 Task: Select transit view around selected location Amazon Rainforest, South America and check out the nearest train station
Action: Mouse moved to (215, 131)
Screenshot: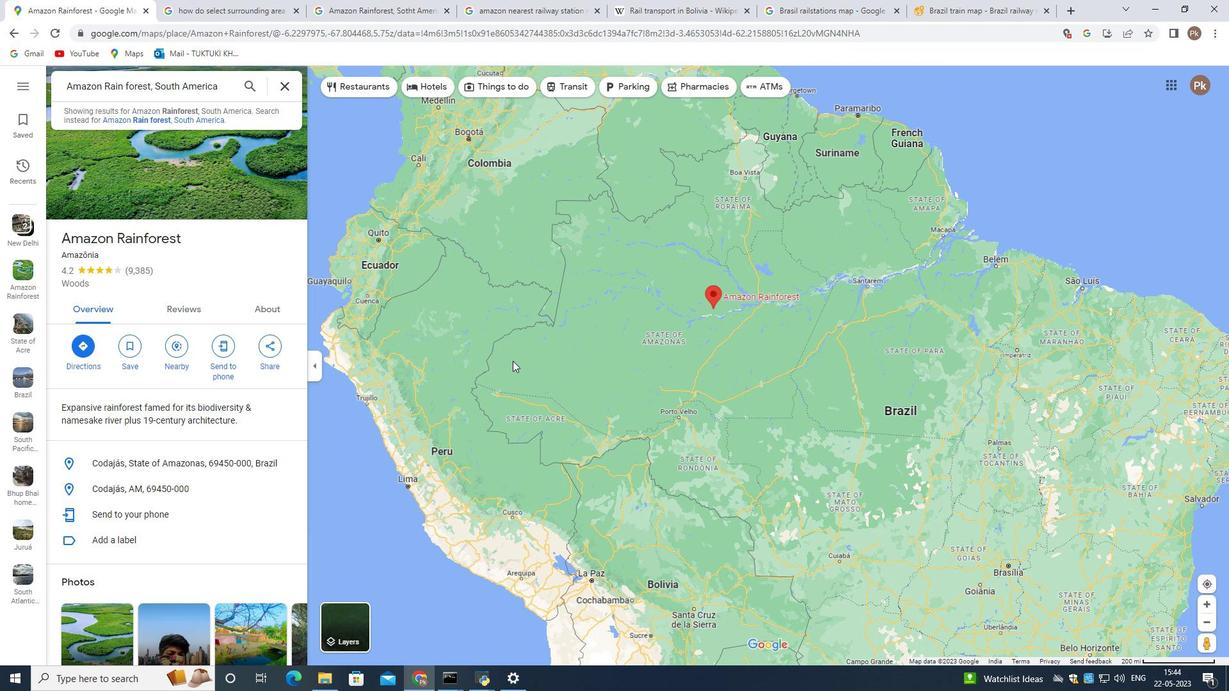 
Action: Mouse pressed left at (215, 131)
Screenshot: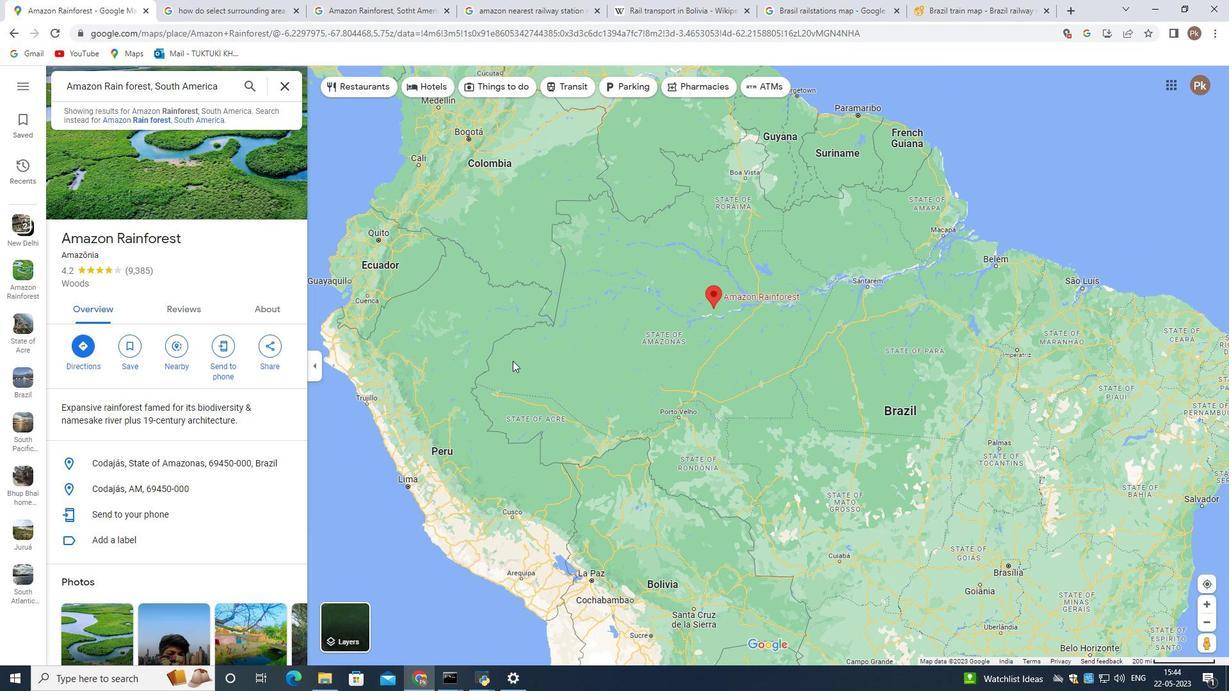 
Action: Mouse moved to (85, 130)
Screenshot: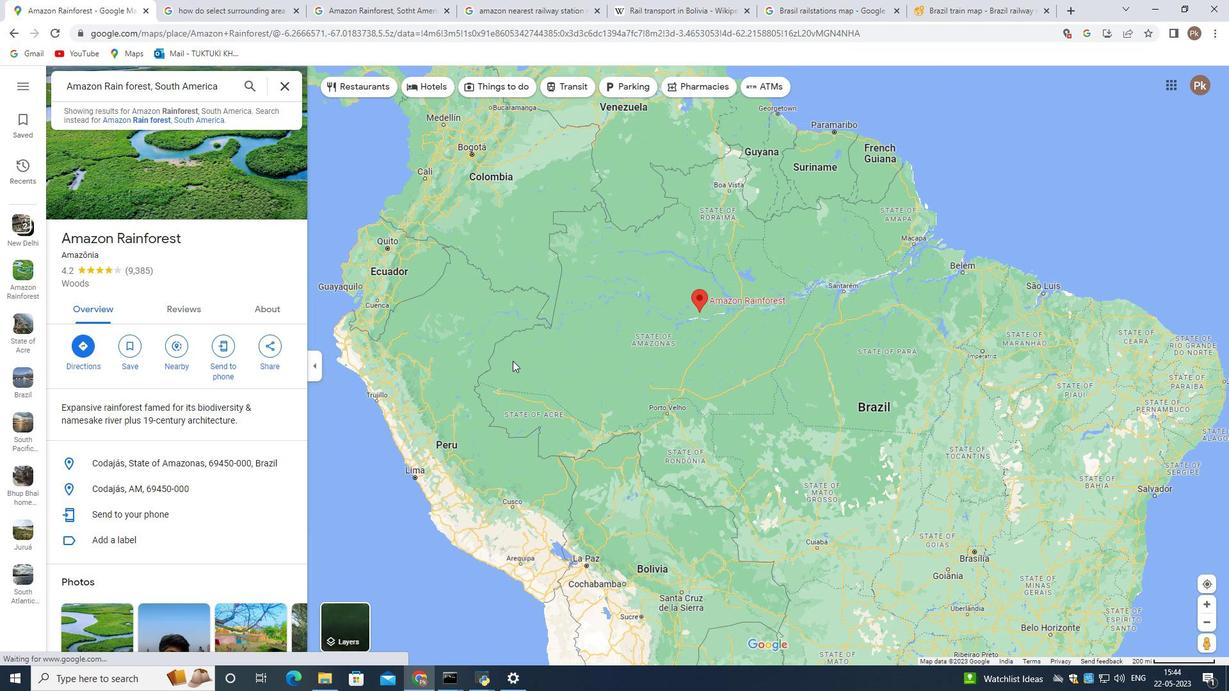 
Action: Key pressed <Key.backspace><Key.shift><Key.shift><Key.shift><Key.shift><Key.shift><Key.shift><Key.shift><Key.shift><Key.shift><Key.shift>Amazon<Key.space><Key.shift><Key.shift><Key.shift><Key.shift><Key.shift><Key.shift><Key.shift><Key.shift><Key.shift>Rain<Key.space><Key.shift>Forest,<Key.space><Key.shift>South<Key.space><Key.shift>America
Screenshot: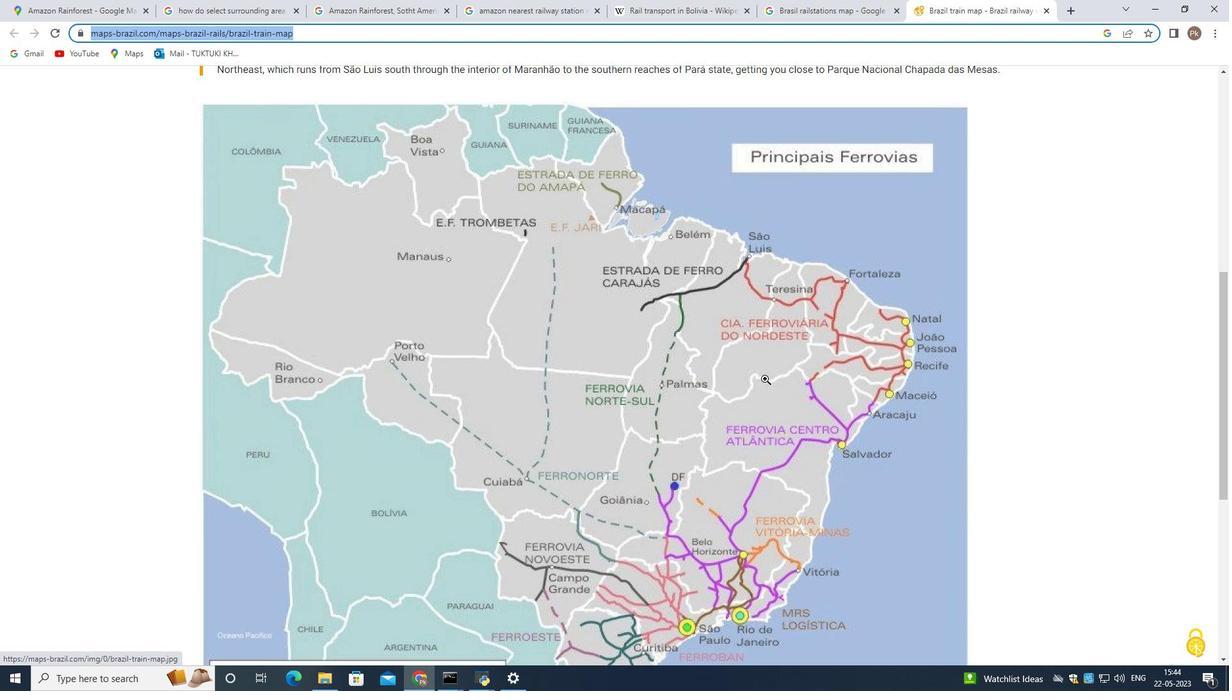 
Action: Mouse moved to (124, 313)
Screenshot: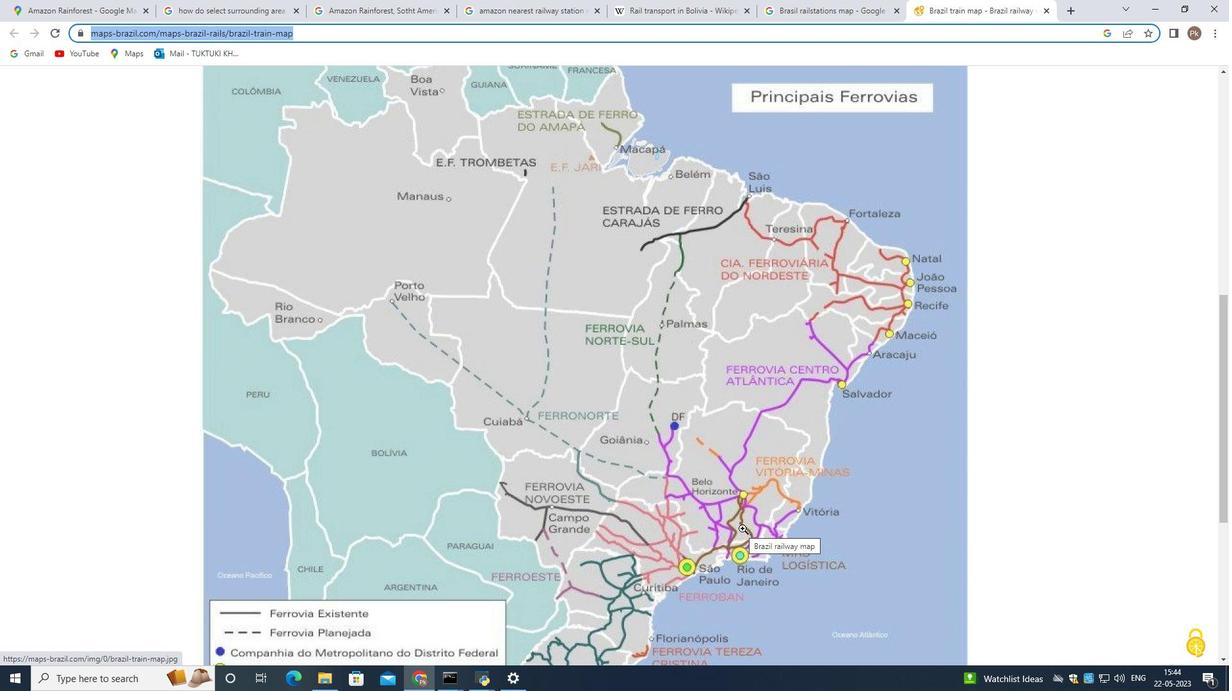 
Action: Mouse scrolled (124, 313) with delta (0, 0)
Screenshot: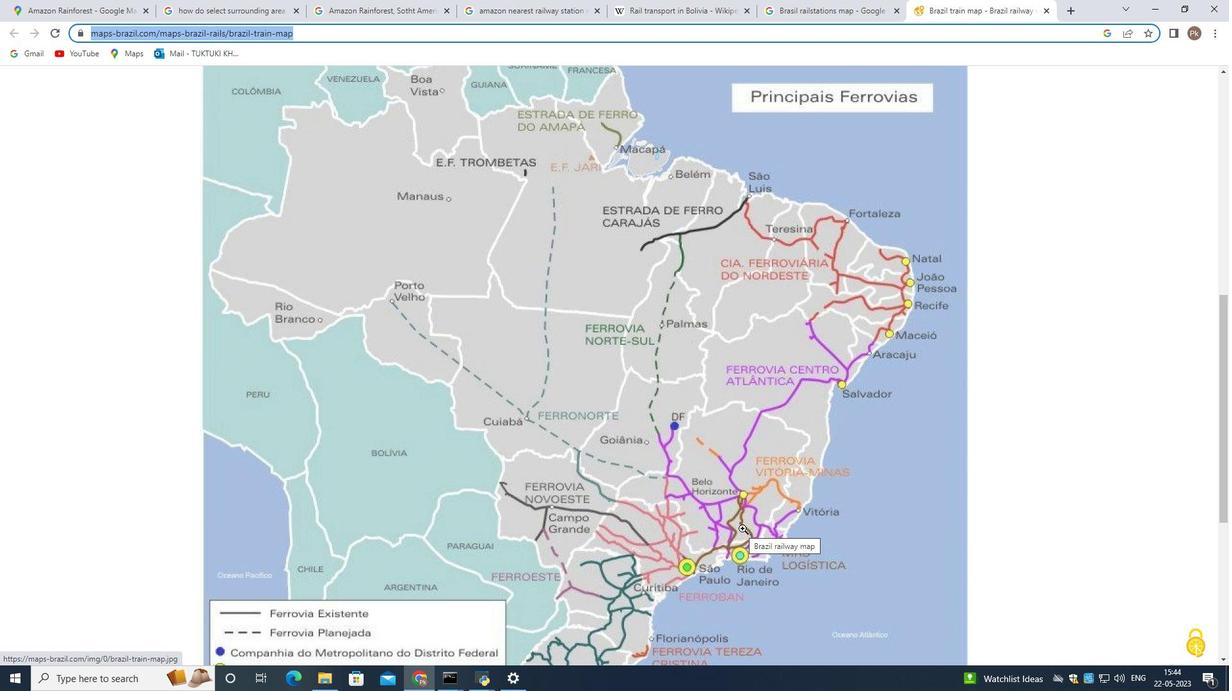 
Action: Mouse moved to (31, 222)
Screenshot: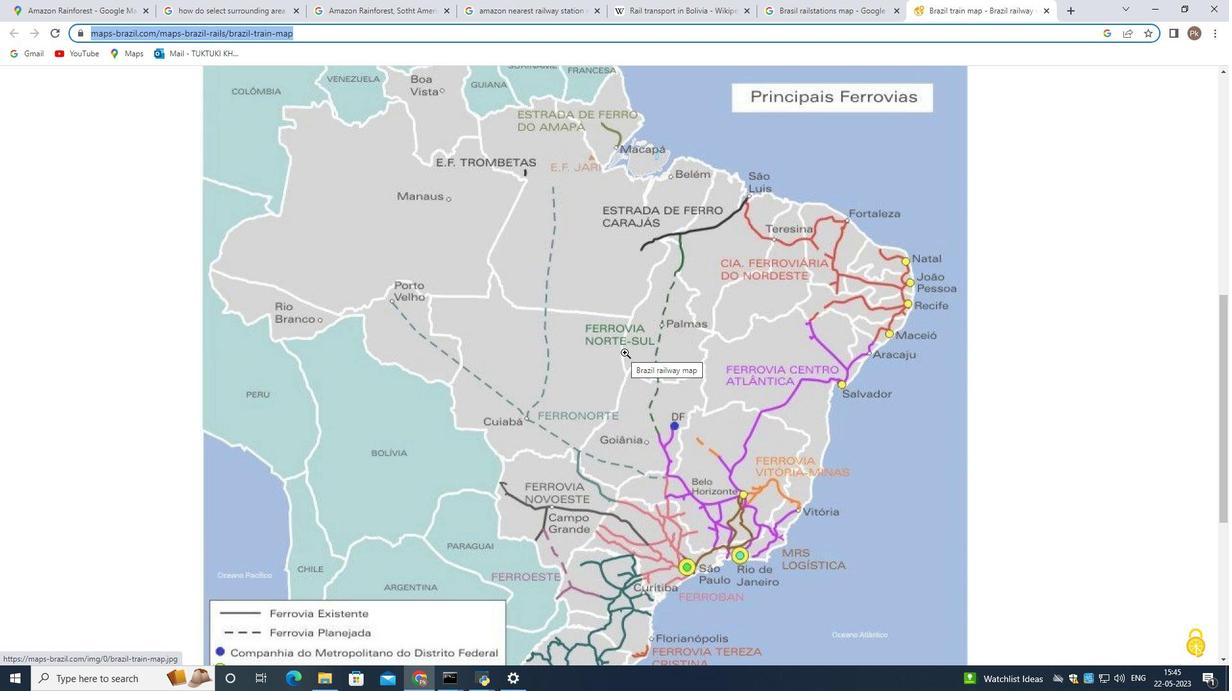 
Action: Key pressed <Key.enter>
Screenshot: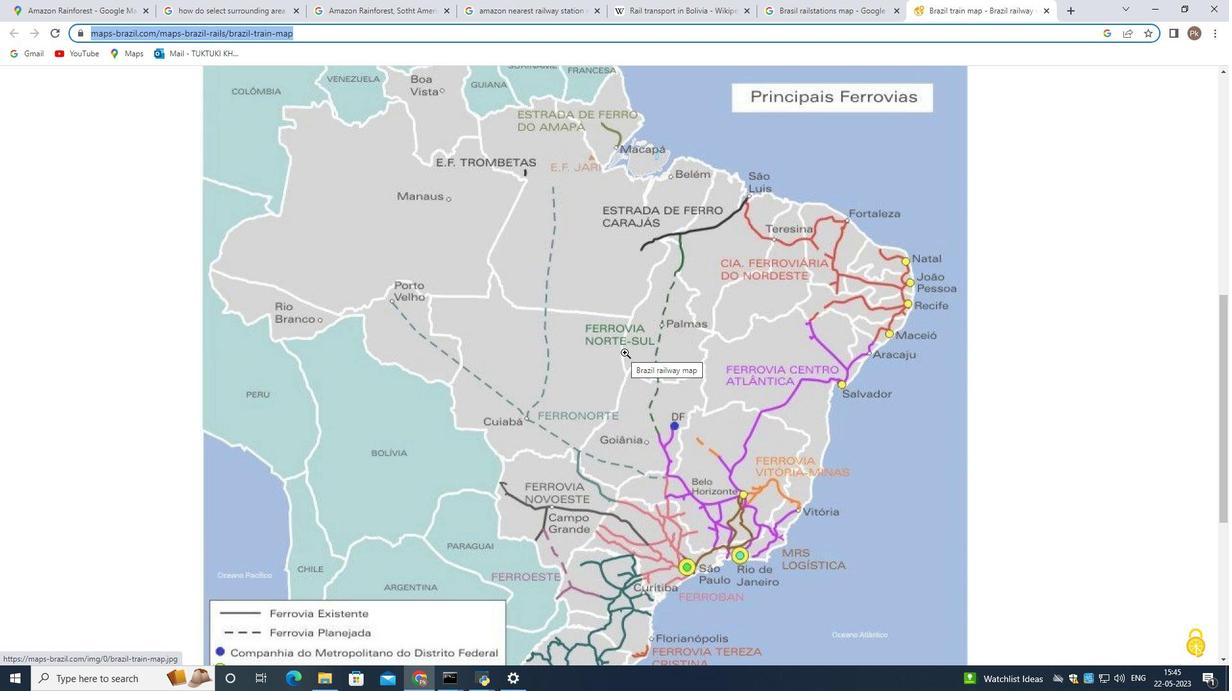 
Action: Mouse moved to (92, 154)
Screenshot: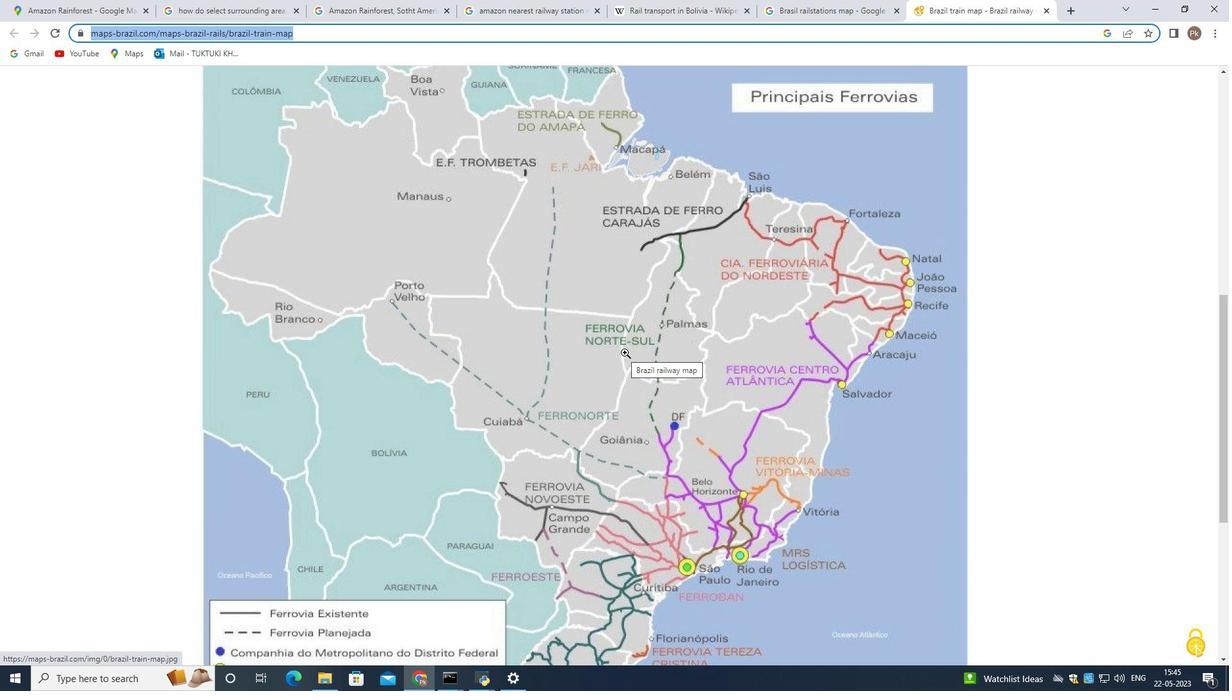 
Action: Mouse pressed left at (92, 154)
Screenshot: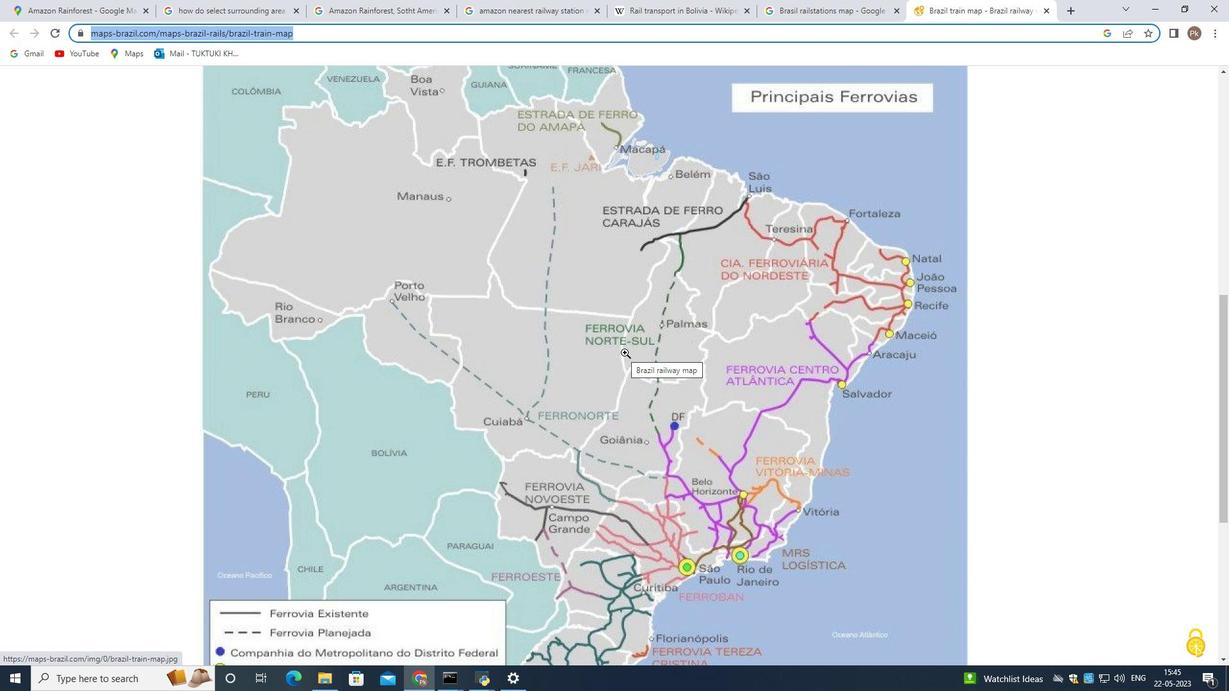 
Action: Mouse moved to (166, 153)
Screenshot: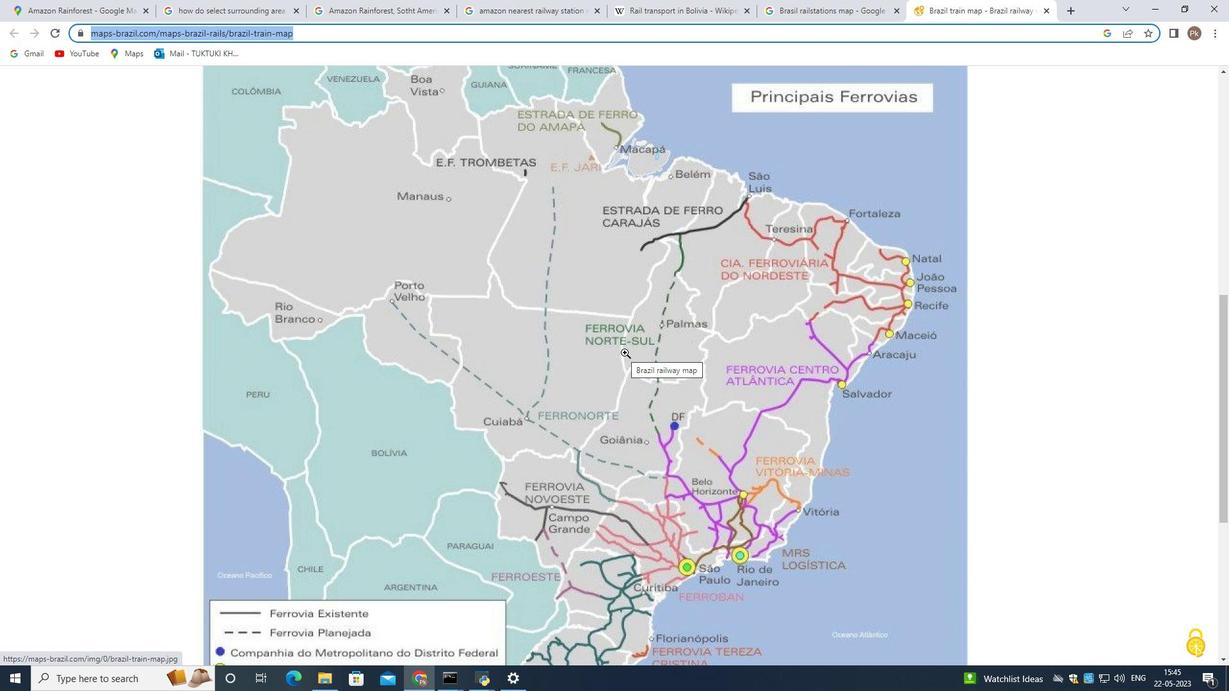 
Action: Key pressed <Key.backspace>
Screenshot: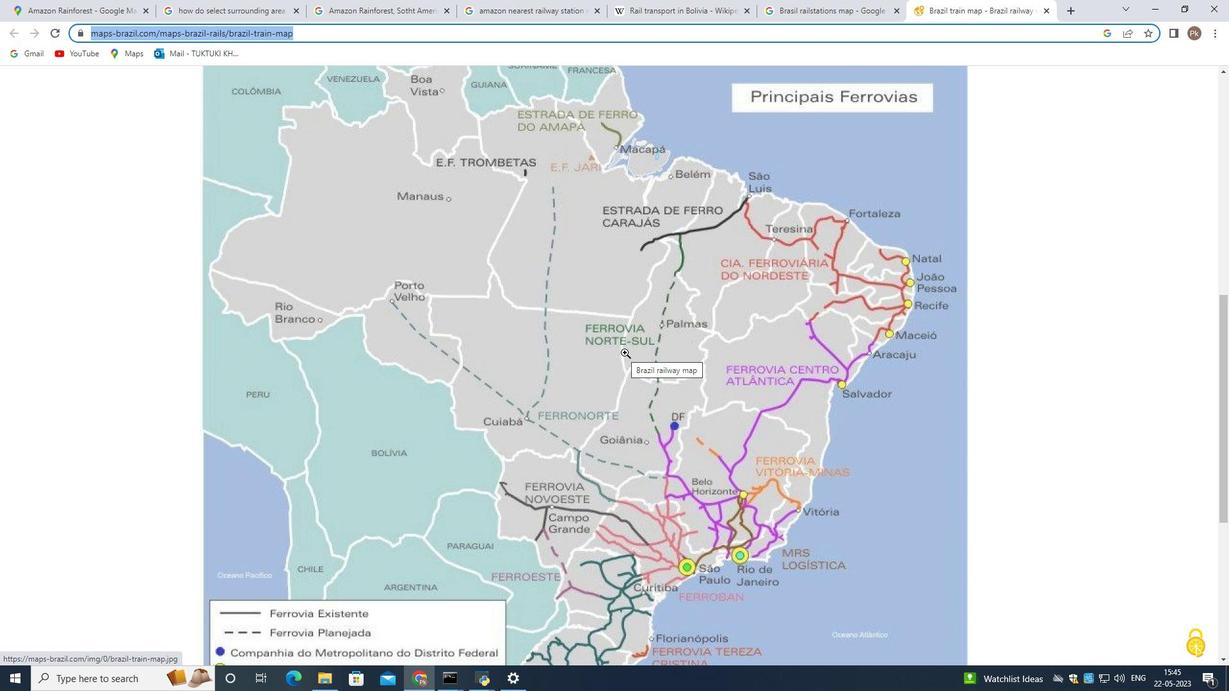 
Action: Mouse moved to (192, 147)
Screenshot: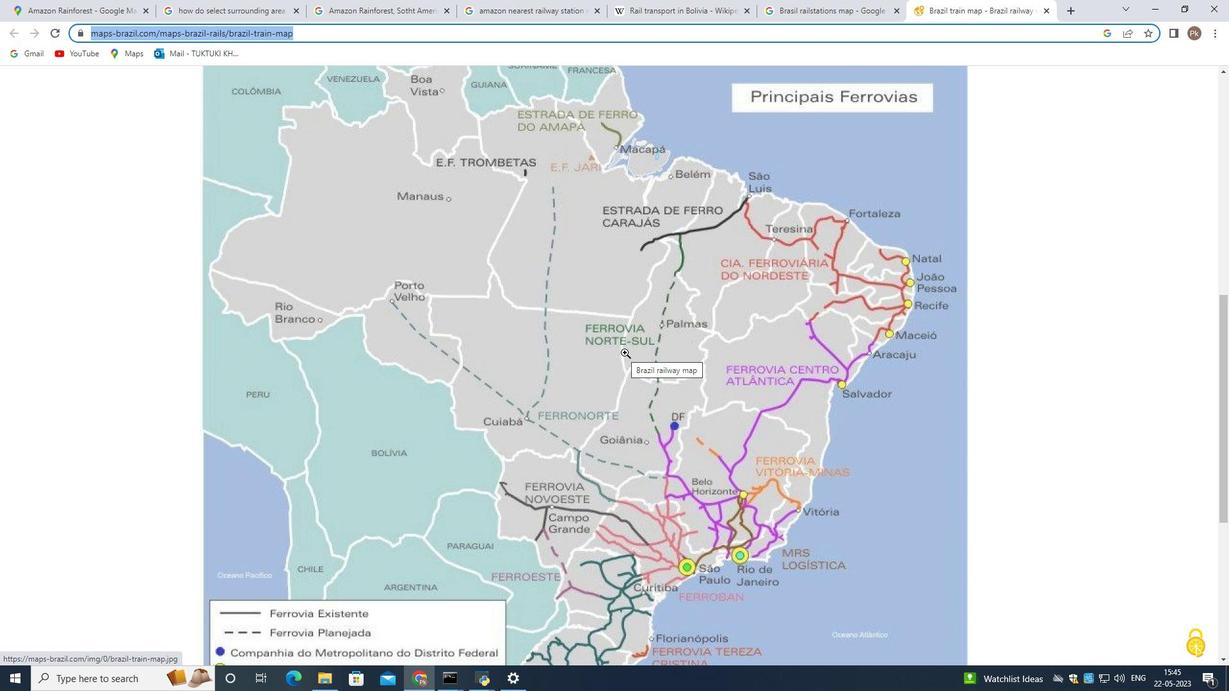 
Action: Key pressed <Key.enter>
Screenshot: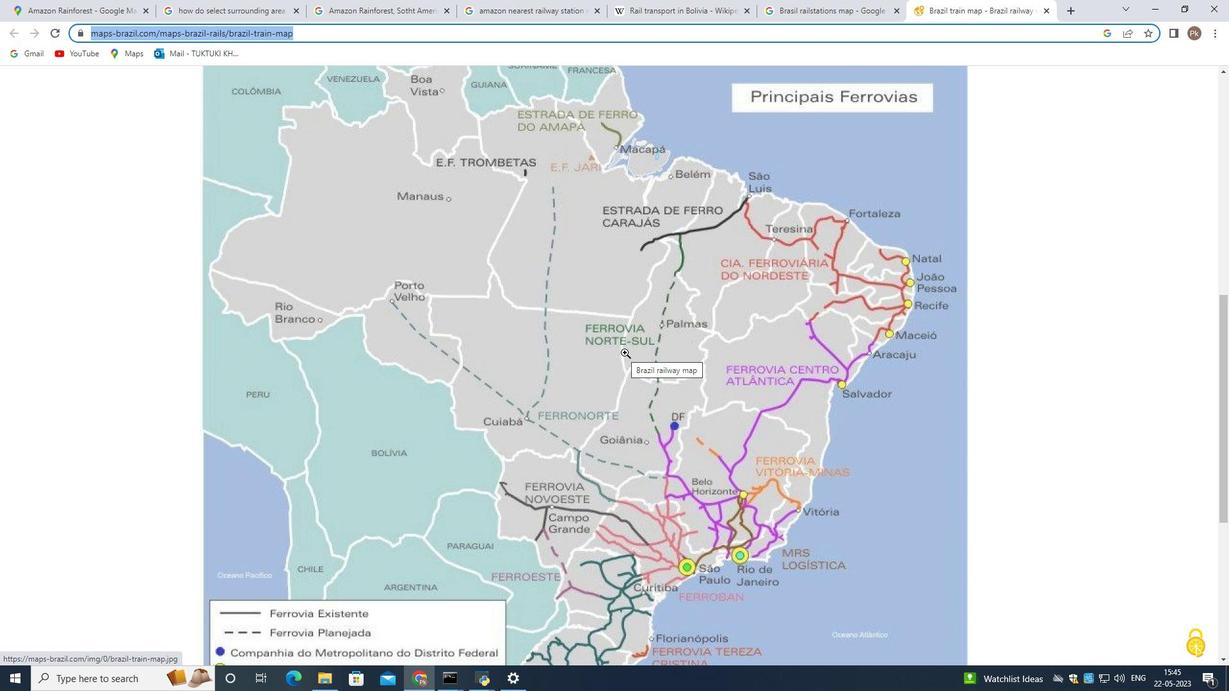 
Action: Mouse moved to (687, 276)
Screenshot: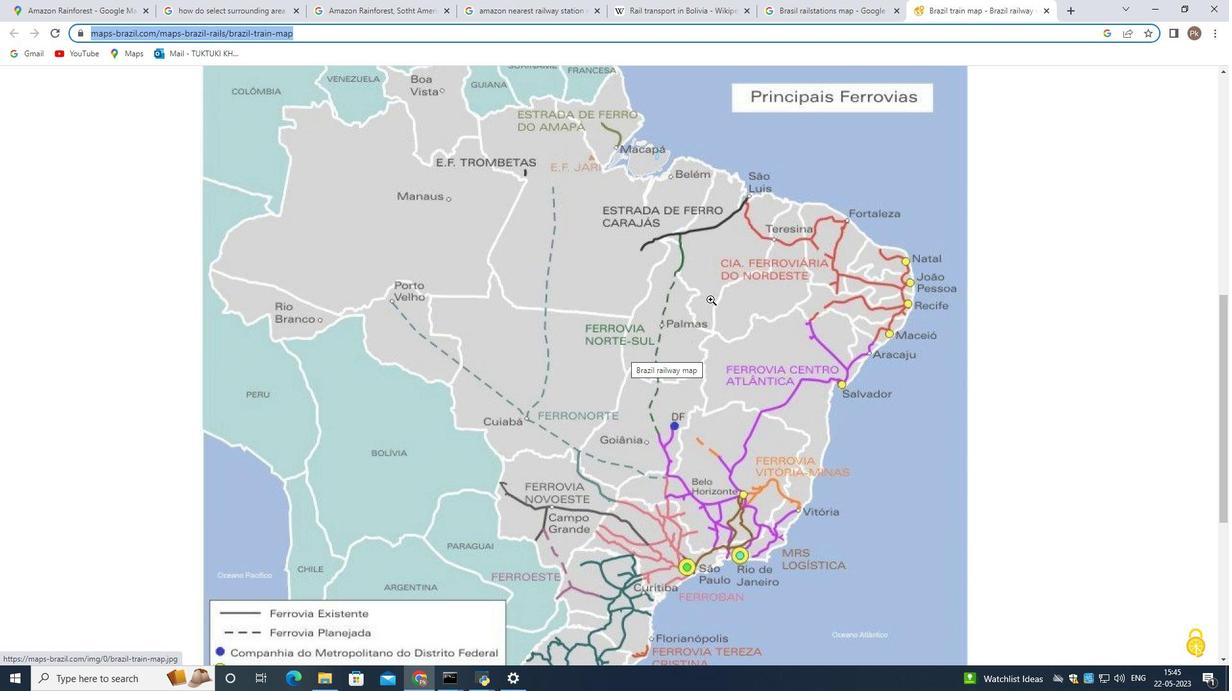 
Action: Mouse scrolled (687, 275) with delta (0, 0)
Screenshot: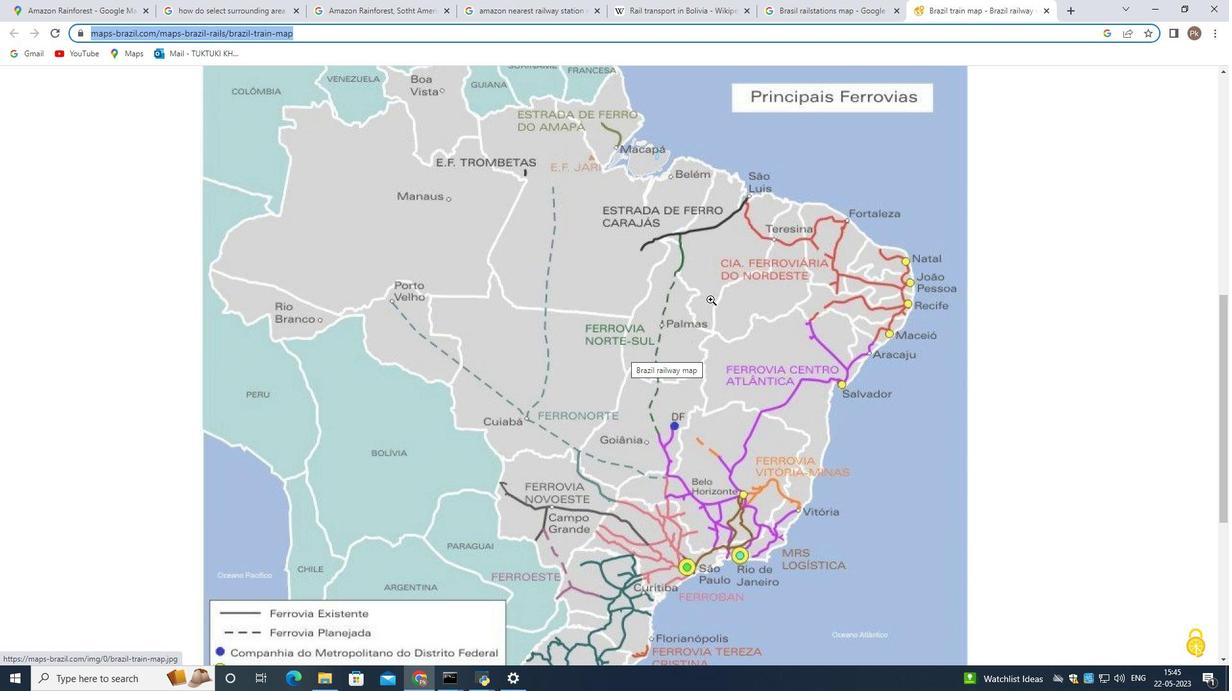 
Action: Mouse moved to (687, 281)
Screenshot: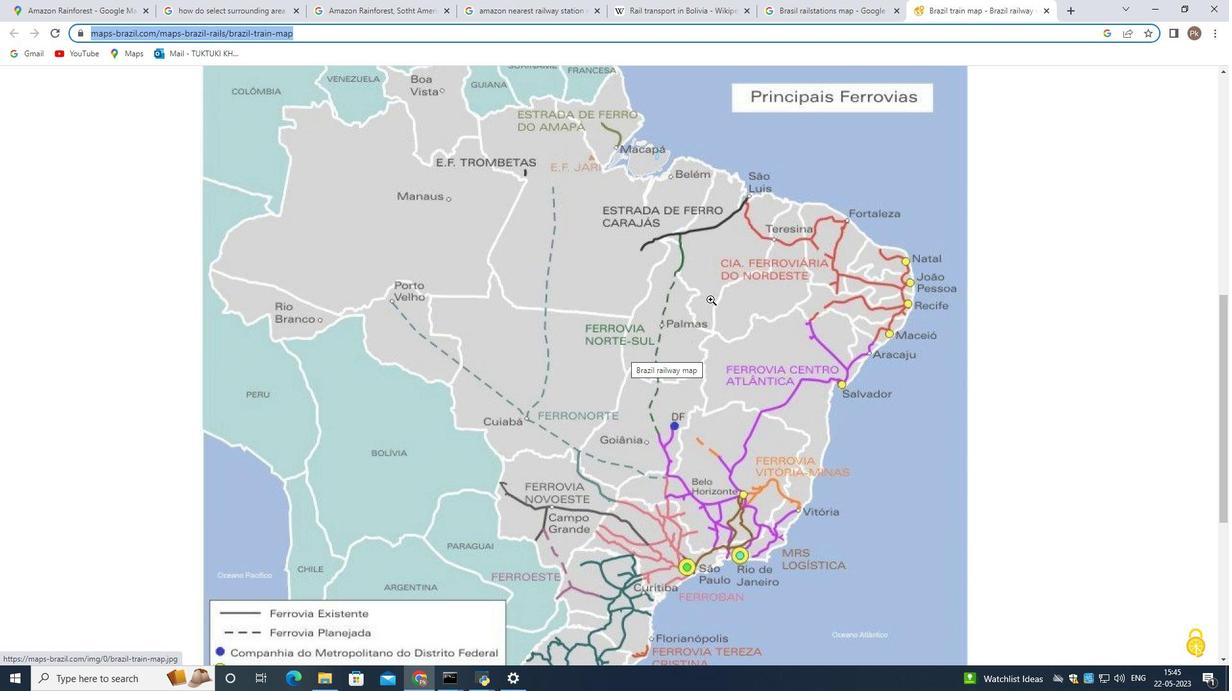 
Action: Mouse scrolled (687, 281) with delta (0, 0)
Screenshot: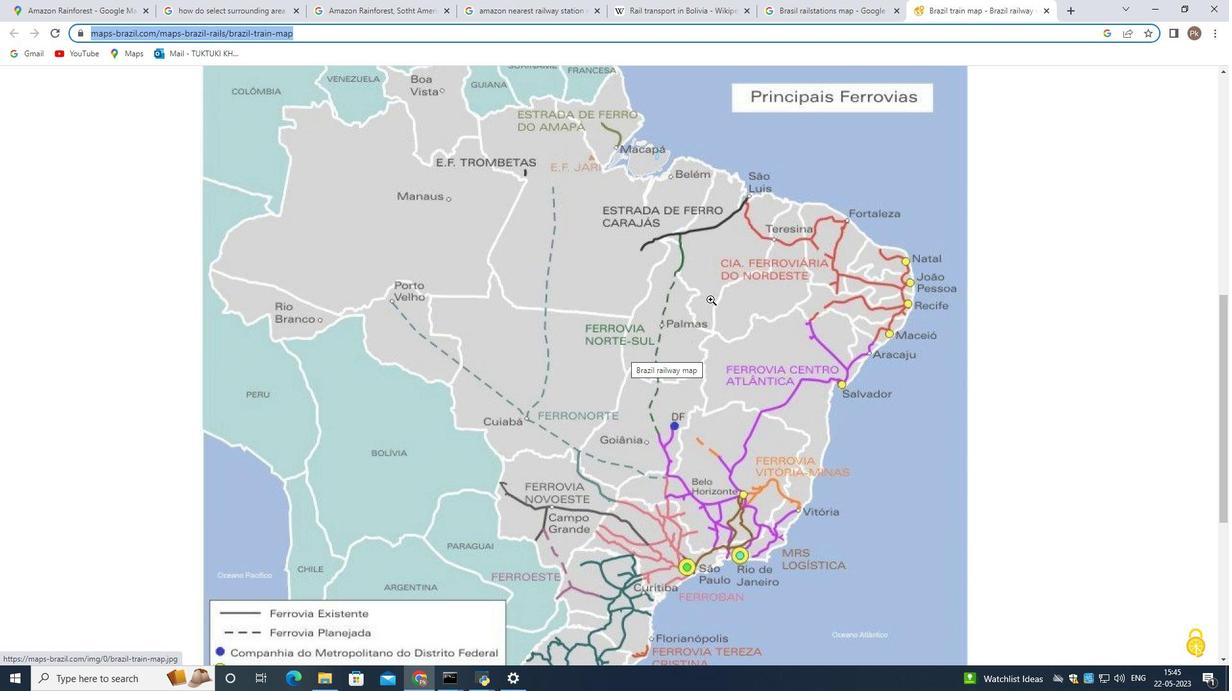 
Action: Mouse scrolled (687, 281) with delta (0, 0)
Screenshot: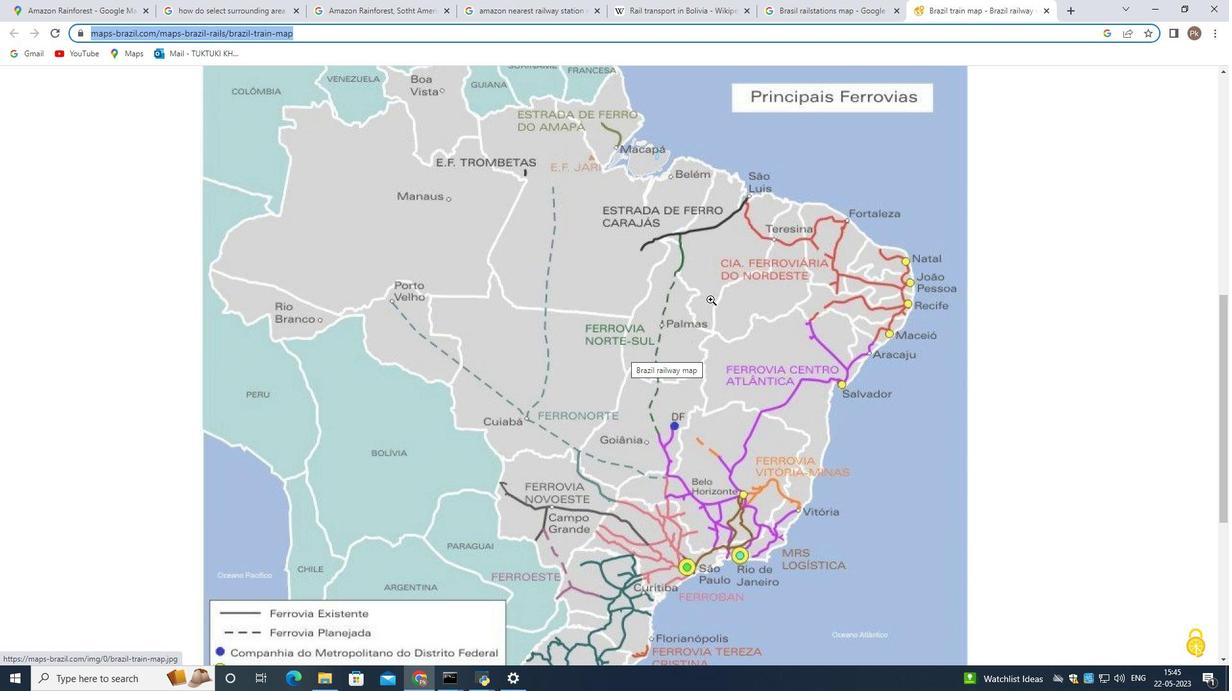 
Action: Mouse scrolled (687, 281) with delta (0, 0)
Screenshot: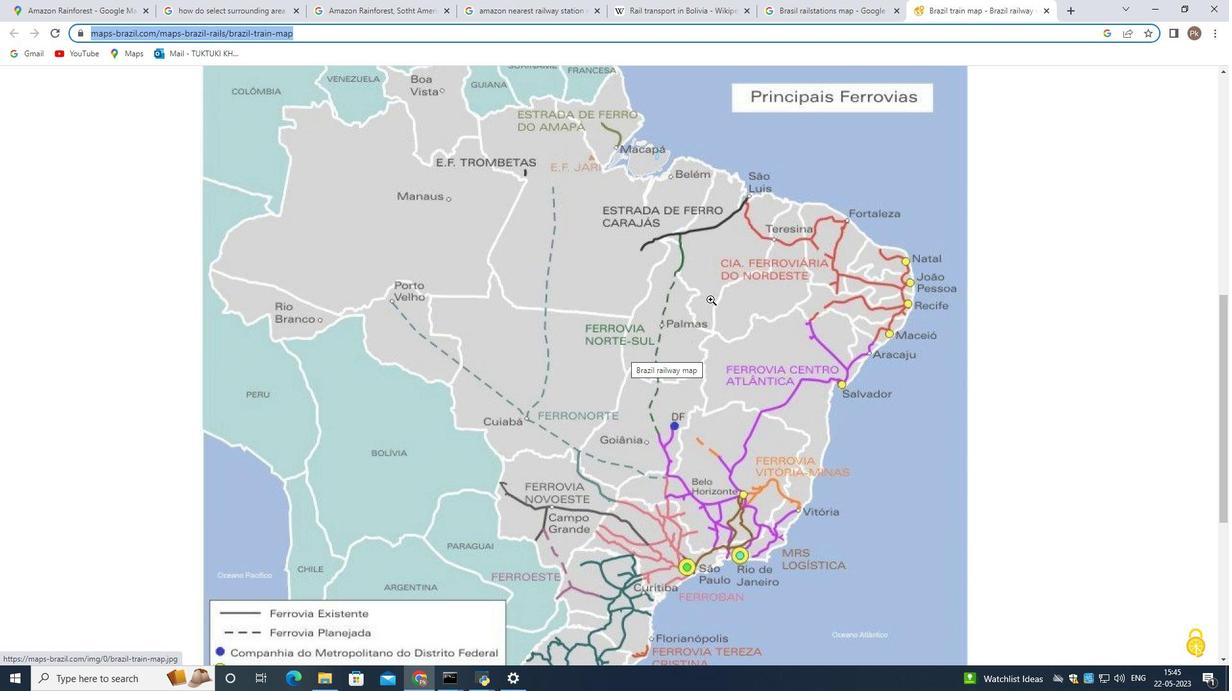 
Action: Mouse moved to (687, 264)
Screenshot: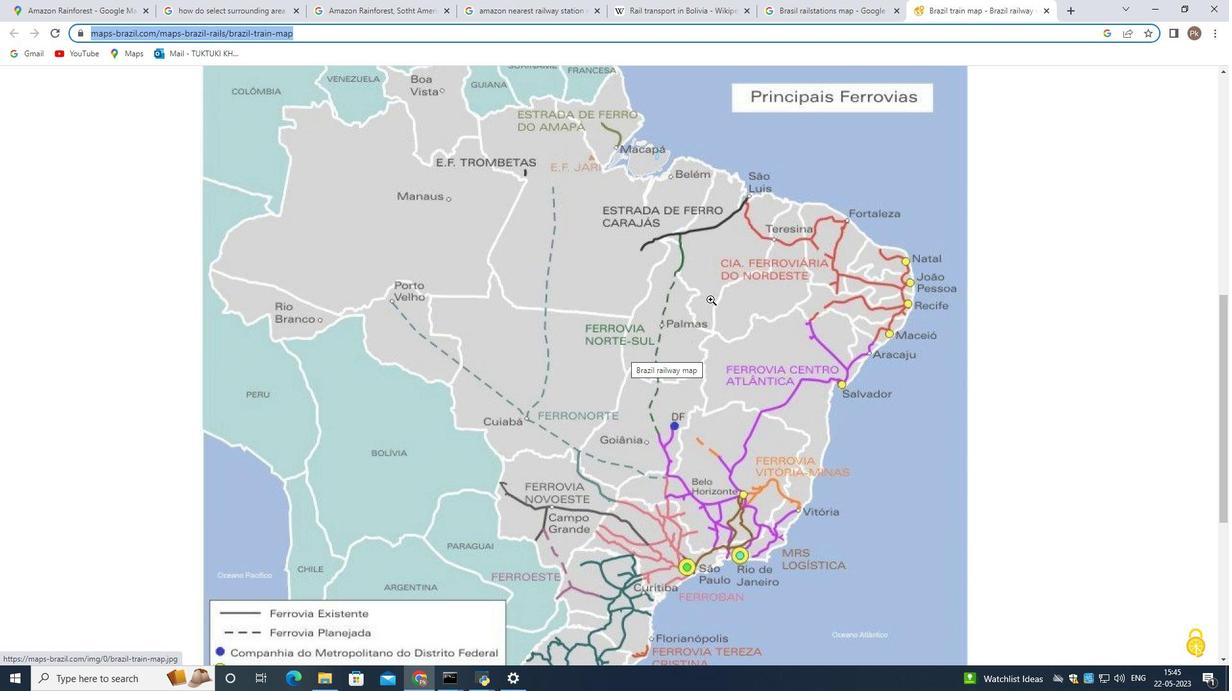 
Action: Mouse scrolled (687, 263) with delta (0, 0)
Screenshot: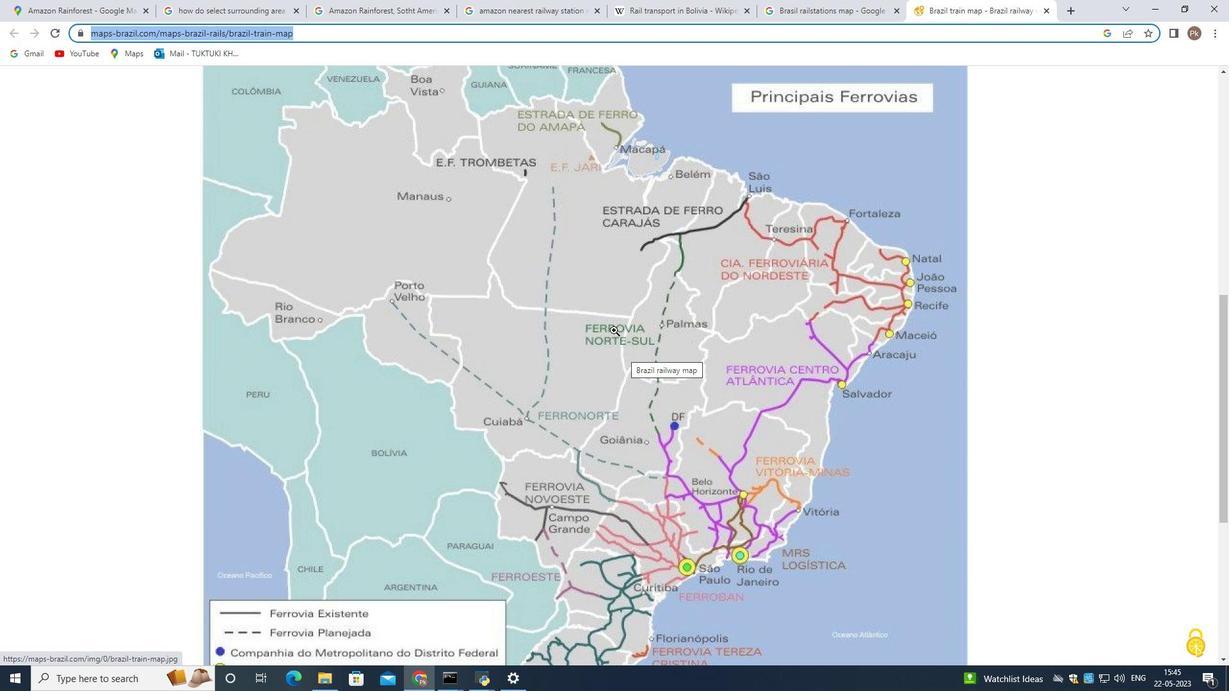 
Action: Mouse scrolled (687, 263) with delta (0, 0)
Screenshot: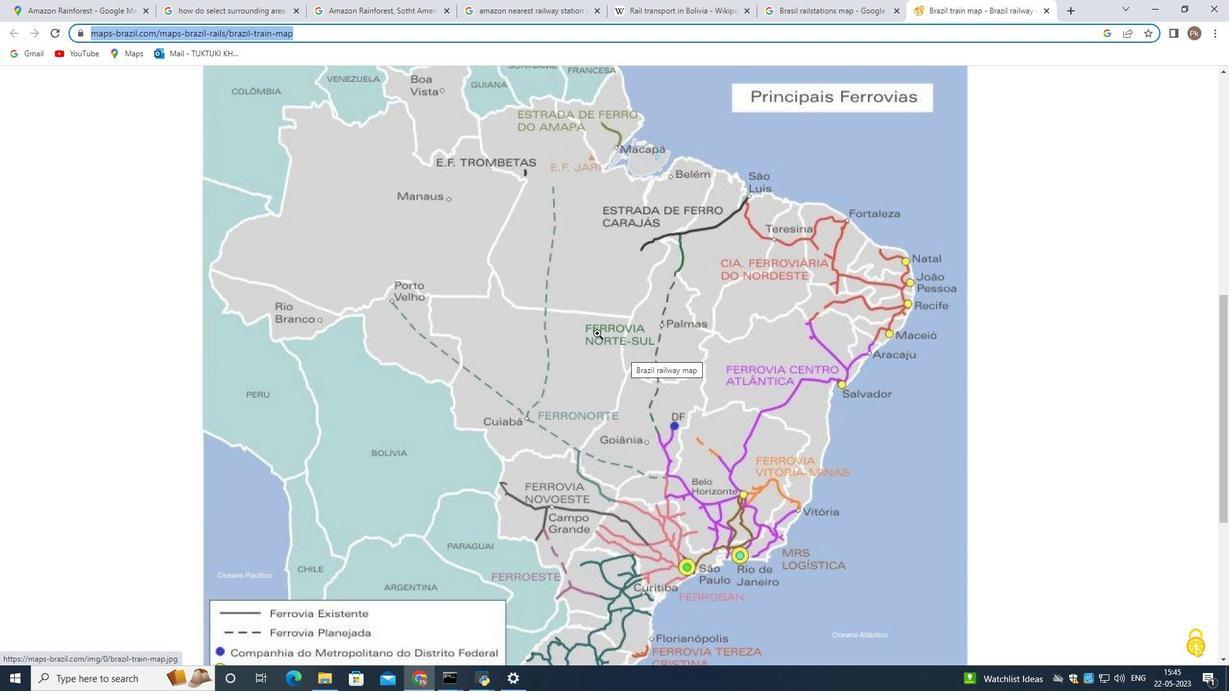 
Action: Mouse scrolled (687, 263) with delta (0, 0)
Screenshot: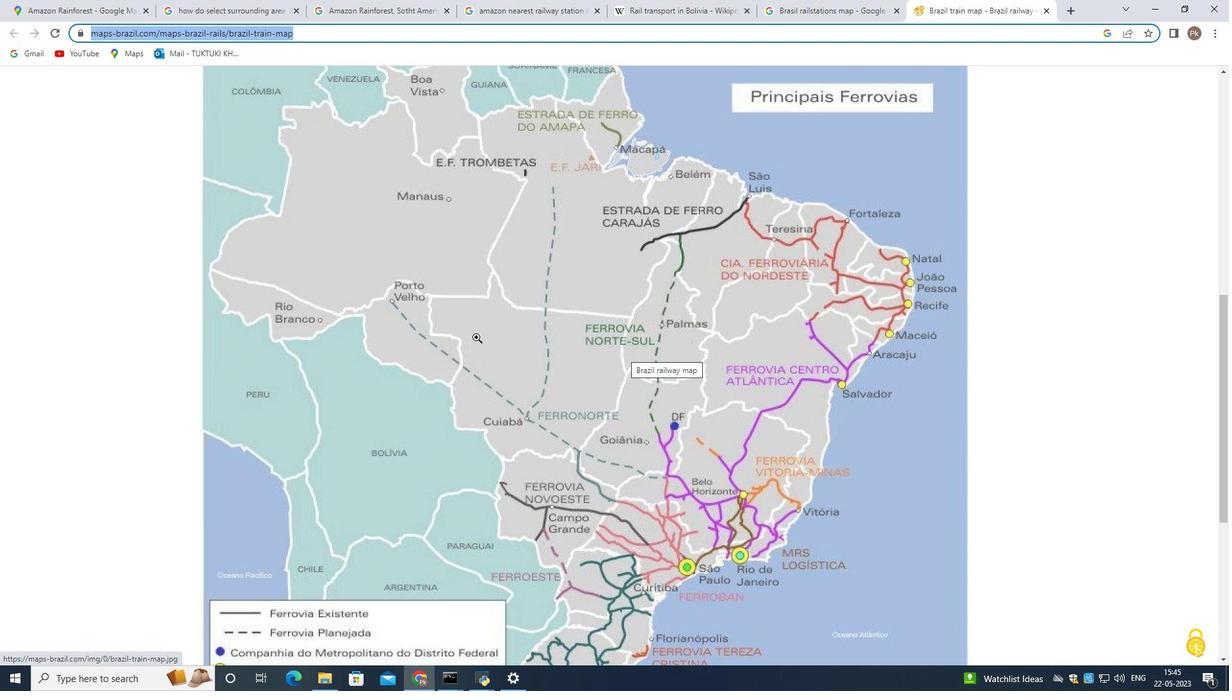 
Action: Mouse scrolled (687, 263) with delta (0, 0)
Screenshot: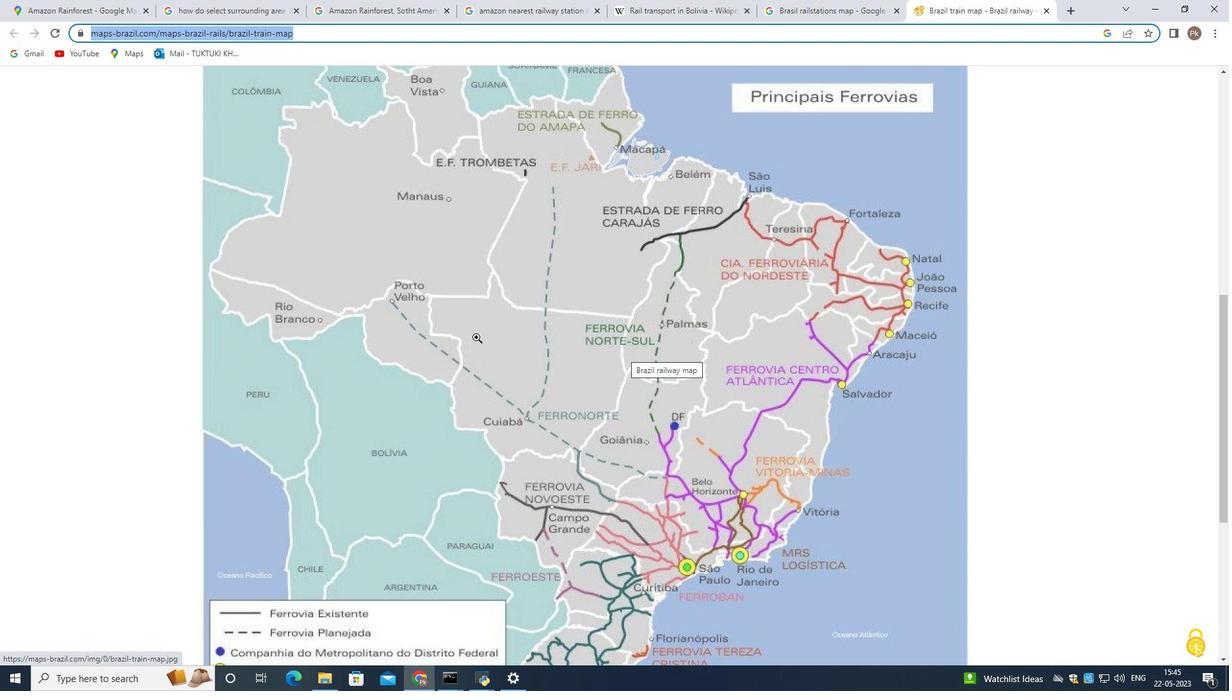 
Action: Mouse scrolled (687, 263) with delta (0, 0)
Screenshot: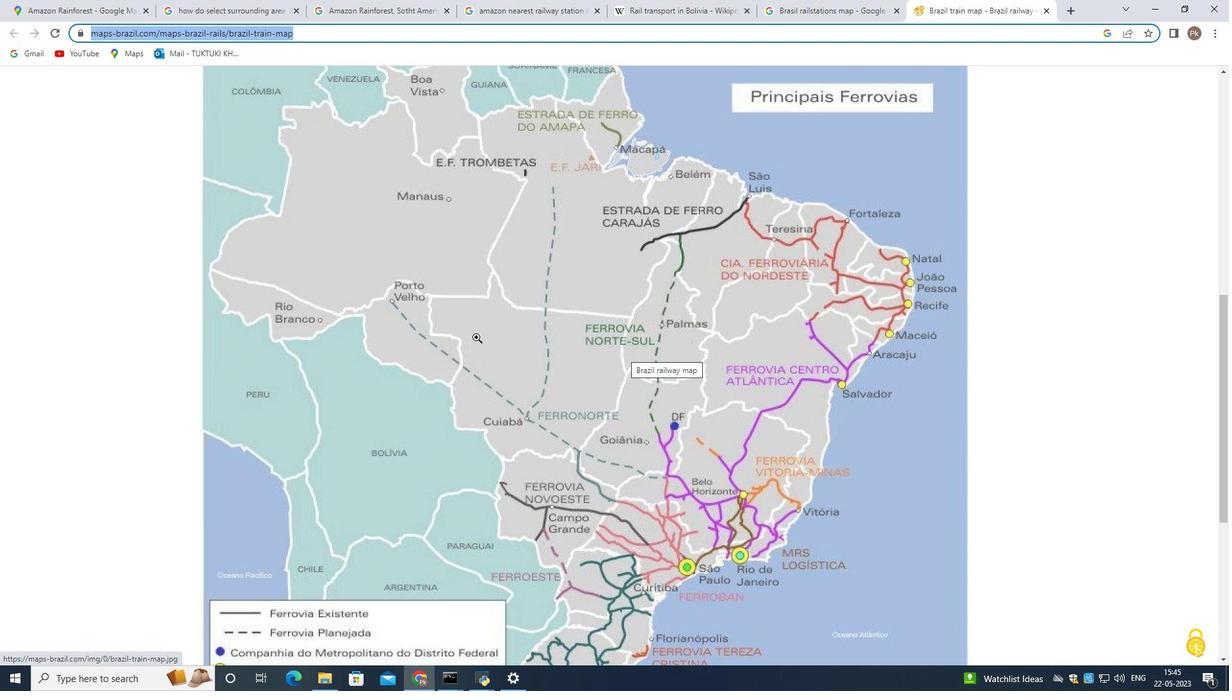 
Action: Mouse scrolled (687, 263) with delta (0, 0)
Screenshot: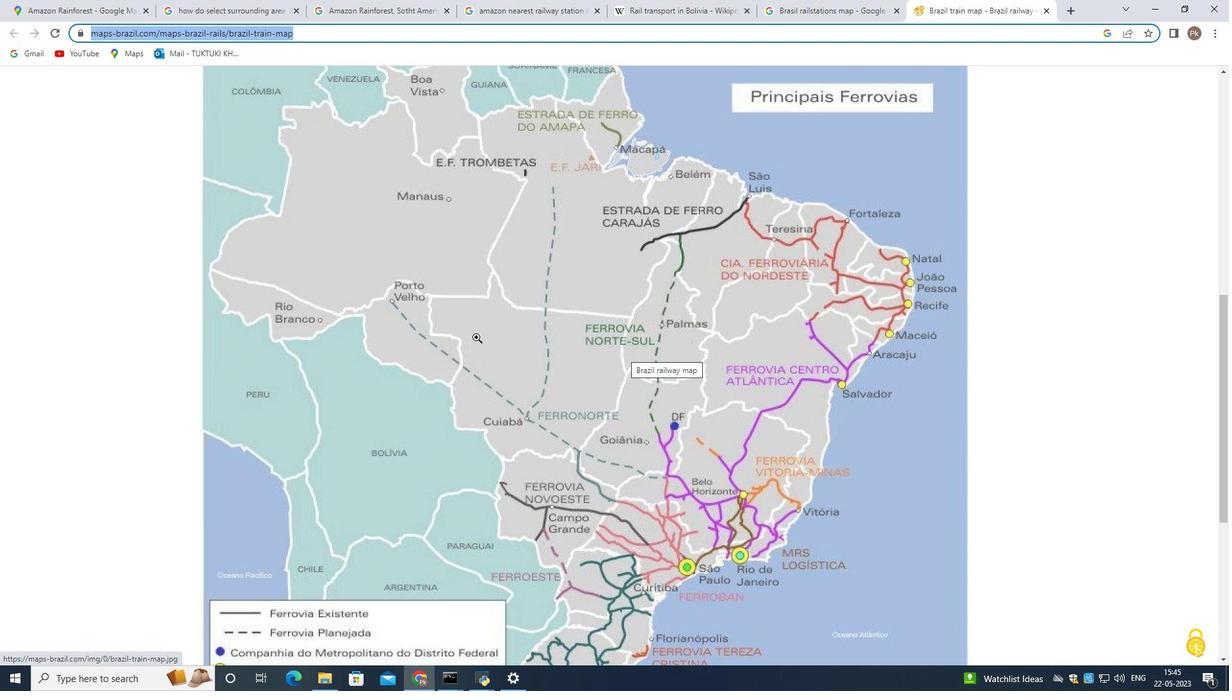 
Action: Mouse scrolled (687, 263) with delta (0, 0)
Screenshot: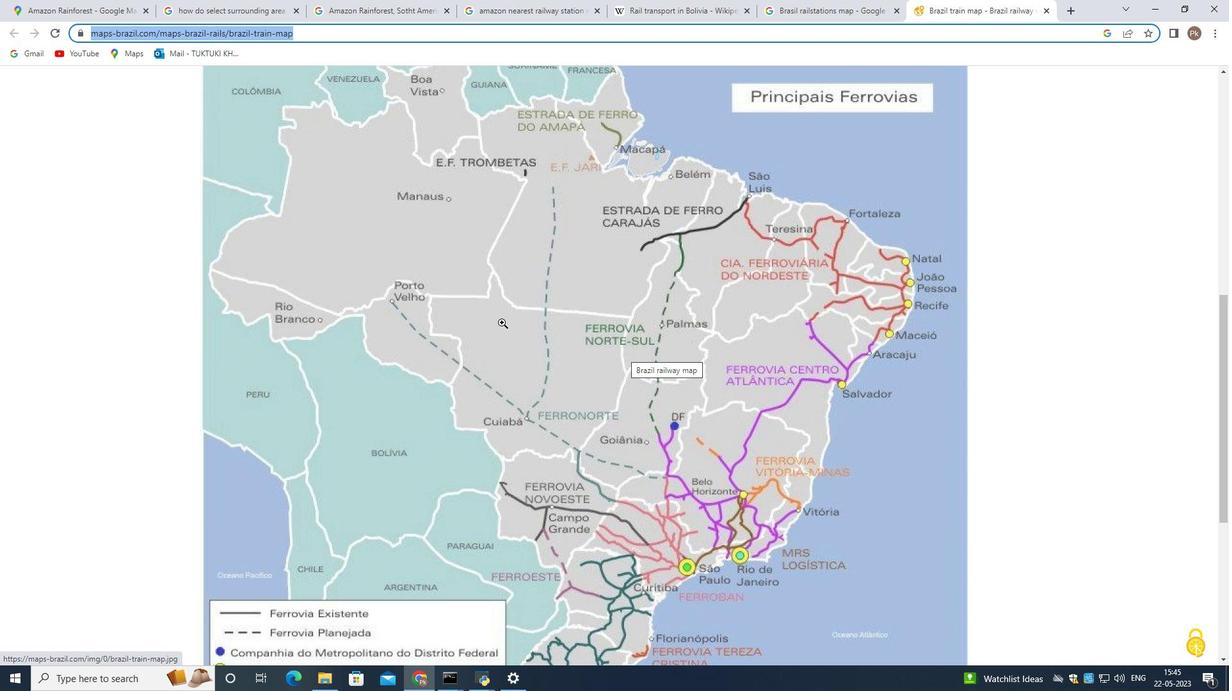 
Action: Mouse scrolled (687, 263) with delta (0, 0)
Screenshot: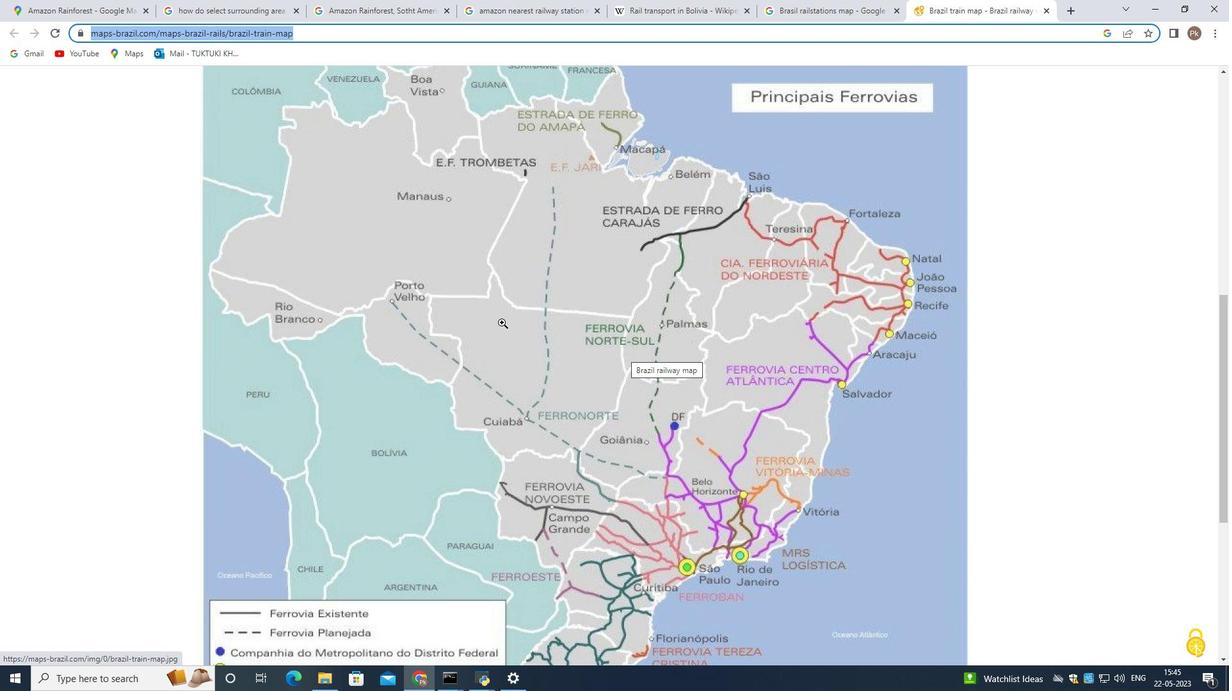 
Action: Mouse scrolled (687, 263) with delta (0, 0)
Screenshot: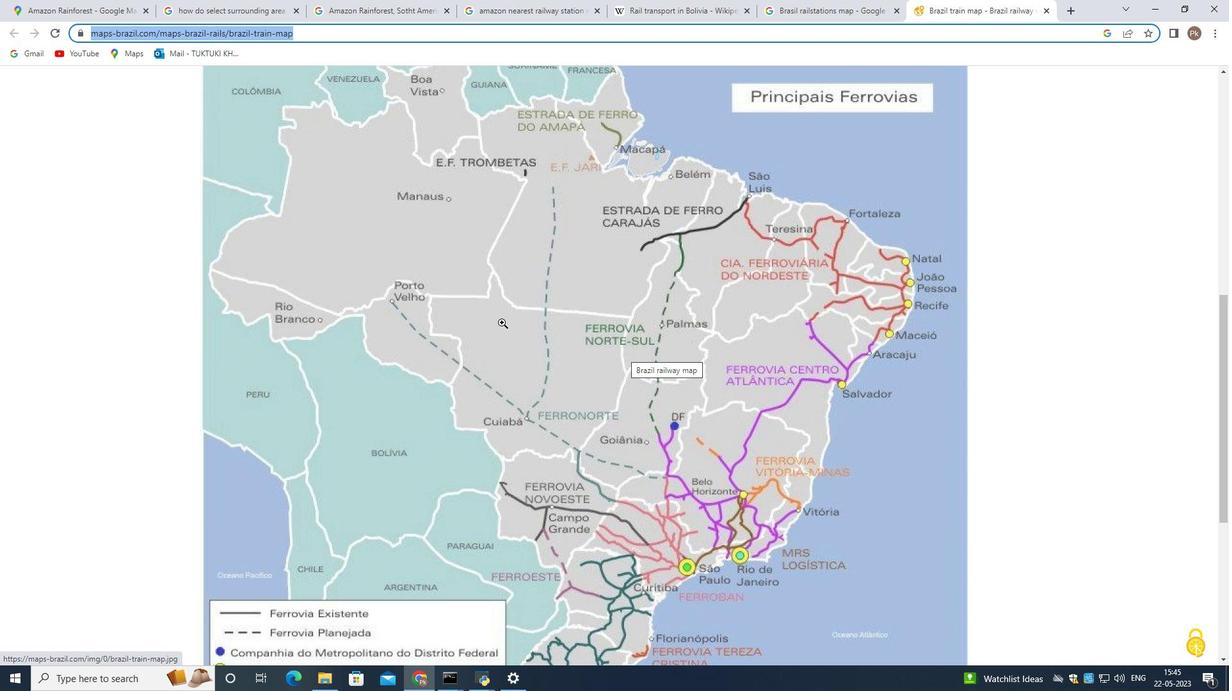 
Action: Mouse scrolled (687, 263) with delta (0, 0)
Screenshot: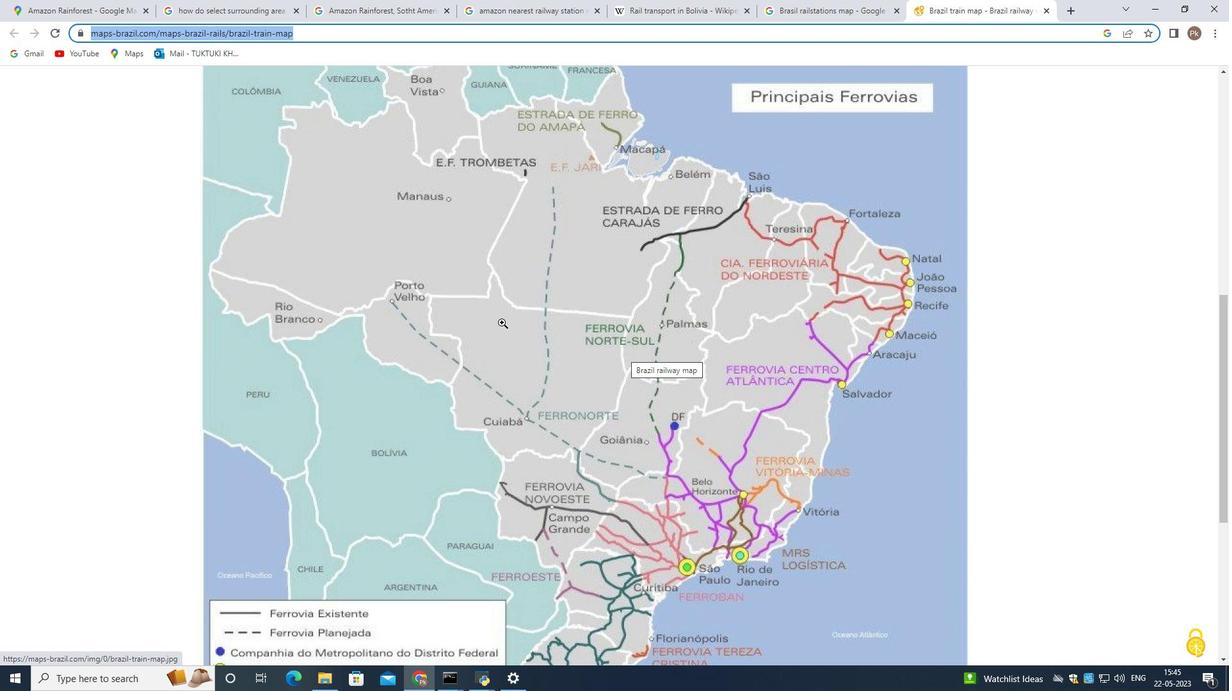 
Action: Mouse scrolled (687, 263) with delta (0, 0)
Screenshot: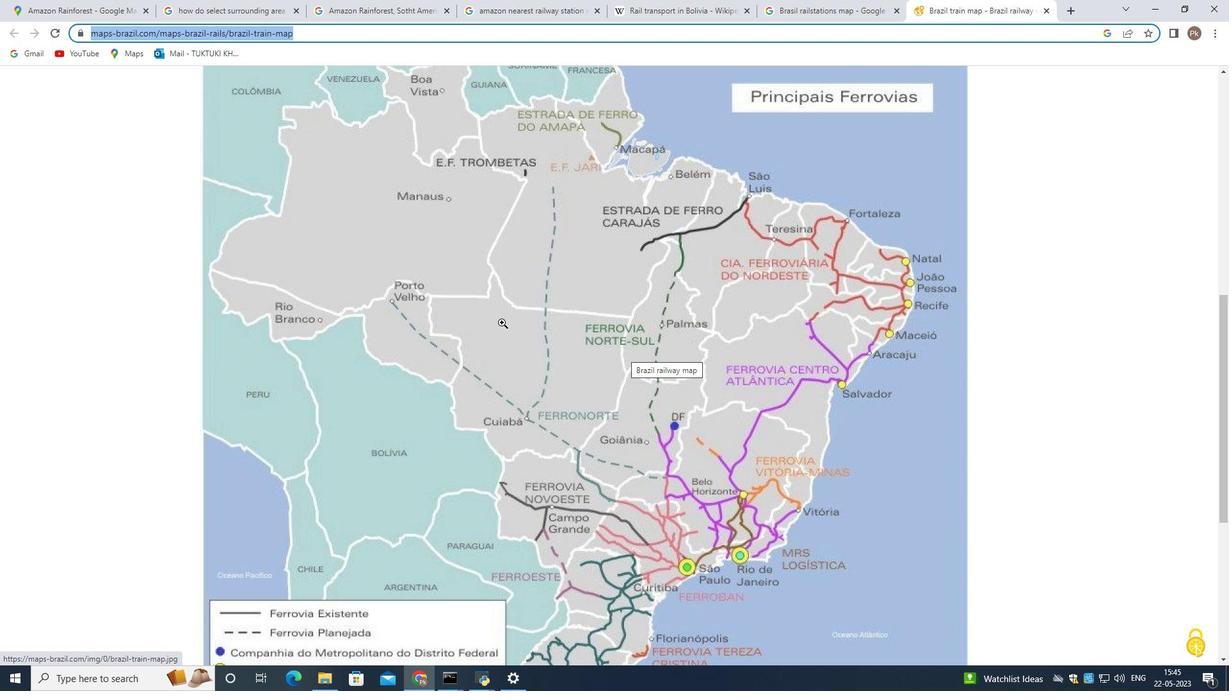 
Action: Mouse scrolled (687, 263) with delta (0, 0)
Screenshot: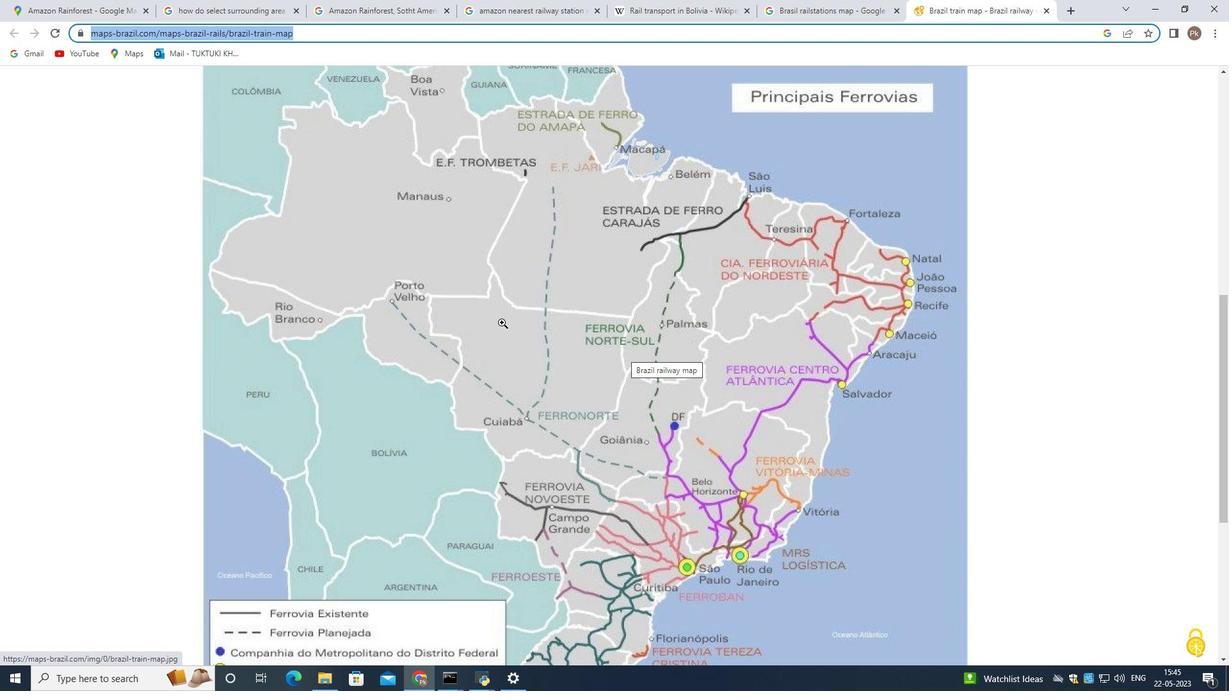 
Action: Mouse scrolled (687, 263) with delta (0, 0)
Screenshot: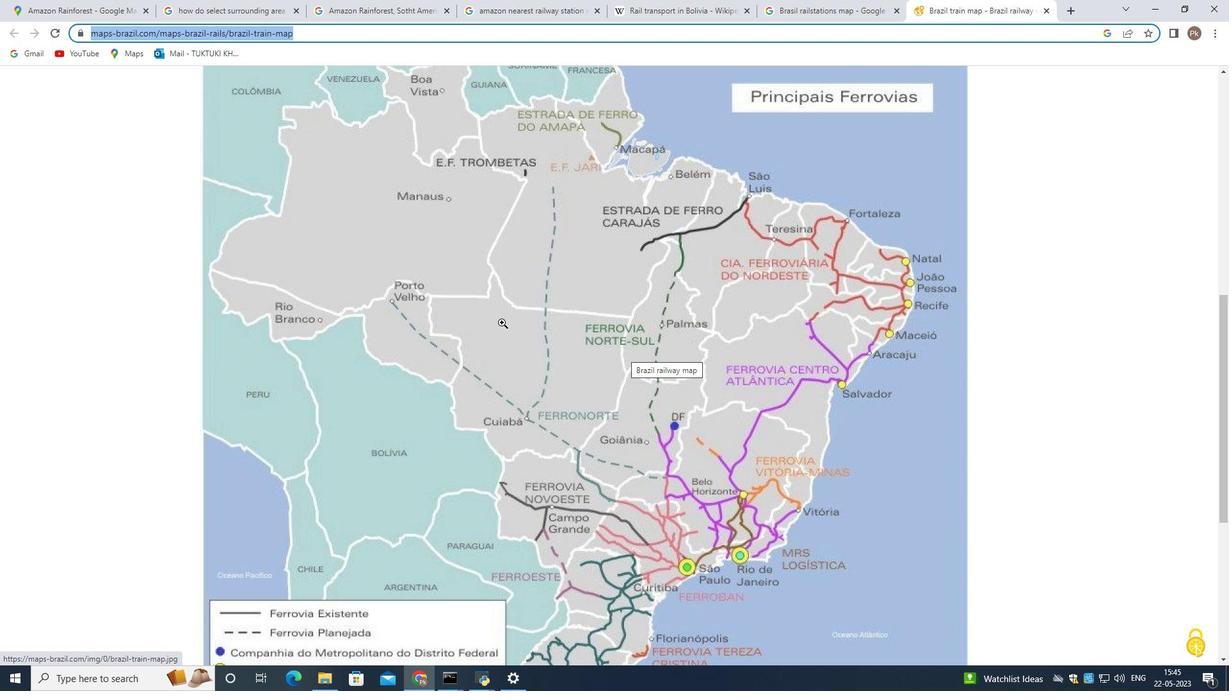 
Action: Mouse scrolled (687, 263) with delta (0, 0)
Screenshot: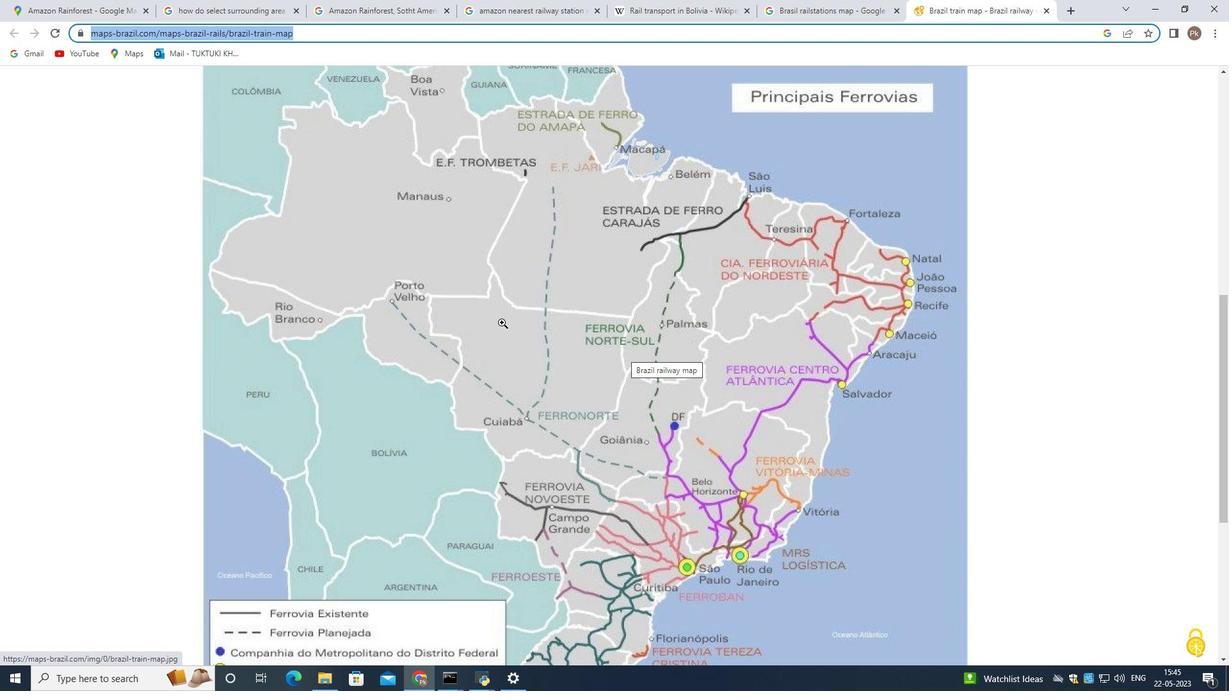 
Action: Mouse scrolled (687, 263) with delta (0, 0)
Screenshot: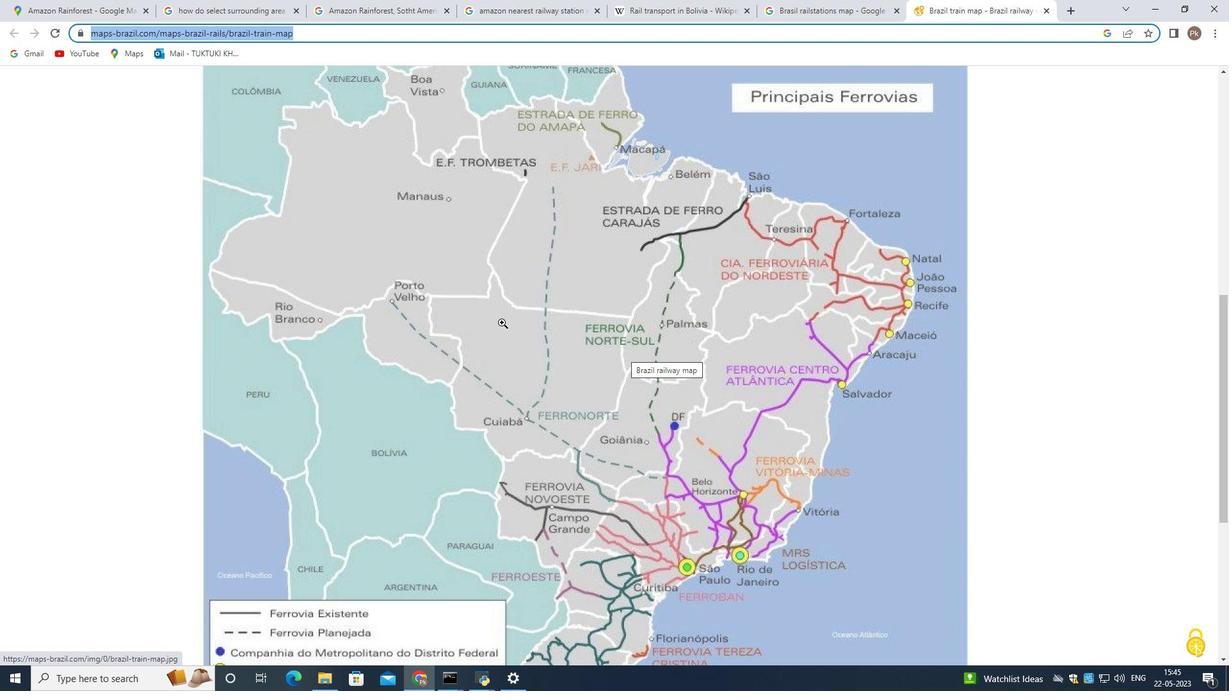 
Action: Mouse scrolled (687, 263) with delta (0, 0)
Screenshot: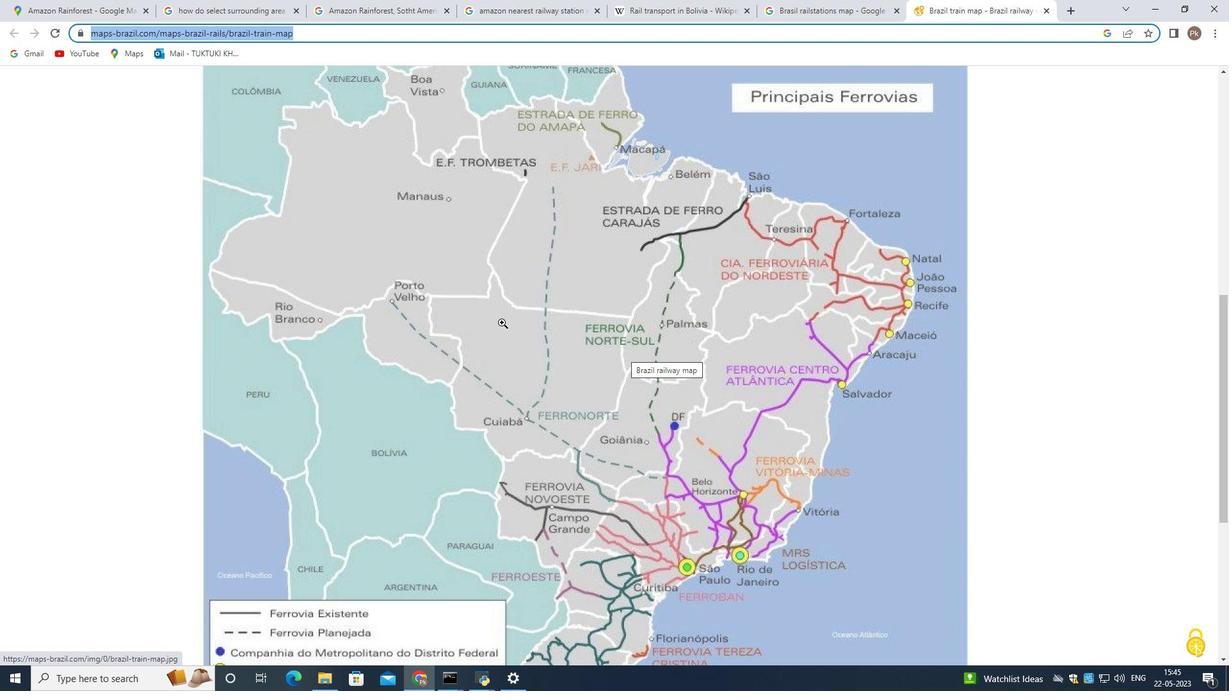 
Action: Mouse scrolled (687, 263) with delta (0, 0)
Screenshot: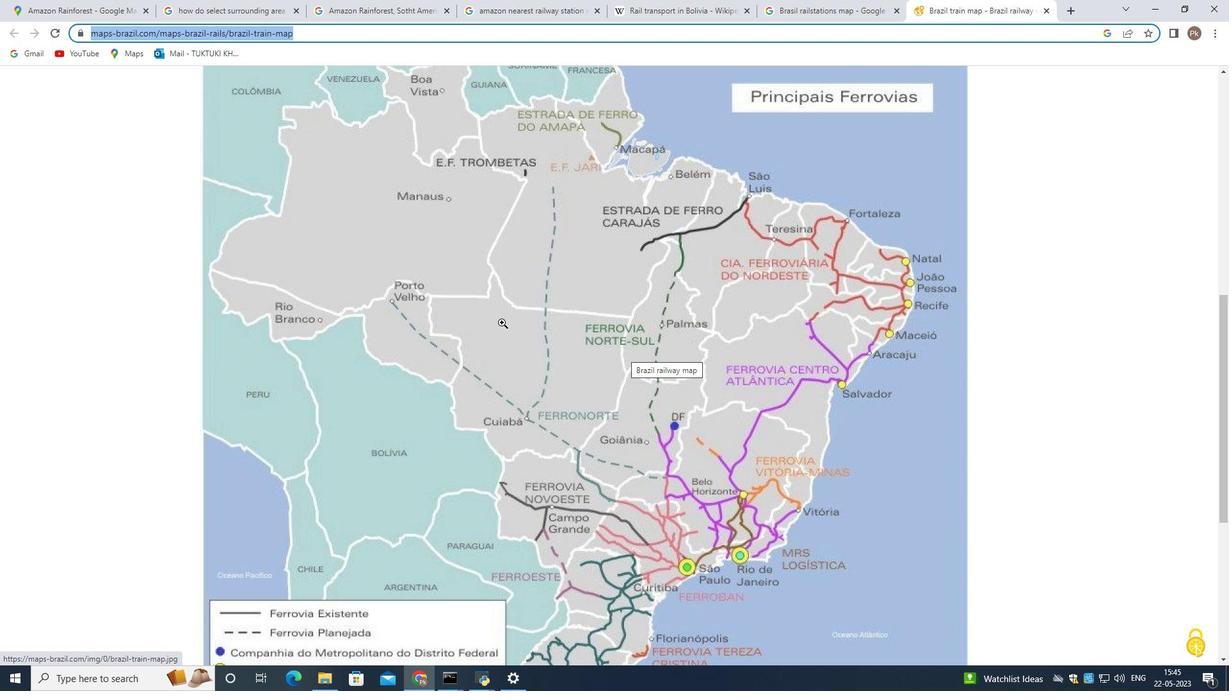 
Action: Mouse moved to (159, 79)
Screenshot: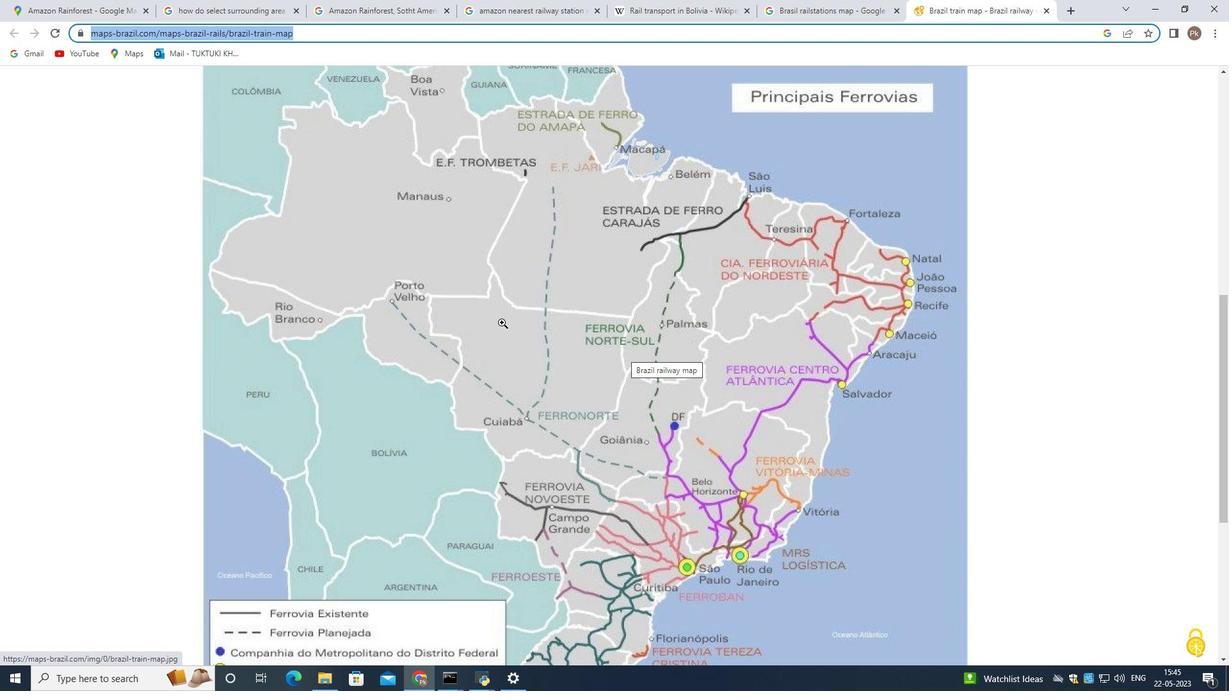 
Action: Mouse pressed left at (159, 79)
Screenshot: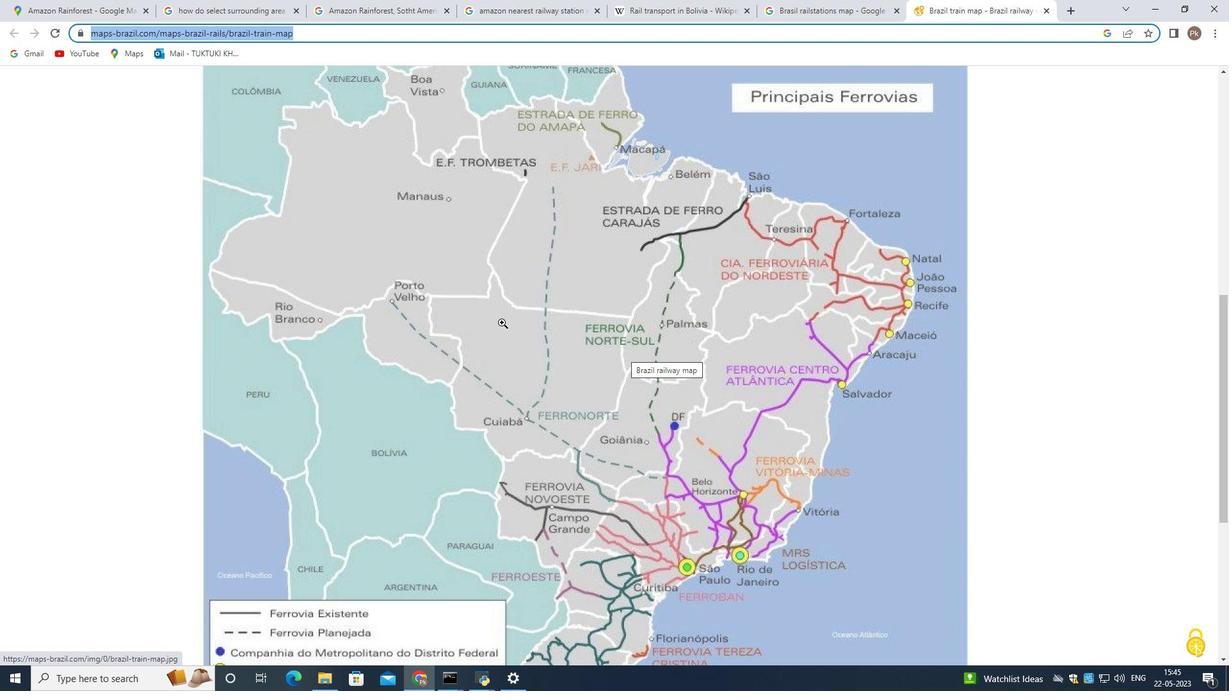 
Action: Mouse moved to (161, 84)
Screenshot: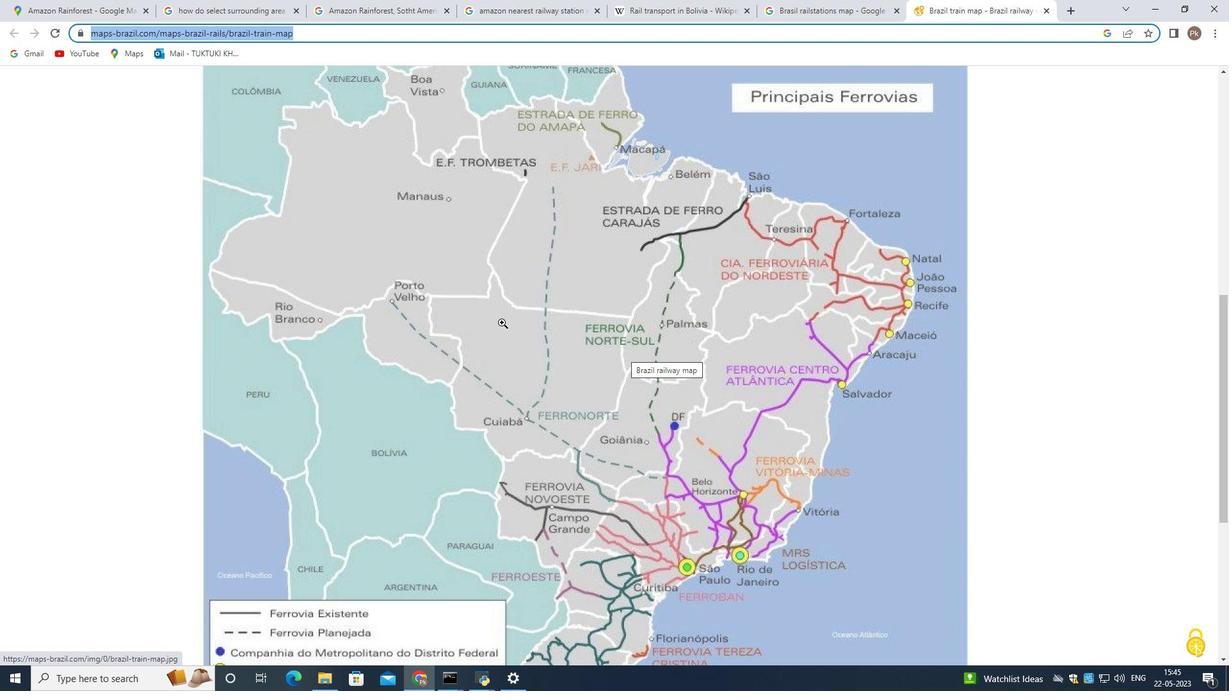 
Action: Mouse pressed left at (161, 84)
Screenshot: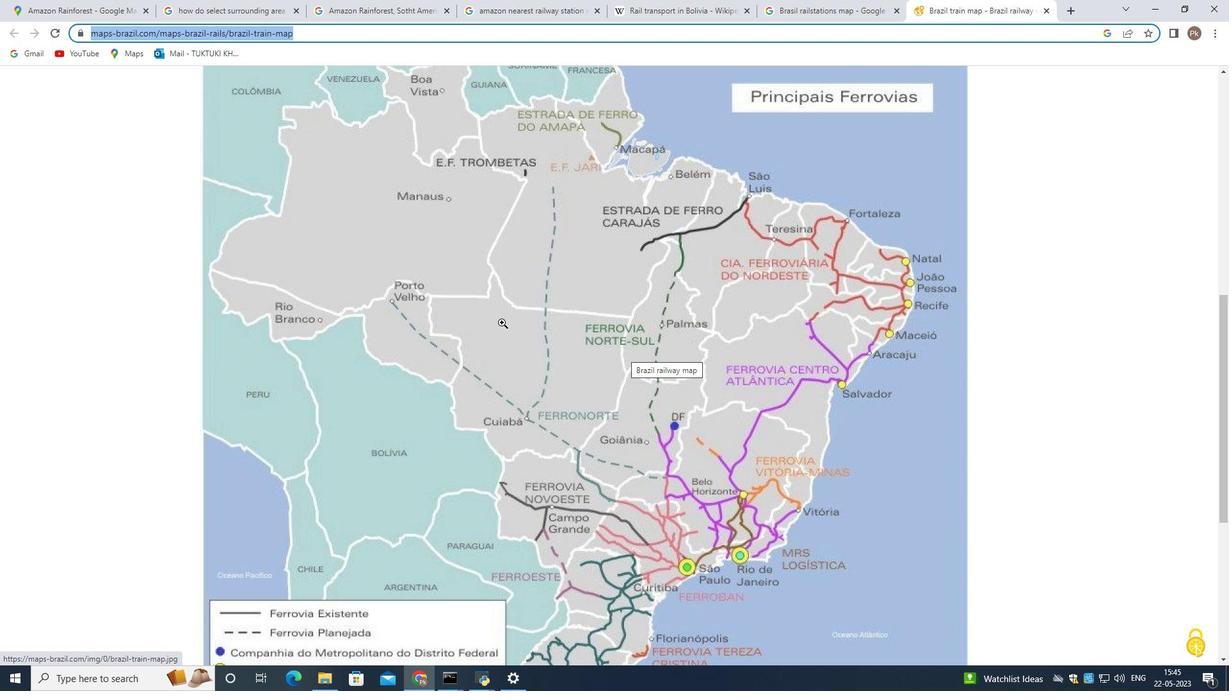 
Action: Mouse moved to (163, 89)
Screenshot: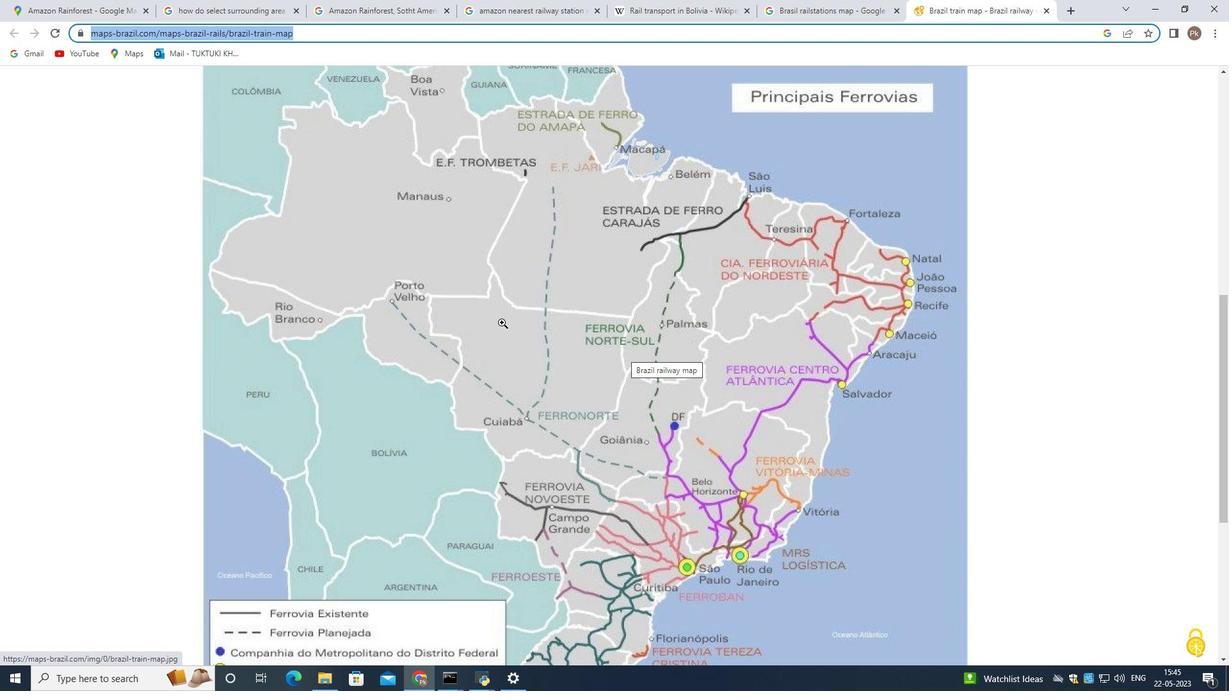
Action: Mouse pressed left at (163, 89)
Screenshot: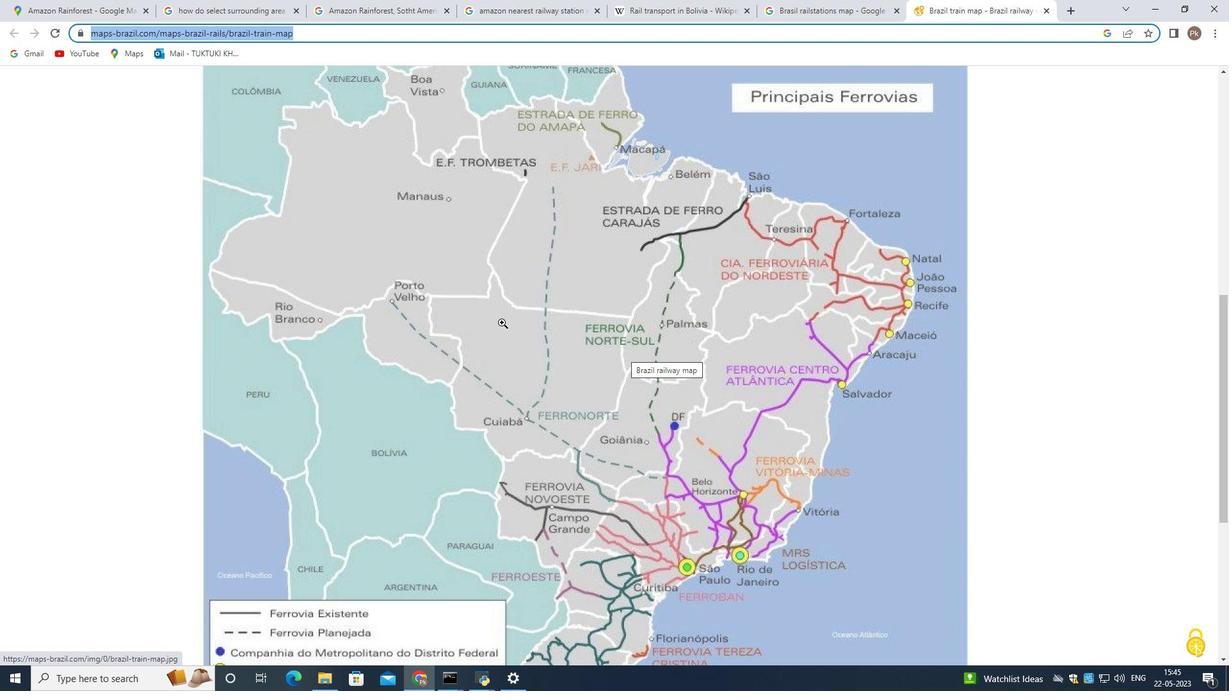 
Action: Mouse pressed left at (163, 89)
Screenshot: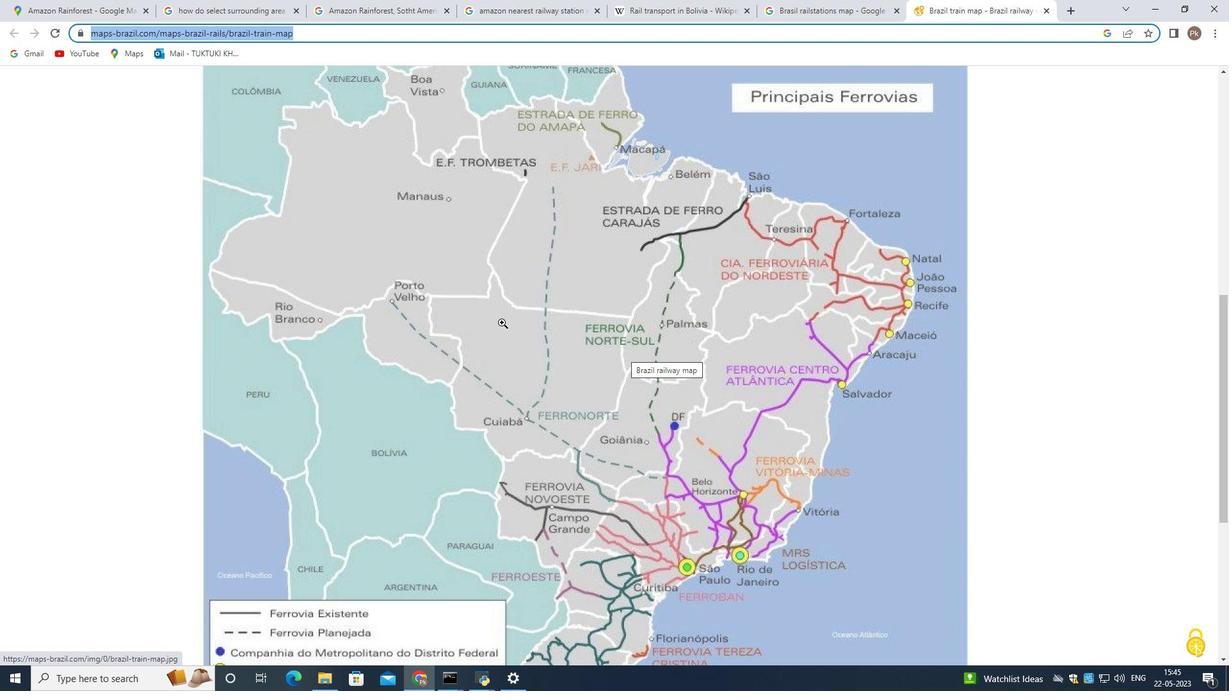 
Action: Mouse moved to (163, 85)
Screenshot: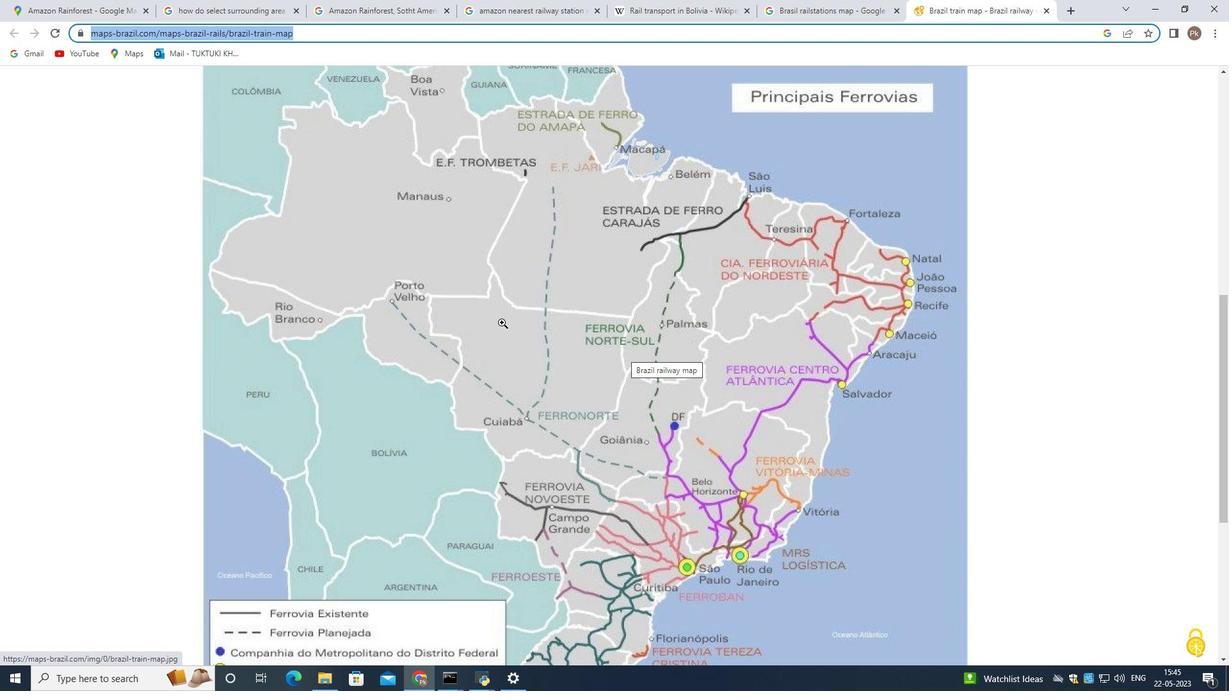 
Action: Mouse pressed right at (163, 85)
Screenshot: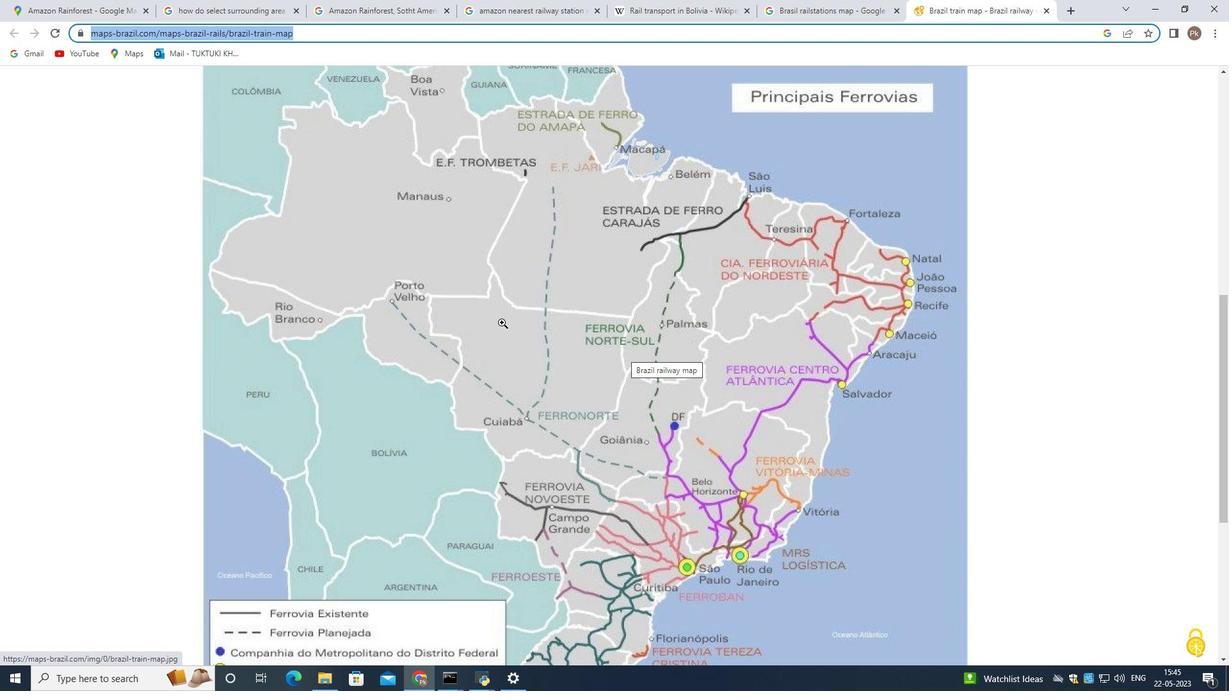 
Action: Mouse moved to (165, 84)
Screenshot: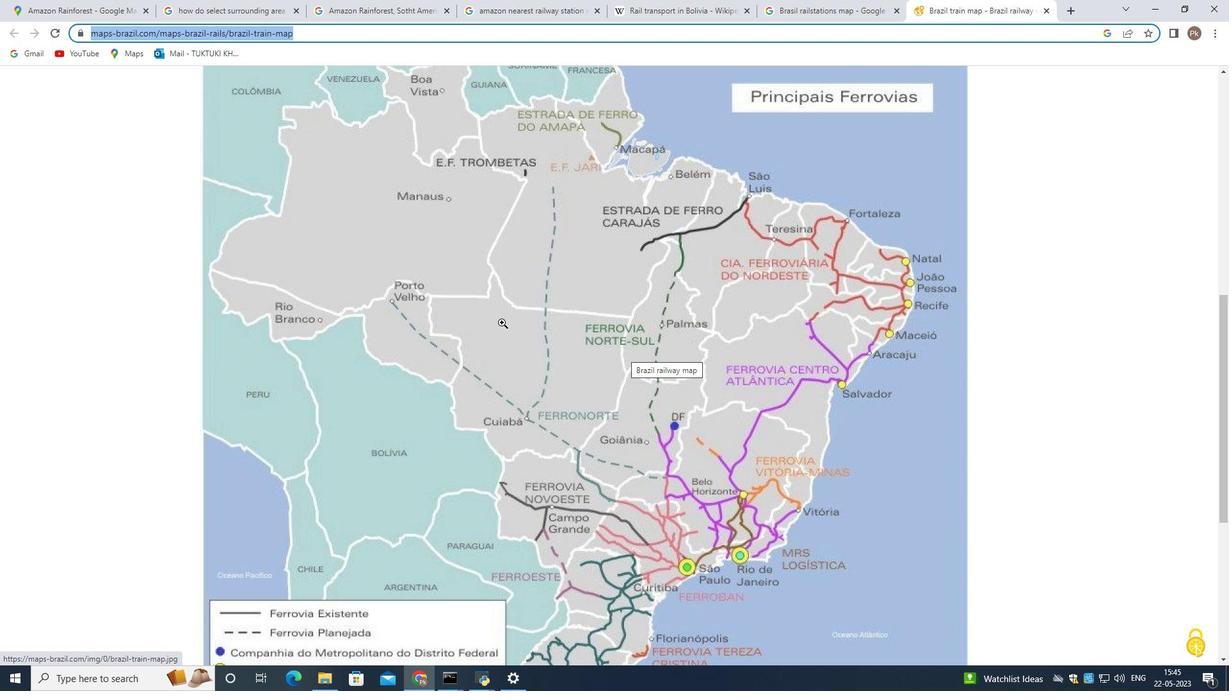 
Action: Mouse pressed left at (165, 84)
Screenshot: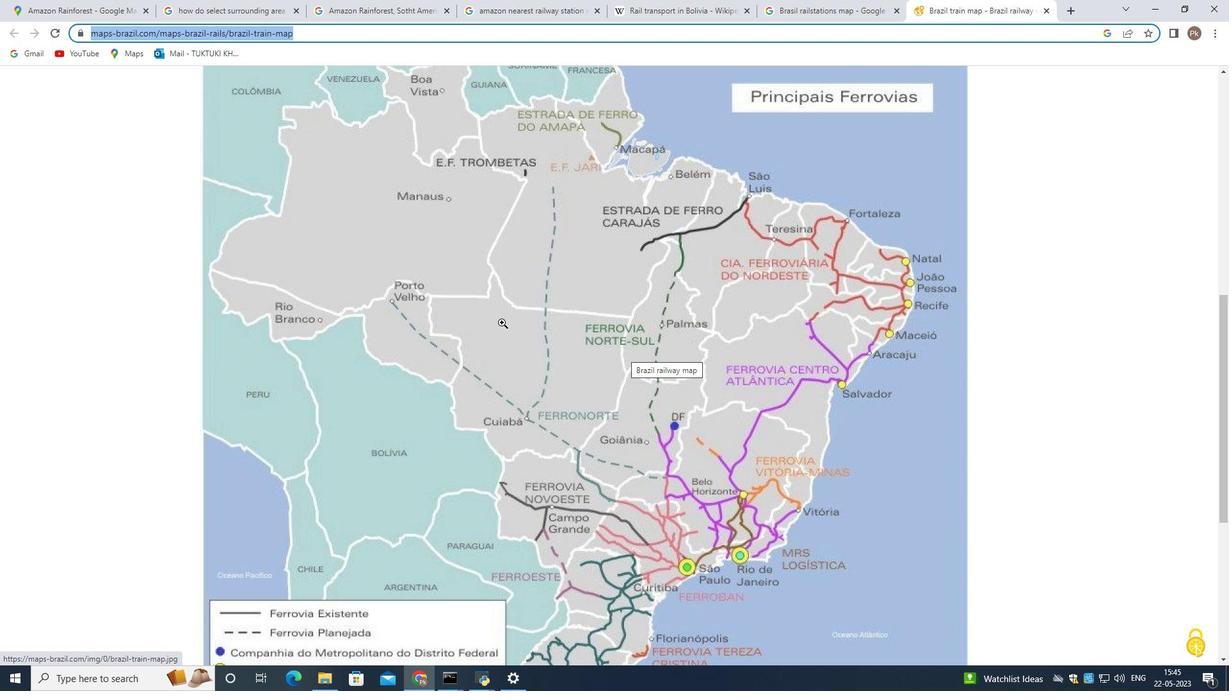 
Action: Mouse moved to (742, 411)
Screenshot: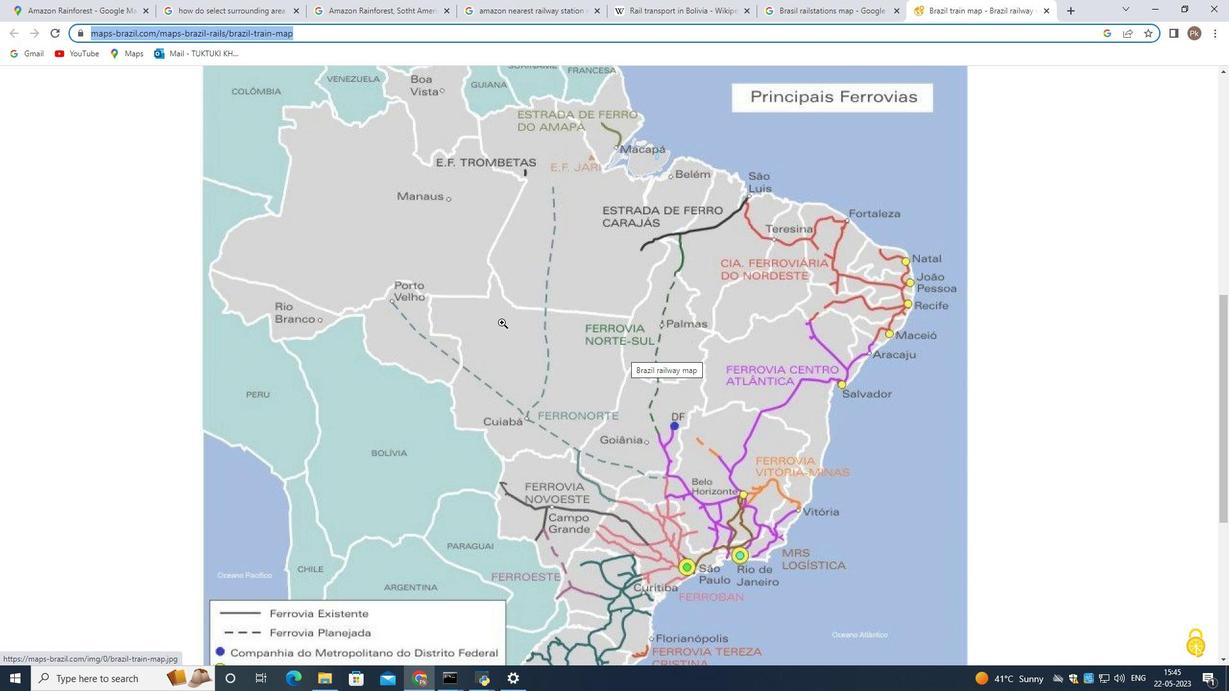 
Action: Mouse scrolled (742, 410) with delta (0, 0)
Screenshot: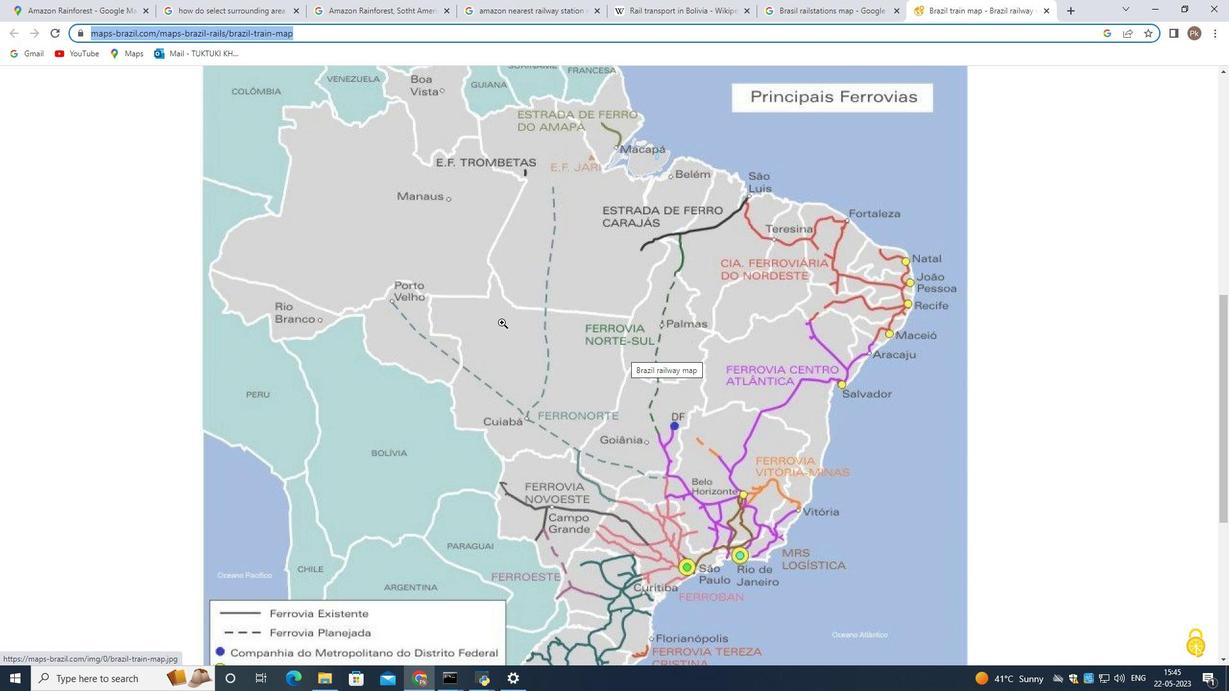 
Action: Mouse scrolled (742, 410) with delta (0, 0)
Screenshot: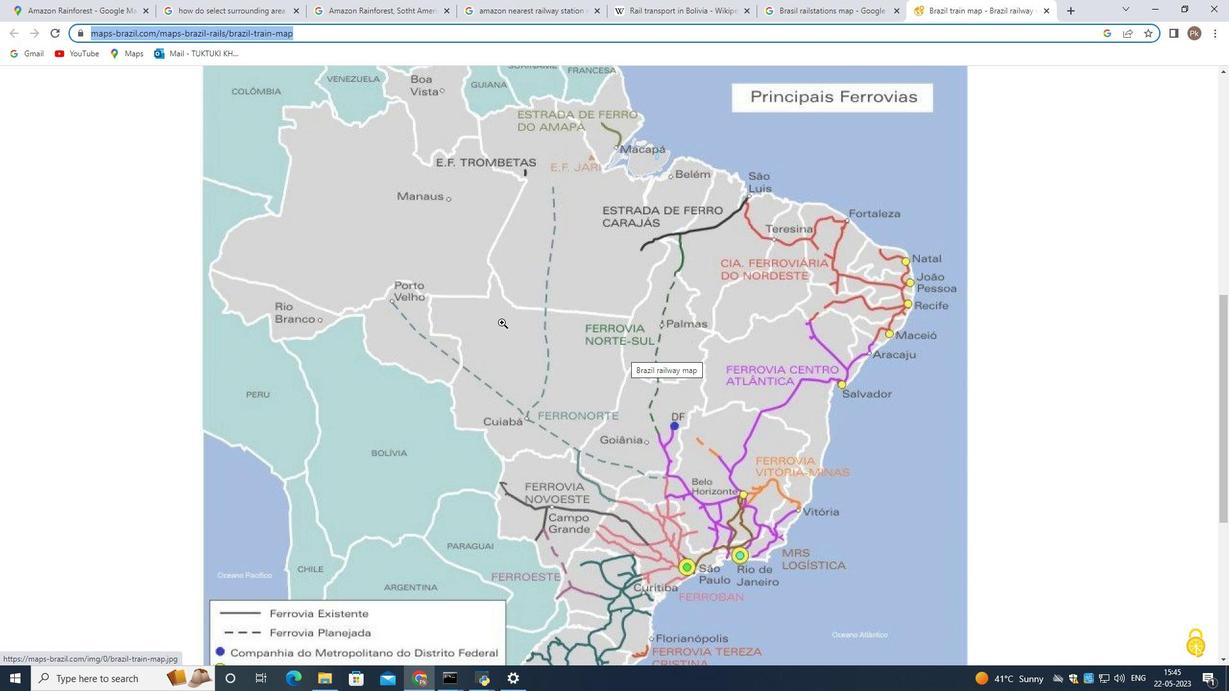 
Action: Mouse moved to (883, 331)
Screenshot: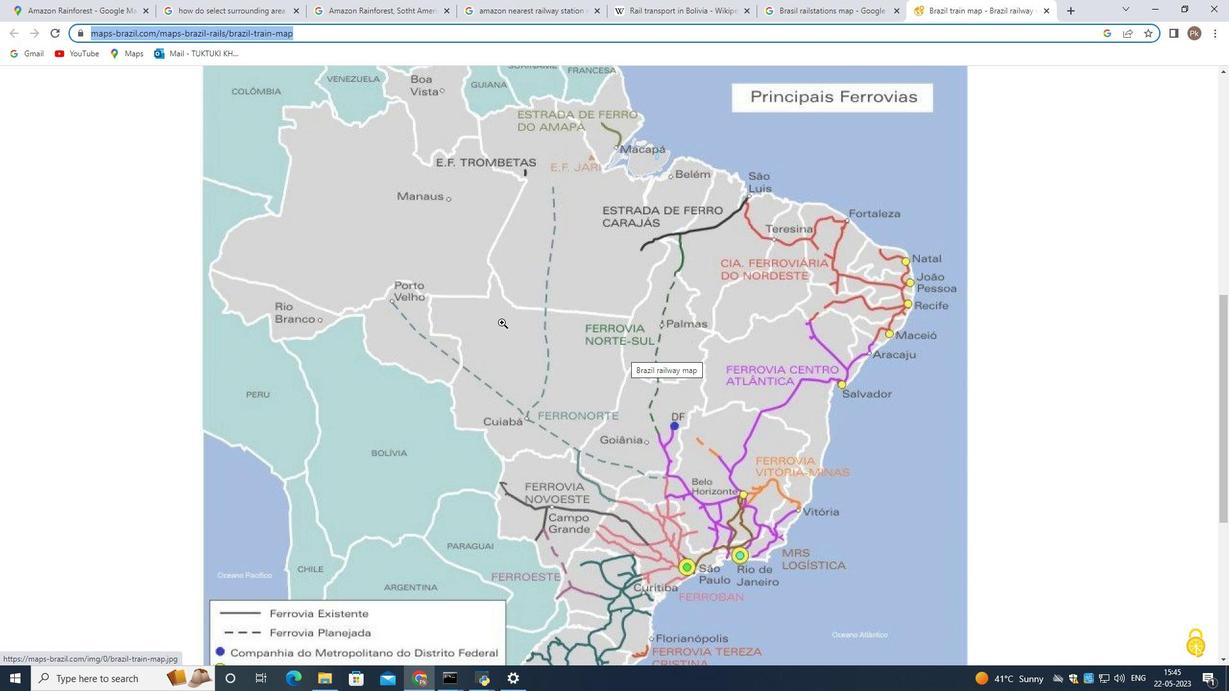 
Action: Mouse scrolled (883, 330) with delta (0, 0)
Screenshot: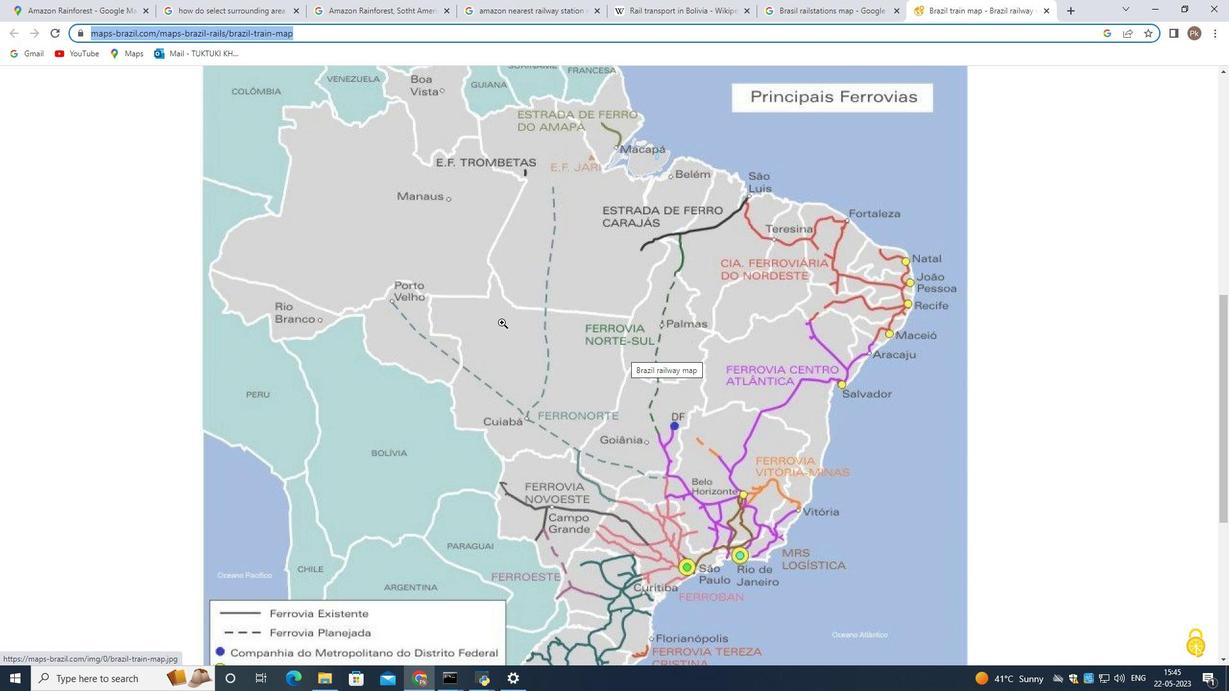 
Action: Mouse moved to (879, 331)
Screenshot: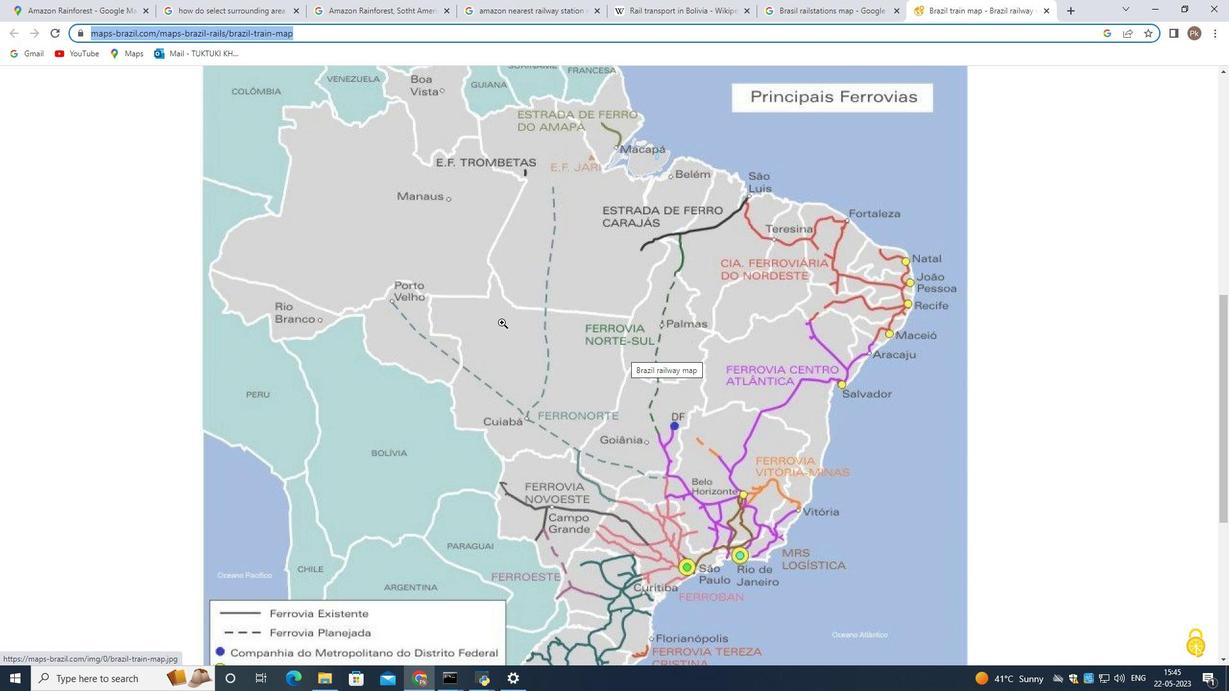 
Action: Mouse scrolled (879, 331) with delta (0, 0)
Screenshot: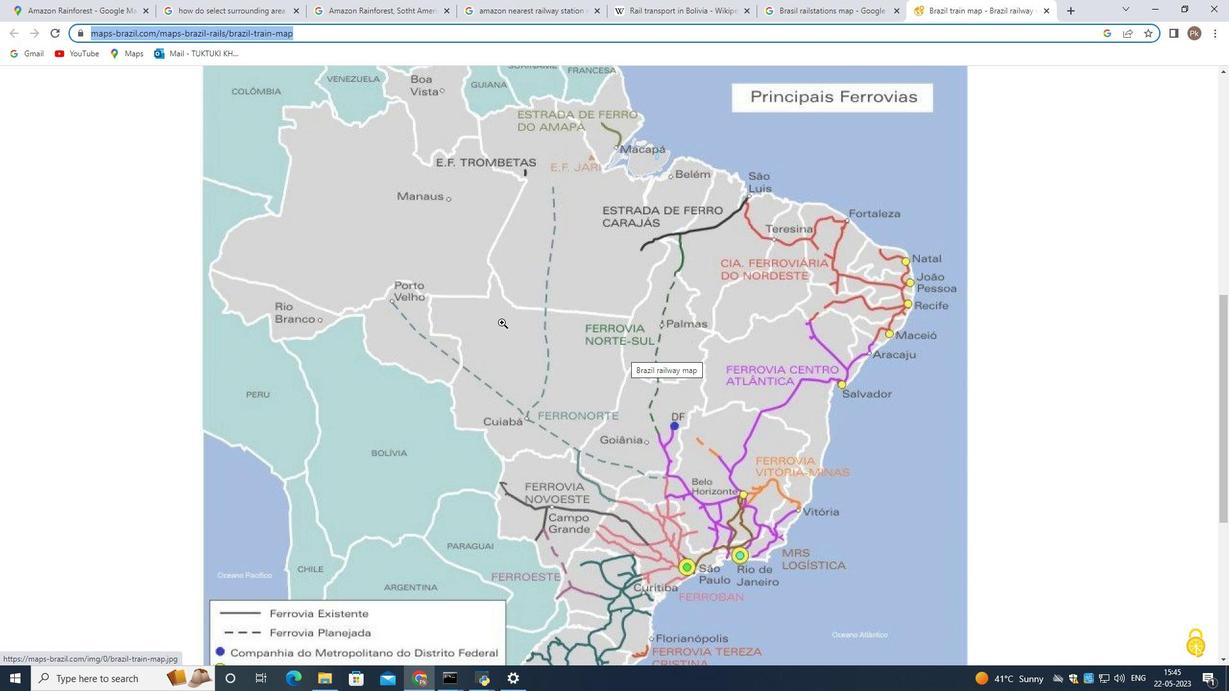 
Action: Mouse moved to (757, 372)
Screenshot: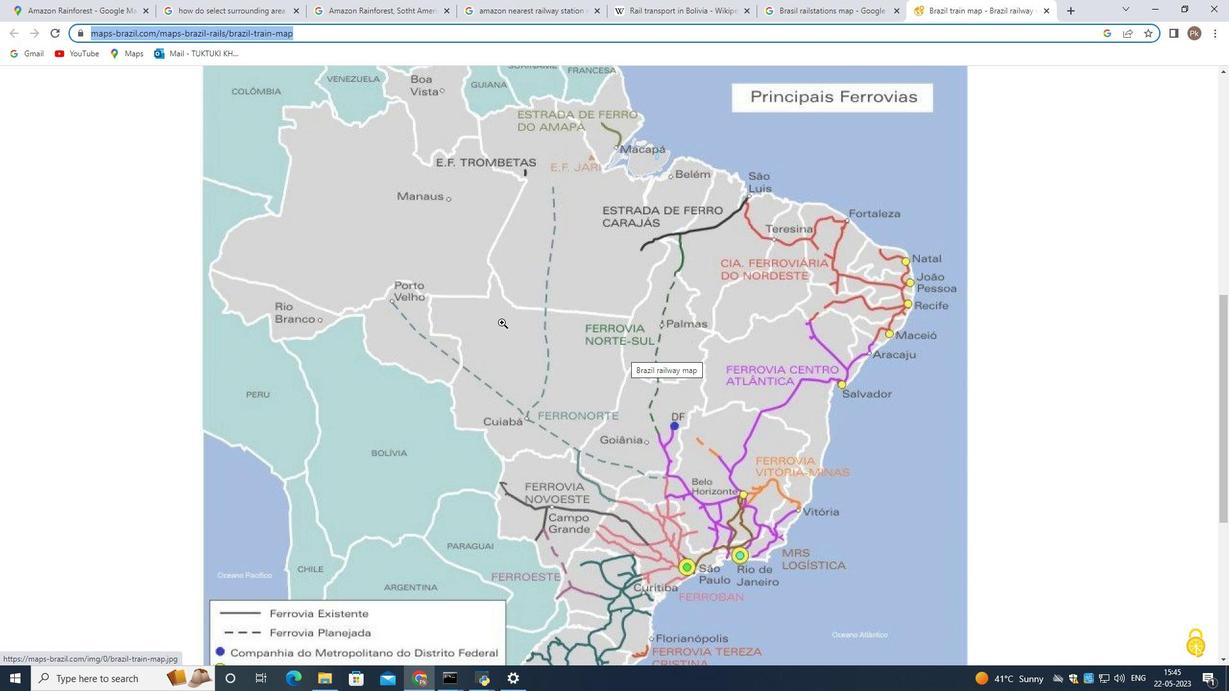 
Action: Mouse scrolled (725, 361) with delta (0, 0)
Screenshot: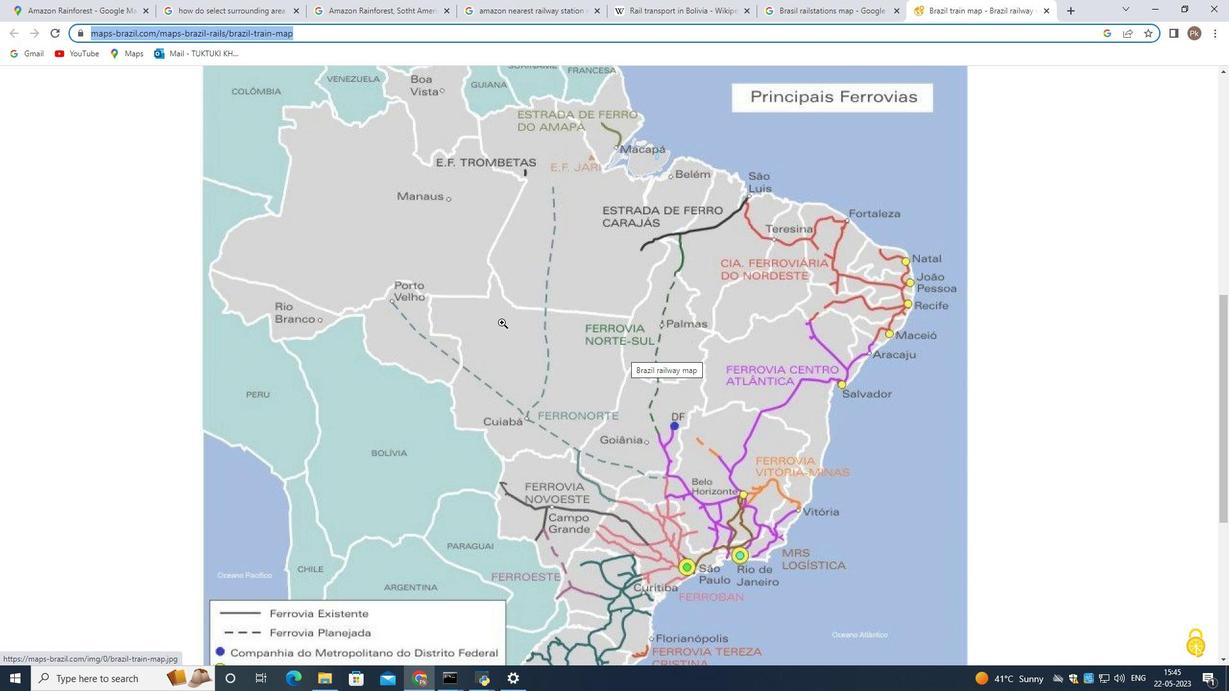 
Action: Mouse moved to (757, 372)
Screenshot: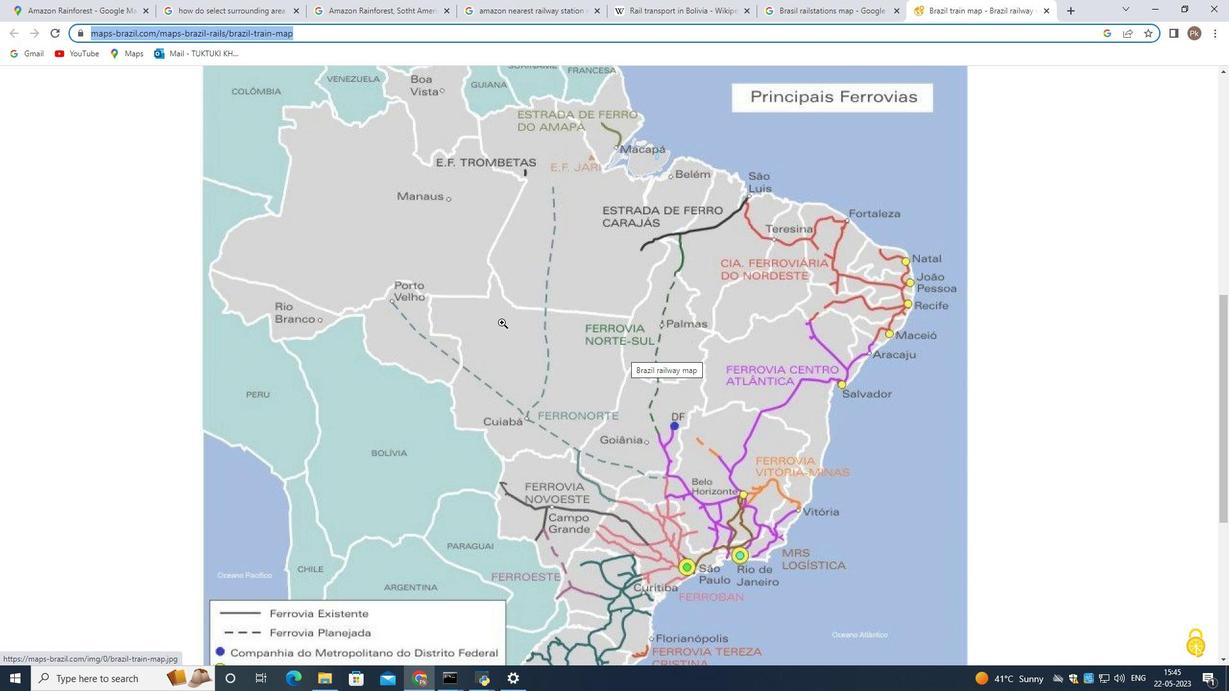 
Action: Mouse scrolled (757, 371) with delta (0, 0)
Screenshot: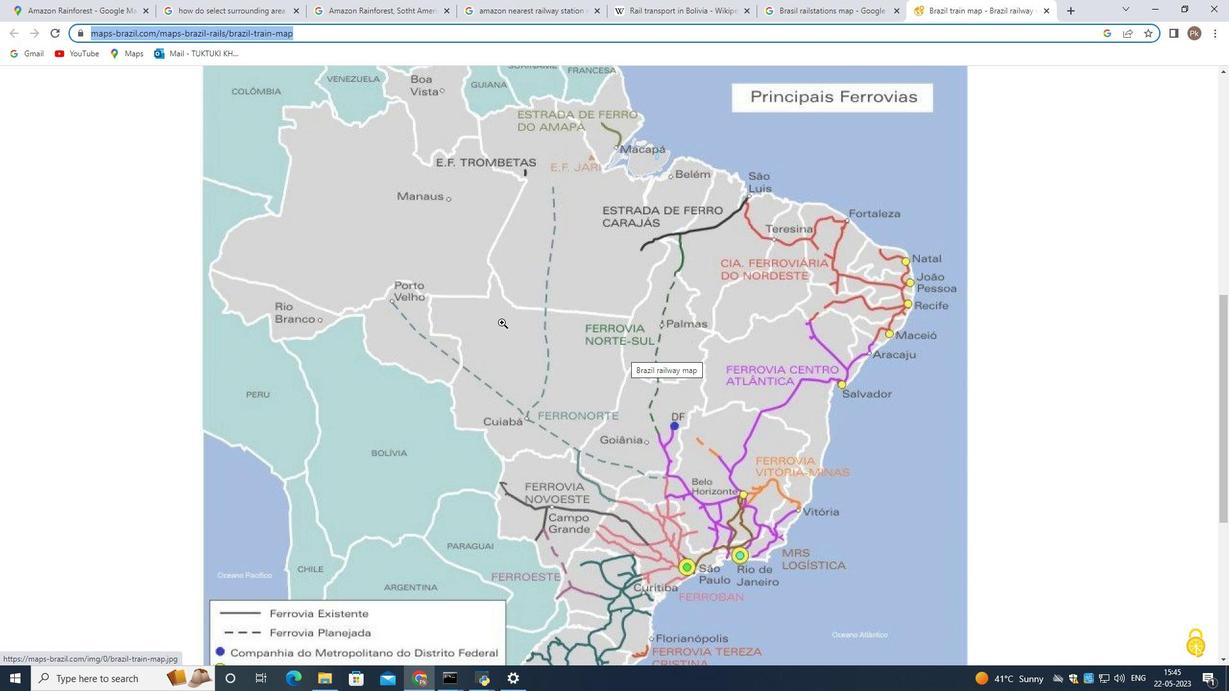 
Action: Mouse moved to (836, 354)
Screenshot: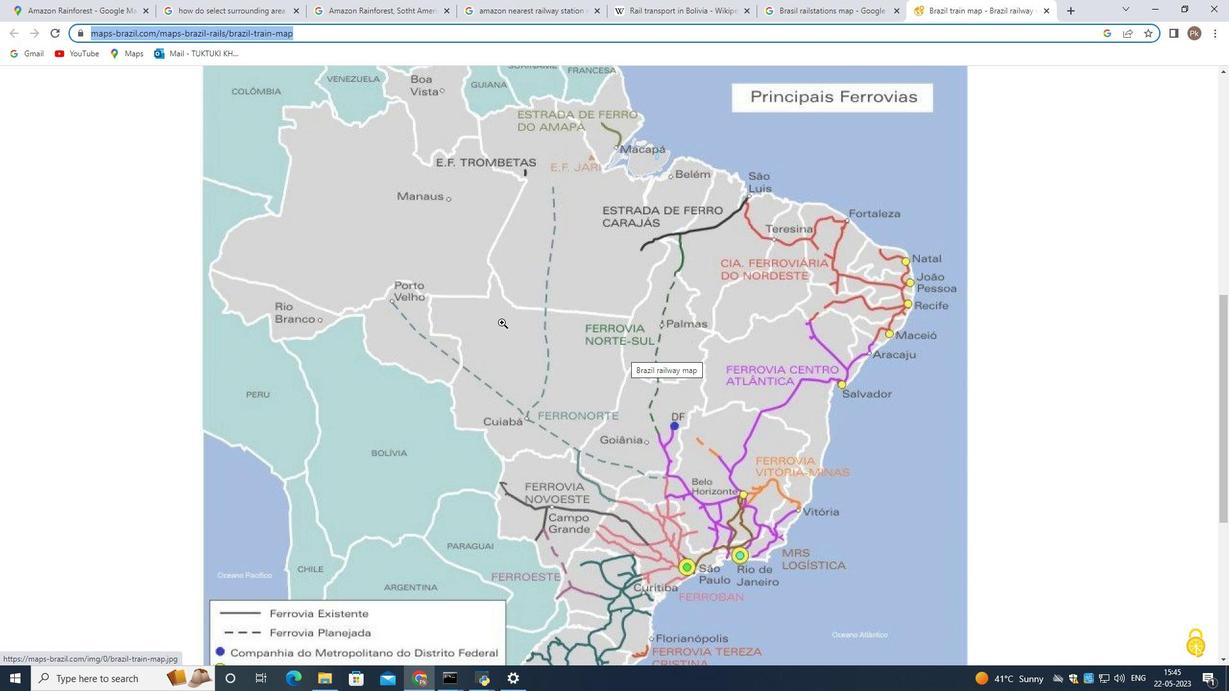 
Action: Mouse scrolled (836, 354) with delta (0, 0)
Screenshot: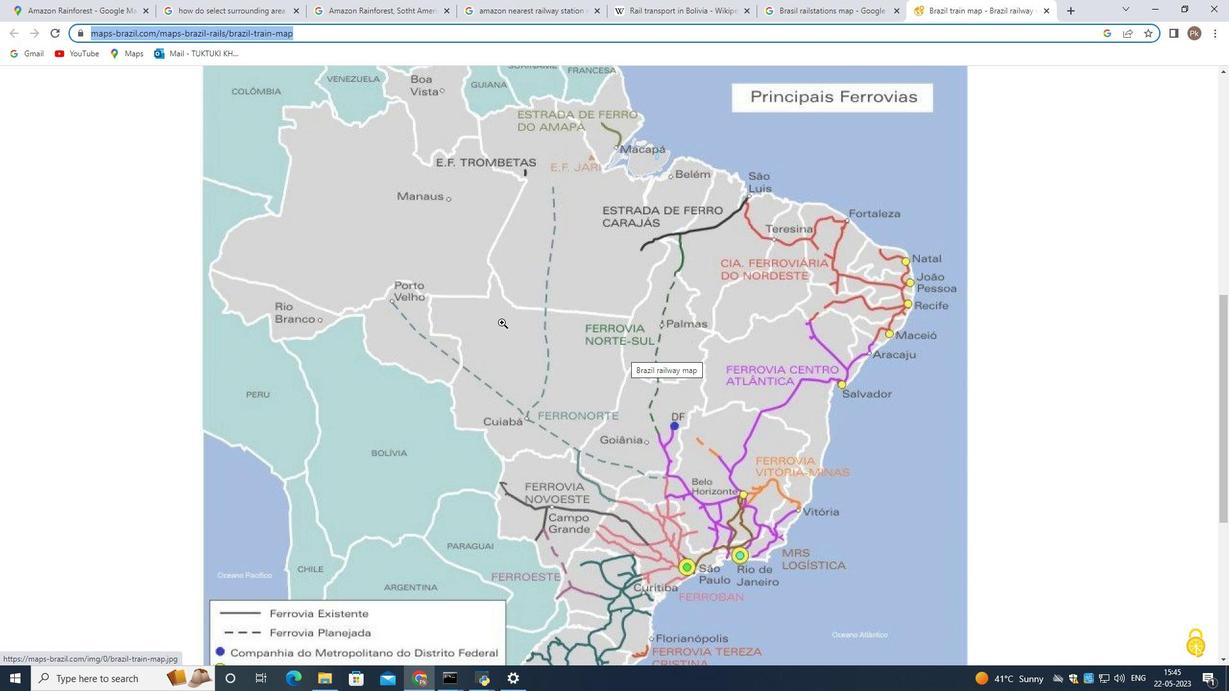 
Action: Mouse moved to (836, 356)
Screenshot: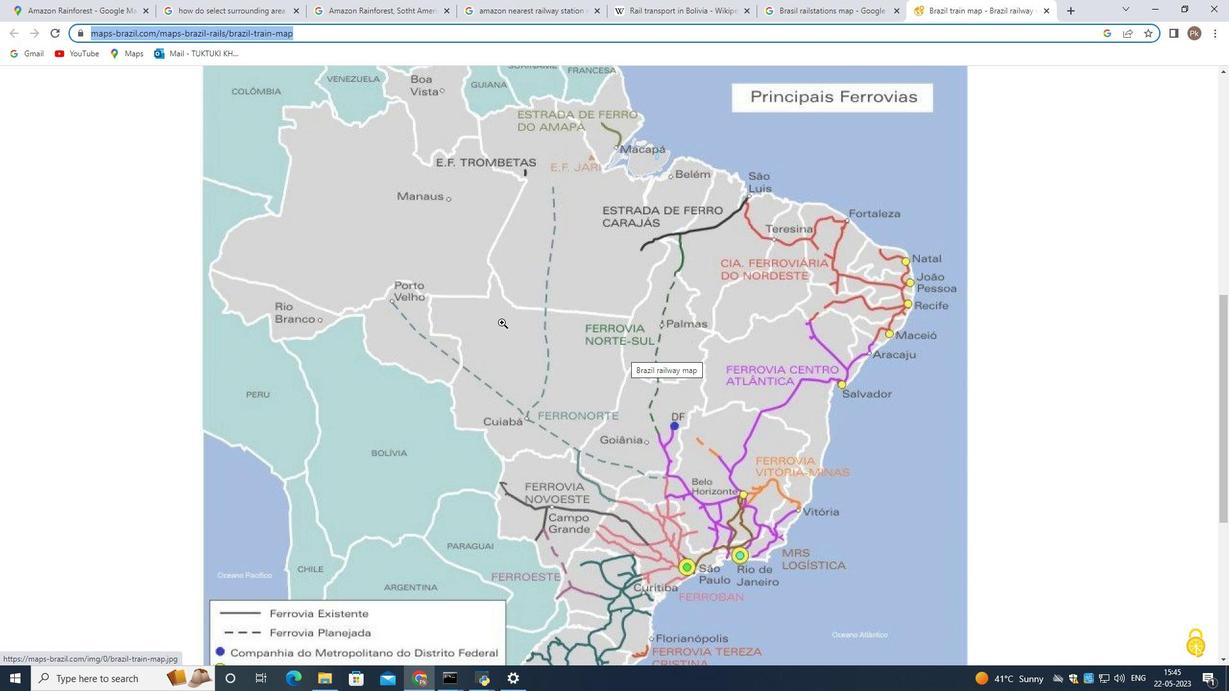 
Action: Mouse scrolled (836, 356) with delta (0, 0)
Screenshot: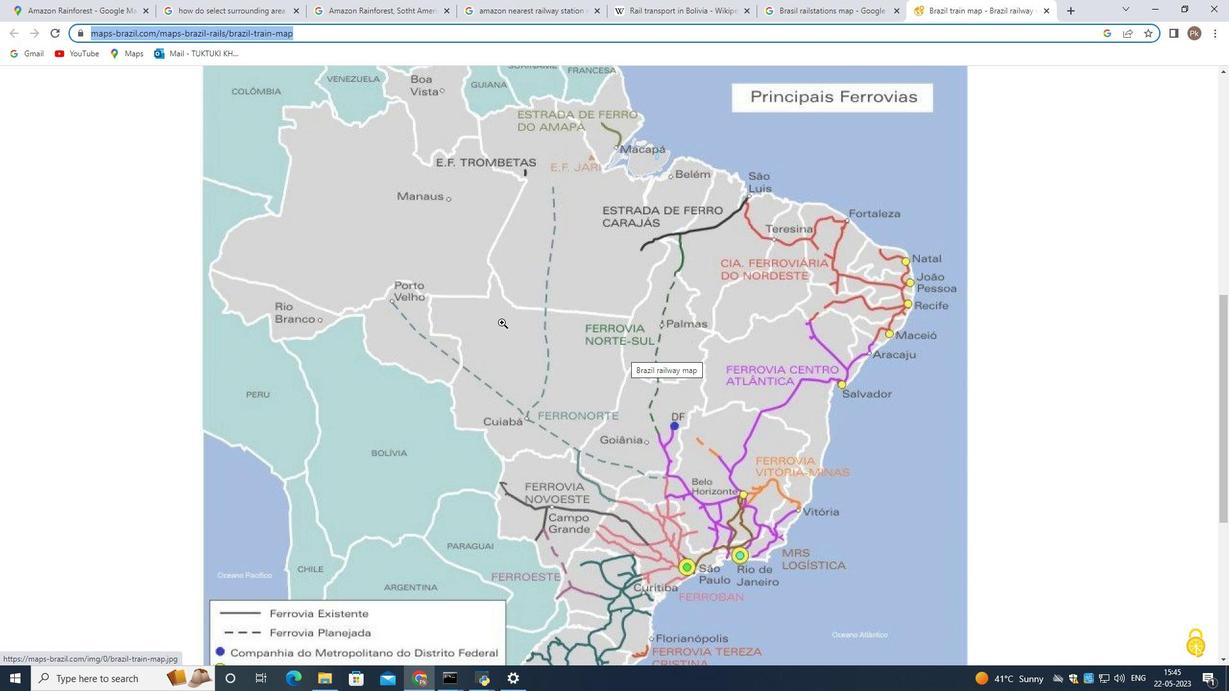 
Action: Mouse moved to (710, 425)
Screenshot: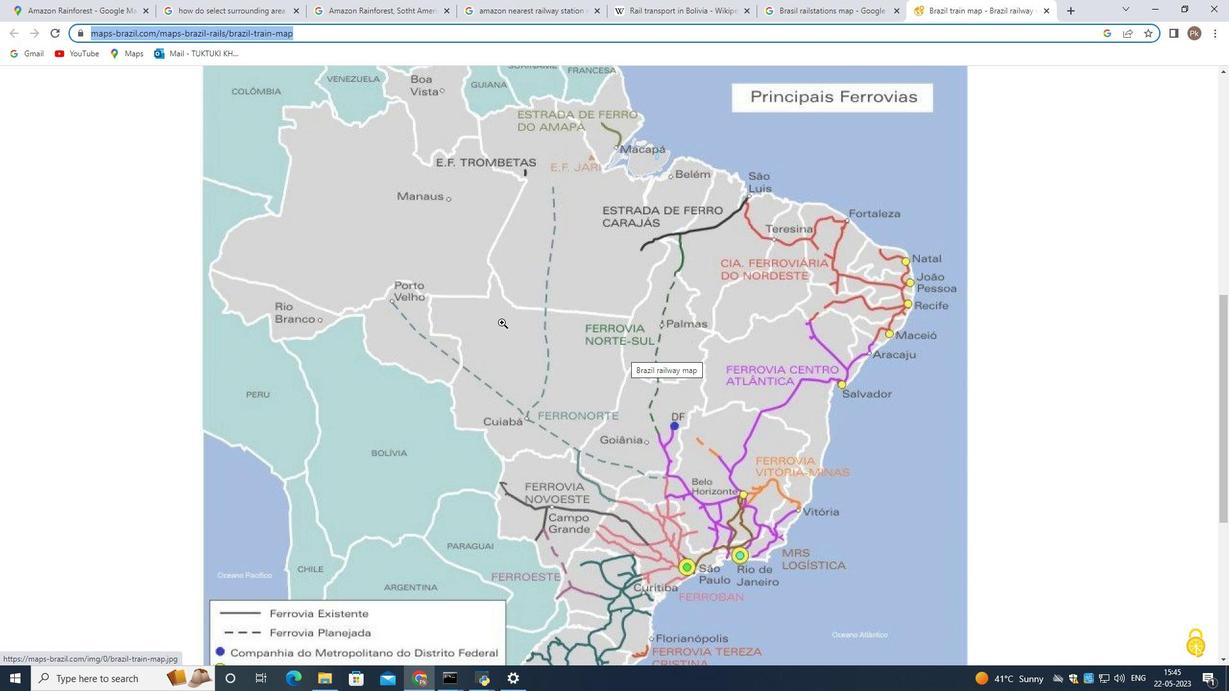 
Action: Mouse scrolled (710, 425) with delta (0, 0)
Screenshot: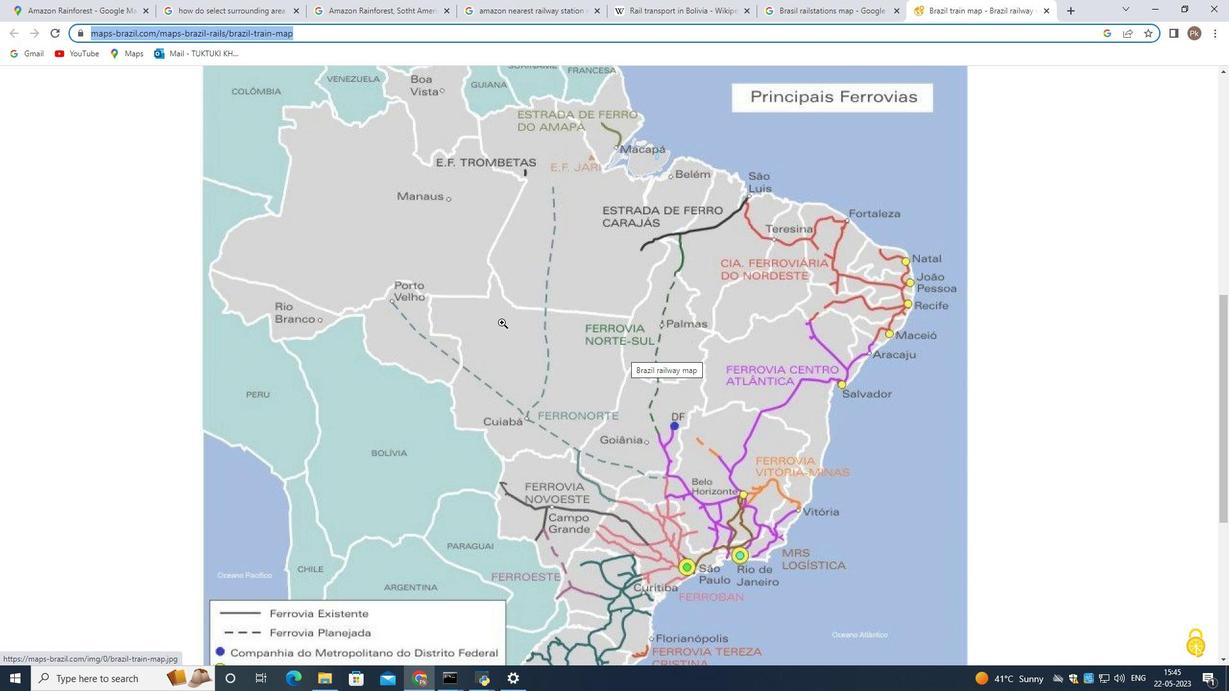 
Action: Mouse scrolled (710, 425) with delta (0, 0)
Screenshot: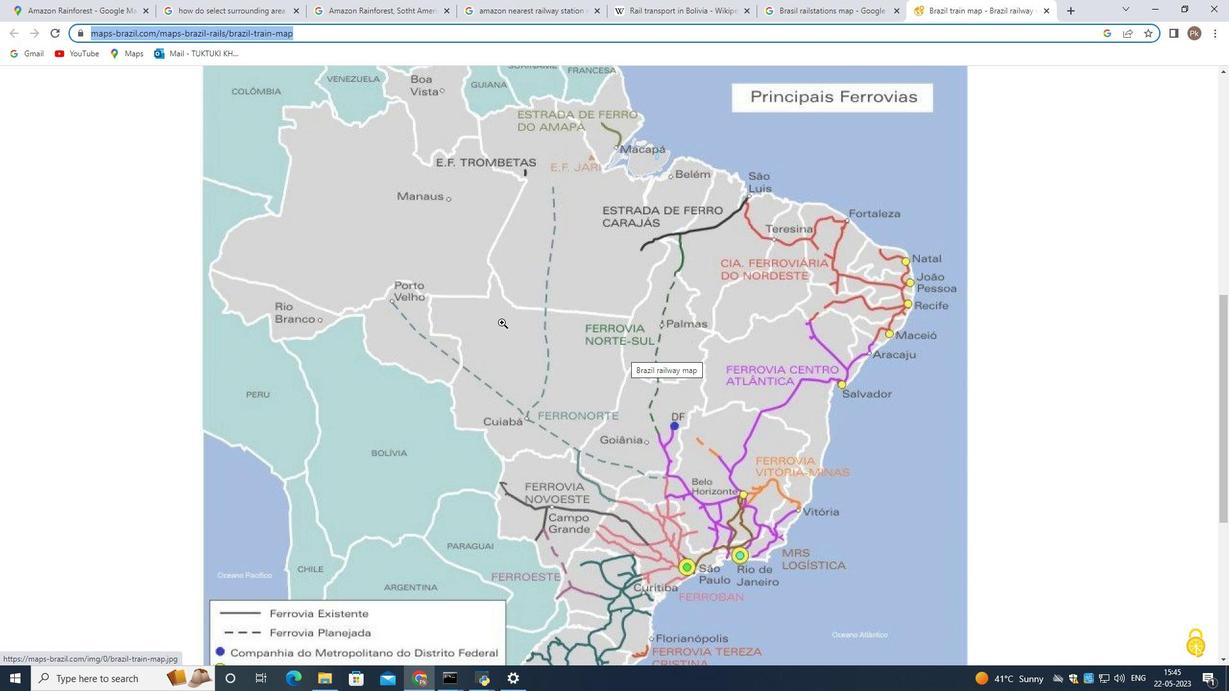 
Action: Mouse moved to (710, 425)
Screenshot: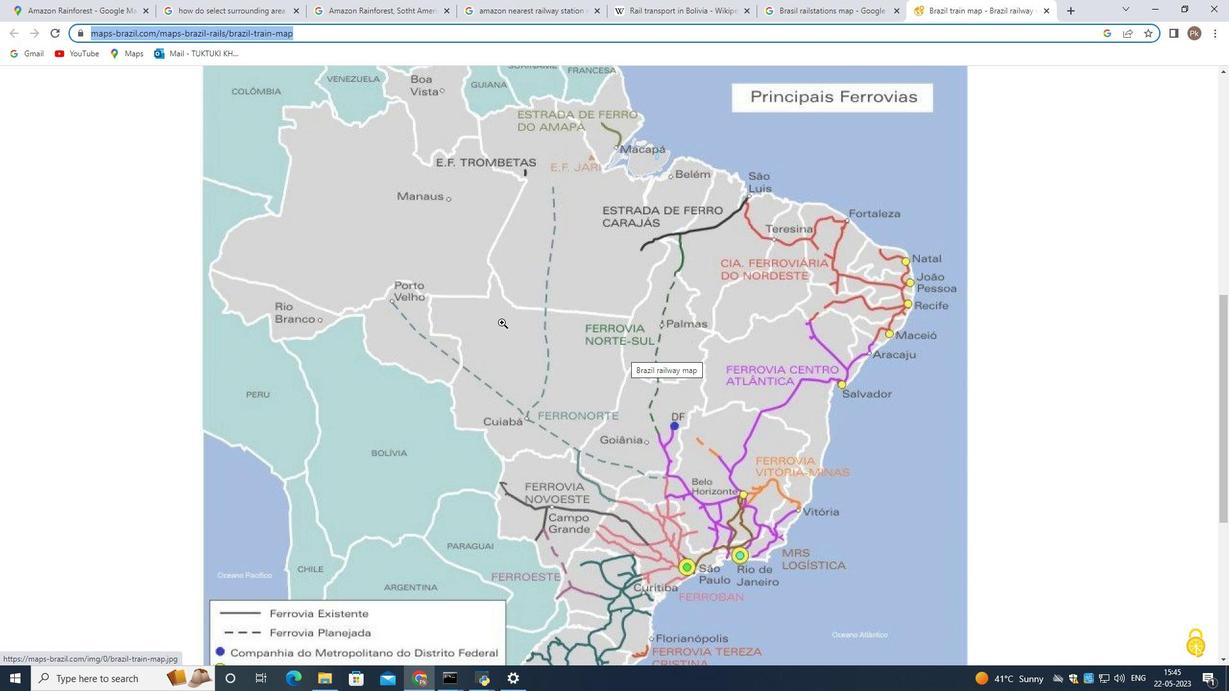 
Action: Mouse scrolled (710, 425) with delta (0, 0)
Screenshot: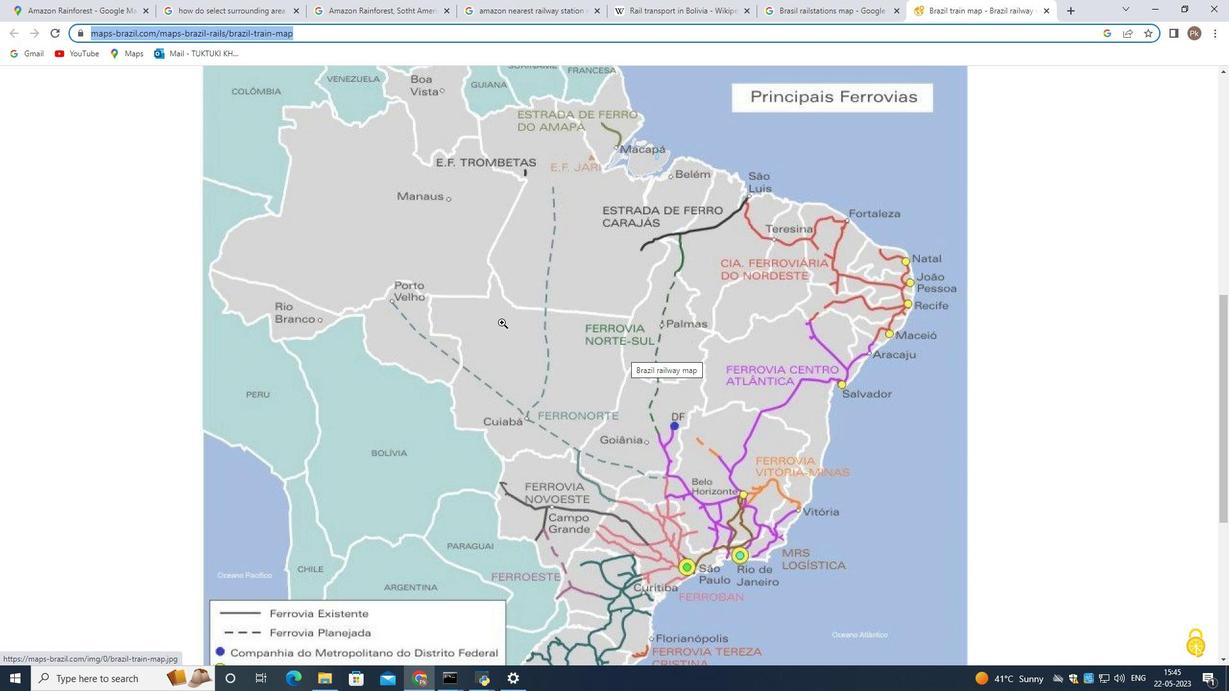 
Action: Mouse moved to (687, 397)
Screenshot: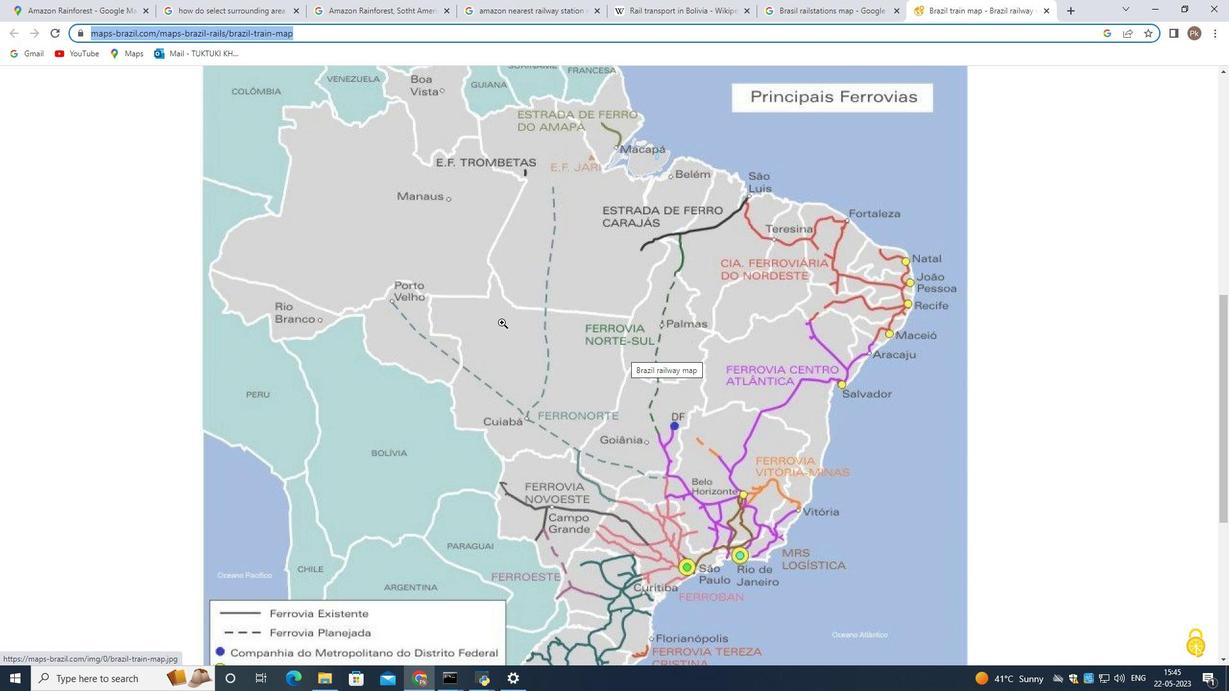 
Action: Mouse scrolled (687, 396) with delta (0, 0)
Screenshot: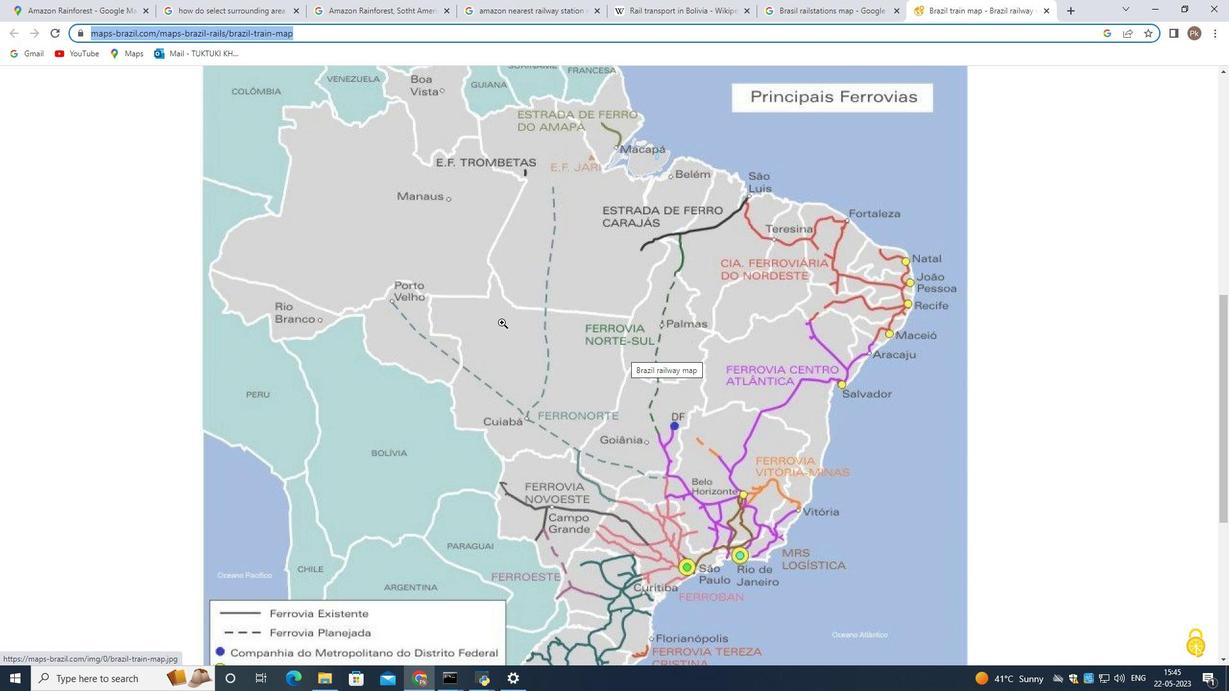 
Action: Mouse moved to (658, 431)
Screenshot: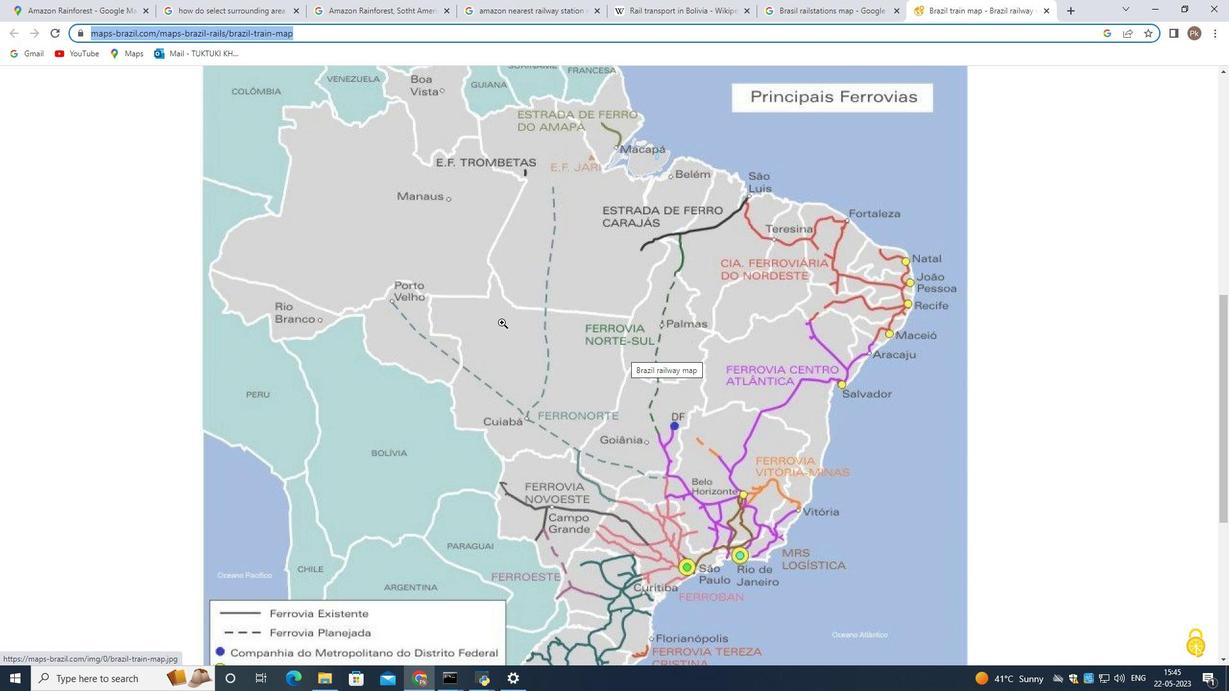 
Action: Mouse pressed left at (658, 431)
Screenshot: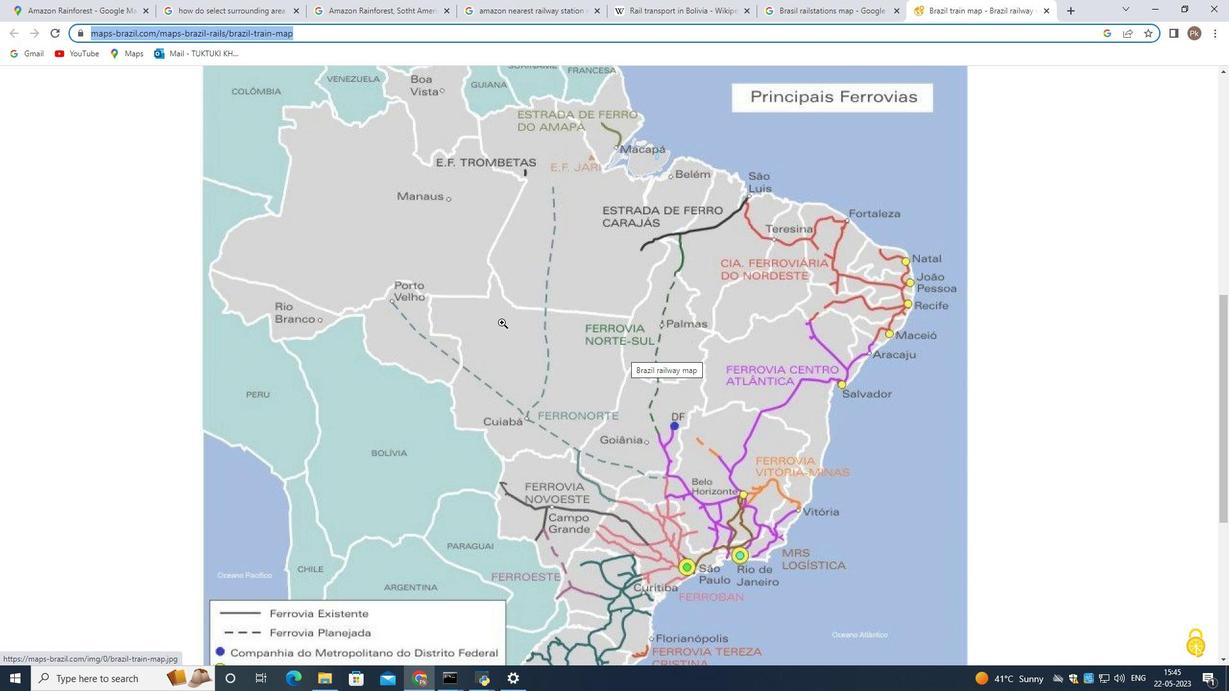 
Action: Mouse moved to (164, 80)
Screenshot: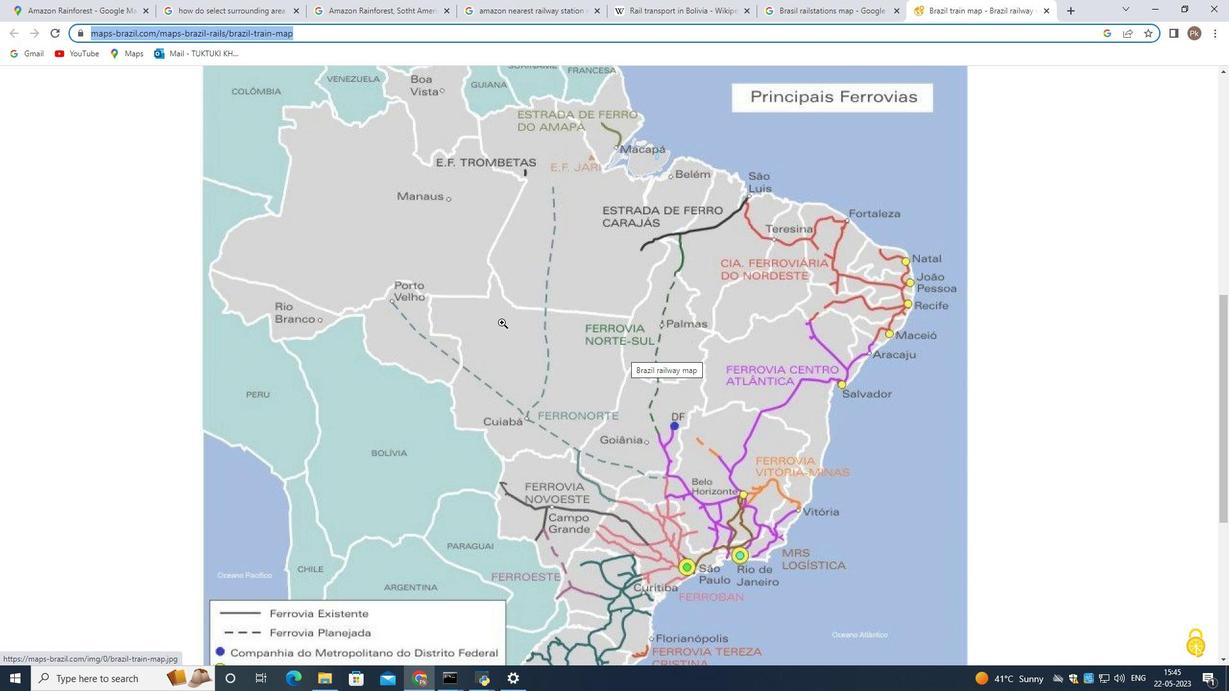 
Action: Mouse pressed left at (164, 80)
Screenshot: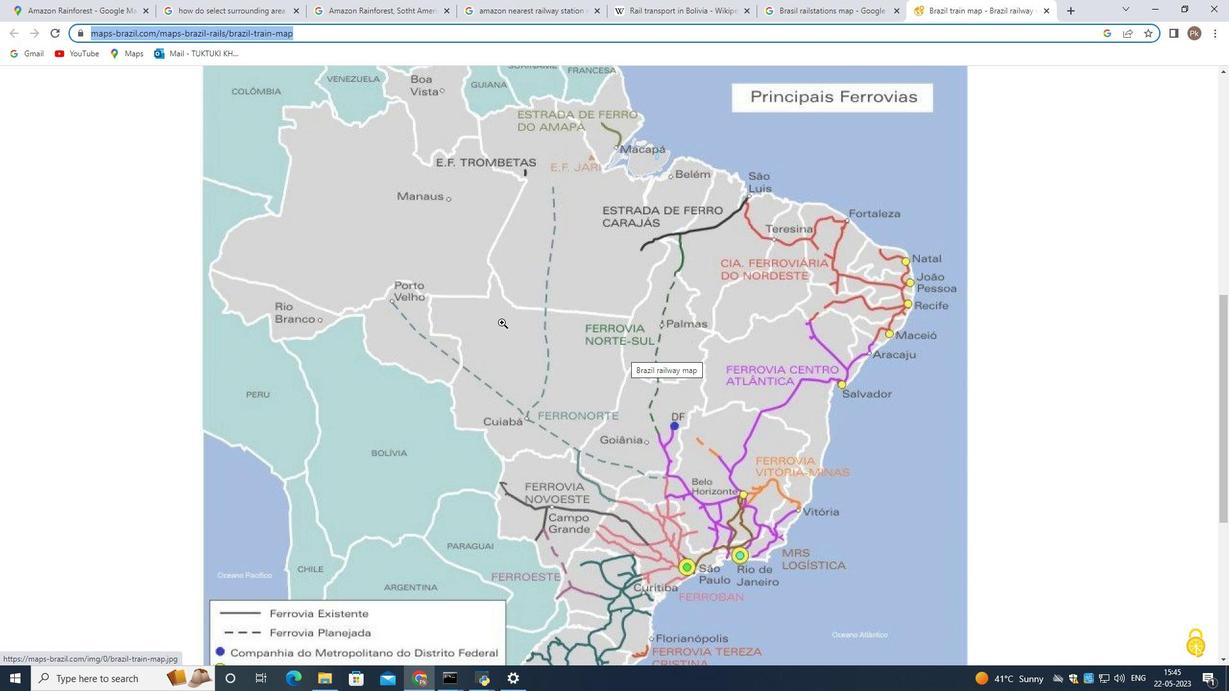 
Action: Mouse pressed left at (164, 80)
Screenshot: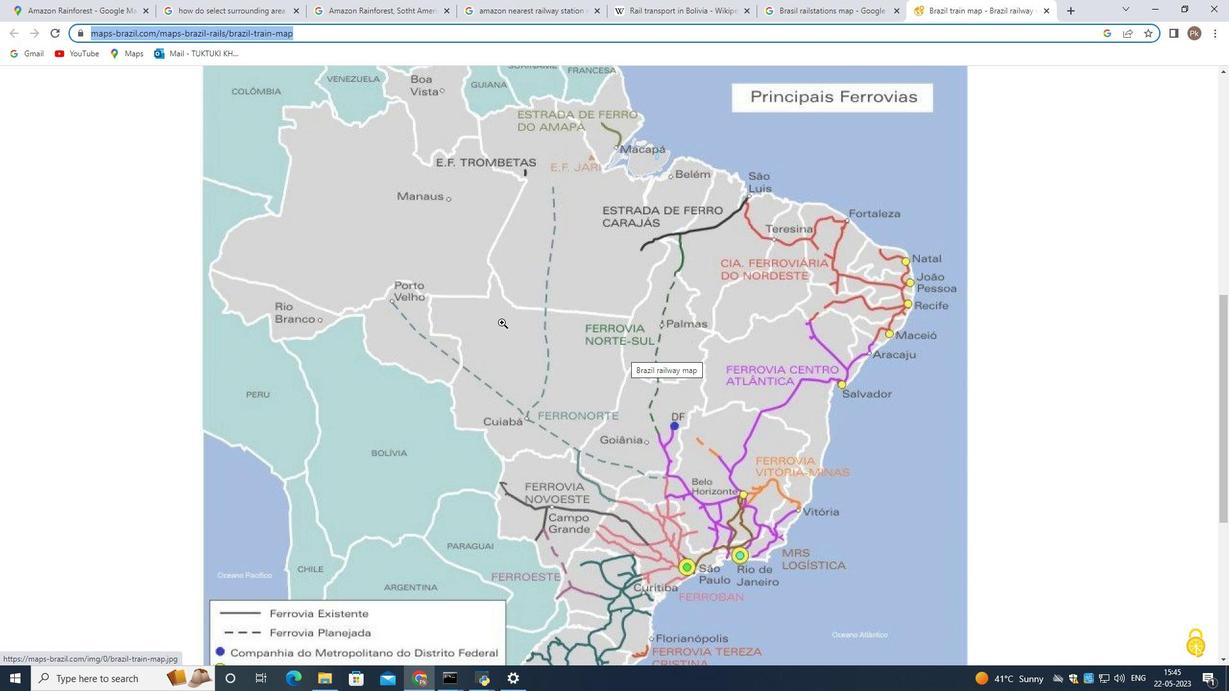 
Action: Mouse pressed left at (164, 80)
Screenshot: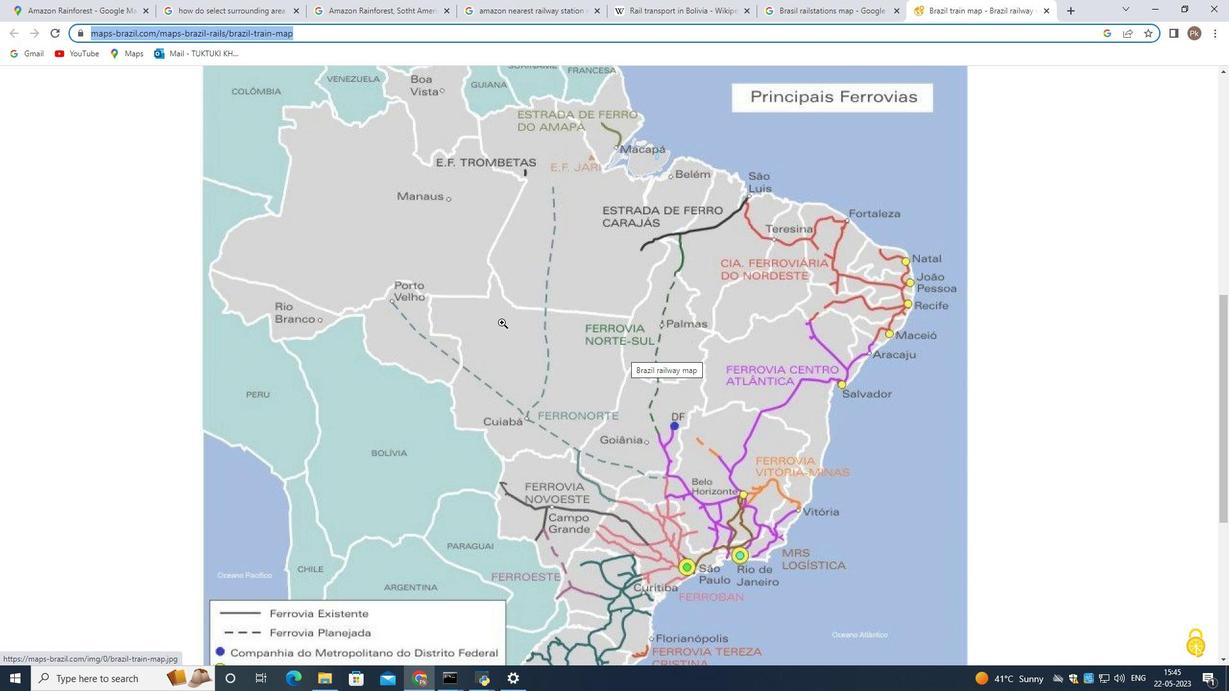 
Action: Mouse pressed left at (164, 80)
Screenshot: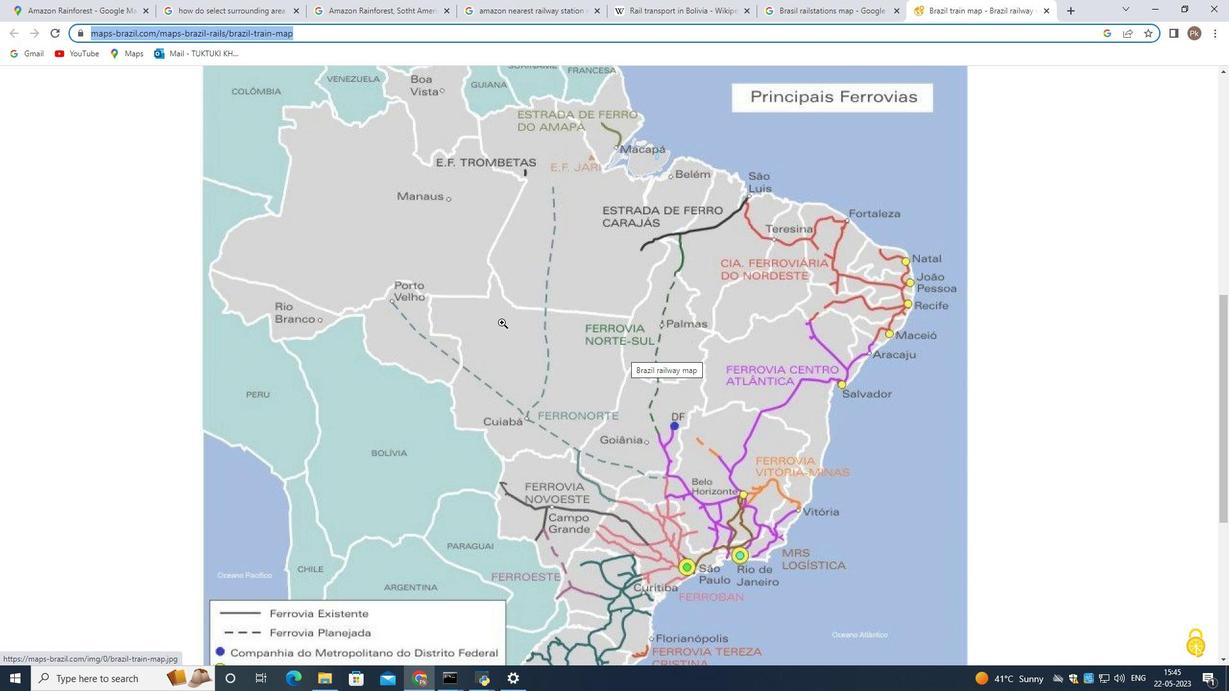 
Action: Mouse pressed left at (164, 80)
Screenshot: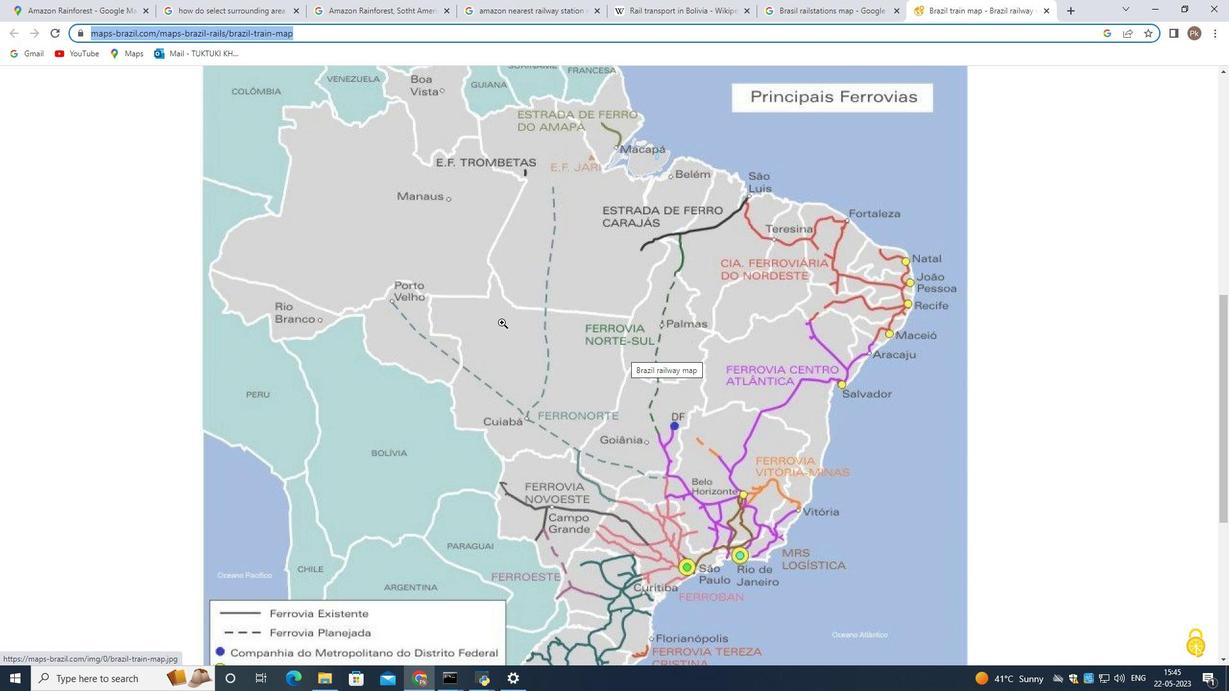 
Action: Mouse moved to (163, 81)
Screenshot: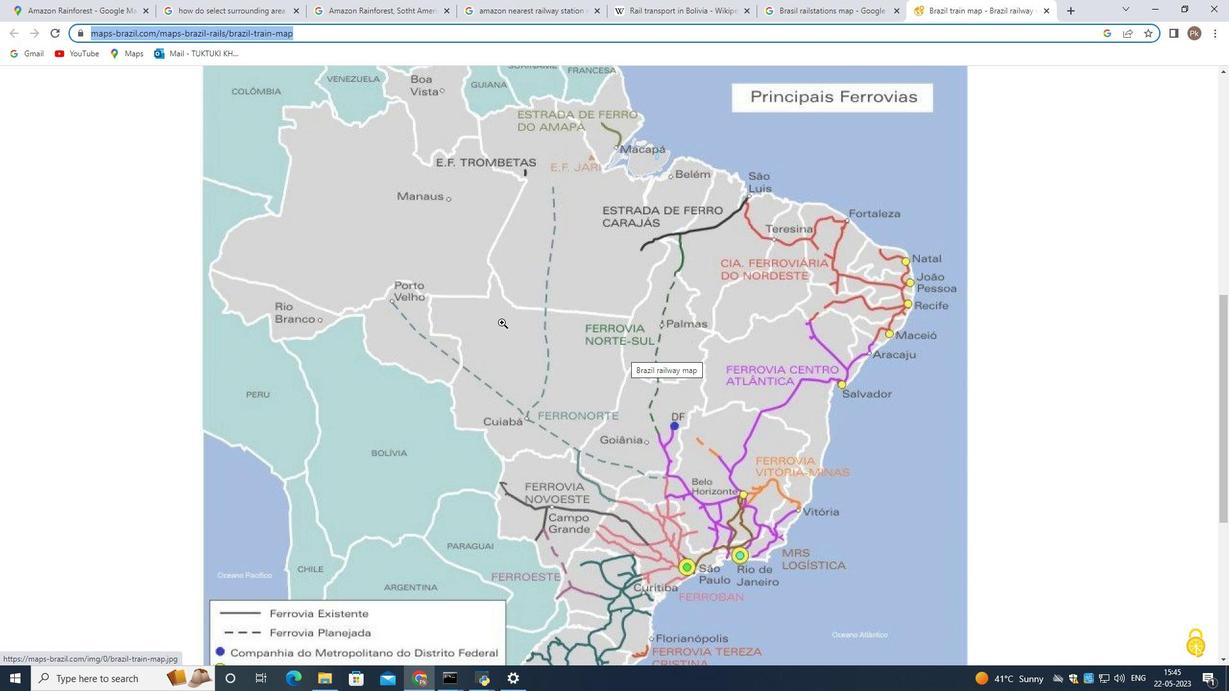 
Action: Mouse pressed left at (163, 81)
Screenshot: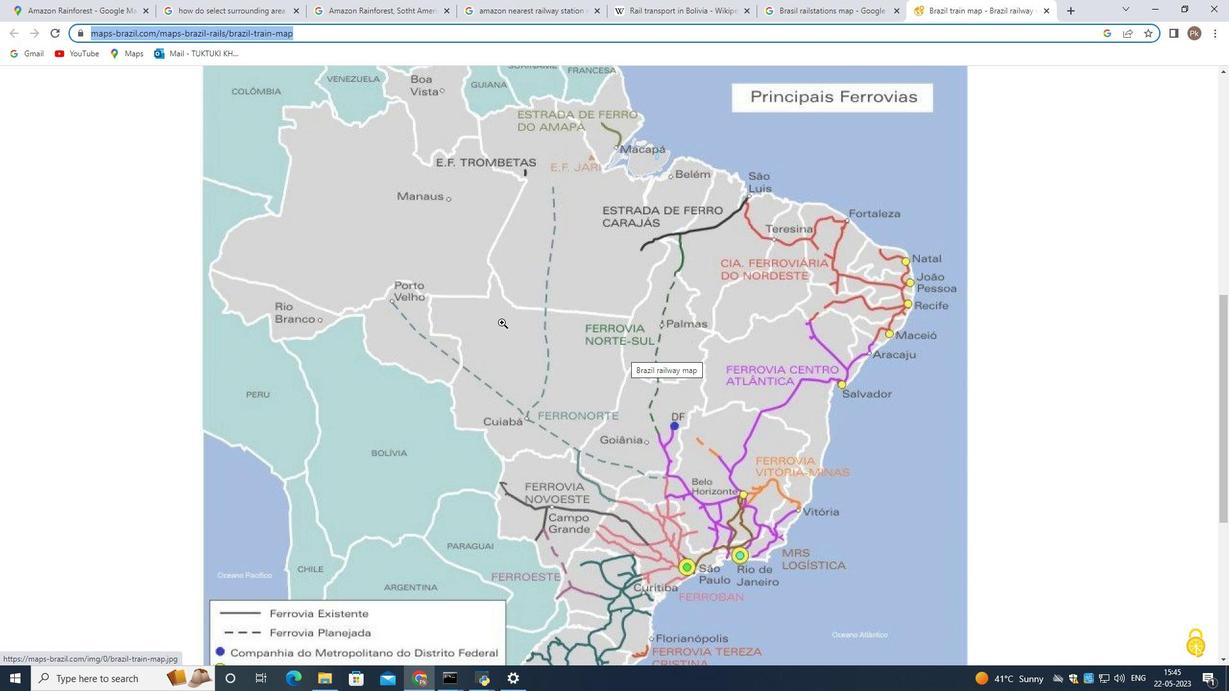 
Action: Mouse pressed left at (163, 81)
Screenshot: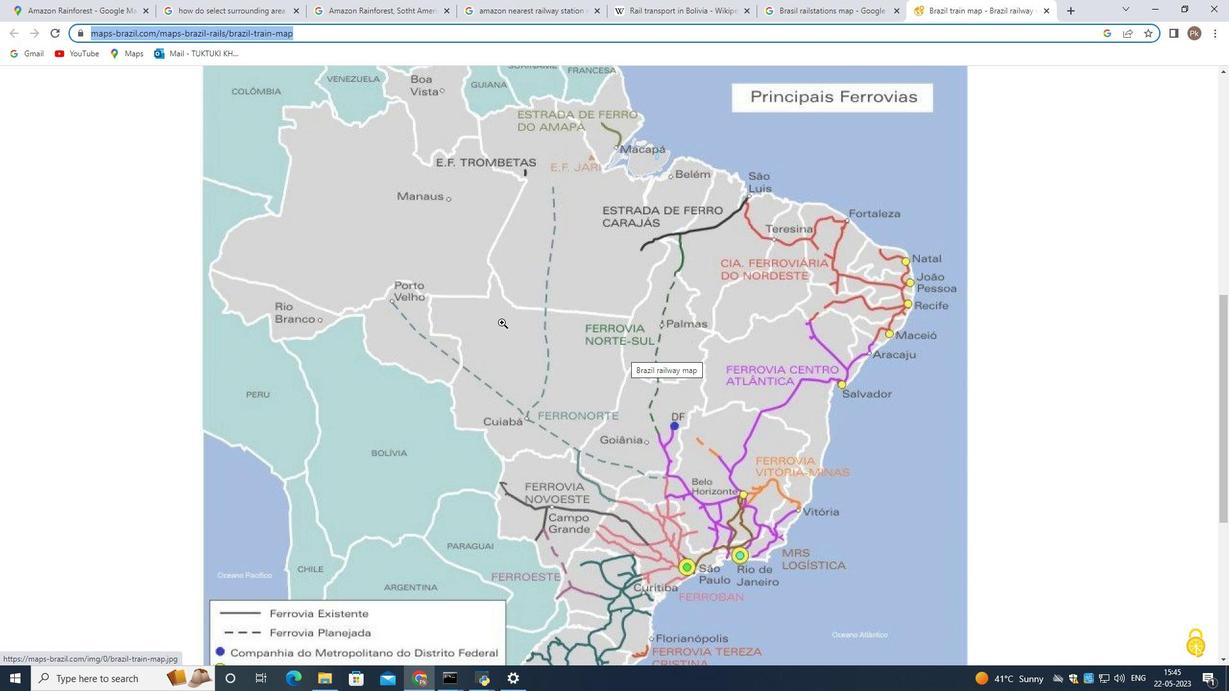 
Action: Mouse moved to (135, 161)
Screenshot: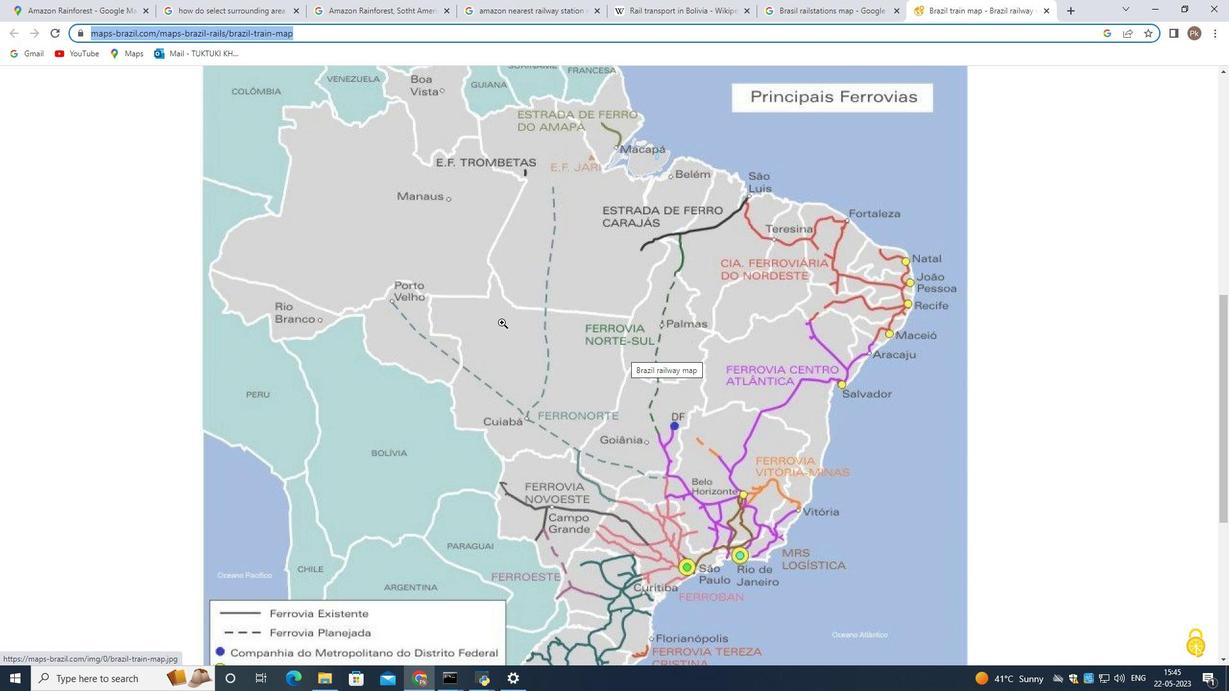 
Action: Mouse pressed left at (135, 161)
Screenshot: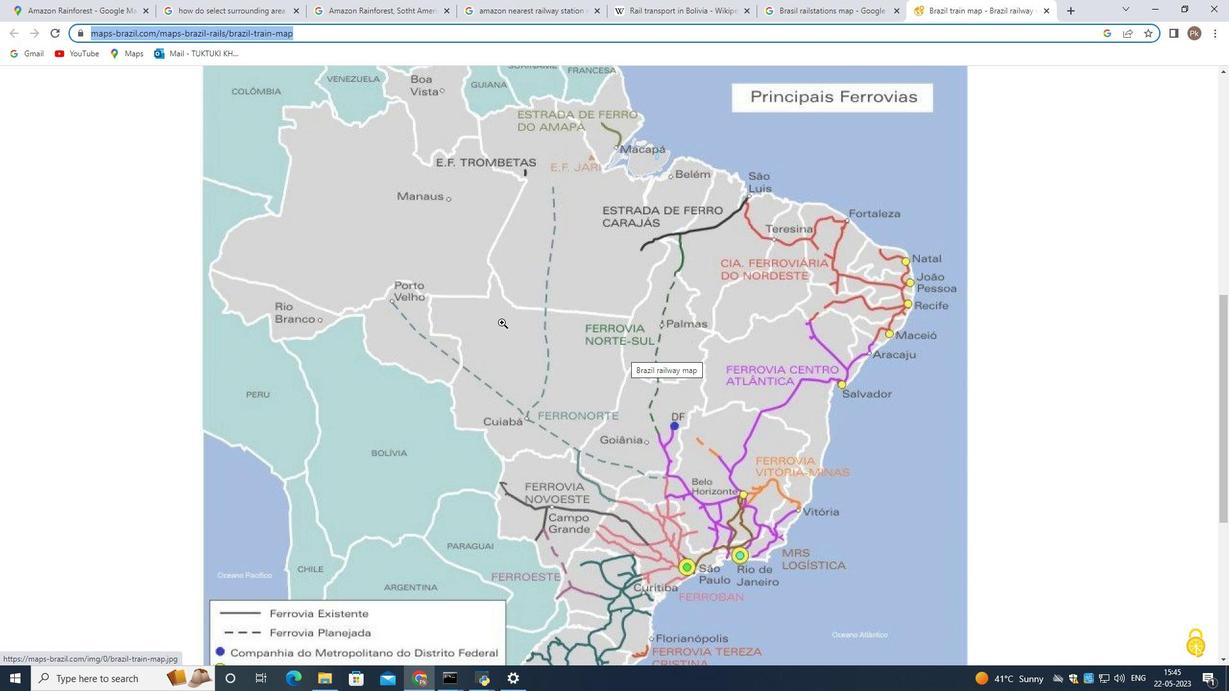 
Action: Mouse moved to (135, 160)
Screenshot: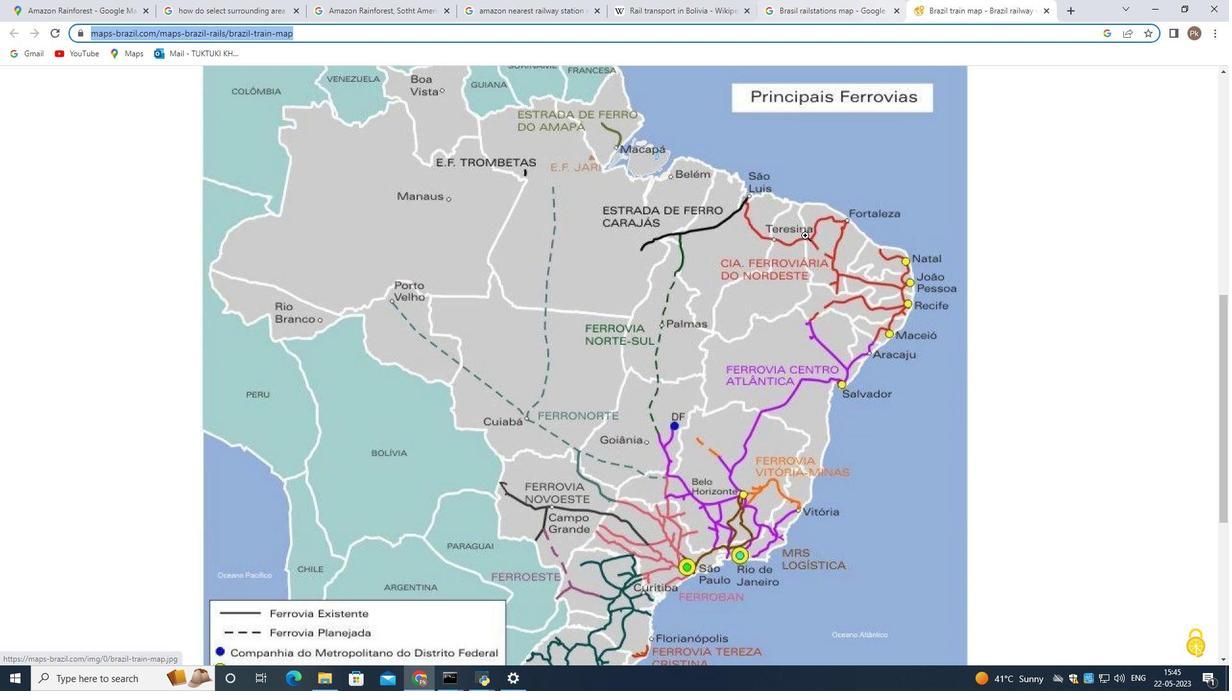 
Action: Key pressed nearest<Key.space>location<Key.enter>
Screenshot: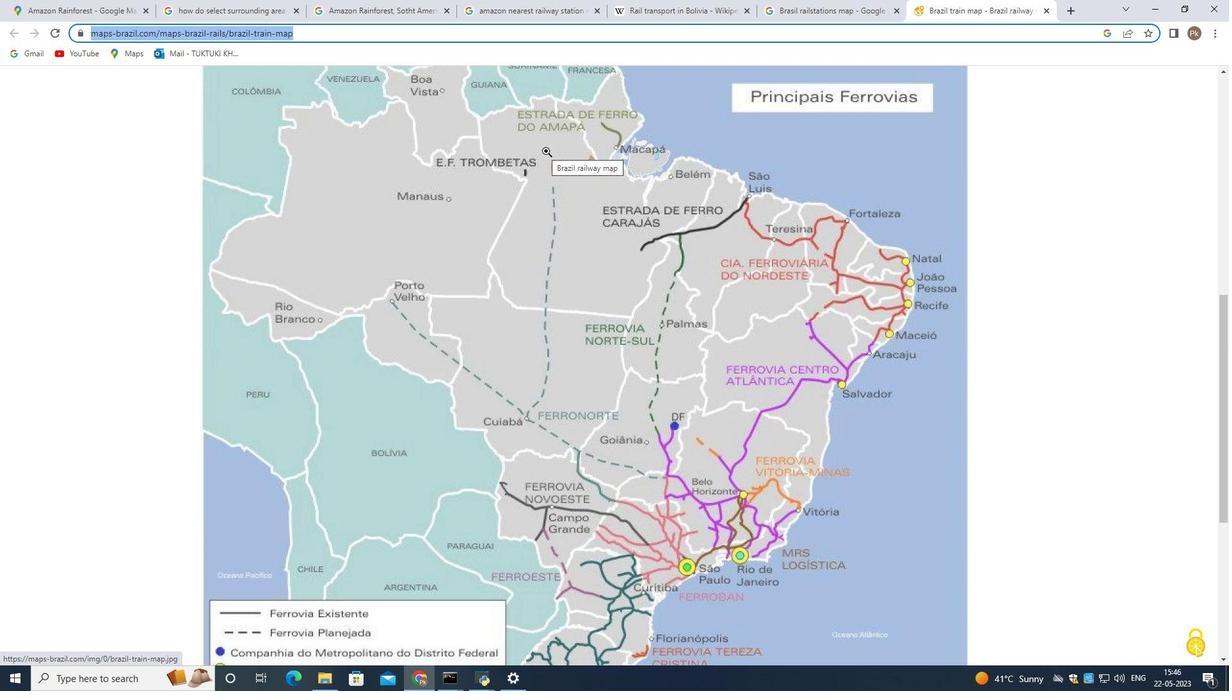 
Action: Mouse moved to (546, 422)
Screenshot: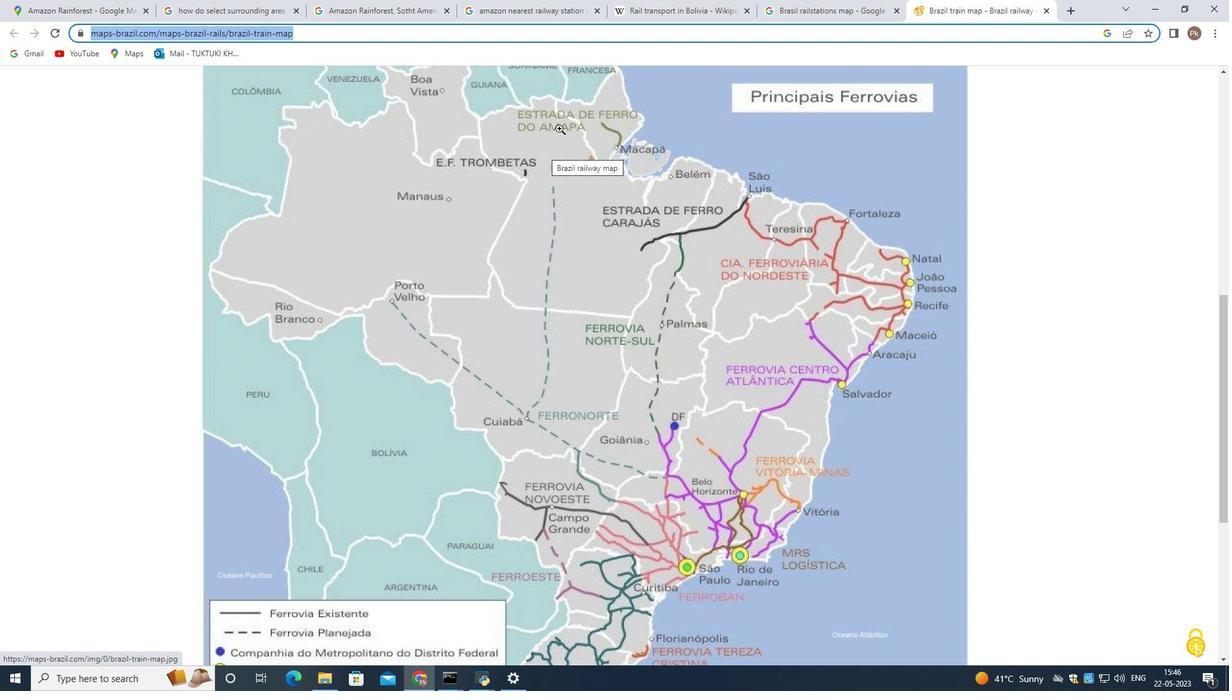 
Action: Mouse pressed left at (546, 422)
Screenshot: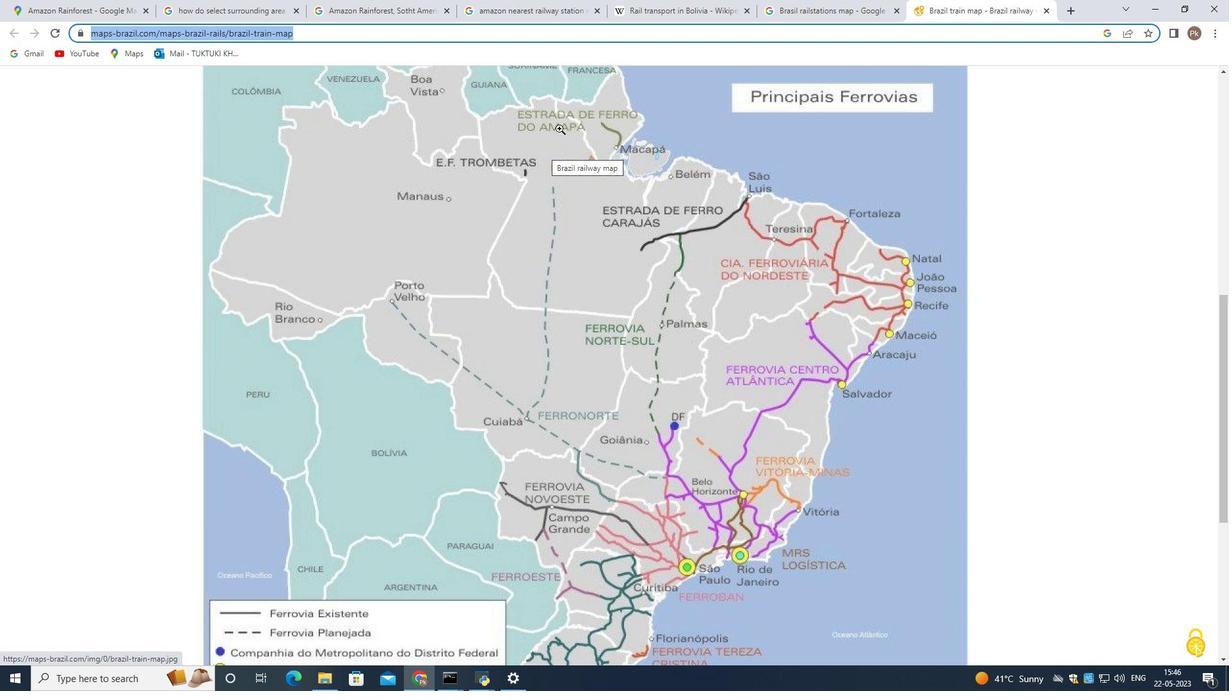 
Action: Mouse moved to (589, 350)
Screenshot: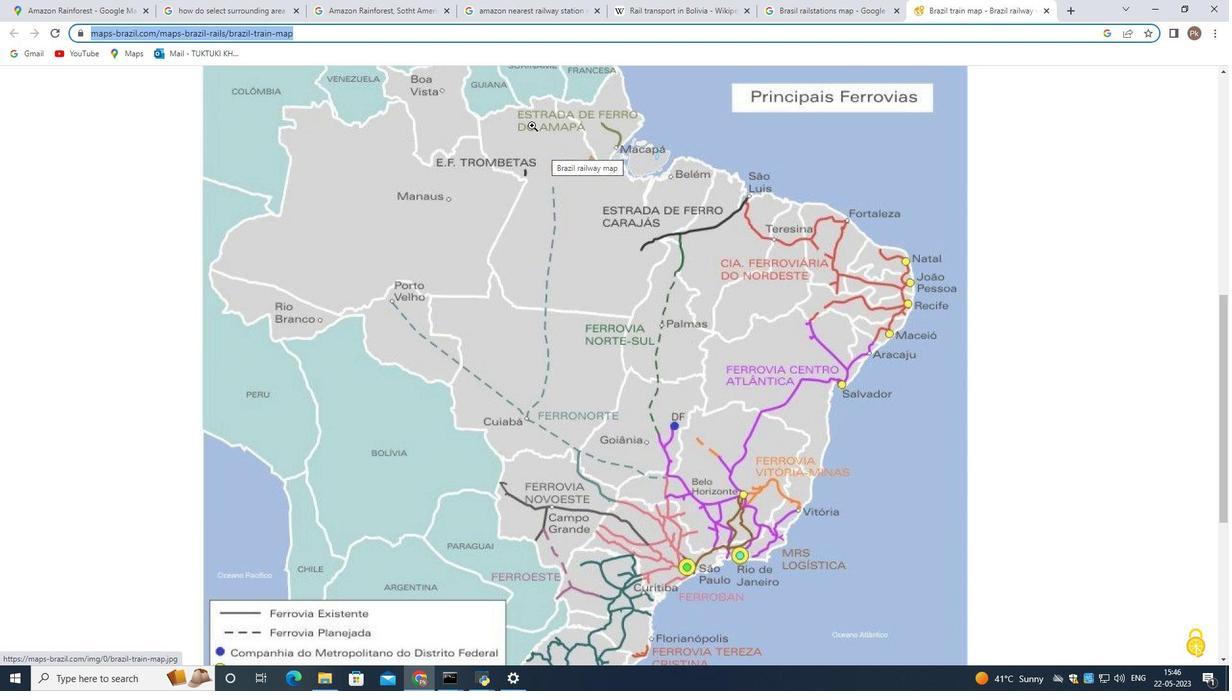 
Action: Mouse scrolled (589, 350) with delta (0, 0)
Screenshot: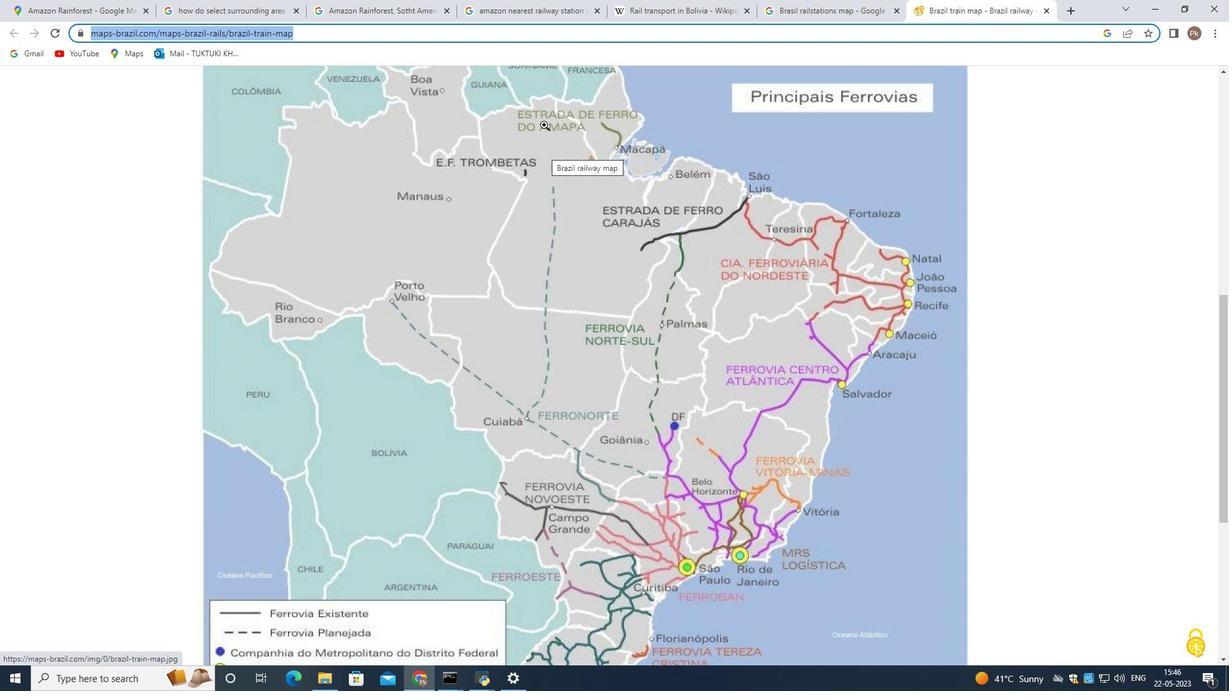 
Action: Mouse scrolled (589, 350) with delta (0, 0)
Screenshot: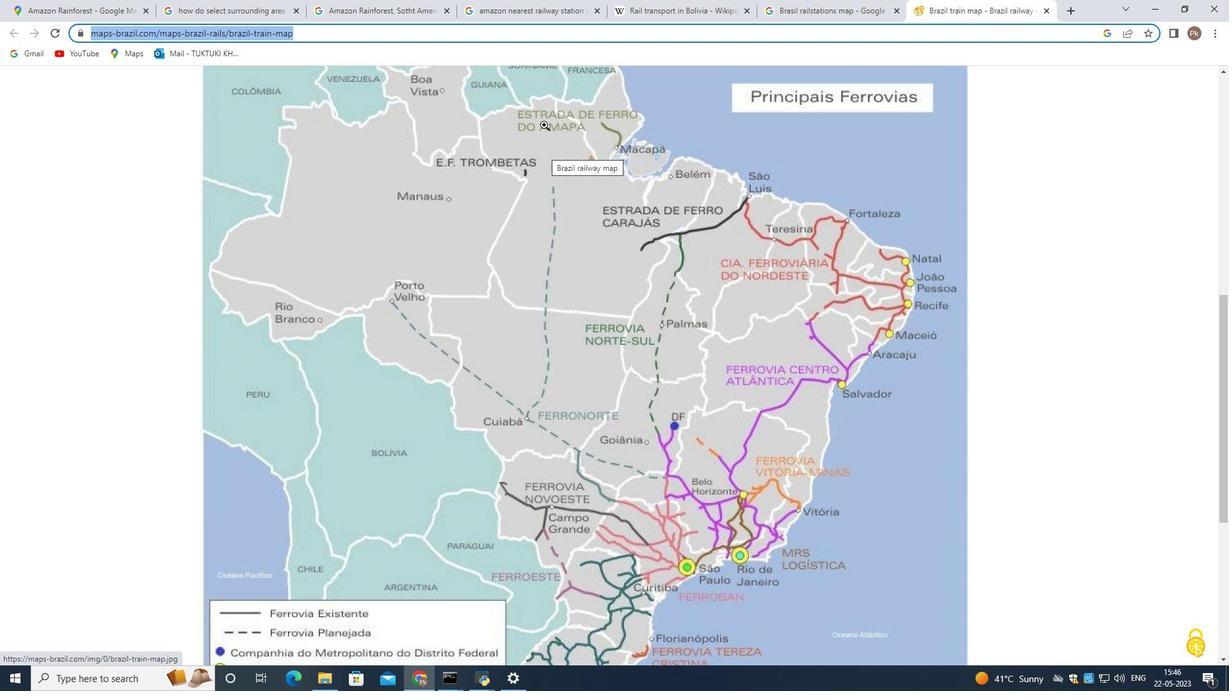 
Action: Mouse moved to (596, 365)
Screenshot: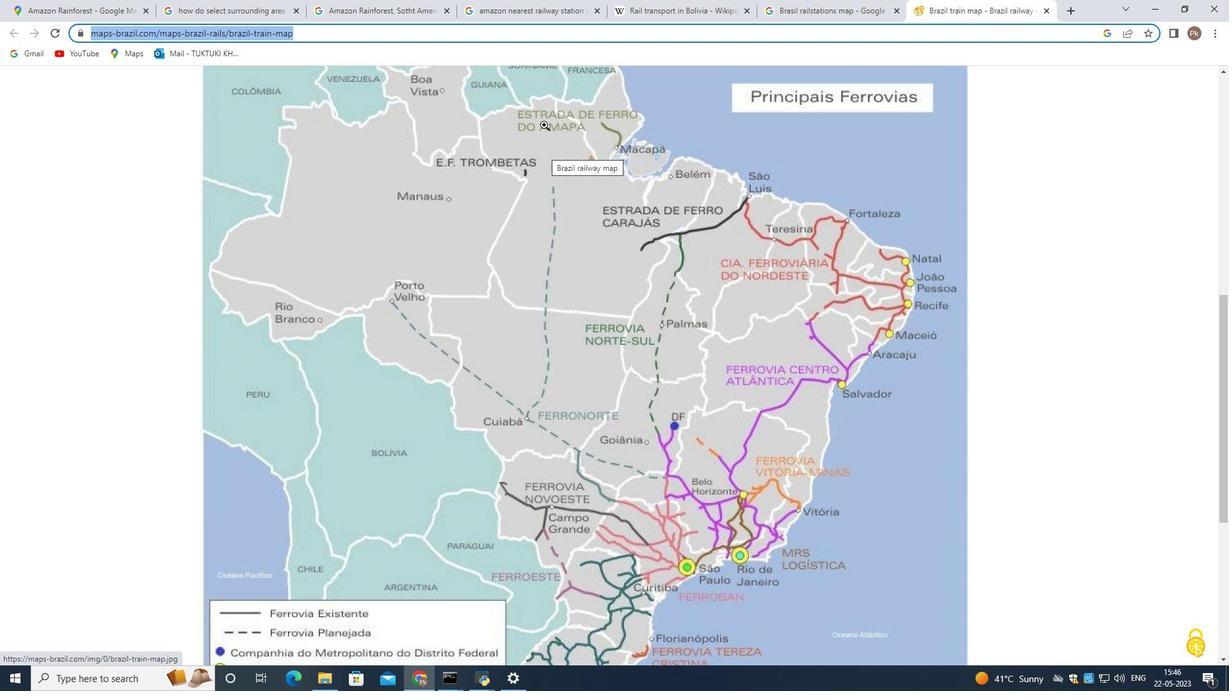 
Action: Mouse scrolled (596, 365) with delta (0, 0)
Screenshot: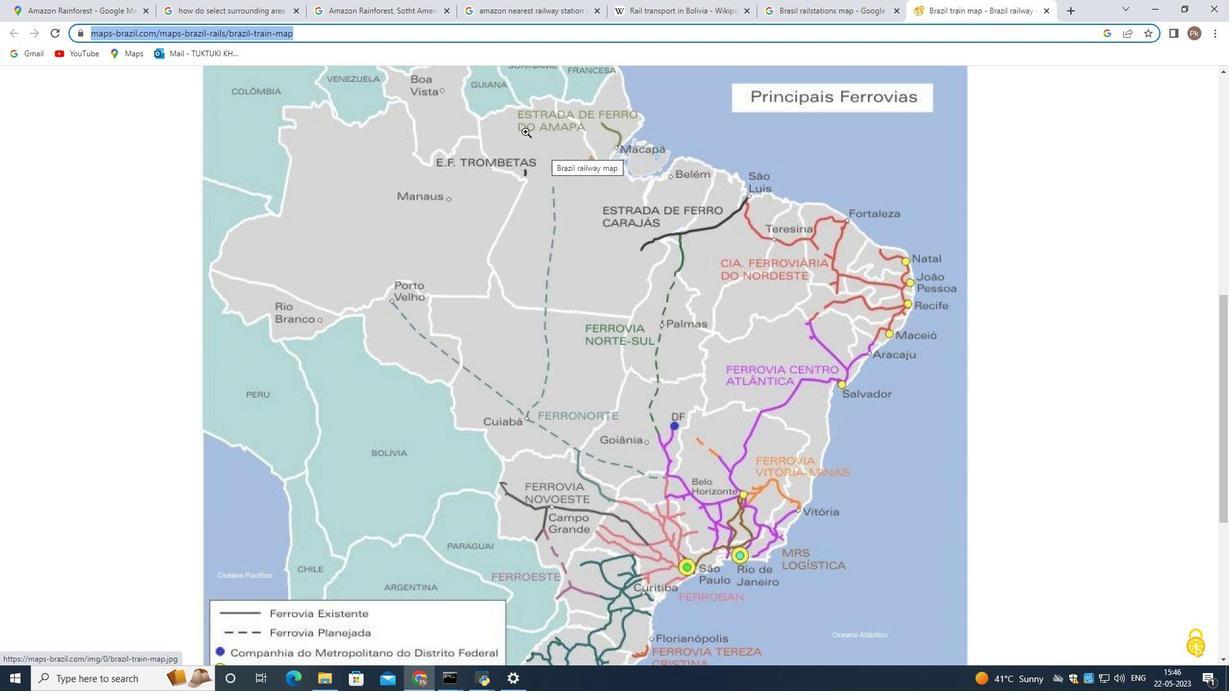 
Action: Mouse moved to (566, 297)
Screenshot: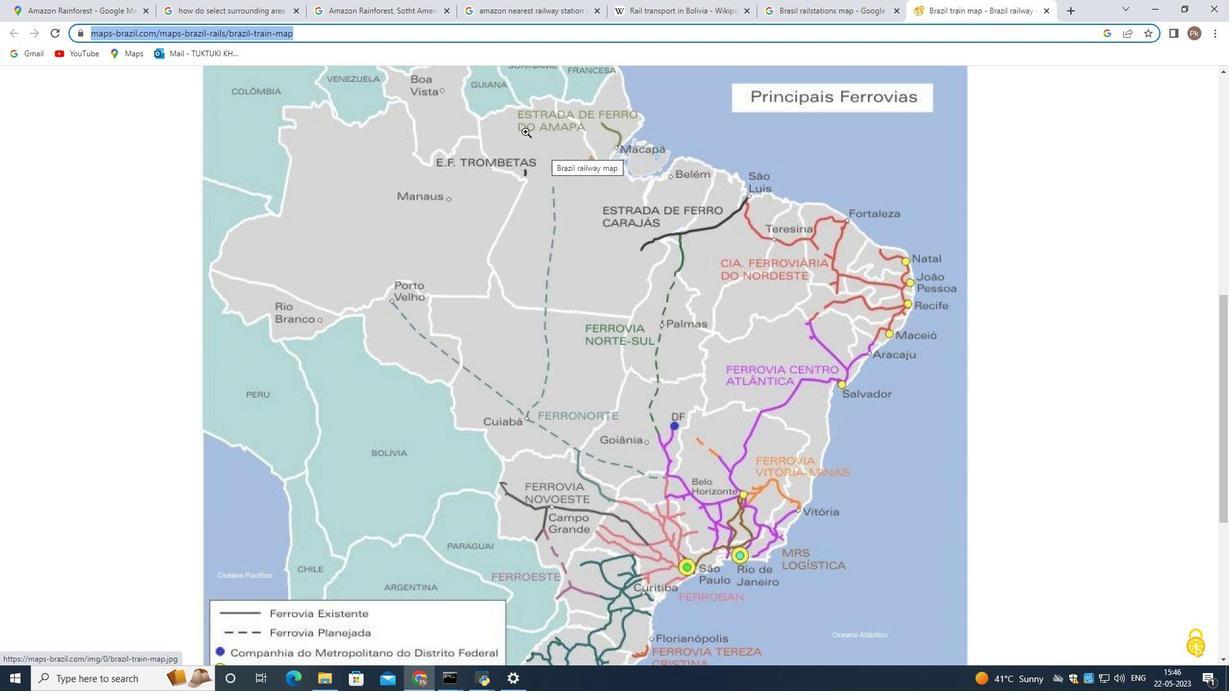 
Action: Mouse pressed left at (566, 297)
Screenshot: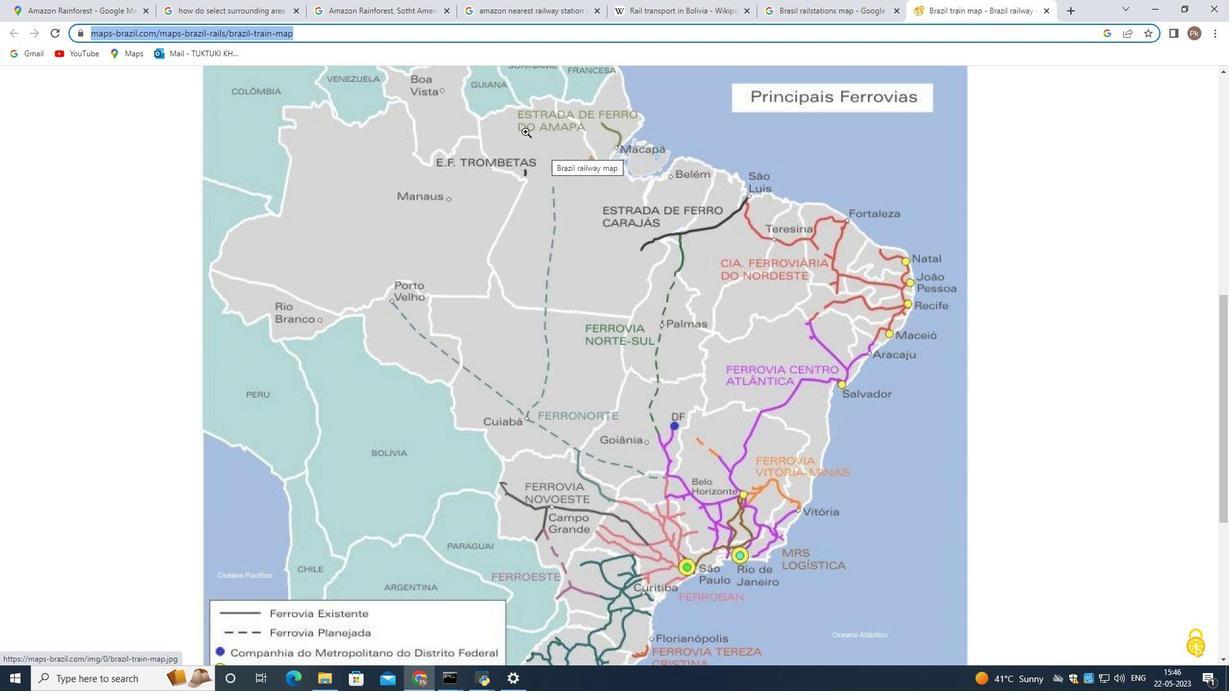 
Action: Mouse moved to (628, 171)
Screenshot: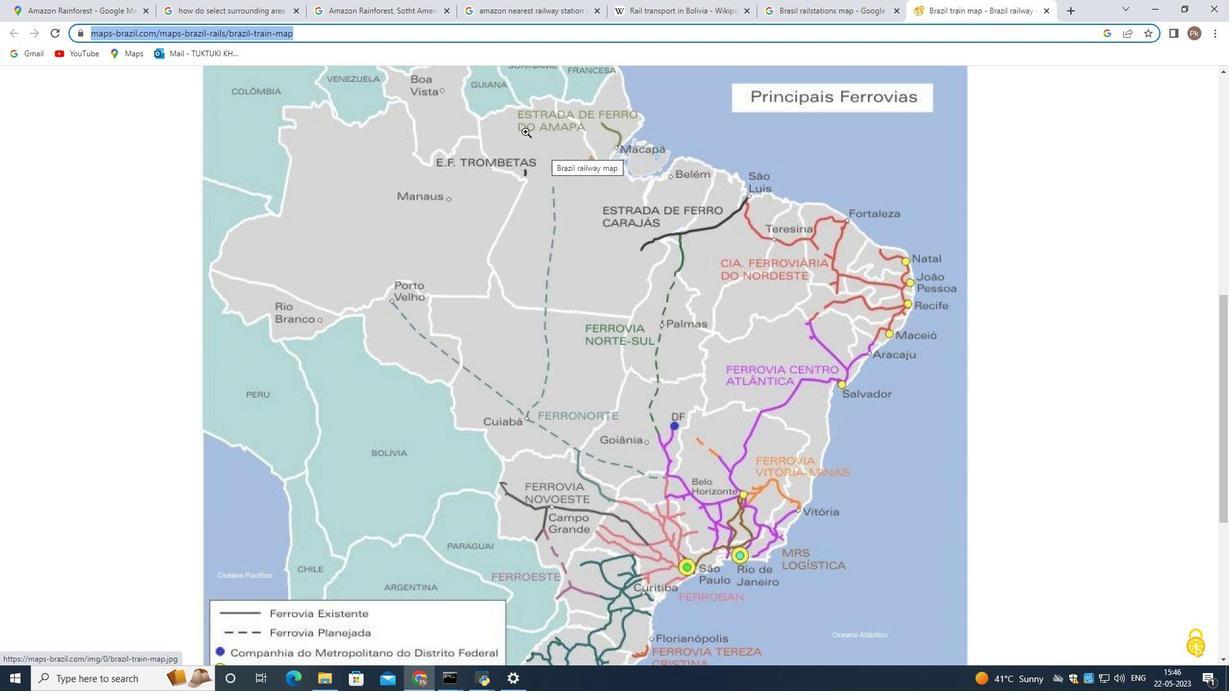 
Action: Mouse scrolled (628, 172) with delta (0, 0)
Screenshot: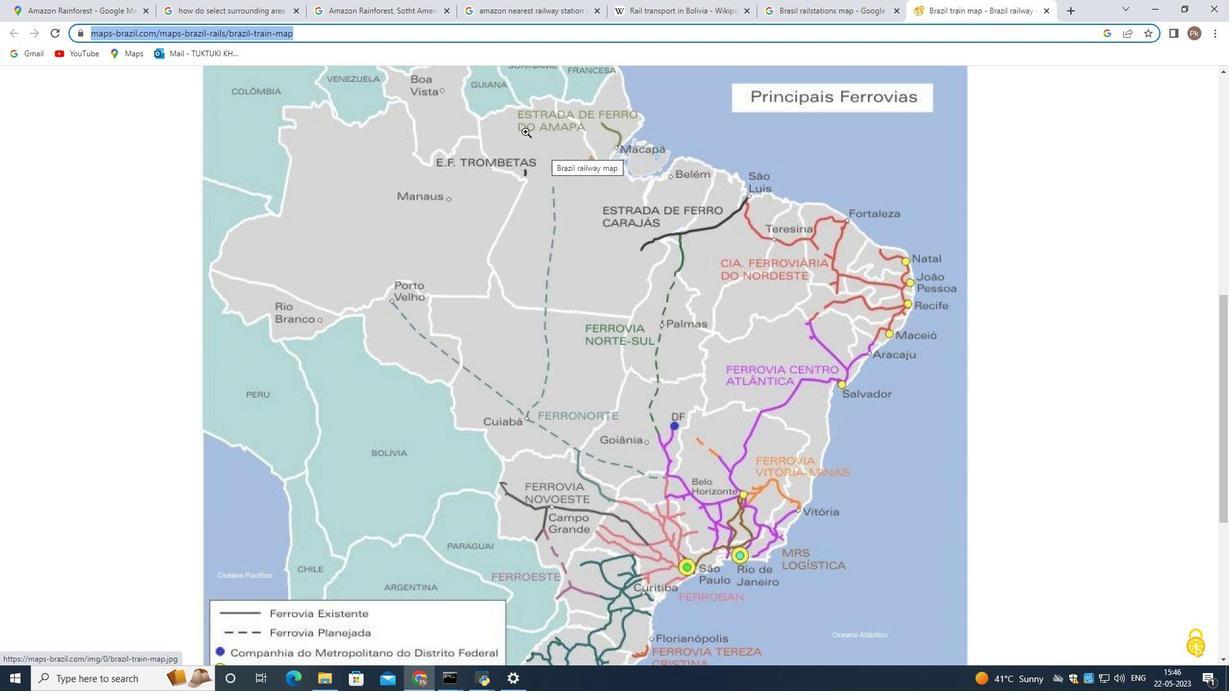 
Action: Mouse scrolled (628, 172) with delta (0, 0)
Screenshot: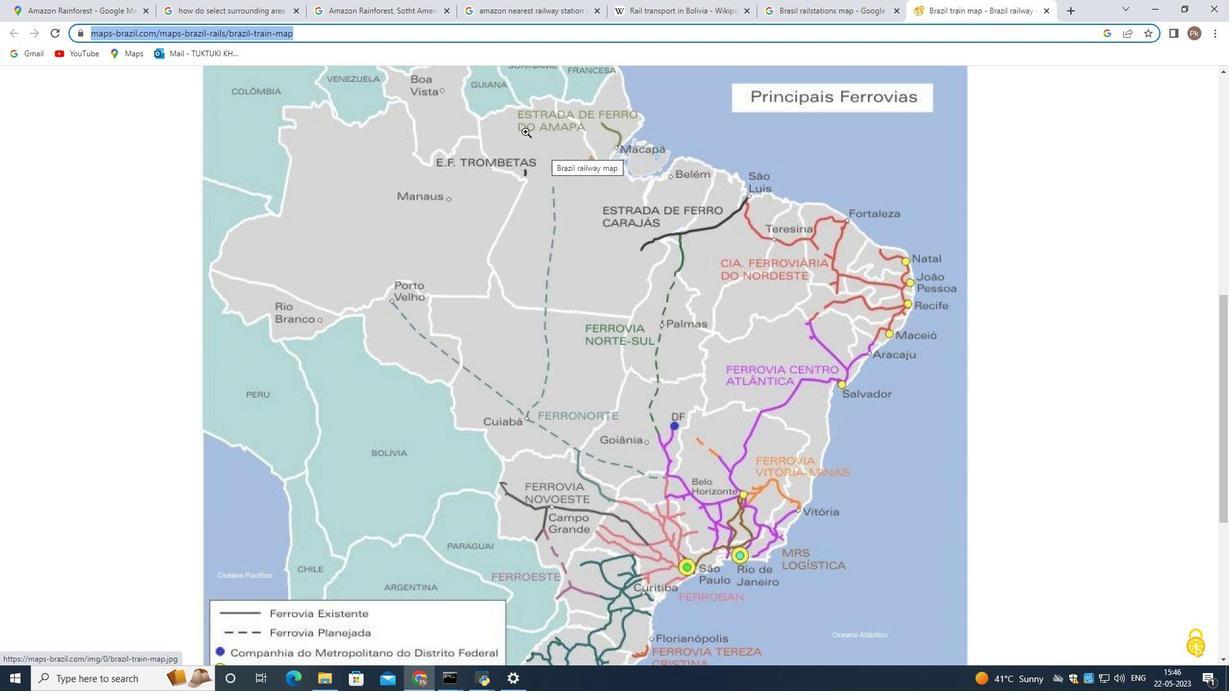 
Action: Mouse moved to (628, 173)
Screenshot: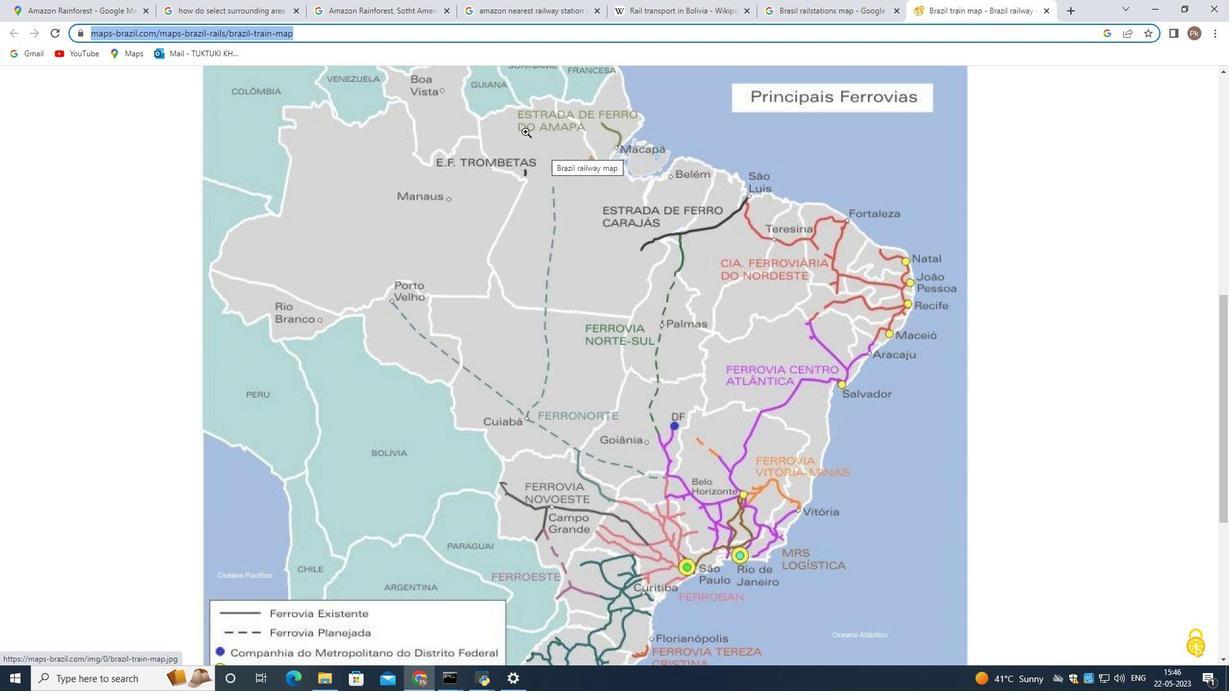 
Action: Mouse scrolled (628, 174) with delta (0, 0)
Screenshot: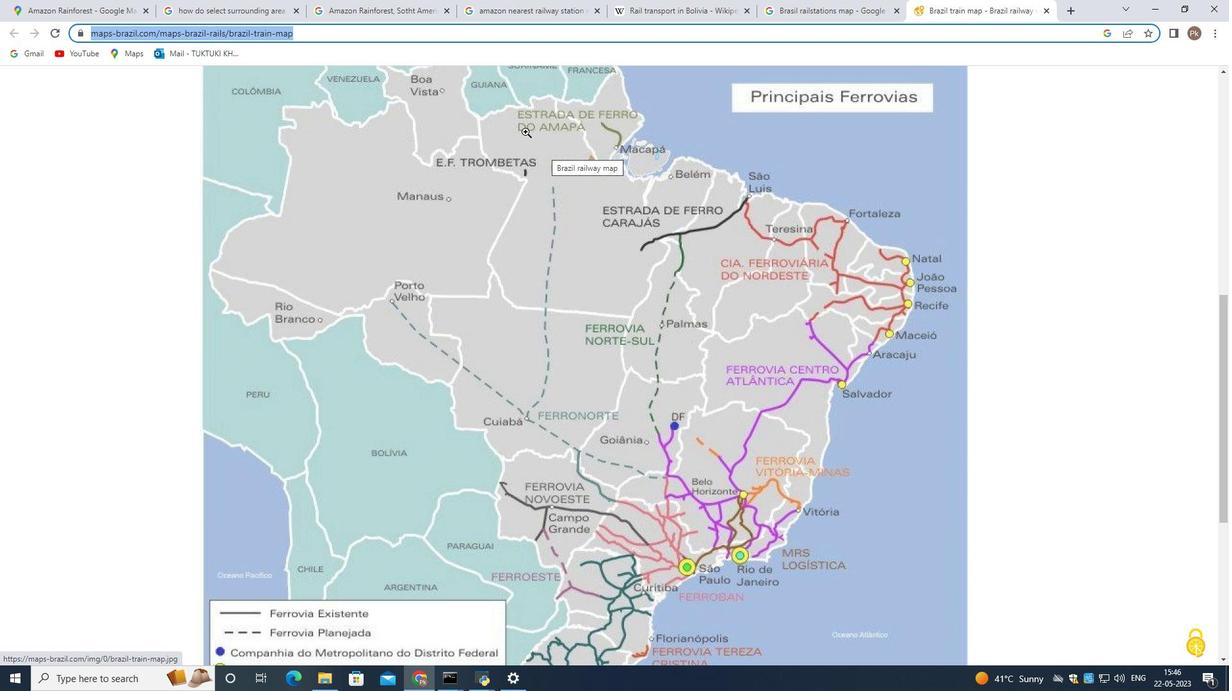 
Action: Mouse moved to (623, 195)
Screenshot: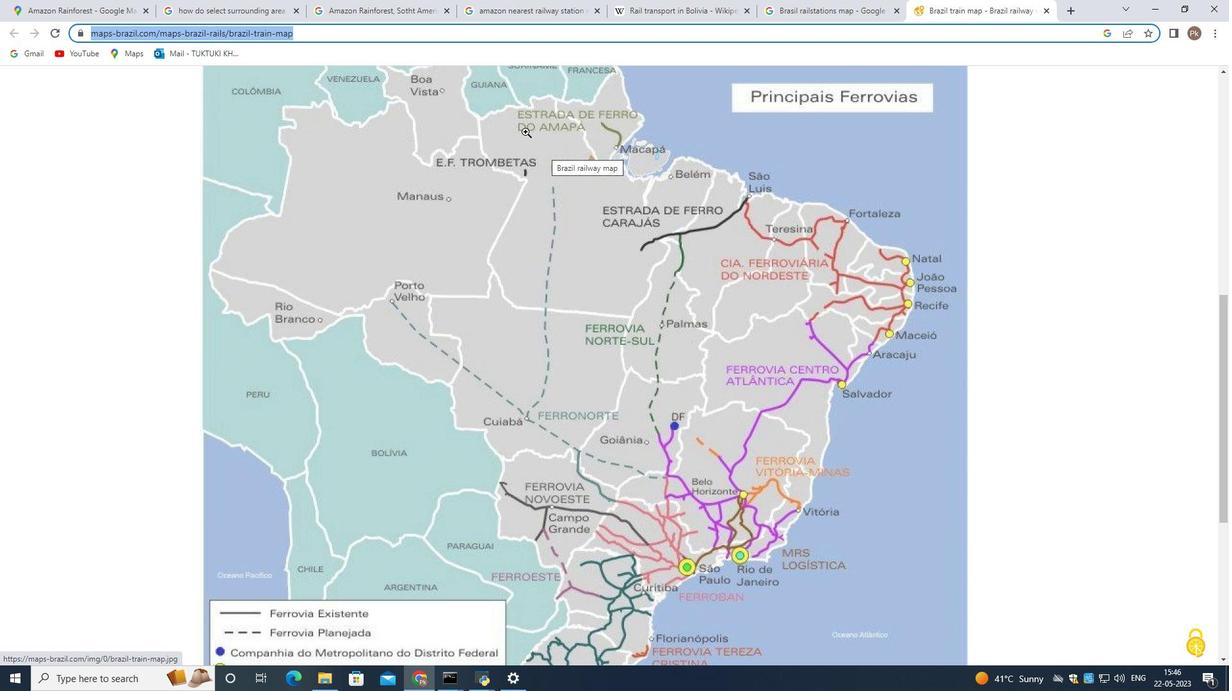 
Action: Mouse scrolled (623, 196) with delta (0, 0)
Screenshot: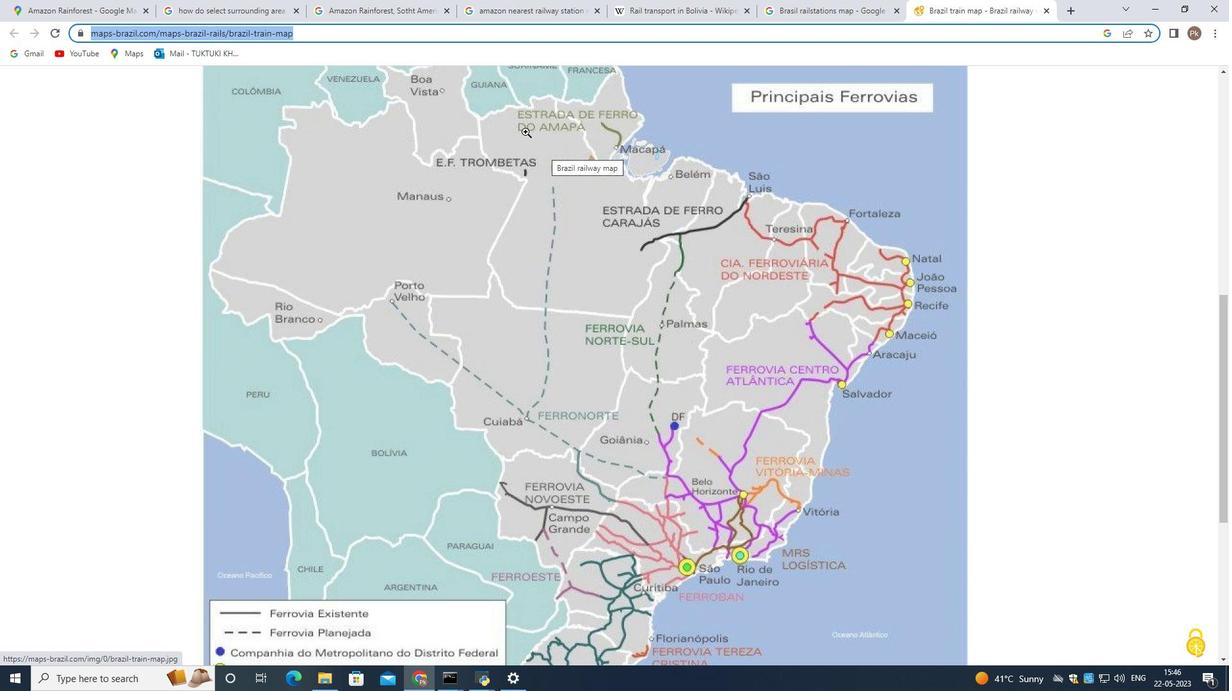 
Action: Mouse scrolled (623, 196) with delta (0, 0)
Screenshot: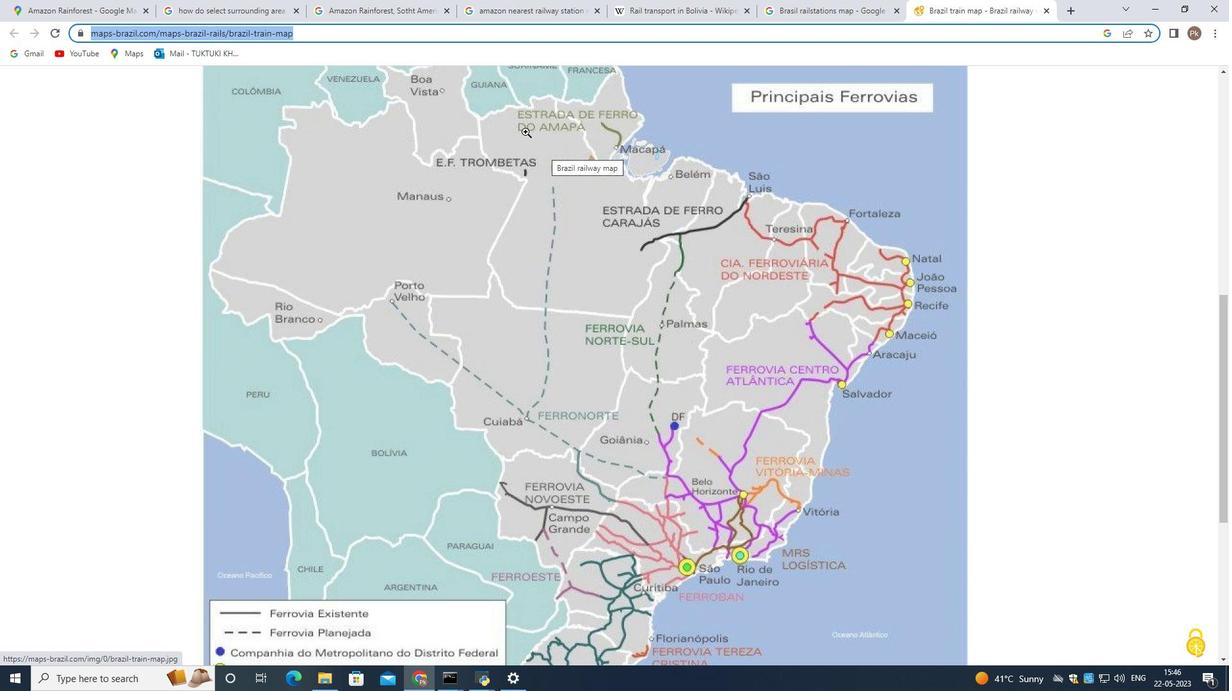 
Action: Mouse moved to (1207, 643)
Screenshot: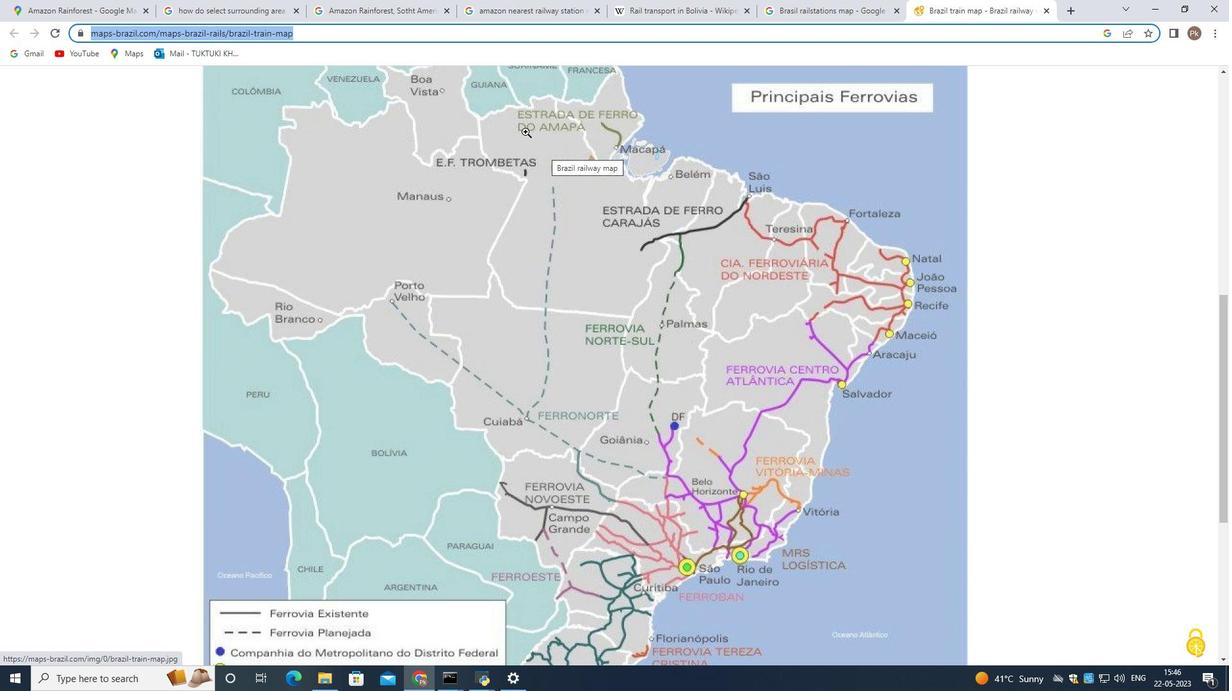 
Action: Mouse pressed left at (1207, 643)
Screenshot: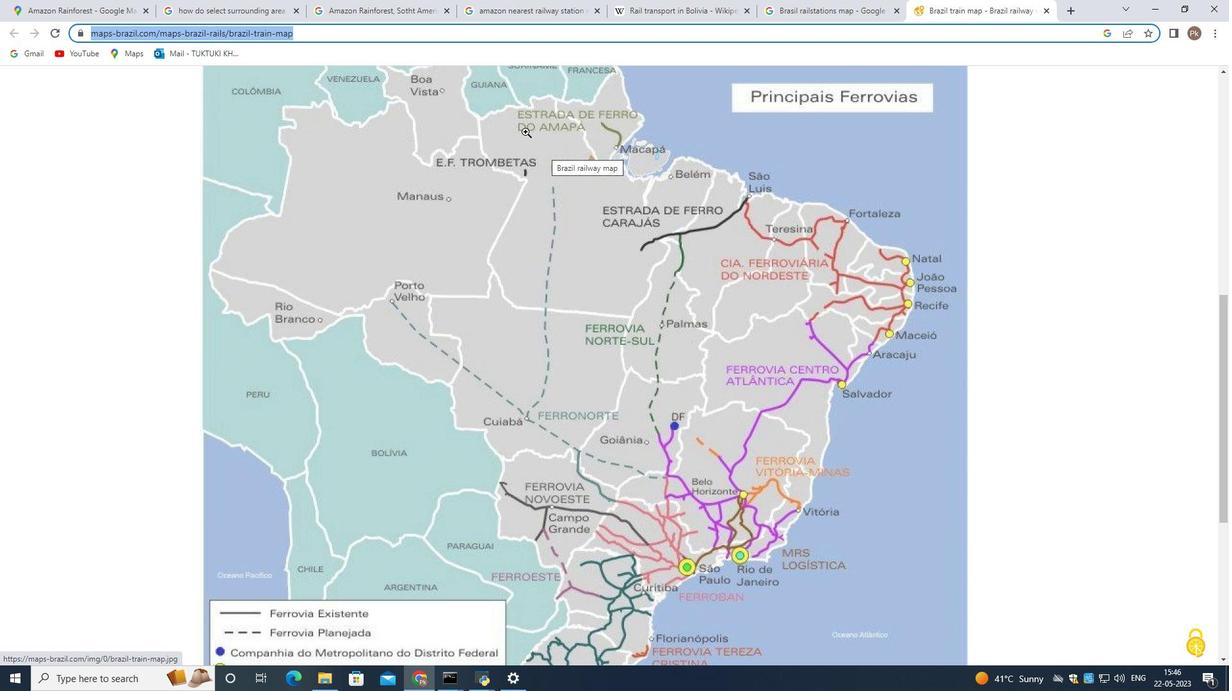 
Action: Mouse moved to (685, 632)
Screenshot: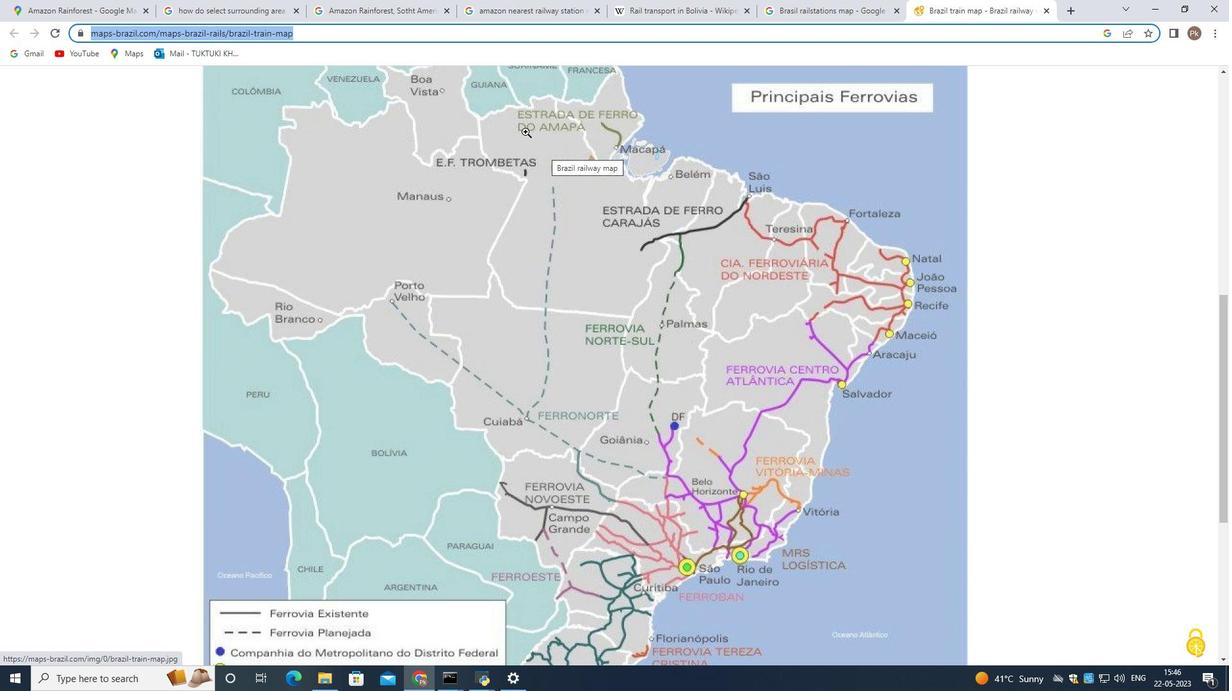 
Action: Mouse pressed left at (685, 632)
Screenshot: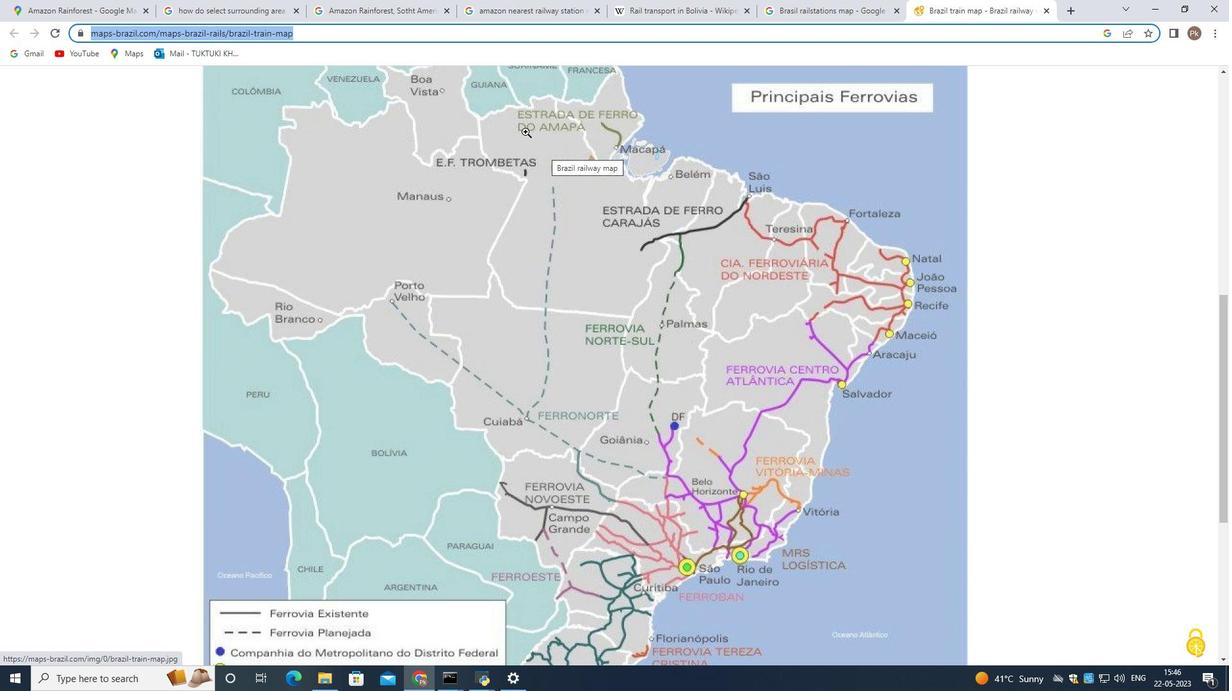 
Action: Mouse moved to (748, 630)
Screenshot: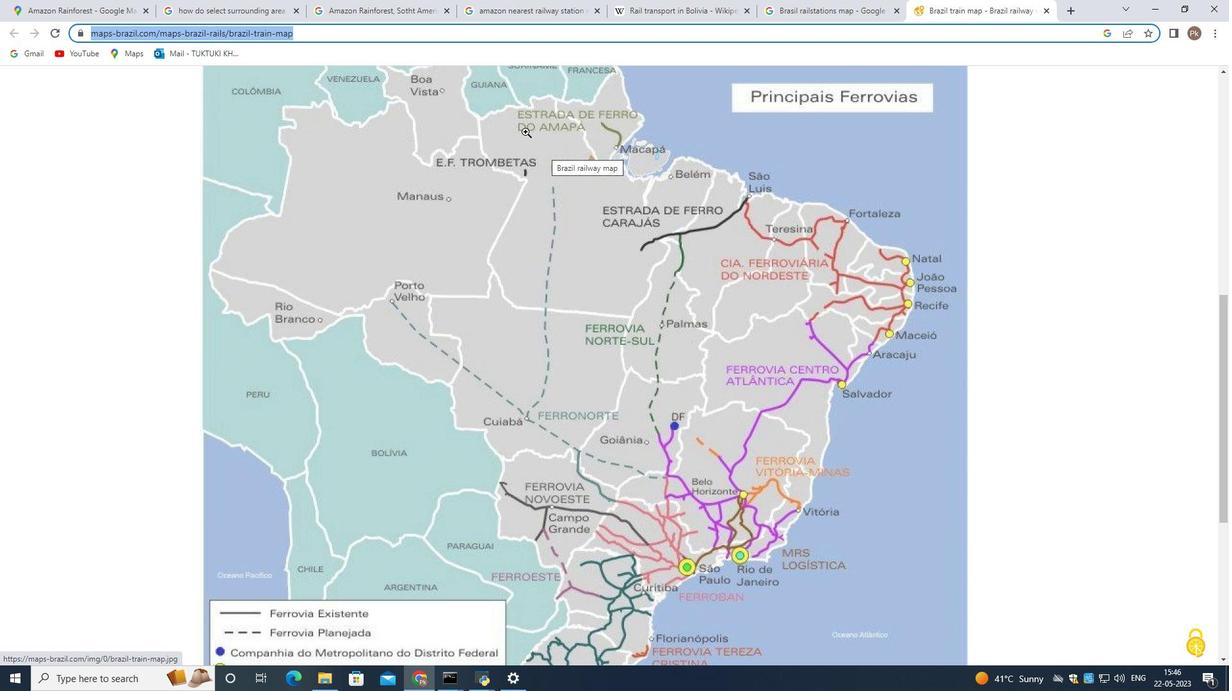 
Action: Mouse pressed left at (748, 630)
Screenshot: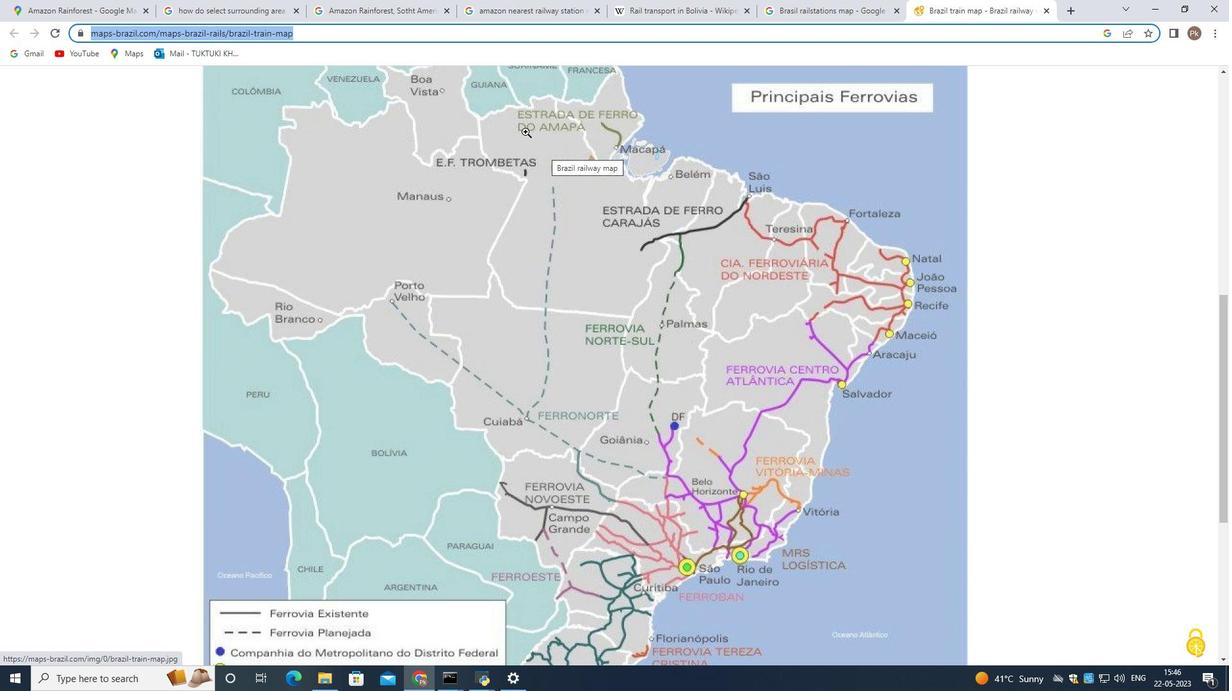 
Action: Mouse moved to (801, 632)
Screenshot: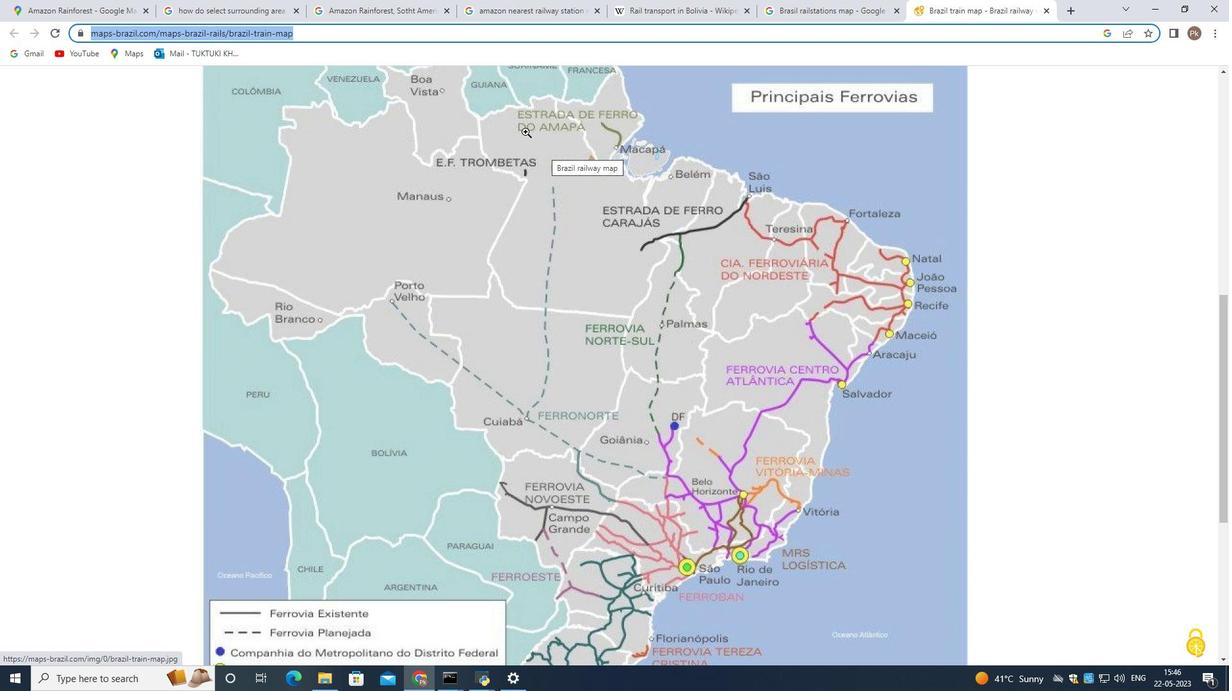 
Action: Mouse pressed left at (801, 632)
Screenshot: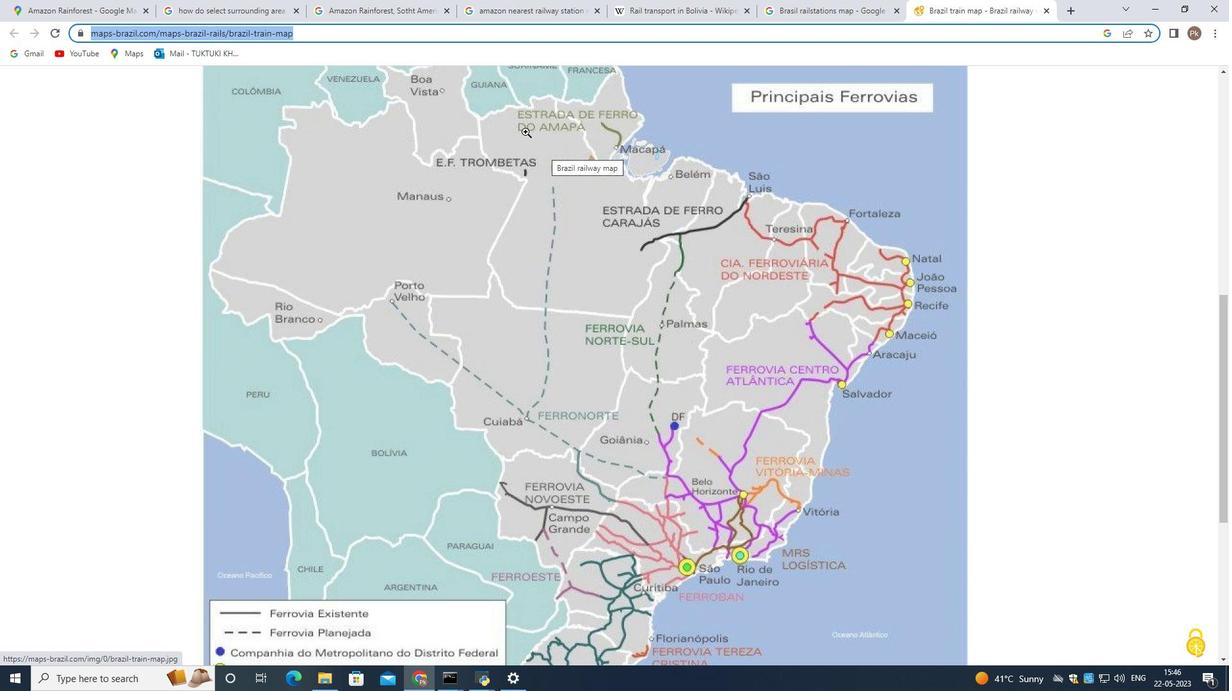 
Action: Mouse moved to (1184, 663)
Screenshot: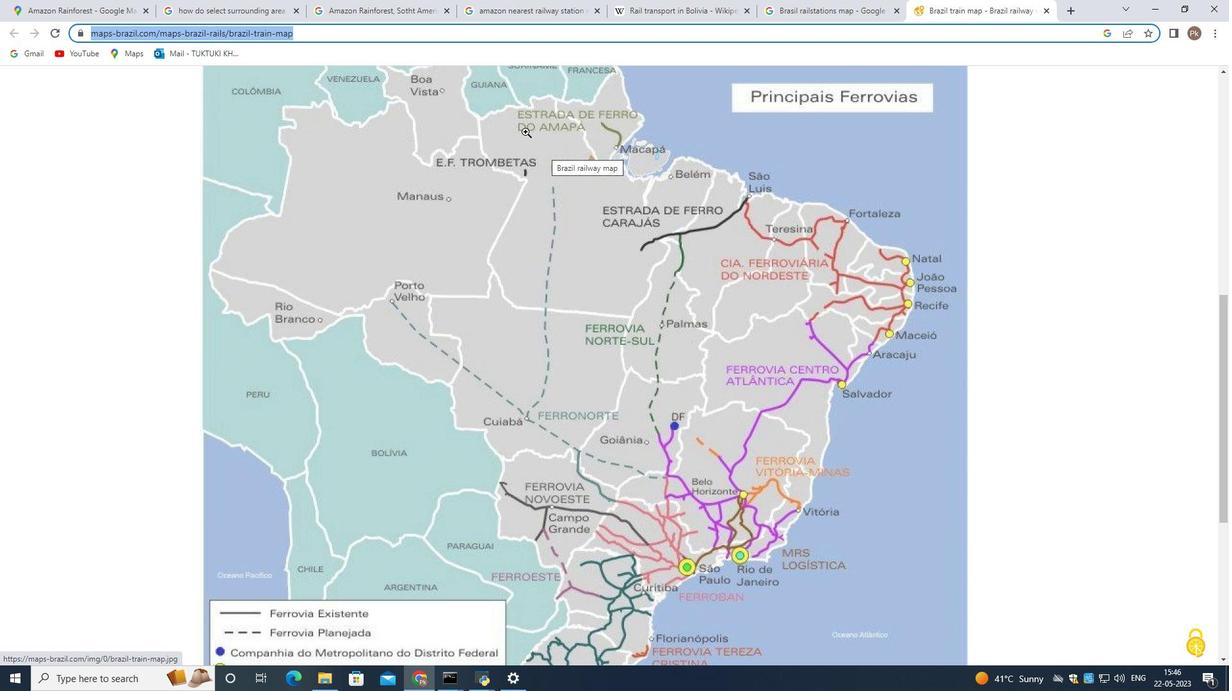 
Action: Mouse pressed left at (1184, 663)
Screenshot: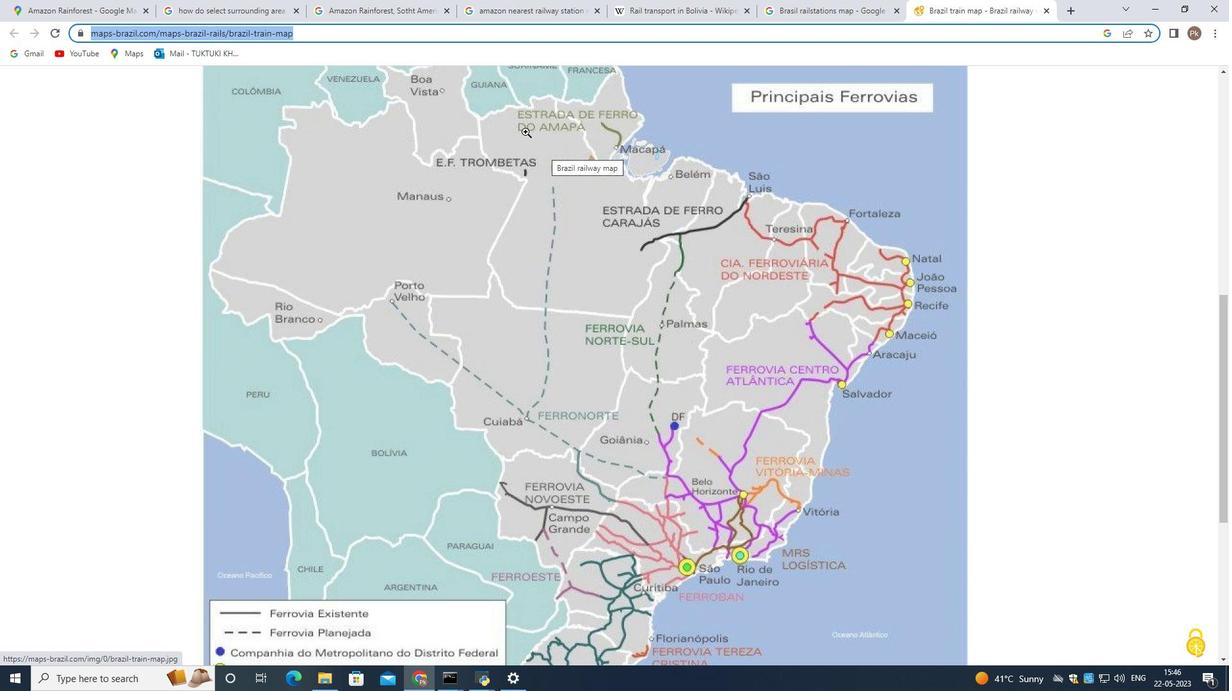 
Action: Mouse moved to (709, 372)
Screenshot: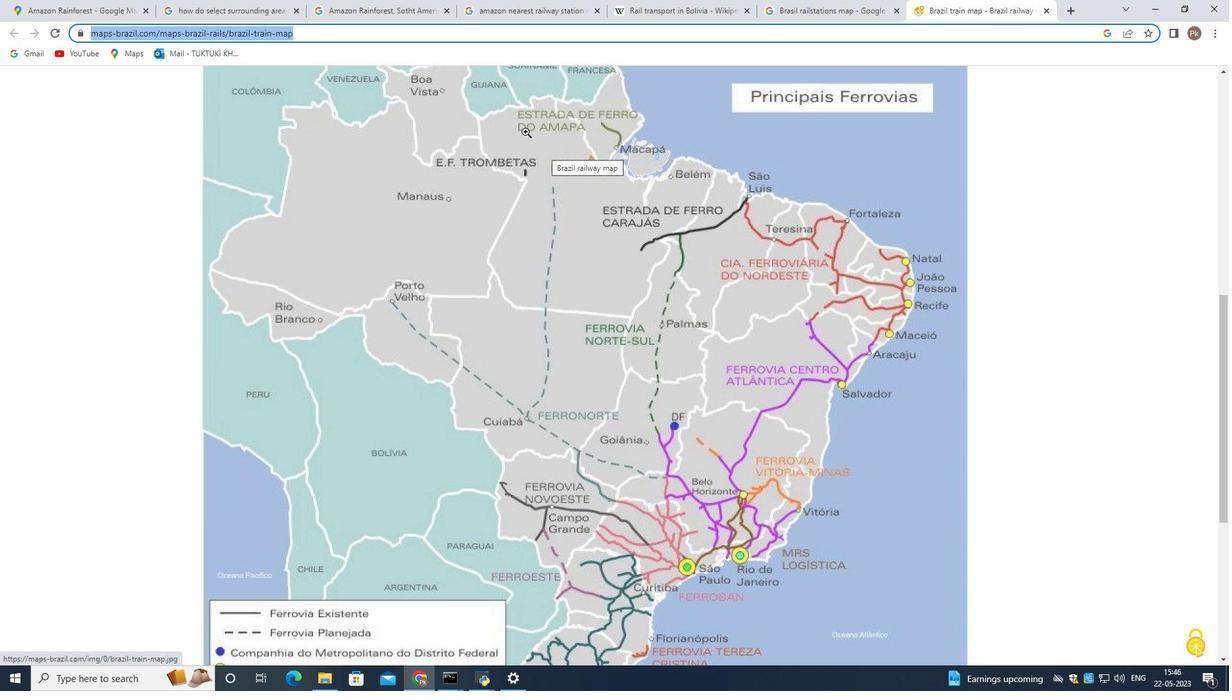 
Action: Mouse scrolled (709, 373) with delta (0, 0)
Screenshot: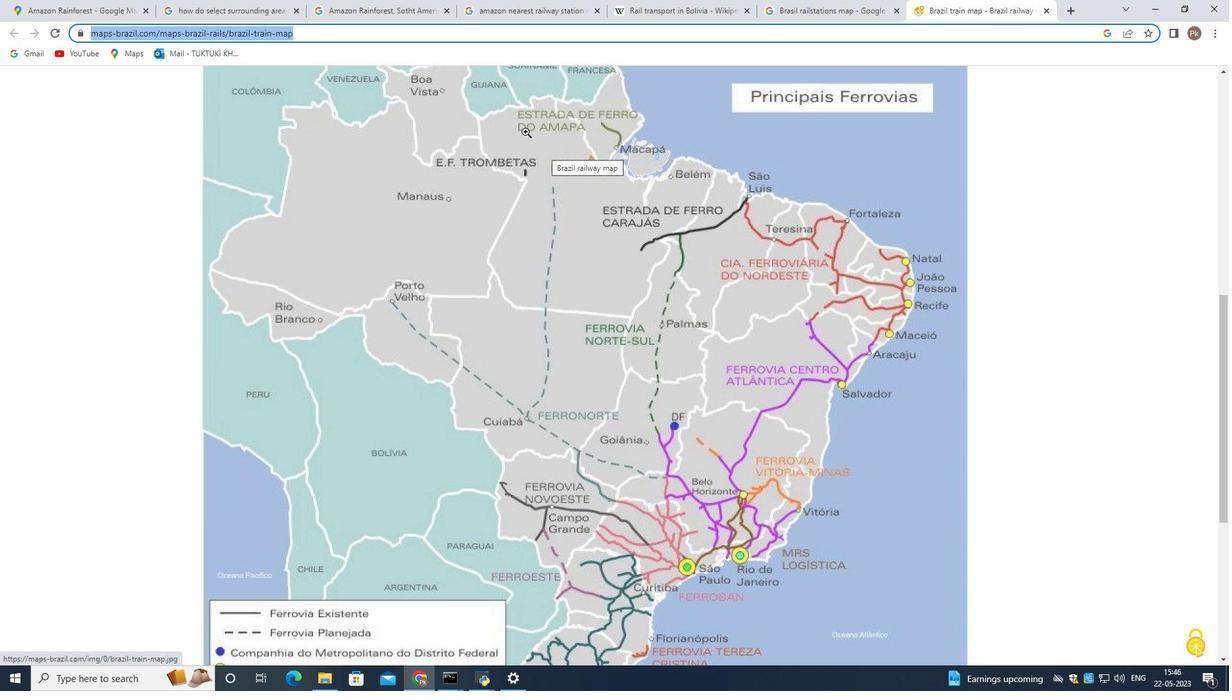 
Action: Mouse scrolled (709, 373) with delta (0, 0)
Screenshot: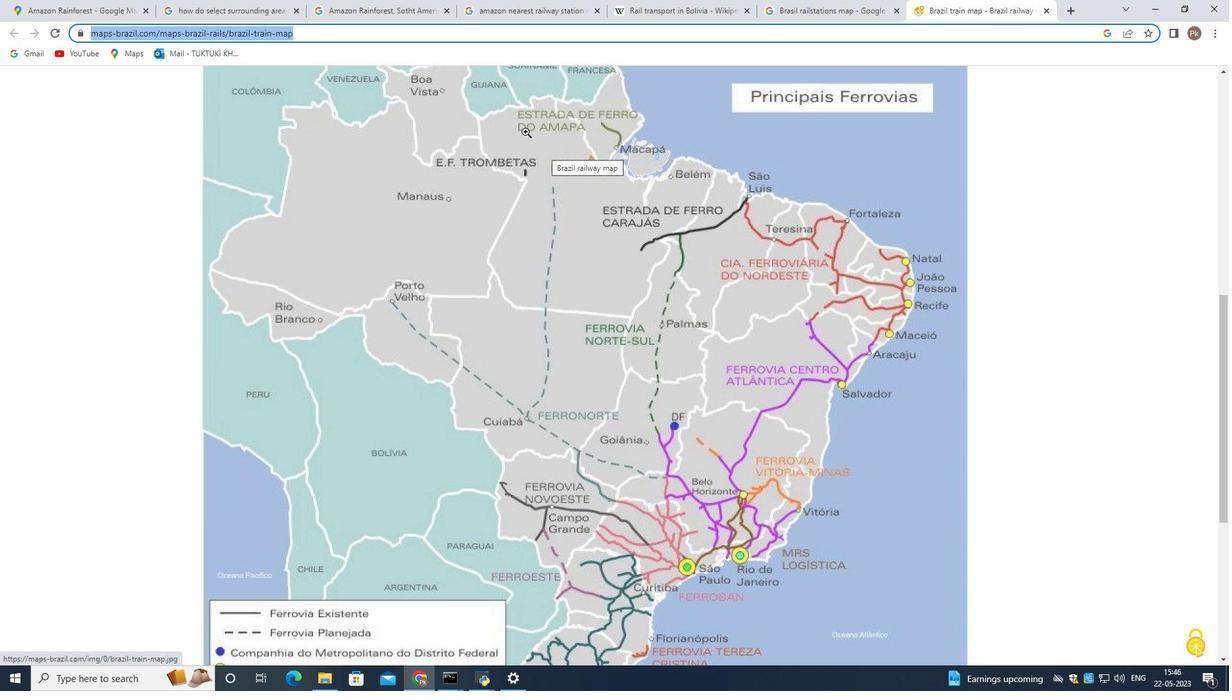 
Action: Mouse scrolled (709, 373) with delta (0, 0)
Screenshot: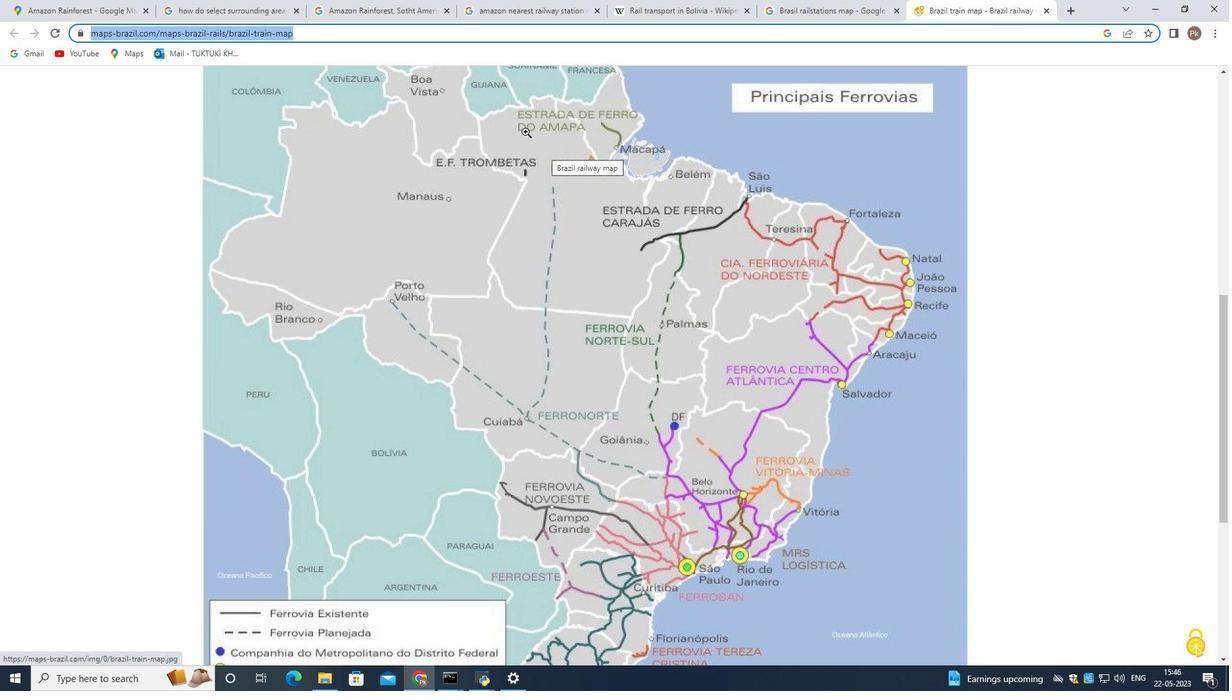 
Action: Mouse moved to (620, 310)
Screenshot: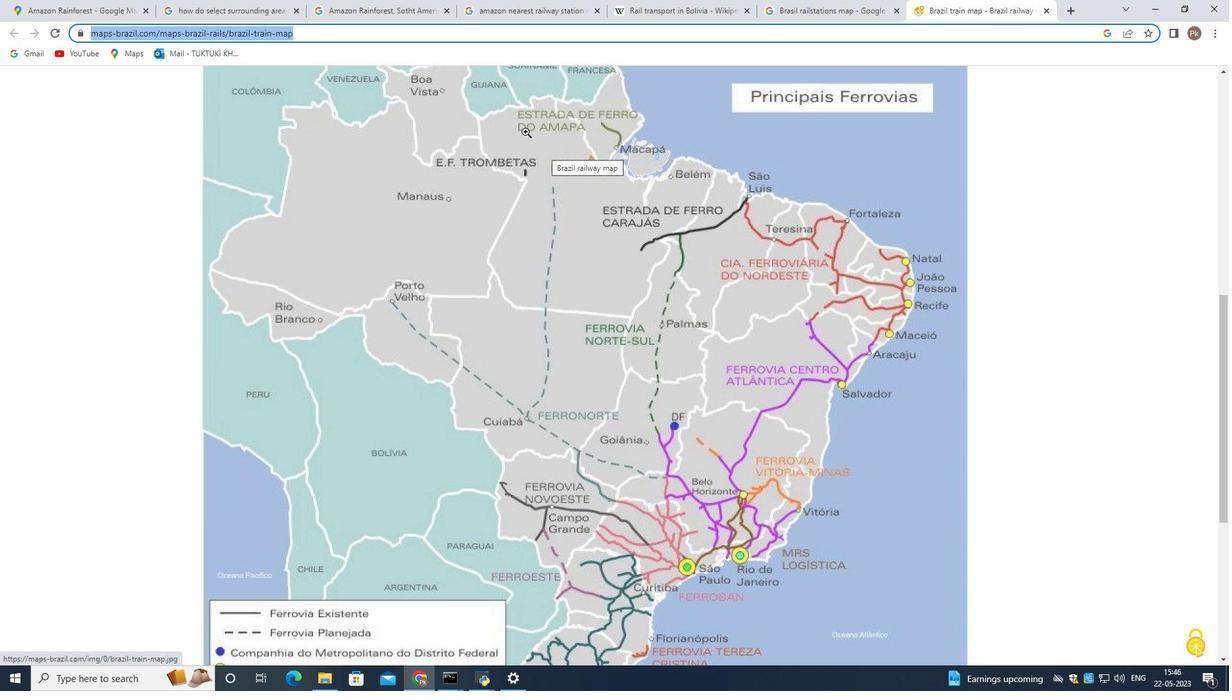 
Action: Mouse scrolled (620, 309) with delta (0, 0)
Screenshot: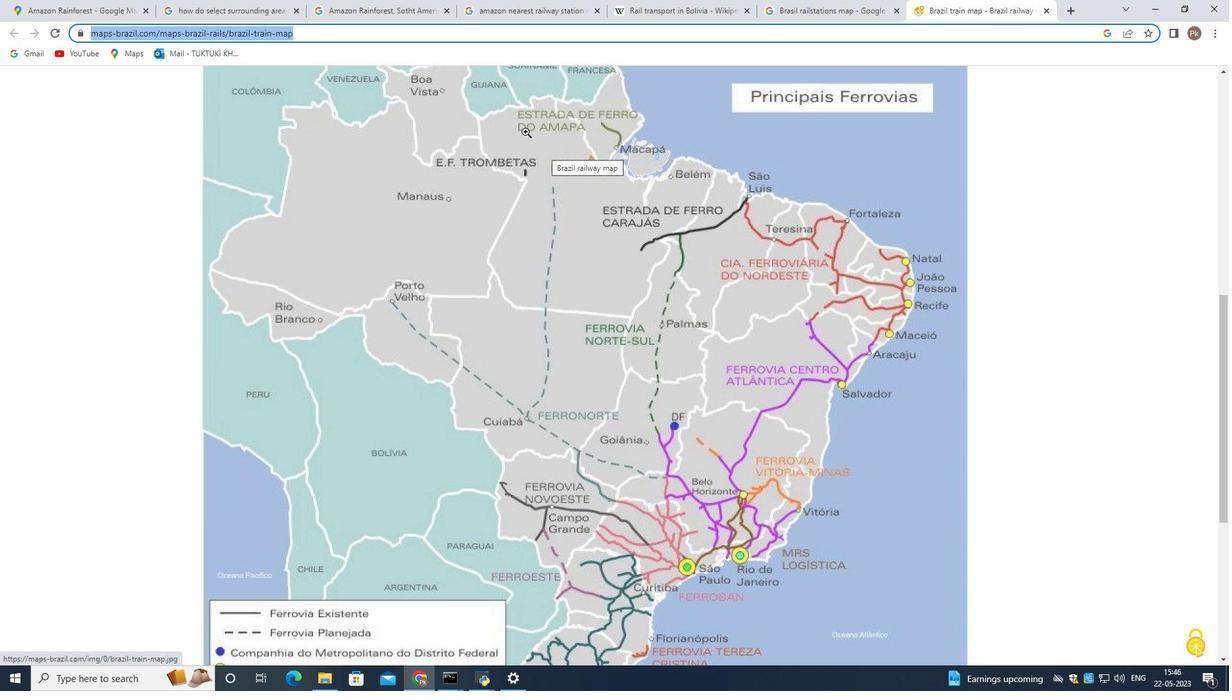 
Action: Mouse scrolled (620, 309) with delta (0, 0)
Screenshot: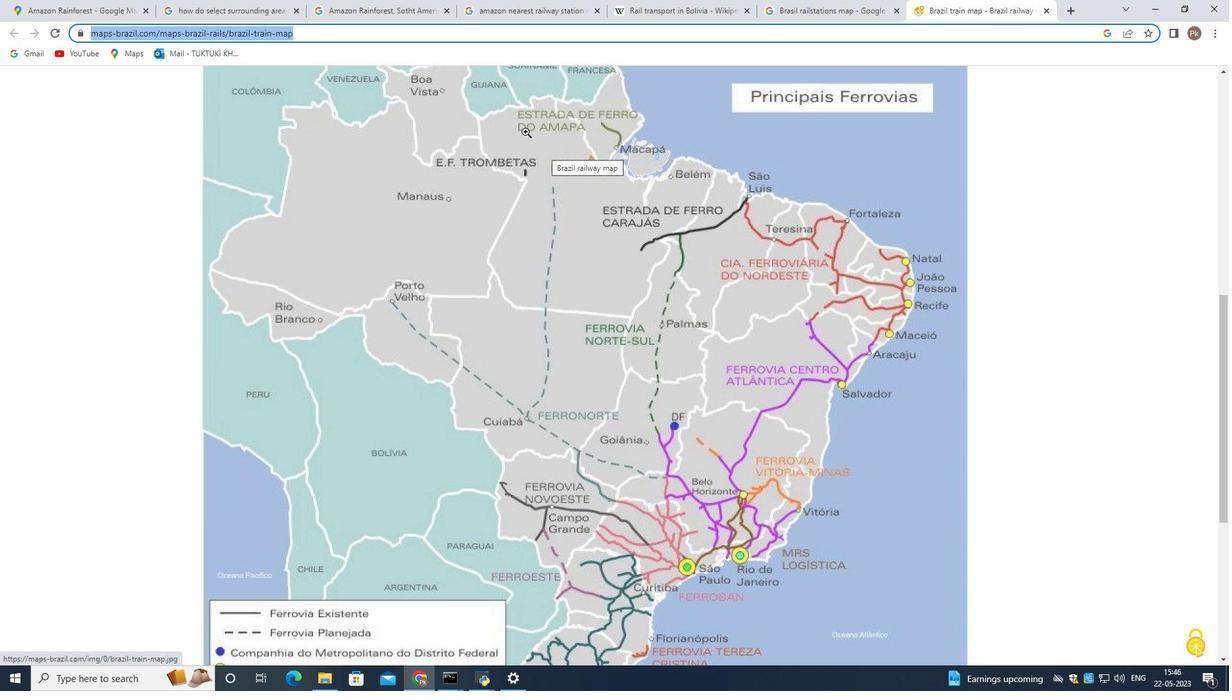 
Action: Mouse scrolled (620, 309) with delta (0, 0)
Screenshot: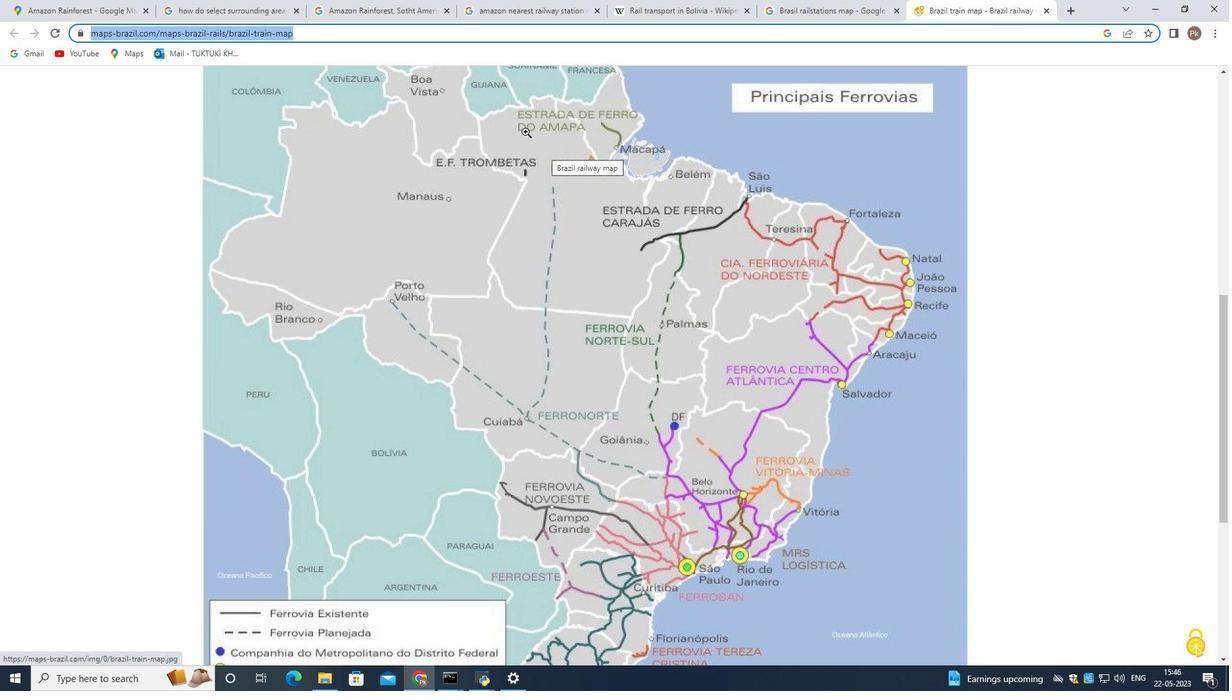 
Action: Mouse scrolled (620, 309) with delta (0, 0)
Screenshot: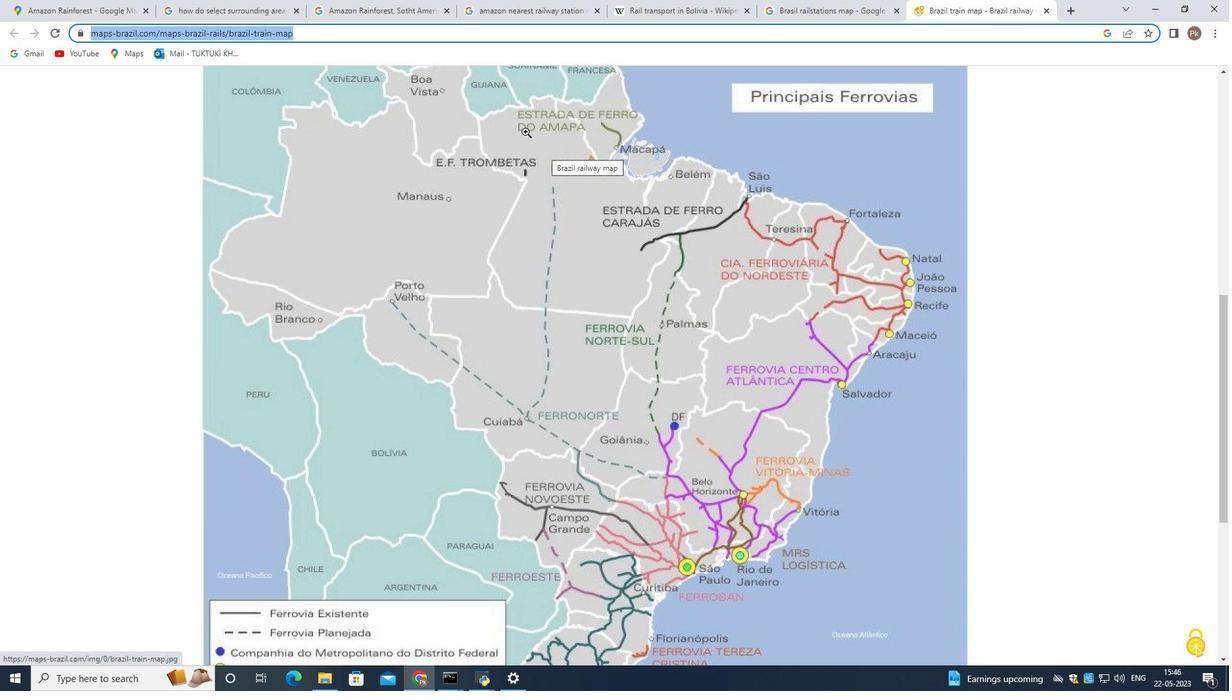 
Action: Mouse scrolled (620, 309) with delta (0, 0)
Screenshot: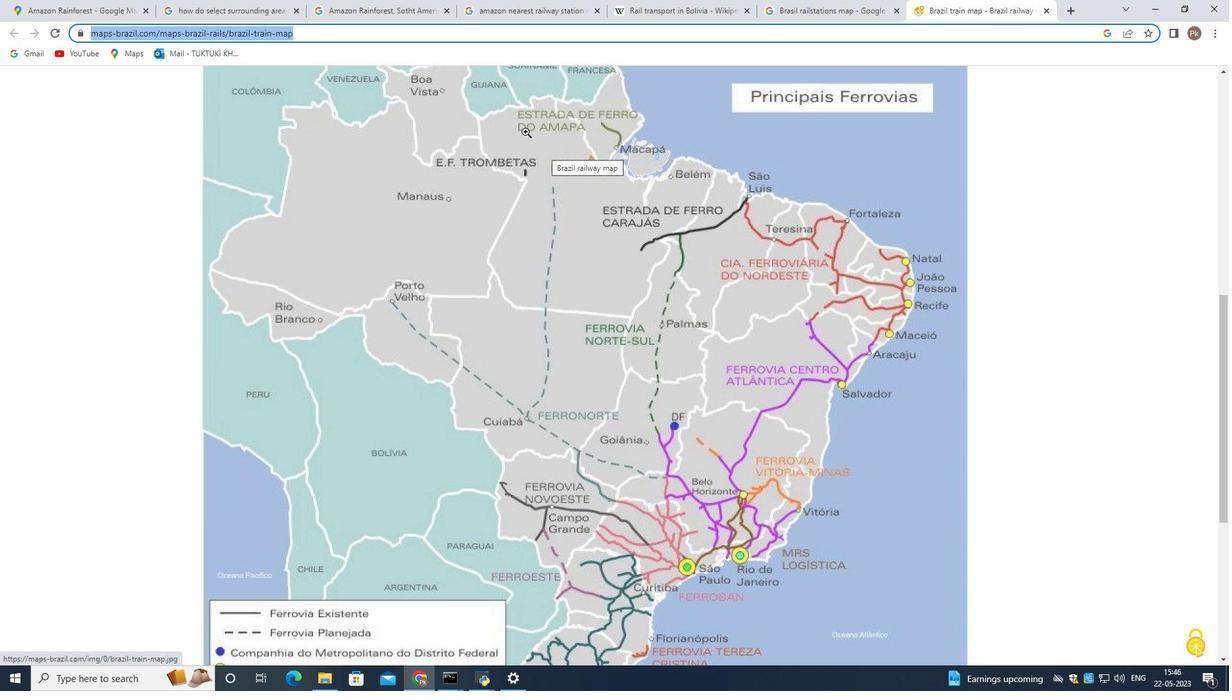 
Action: Mouse scrolled (620, 309) with delta (0, 0)
Screenshot: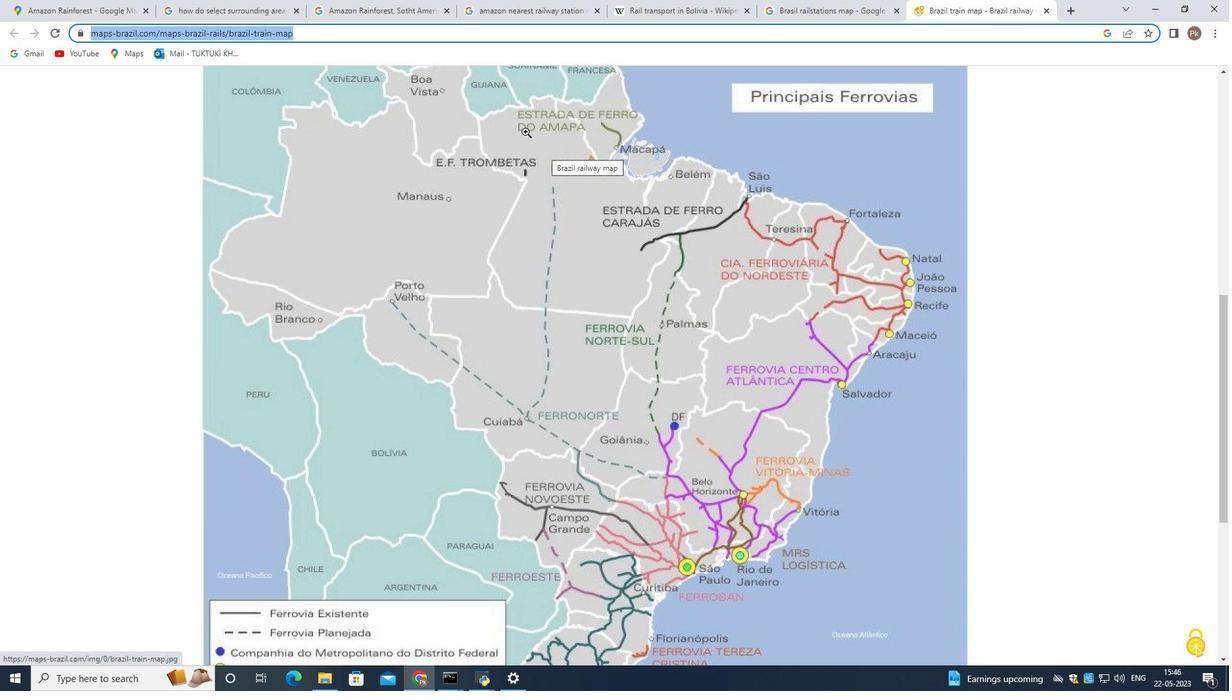 
Action: Mouse scrolled (620, 309) with delta (0, 0)
Screenshot: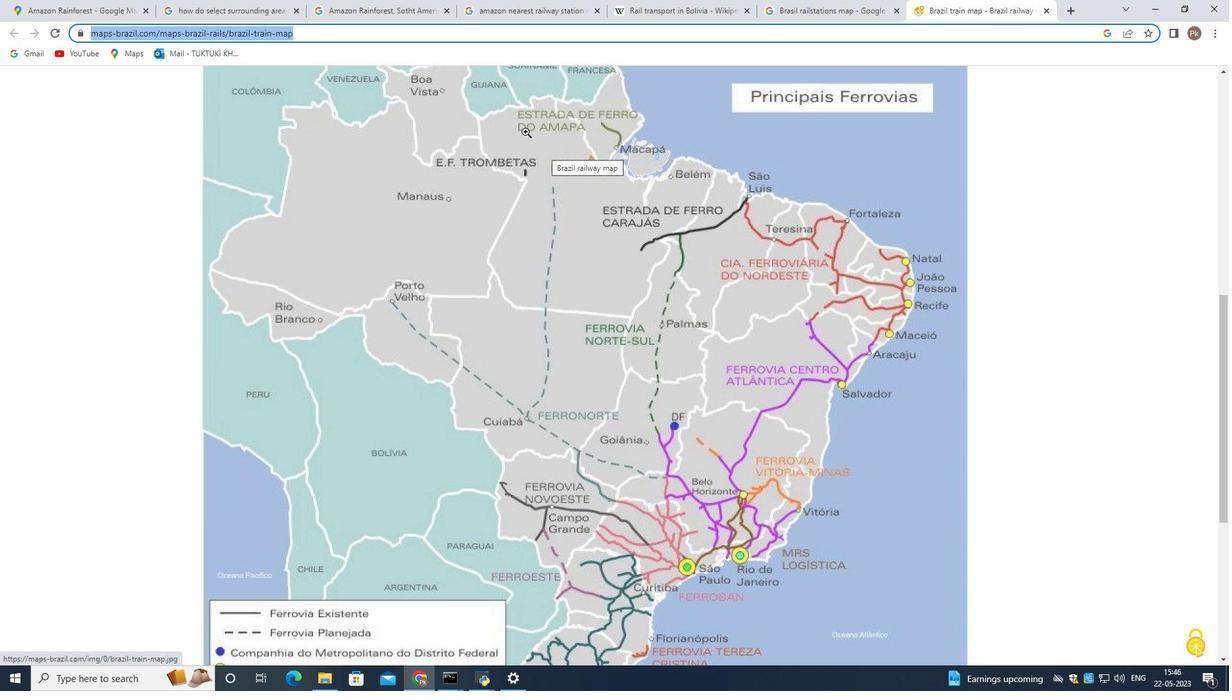
Action: Mouse scrolled (620, 309) with delta (0, 0)
Screenshot: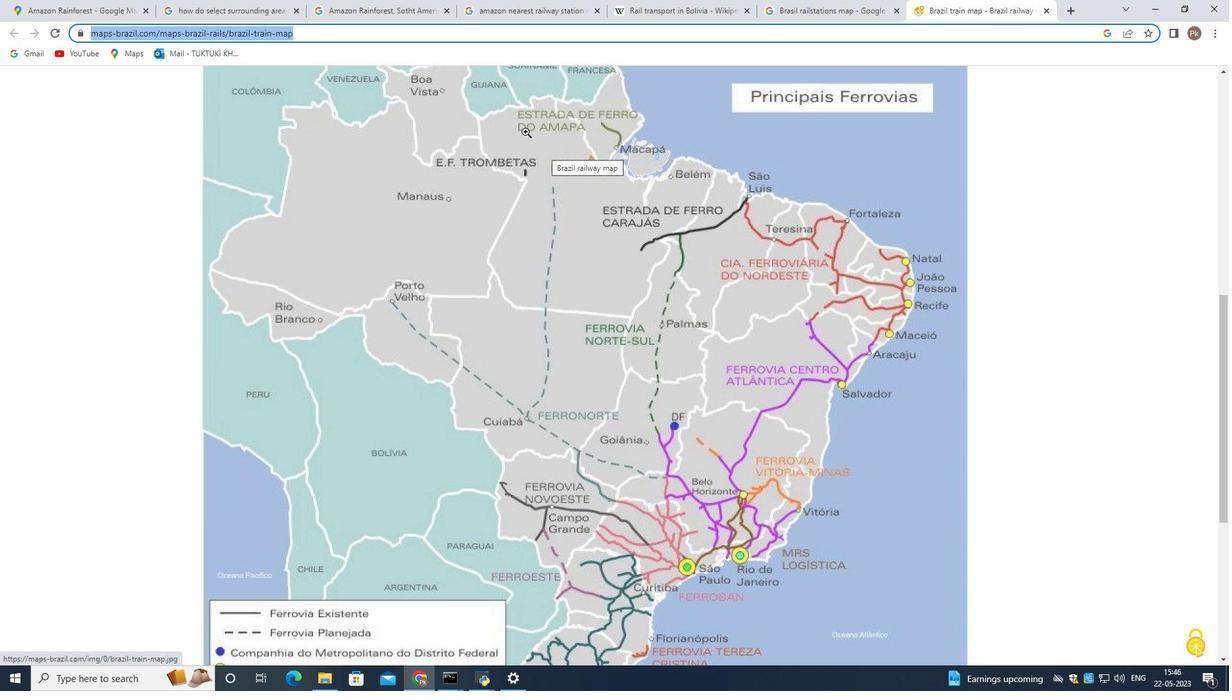 
Action: Mouse scrolled (620, 309) with delta (0, 0)
Screenshot: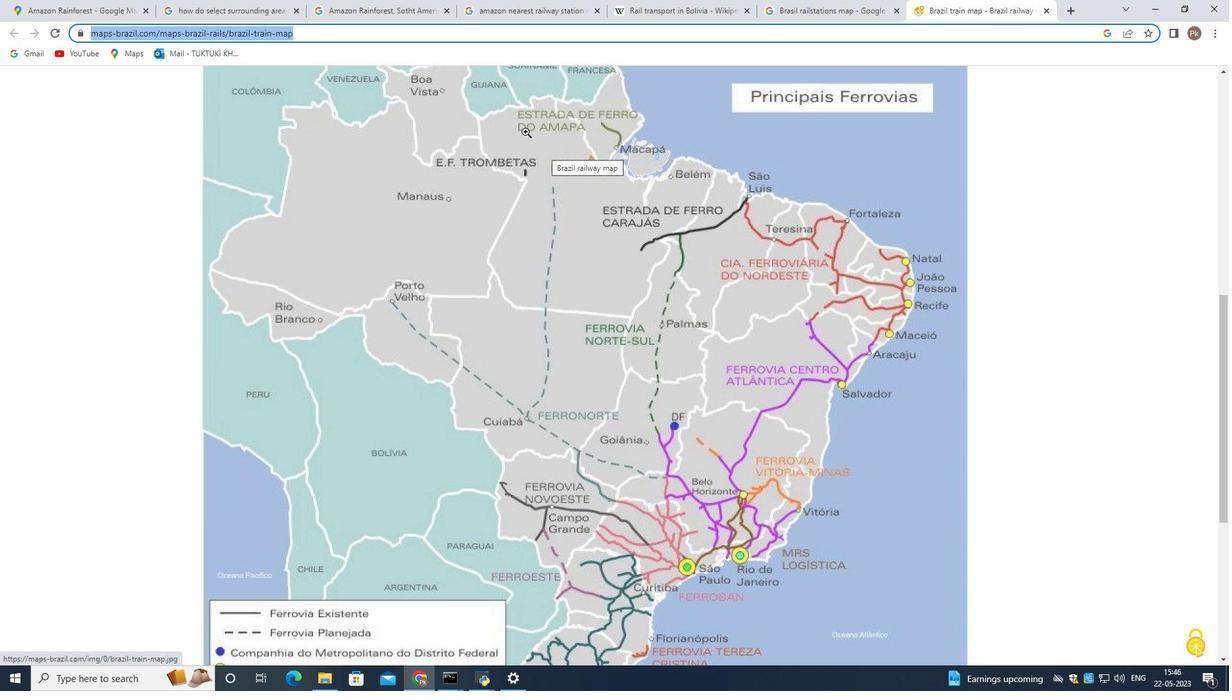 
Action: Mouse scrolled (620, 309) with delta (0, 0)
Screenshot: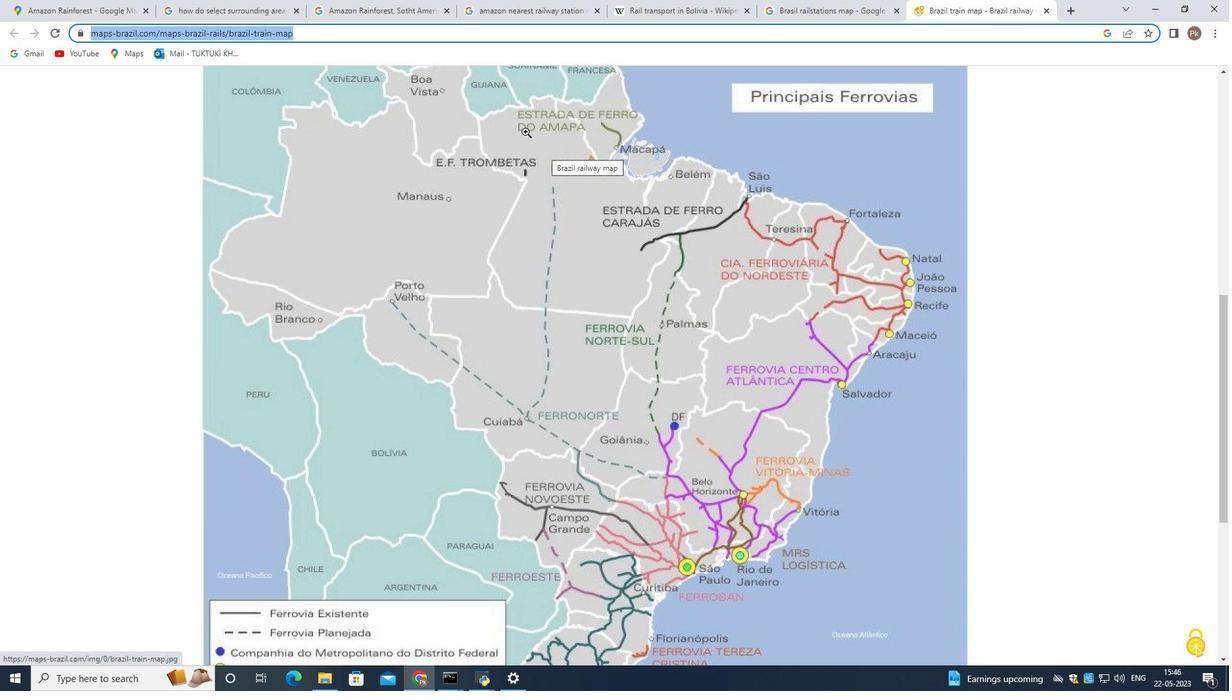 
Action: Mouse moved to (580, 188)
Screenshot: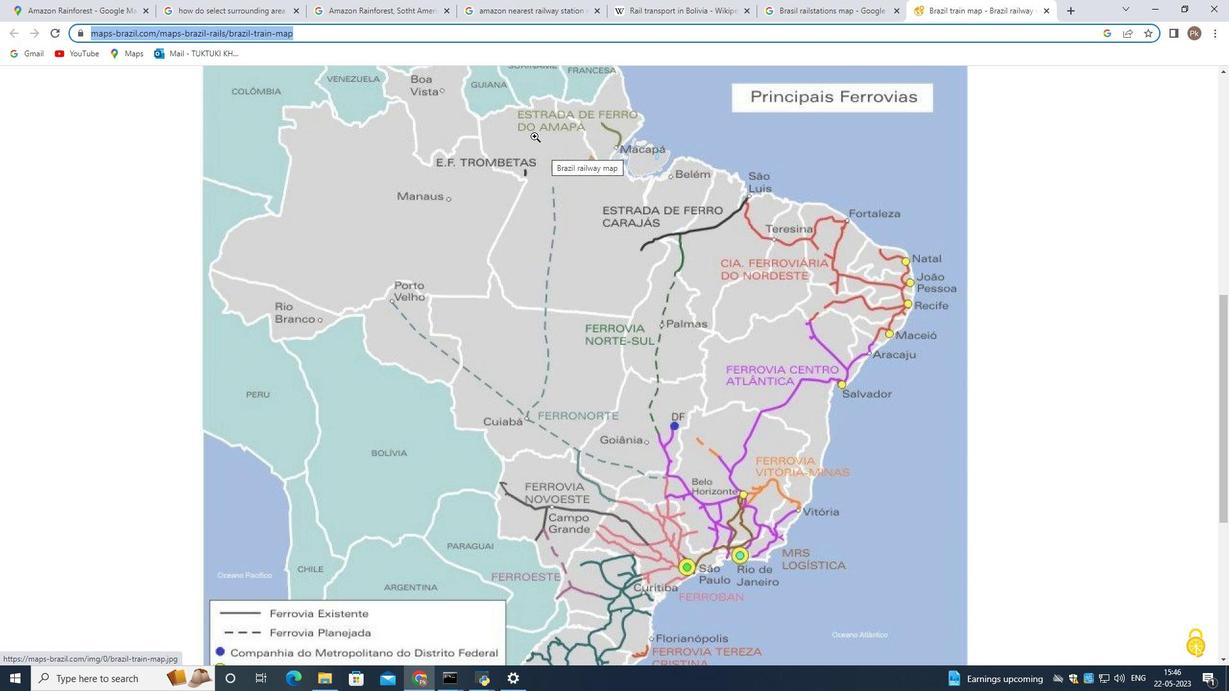 
Action: Mouse pressed left at (580, 188)
Screenshot: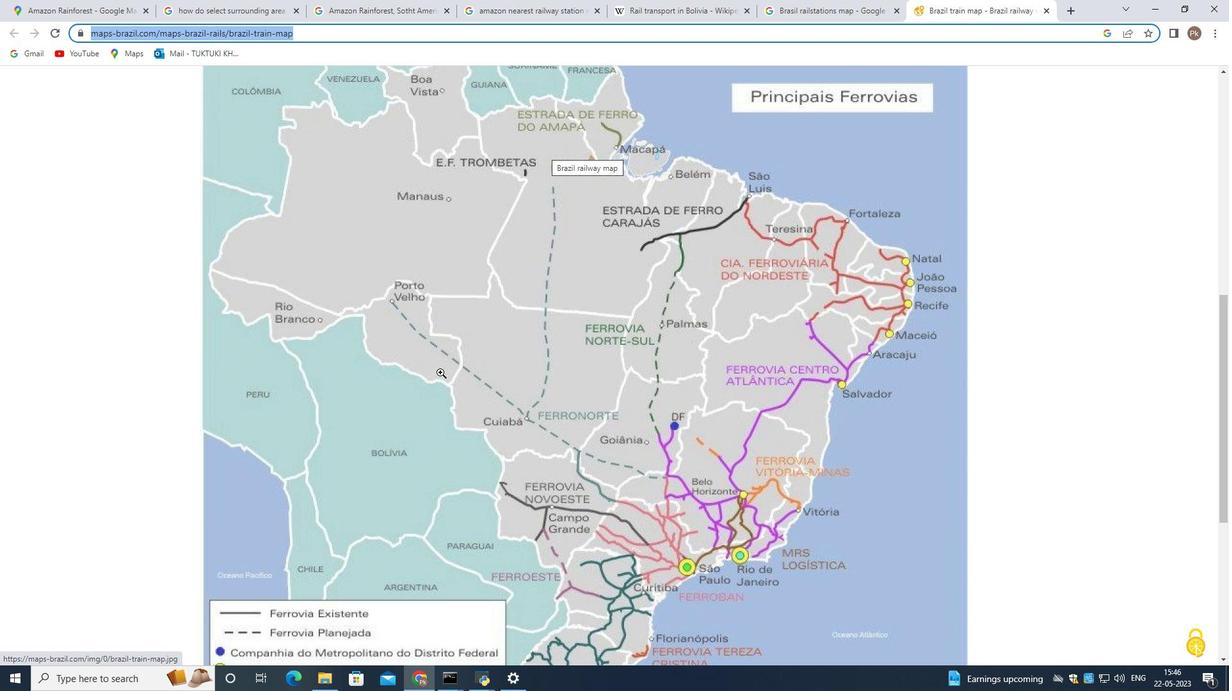 
Action: Mouse moved to (601, 239)
Screenshot: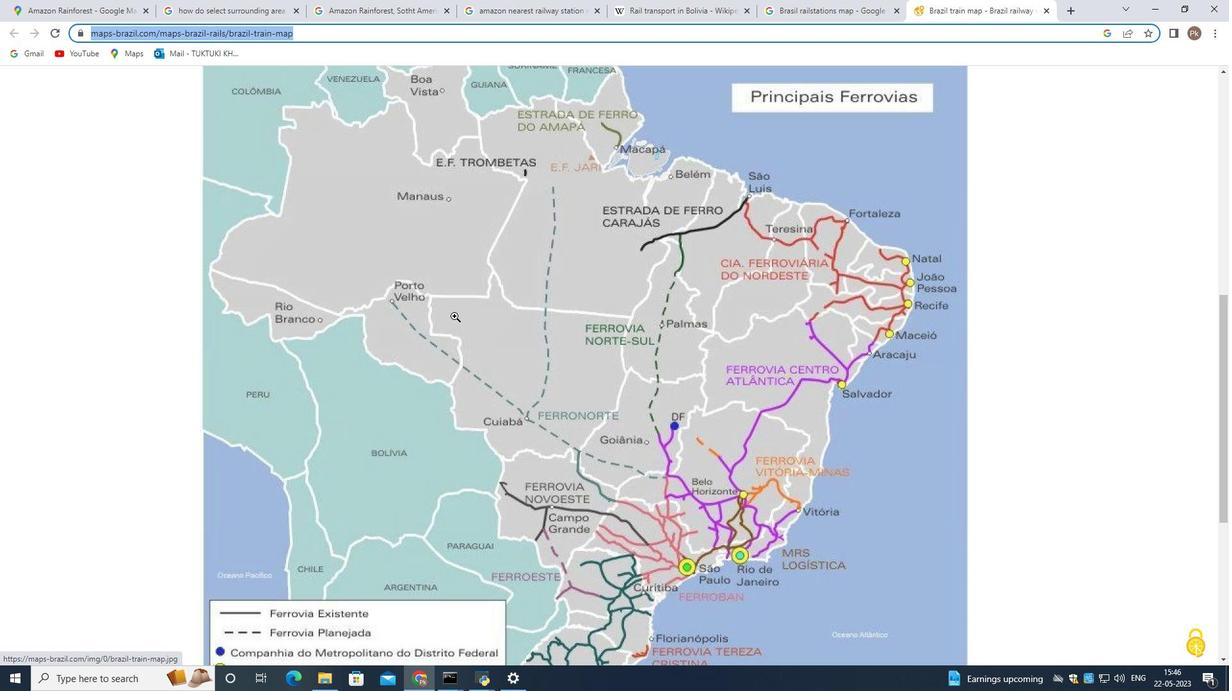 
Action: Mouse scrolled (601, 240) with delta (0, 0)
Screenshot: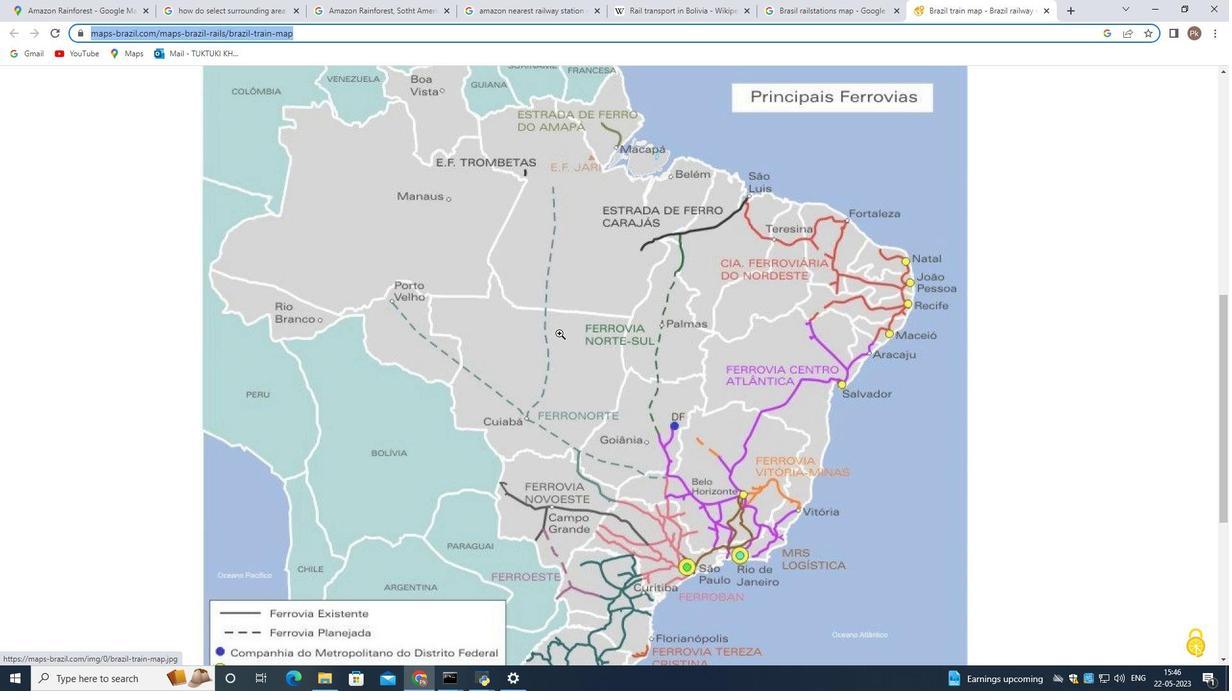 
Action: Mouse scrolled (601, 240) with delta (0, 0)
Screenshot: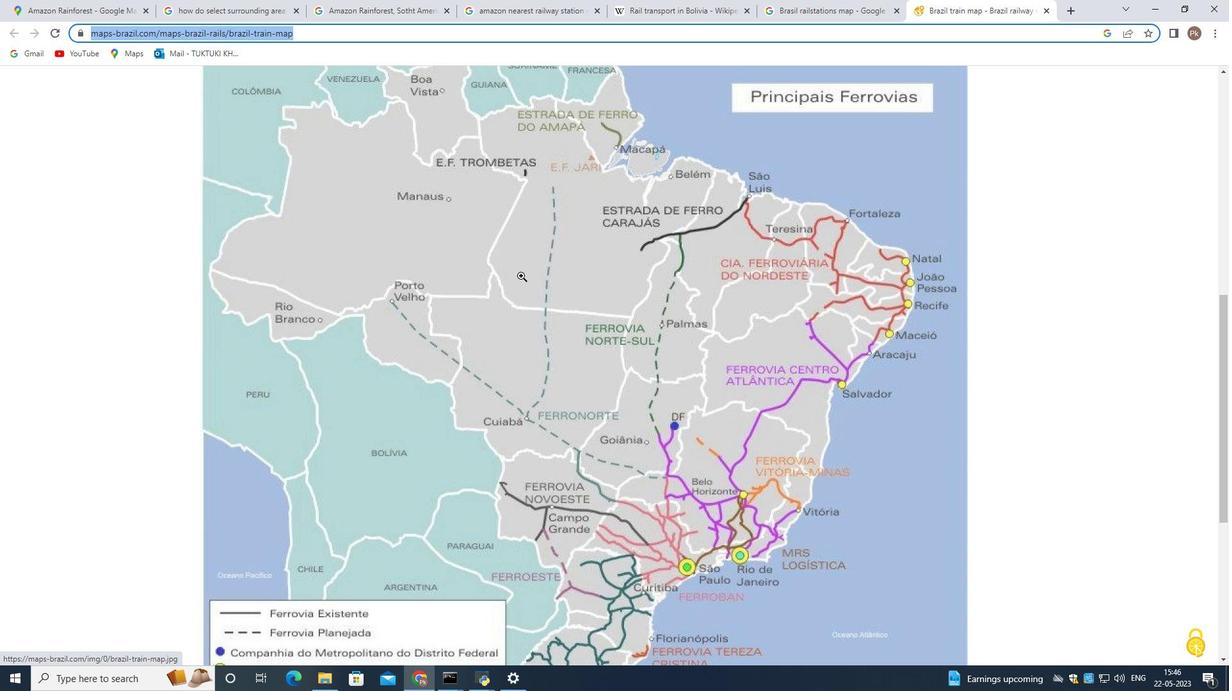 
Action: Mouse scrolled (601, 240) with delta (0, 0)
Screenshot: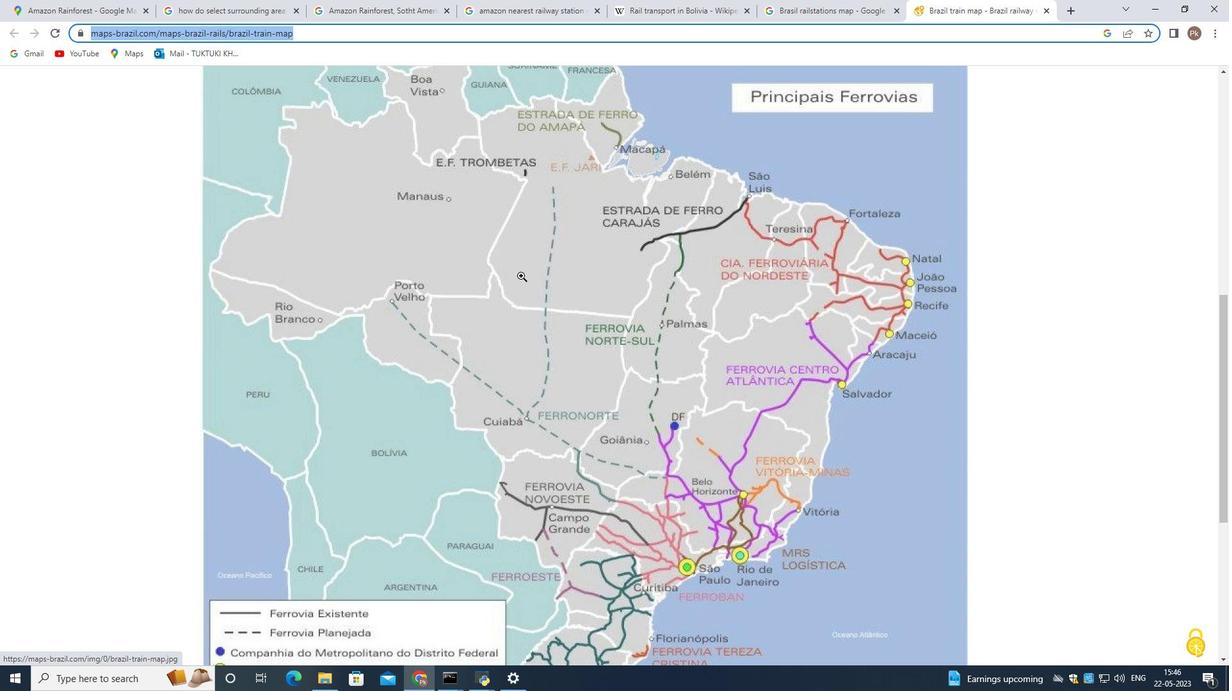 
Action: Mouse scrolled (601, 240) with delta (0, 0)
Screenshot: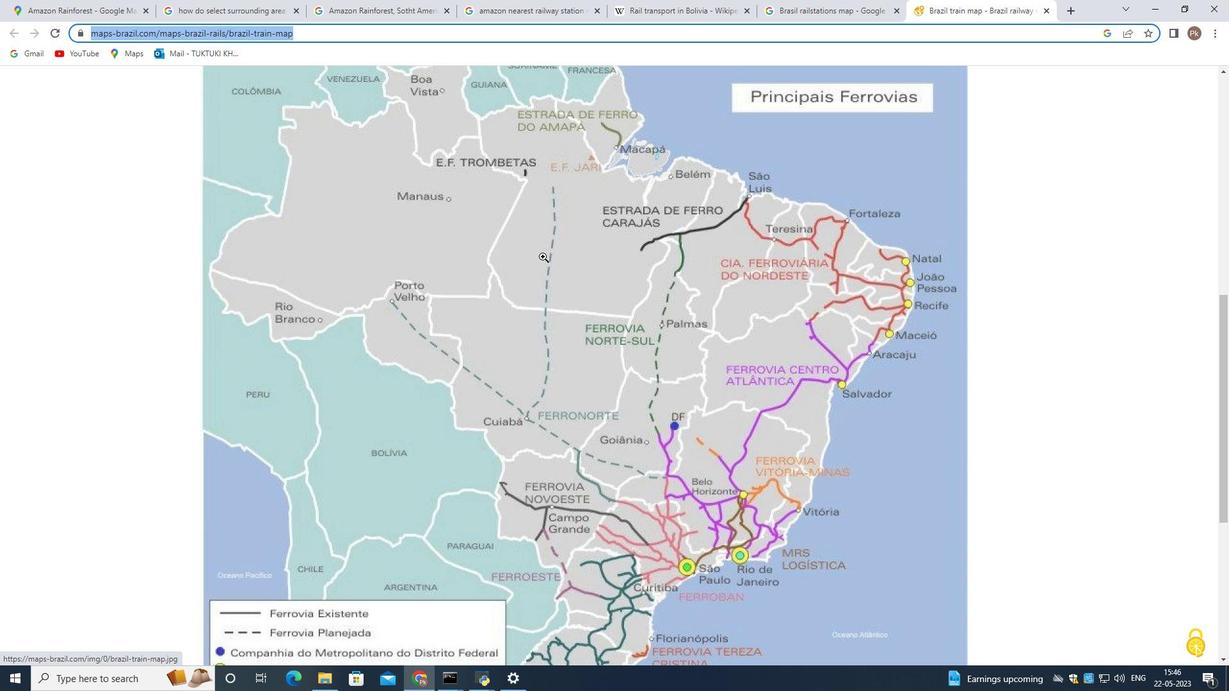 
Action: Mouse scrolled (601, 240) with delta (0, 0)
Screenshot: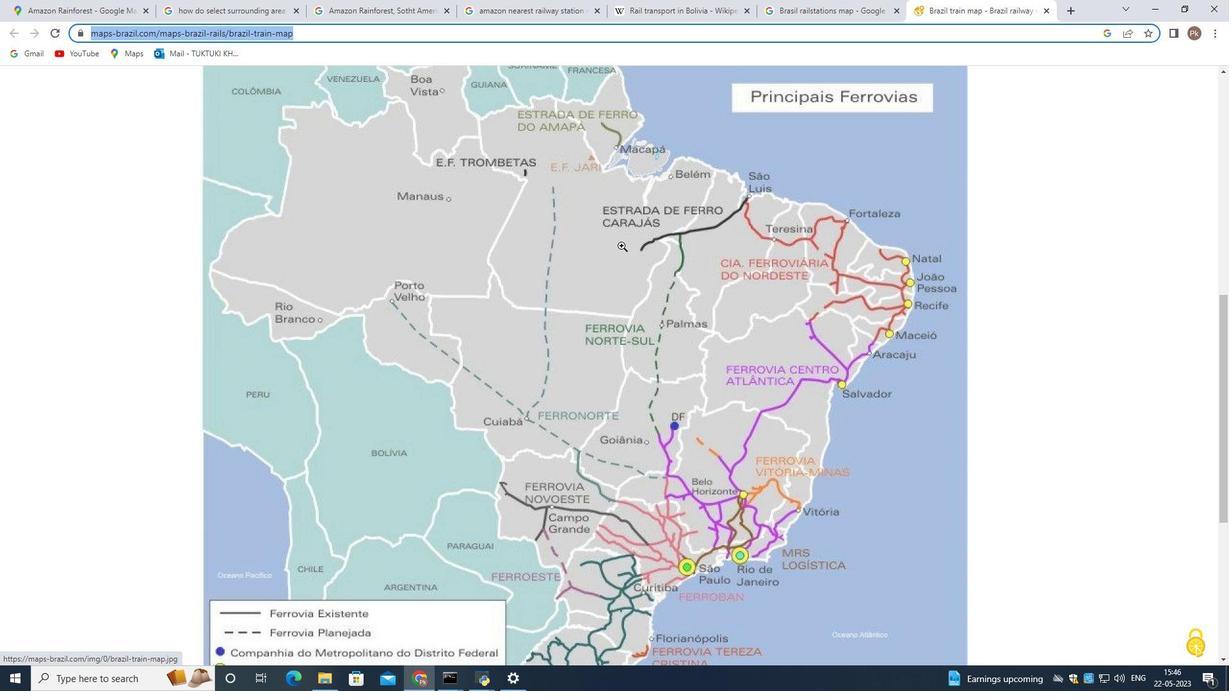 
Action: Mouse moved to (160, 84)
Screenshot: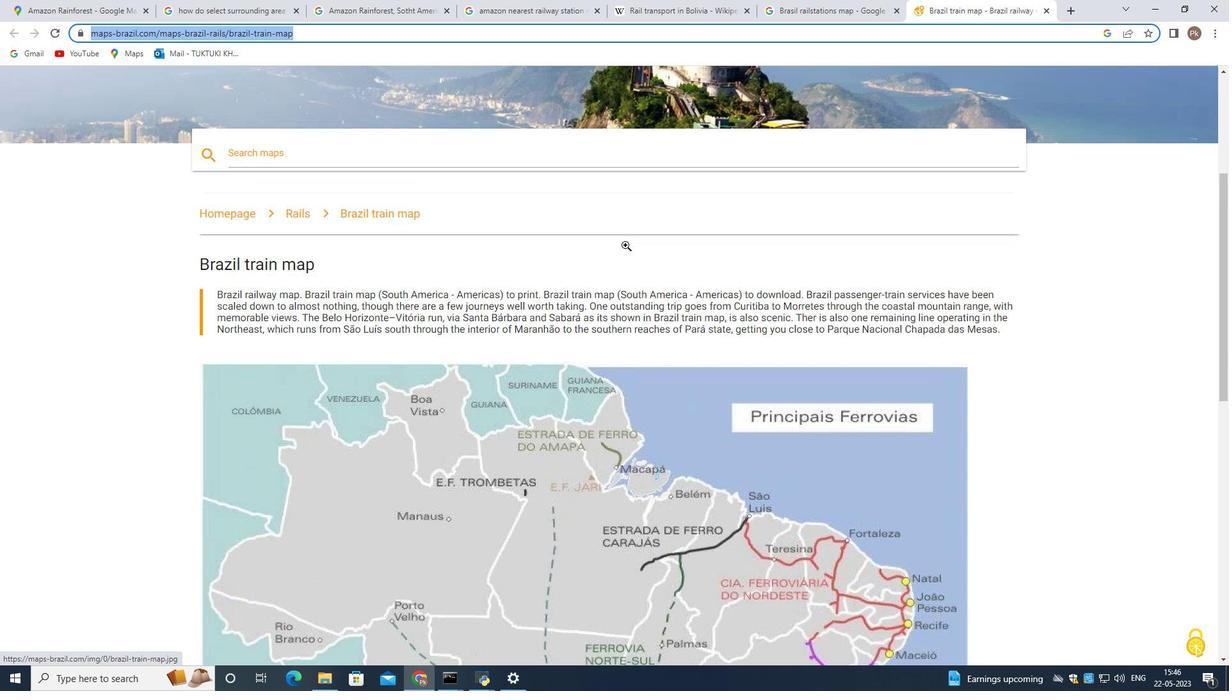 
Action: Mouse pressed left at (160, 84)
Screenshot: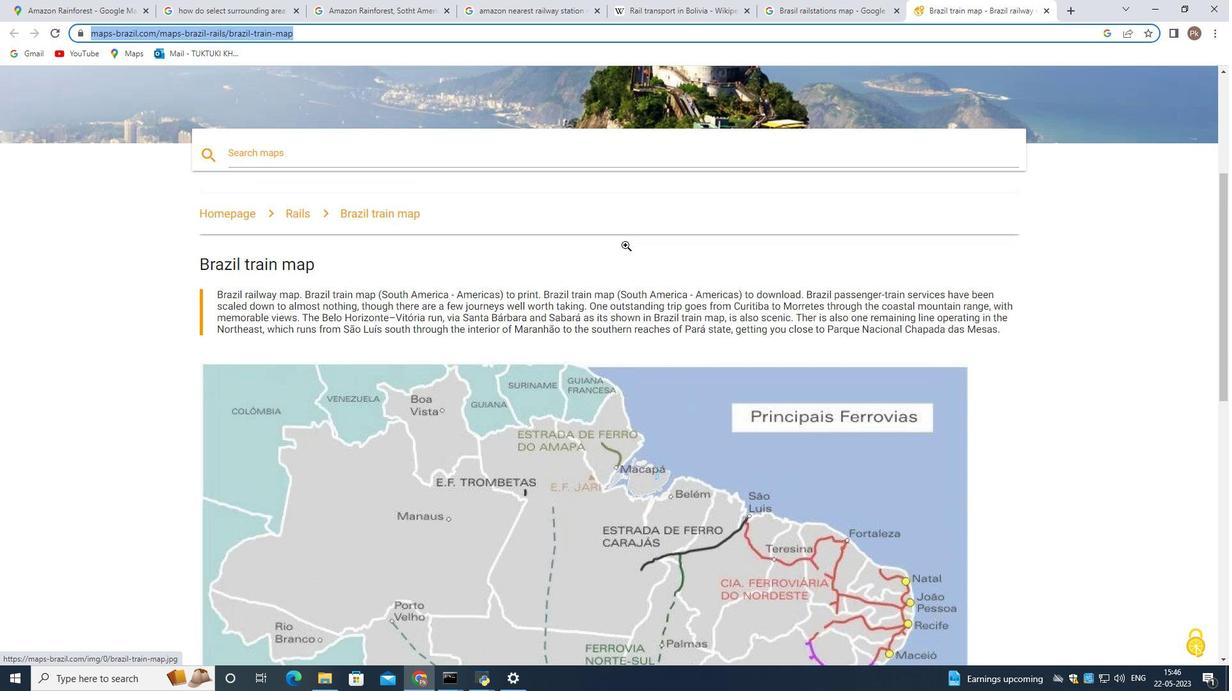 
Action: Mouse pressed right at (160, 84)
Screenshot: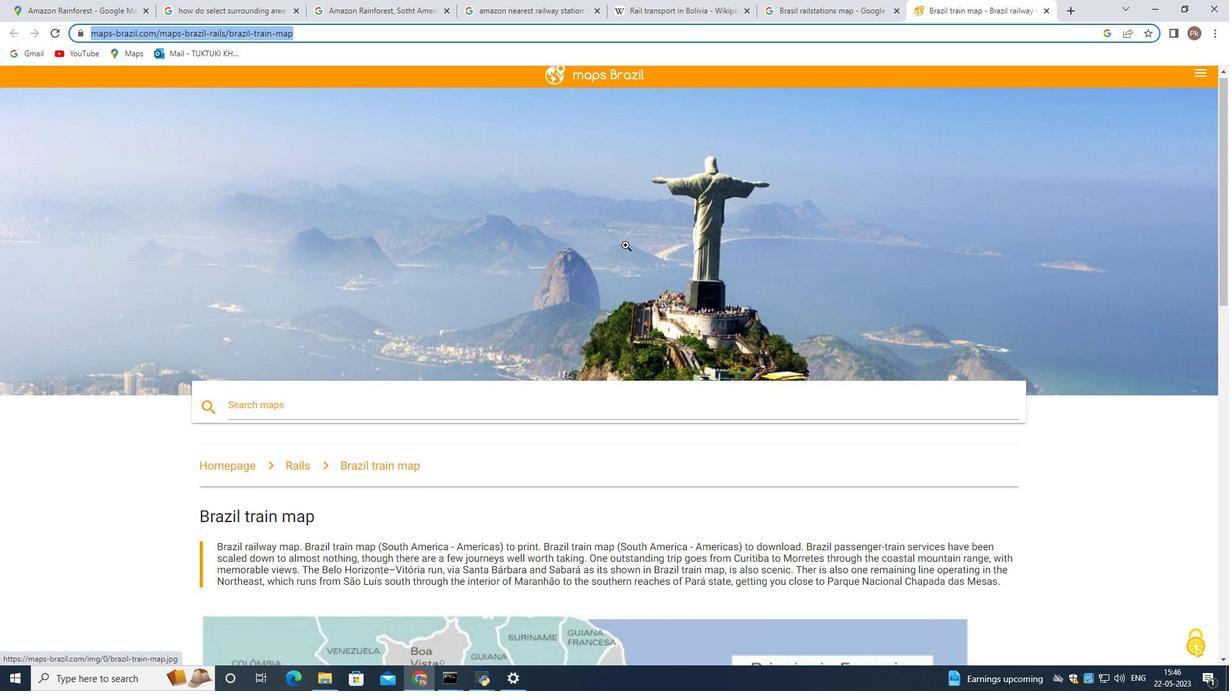 
Action: Mouse pressed left at (160, 84)
Screenshot: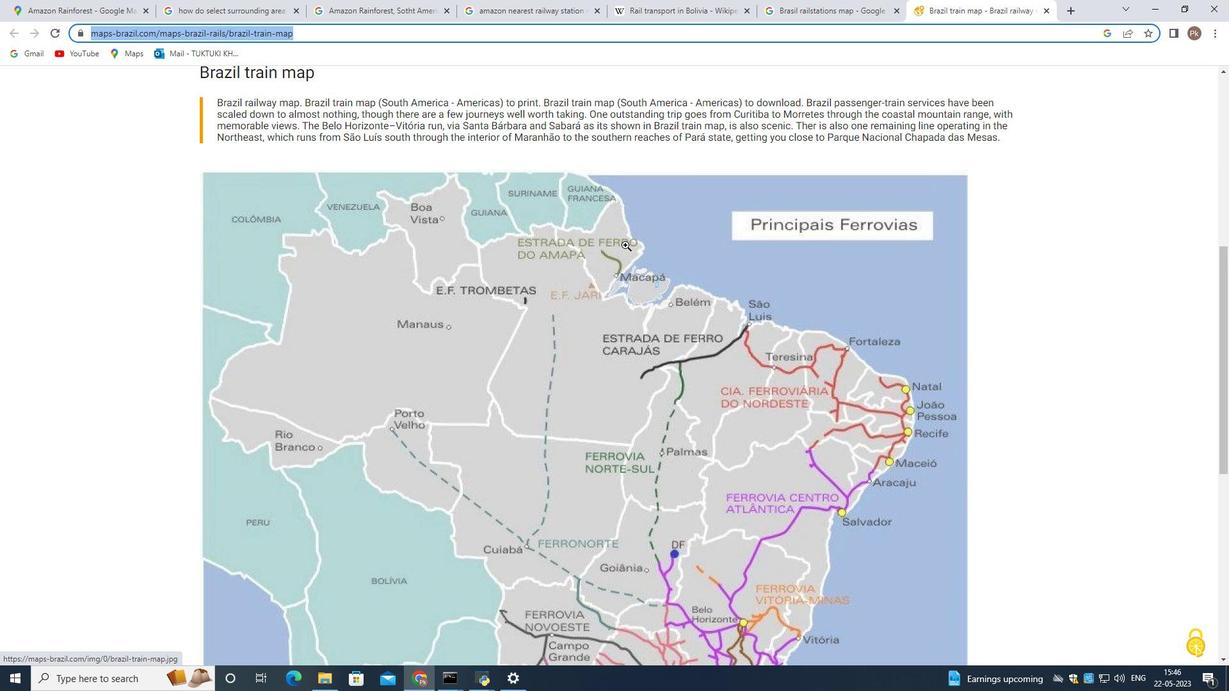 
Action: Mouse pressed left at (160, 84)
Screenshot: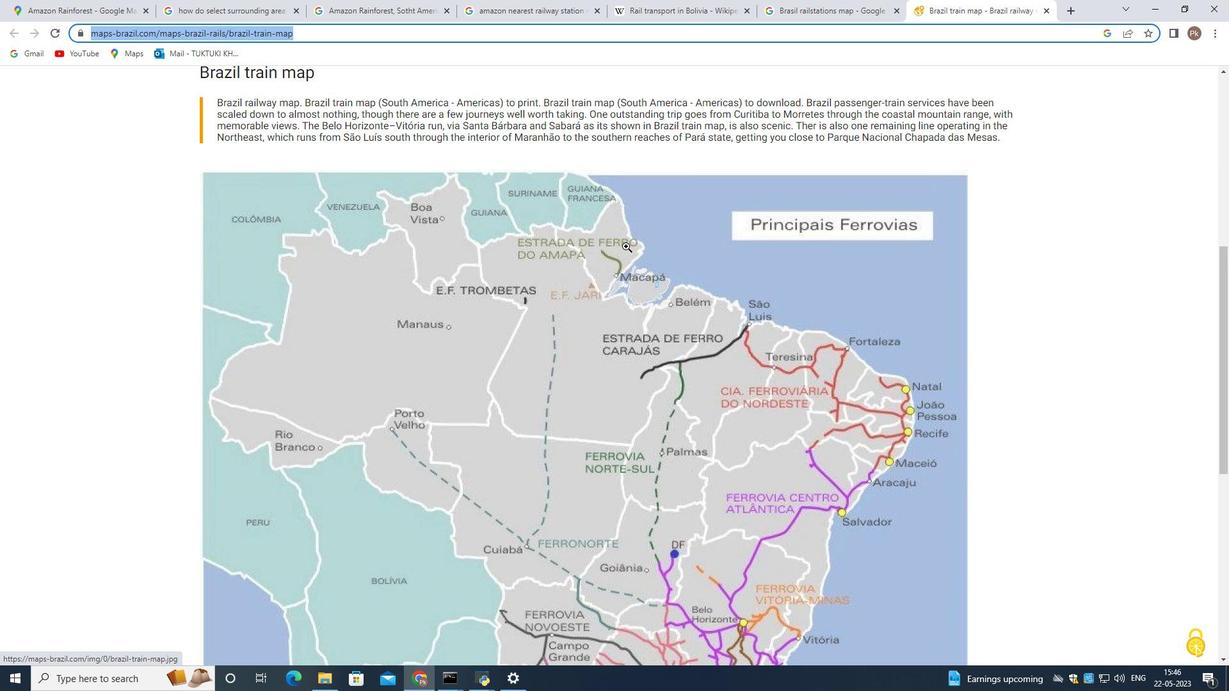 
Action: Mouse pressed left at (160, 84)
Screenshot: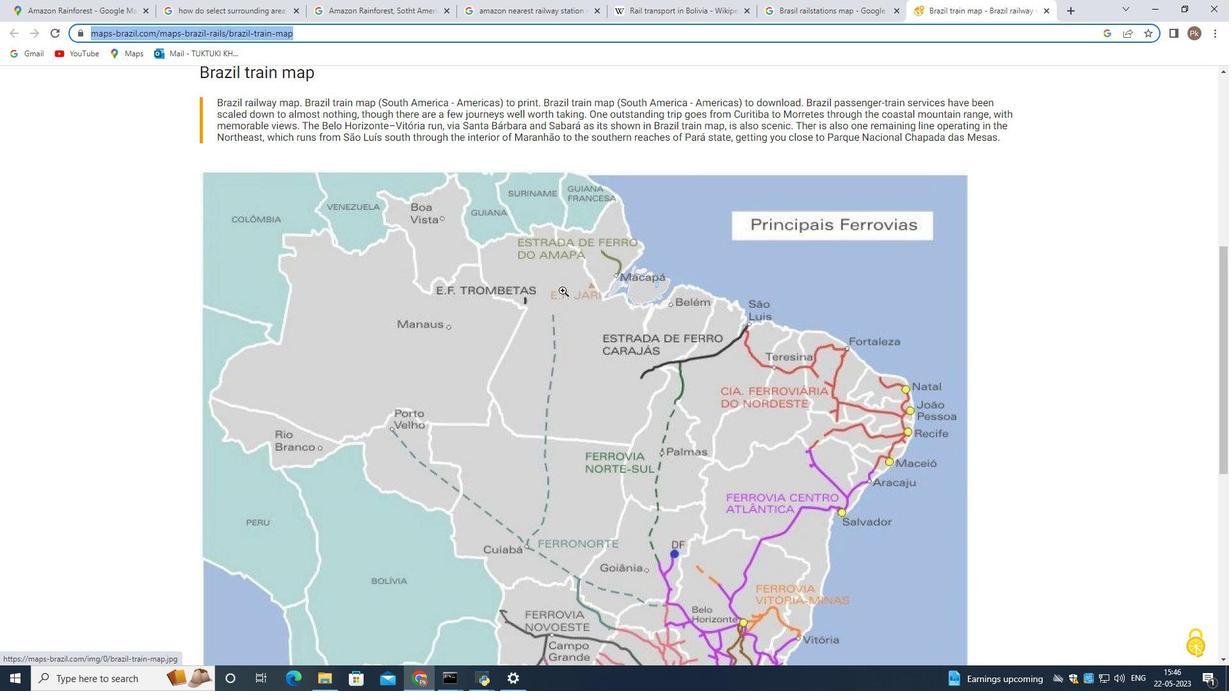 
Action: Mouse moved to (159, 84)
Screenshot: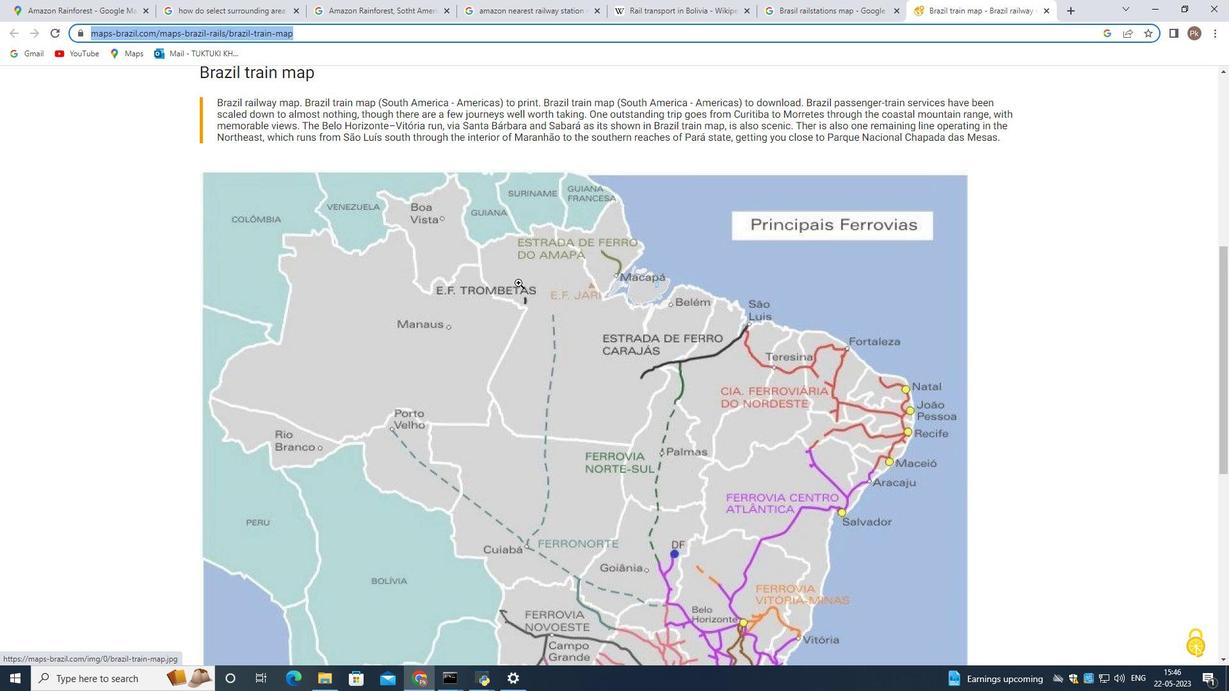 
Action: Mouse pressed left at (159, 84)
Screenshot: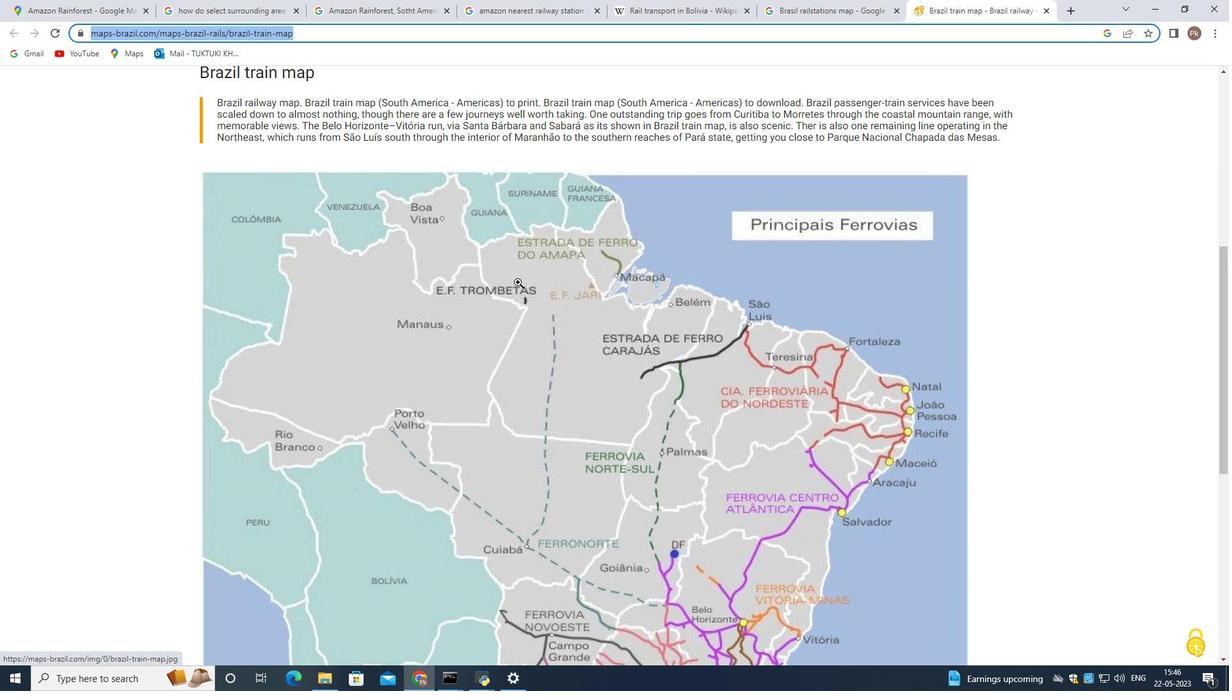 
Action: Mouse moved to (159, 84)
Screenshot: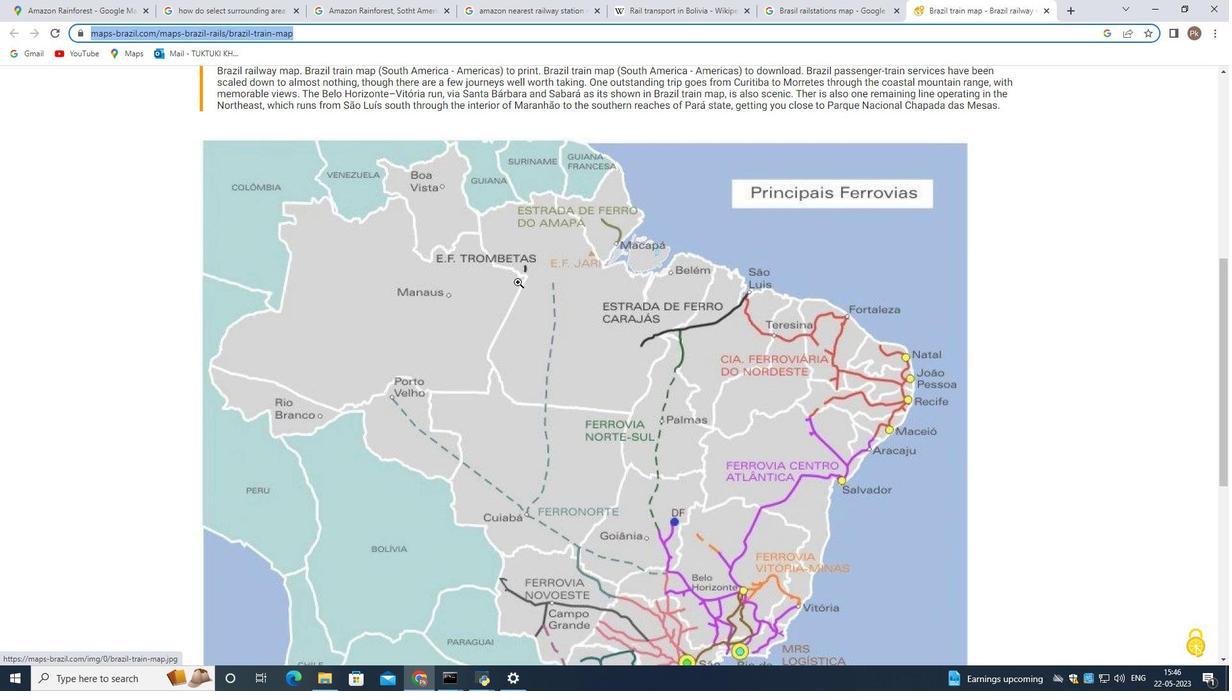 
Action: Mouse pressed left at (159, 84)
Screenshot: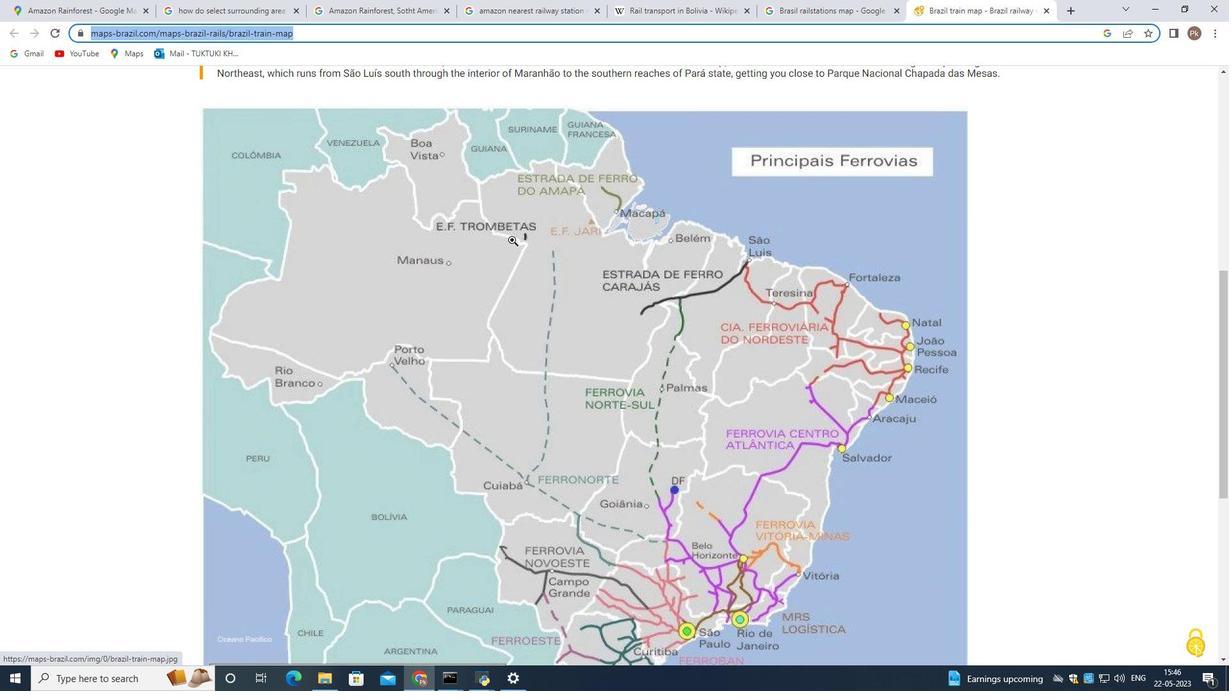 
Action: Mouse moved to (158, 85)
Screenshot: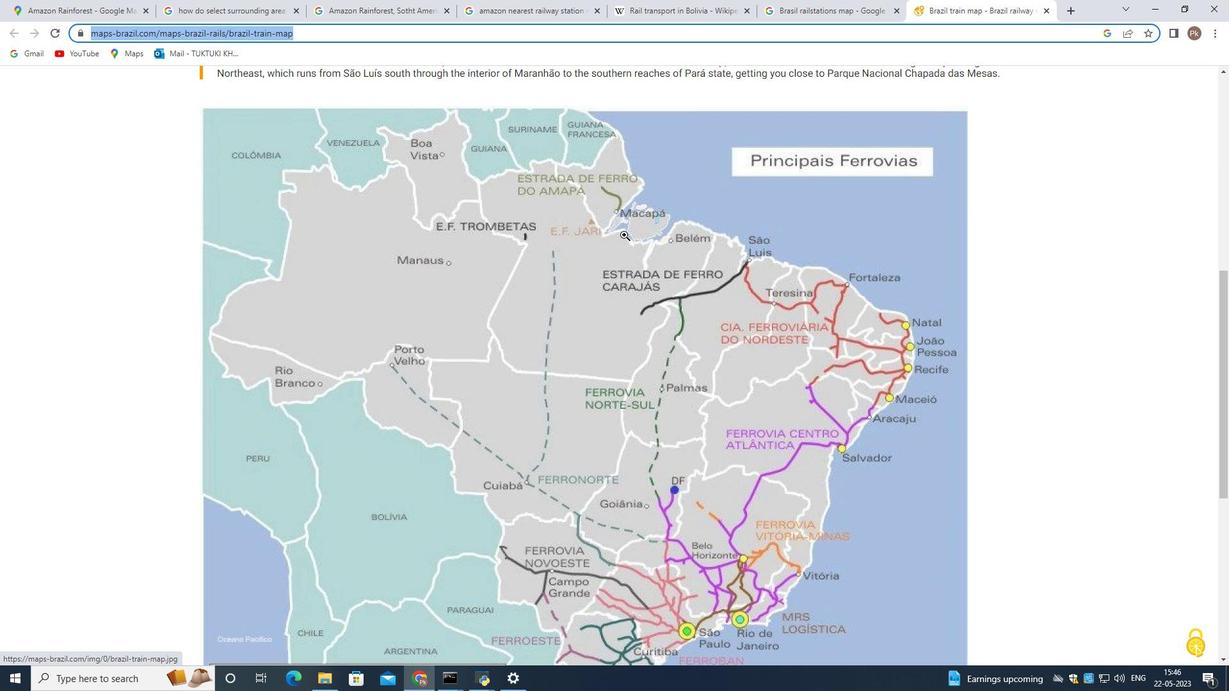 
Action: Mouse pressed left at (158, 85)
Screenshot: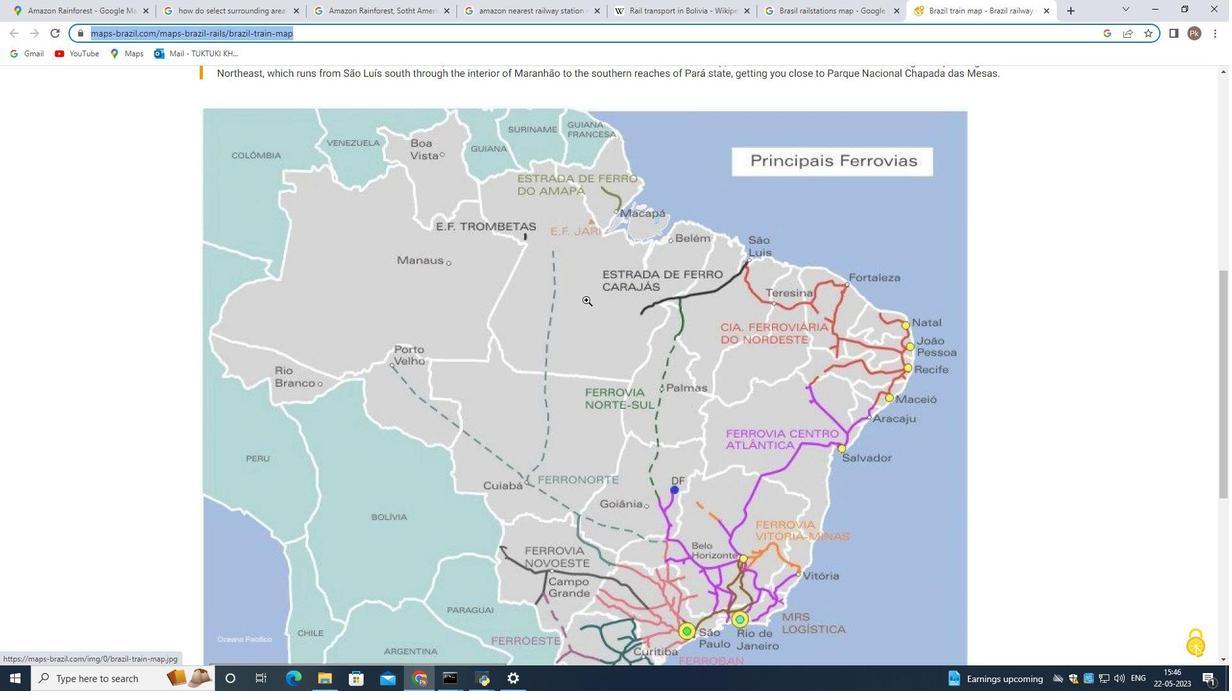 
Action: Mouse pressed left at (158, 85)
Screenshot: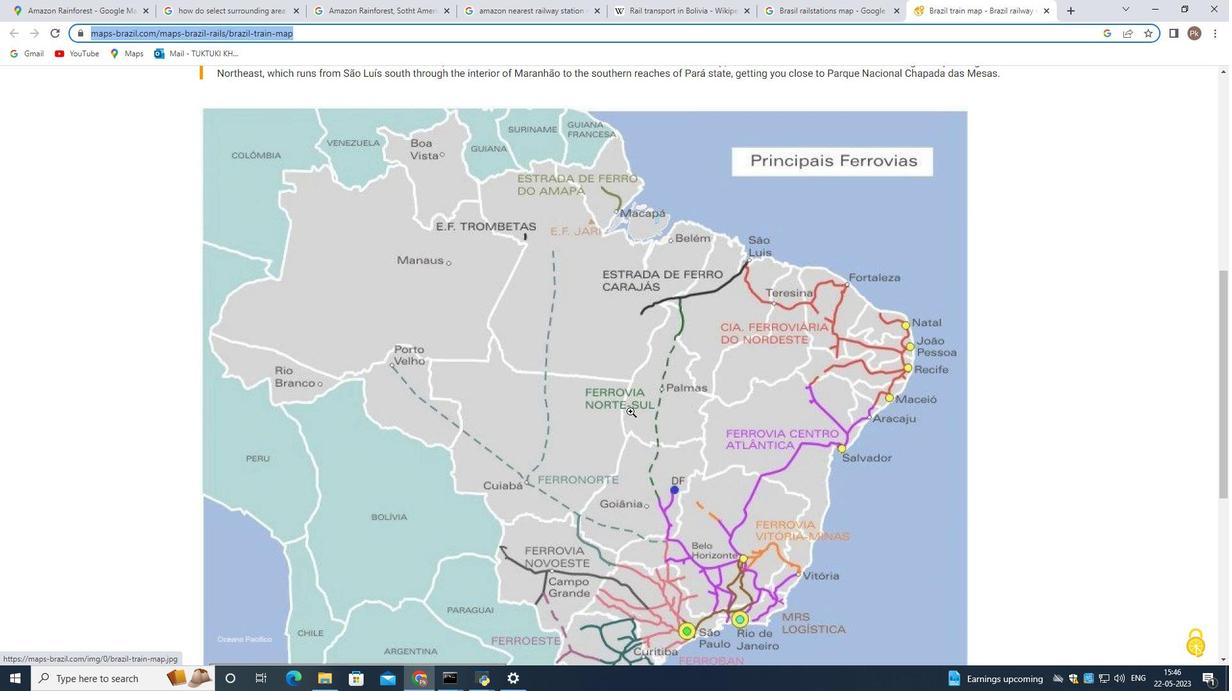 
Action: Mouse pressed left at (158, 85)
Screenshot: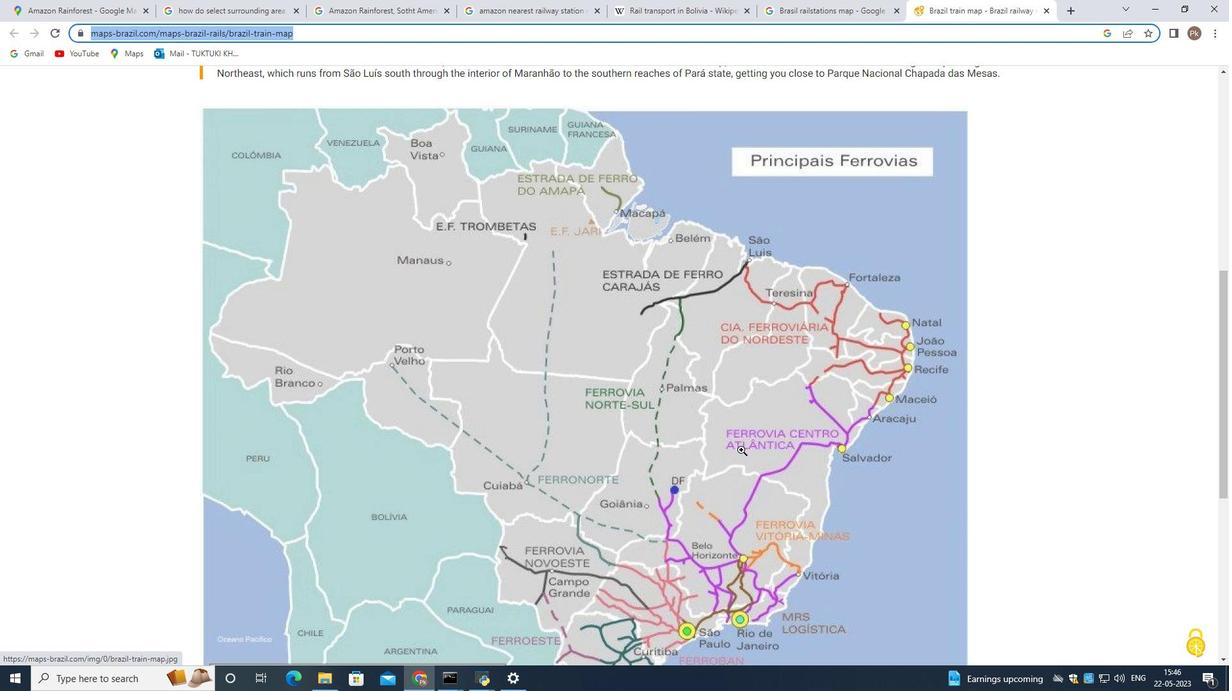 
Action: Mouse pressed right at (158, 85)
Screenshot: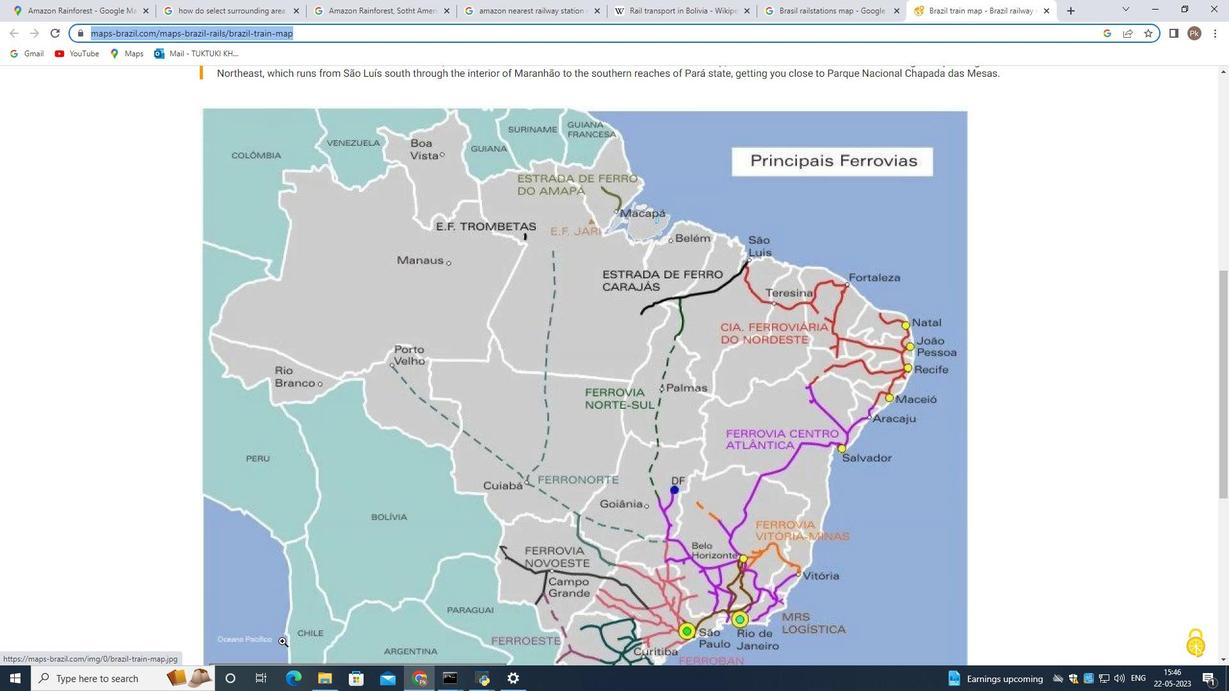 
Action: Mouse moved to (153, 81)
Screenshot: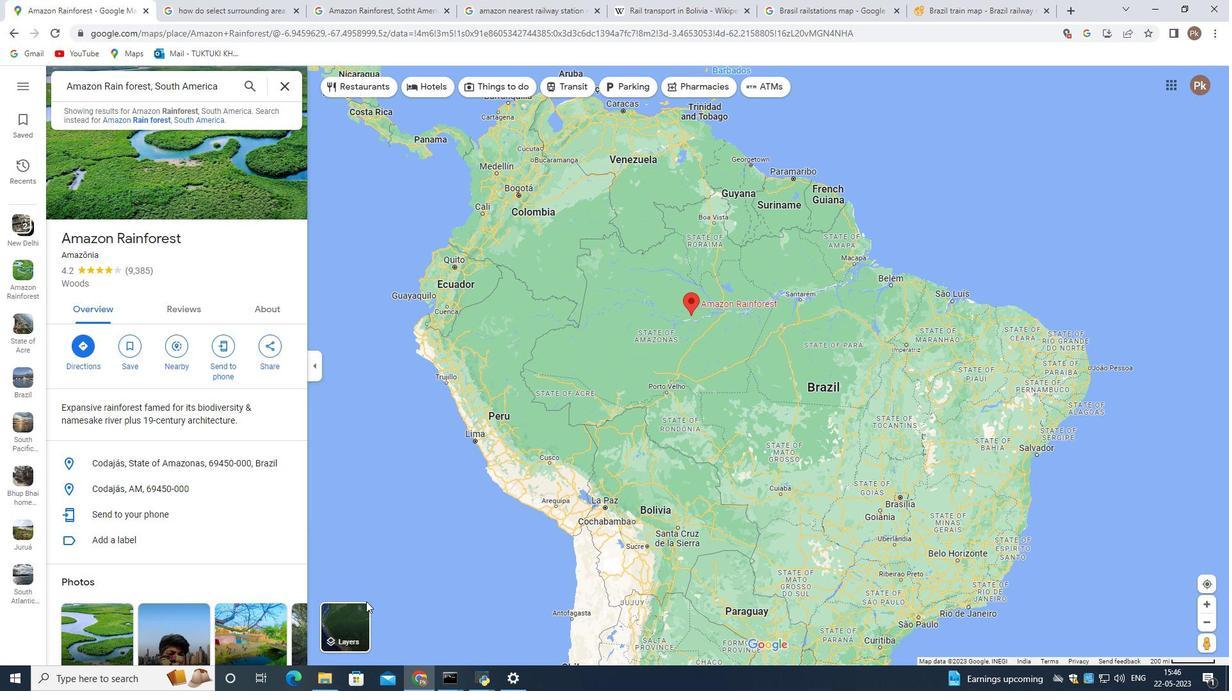 
Action: Mouse pressed left at (153, 81)
Screenshot: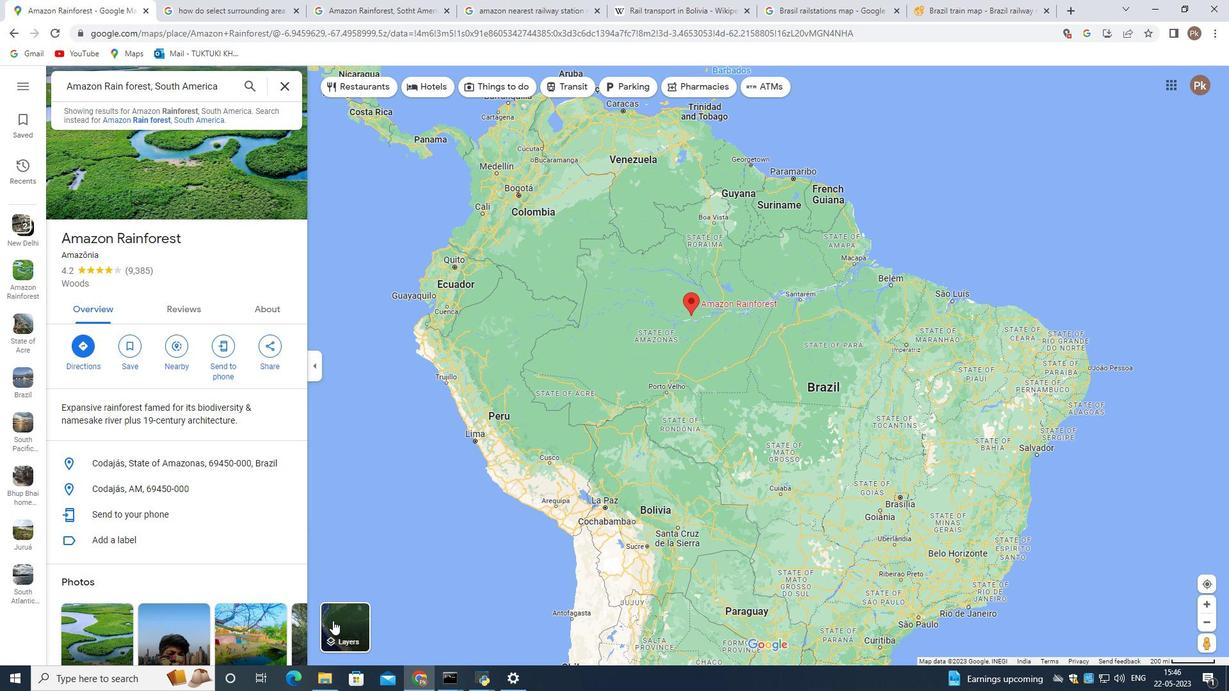 
Action: Mouse moved to (134, 85)
Screenshot: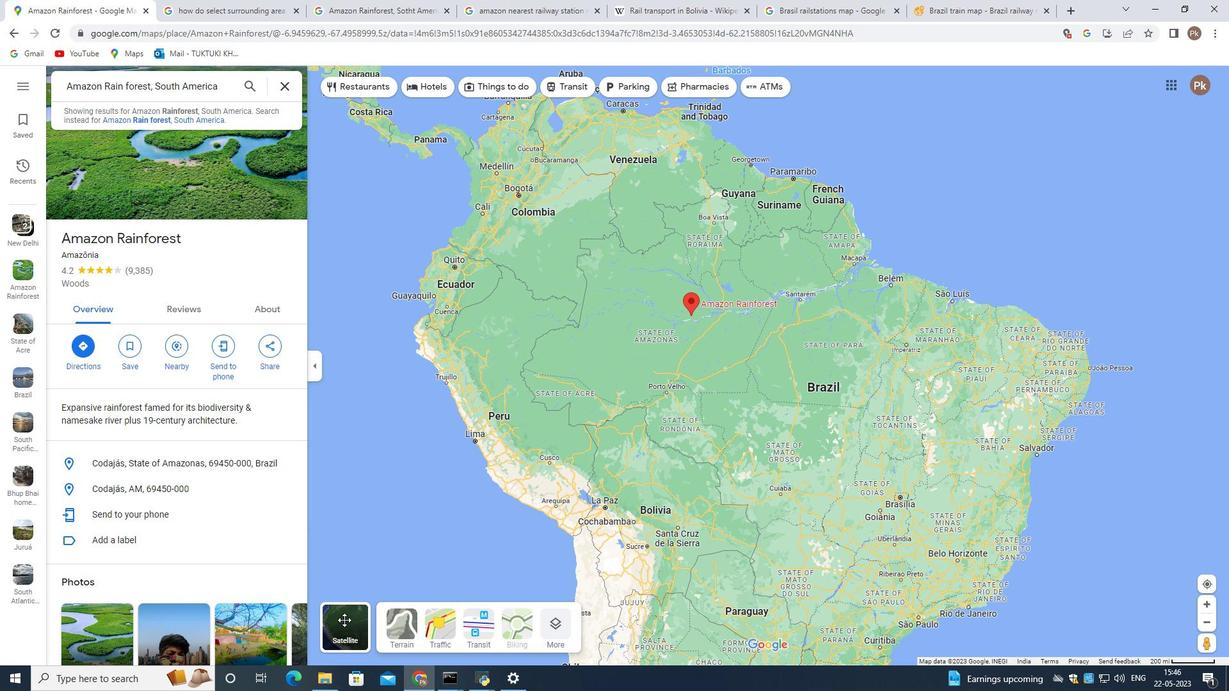 
Action: Mouse pressed left at (134, 85)
Screenshot: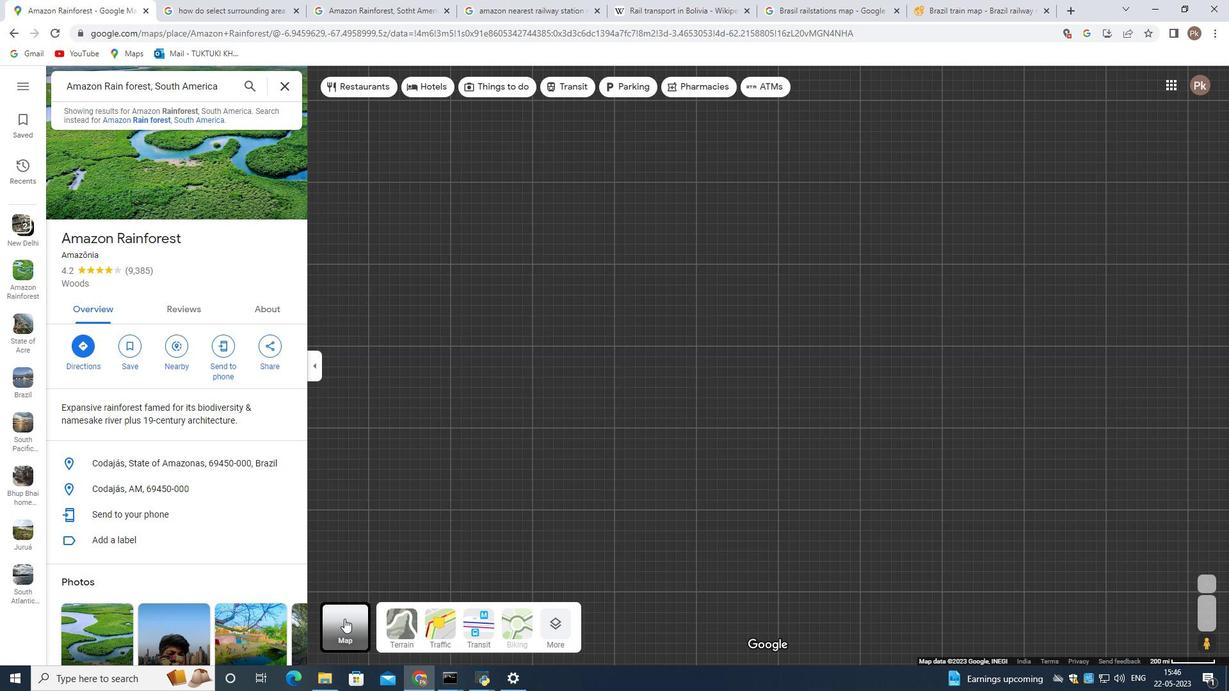 
Action: Mouse moved to (161, 84)
Screenshot: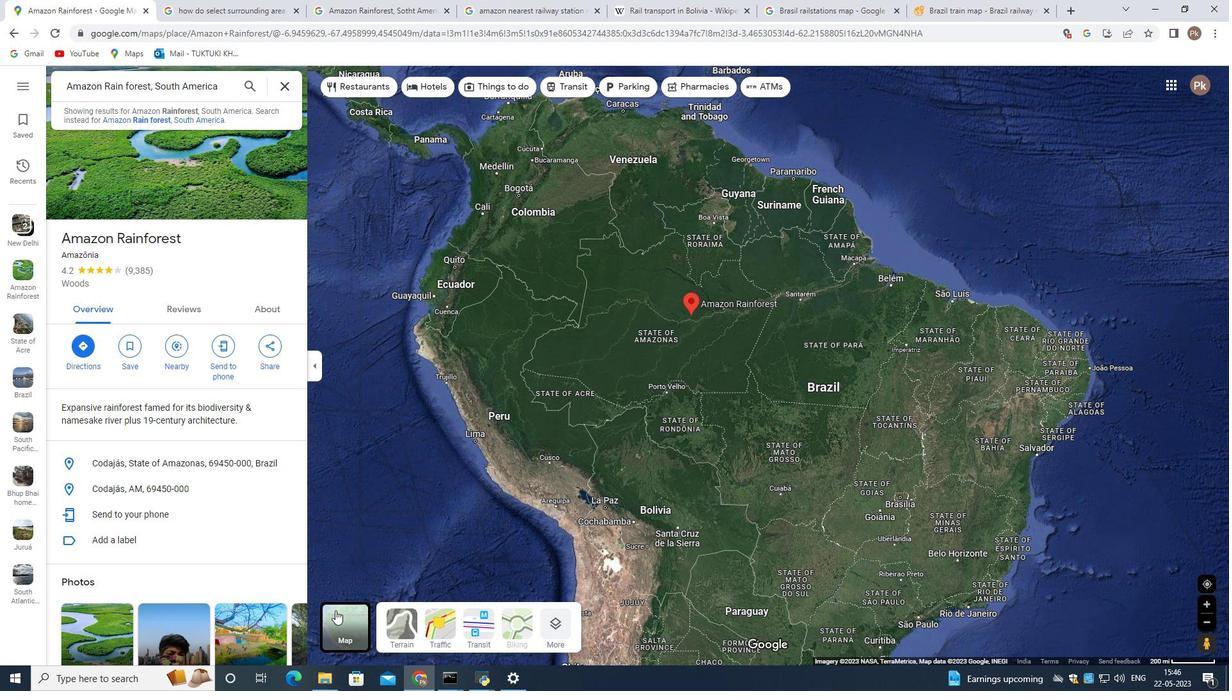 
Action: Mouse pressed left at (161, 84)
Screenshot: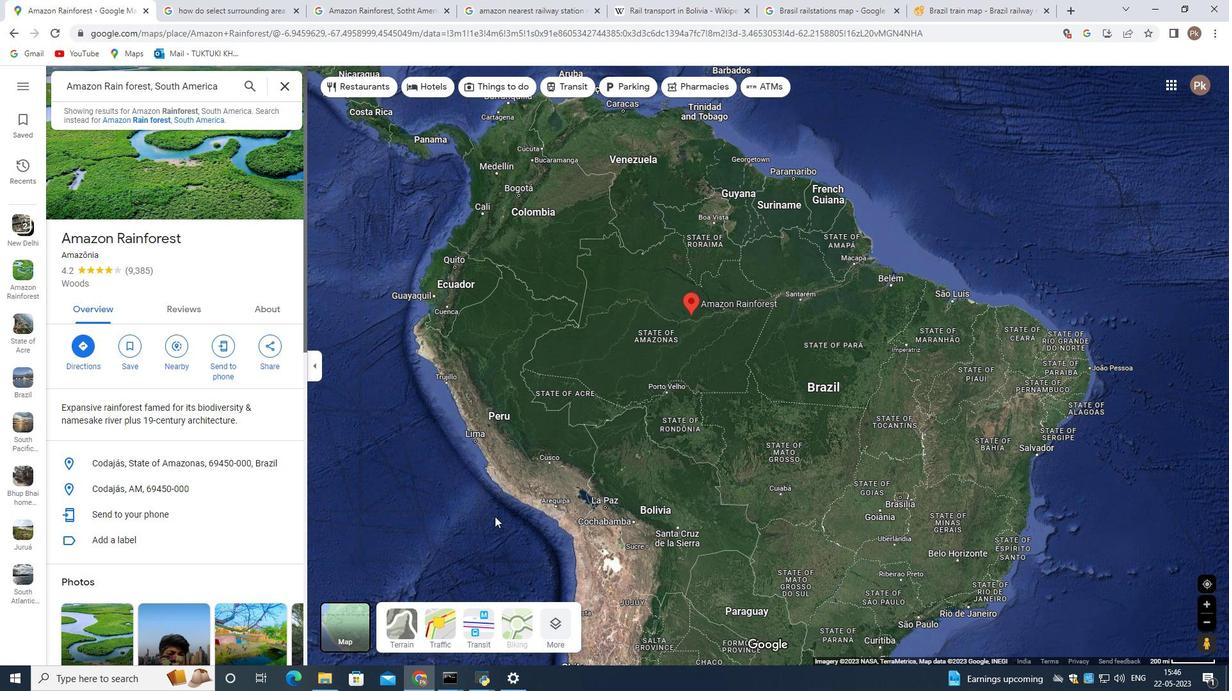 
Action: Mouse moved to (94, 154)
Screenshot: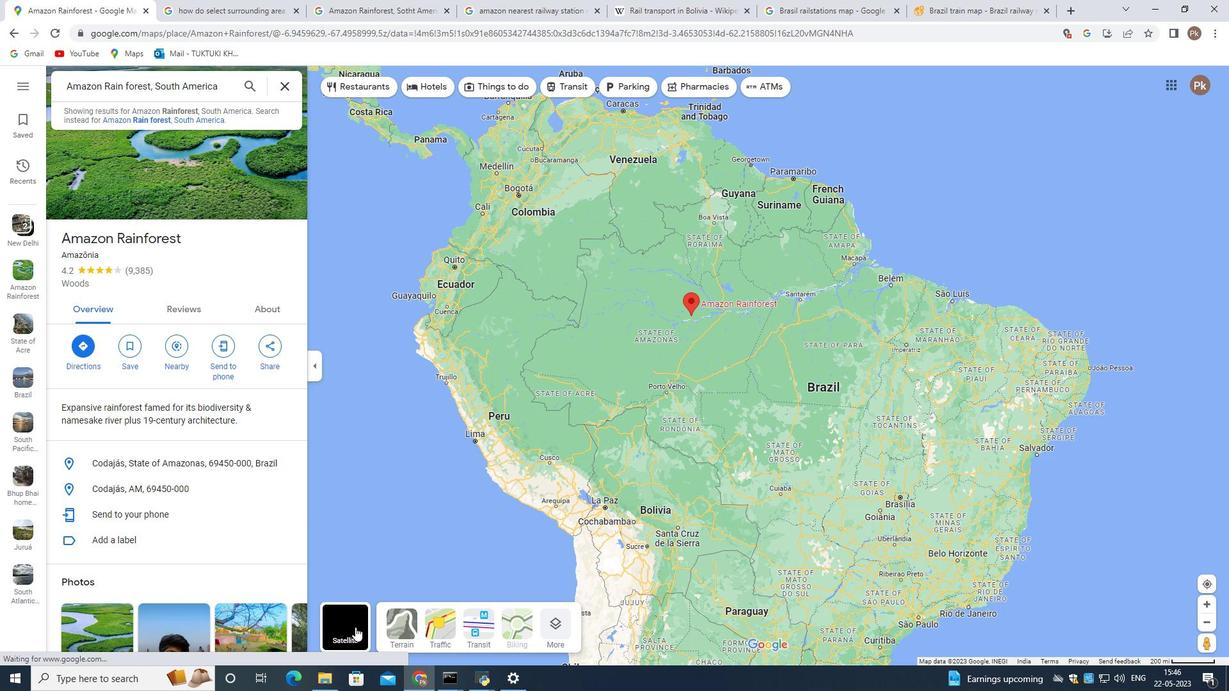 
Action: Mouse pressed left at (94, 154)
Screenshot: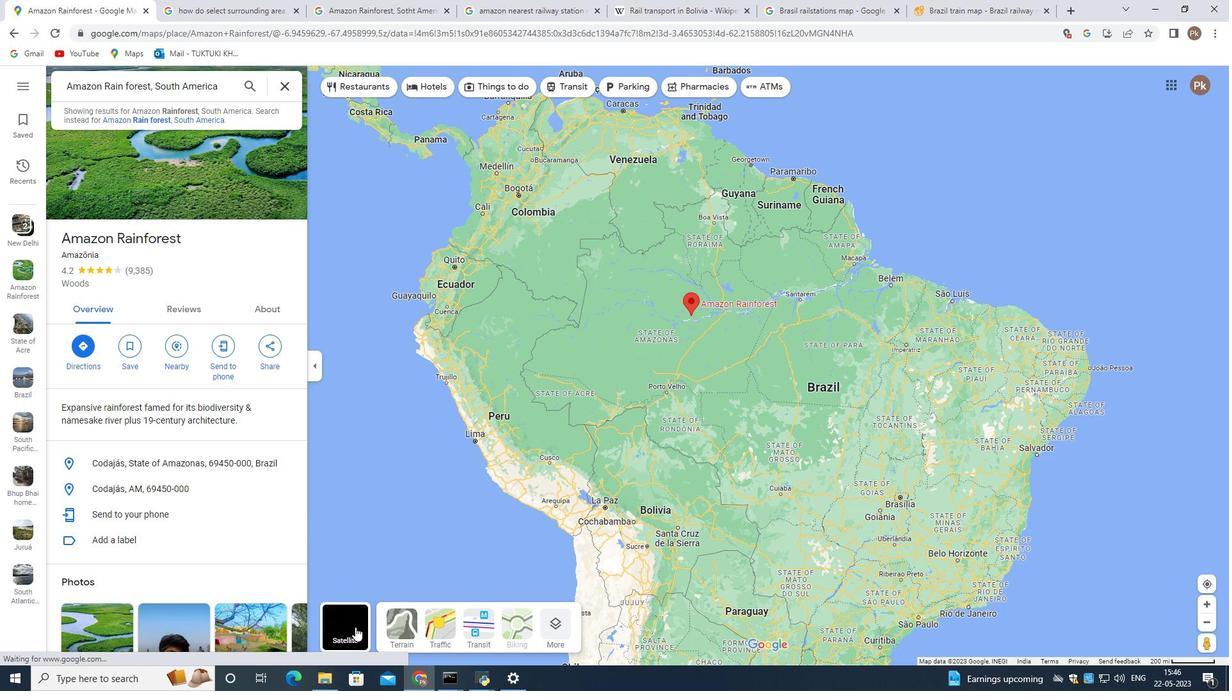 
Action: Mouse moved to (120, 154)
Screenshot: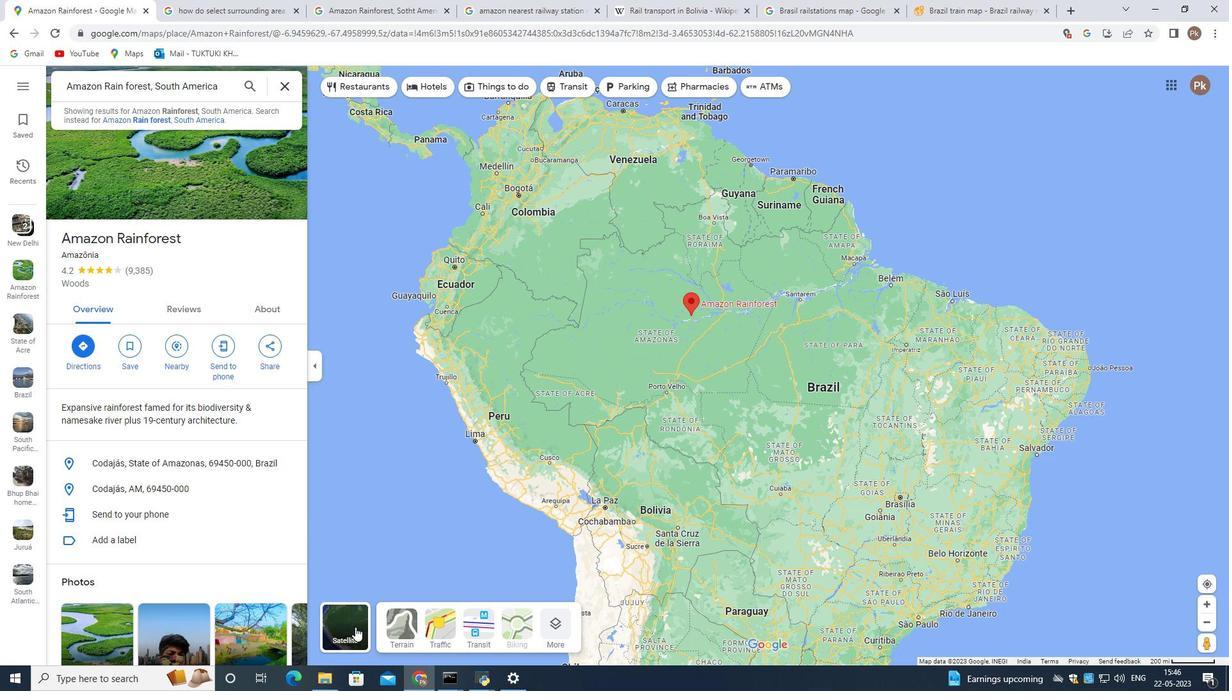 
Action: Key pressed <Key.backspace><Key.backspace>
Screenshot: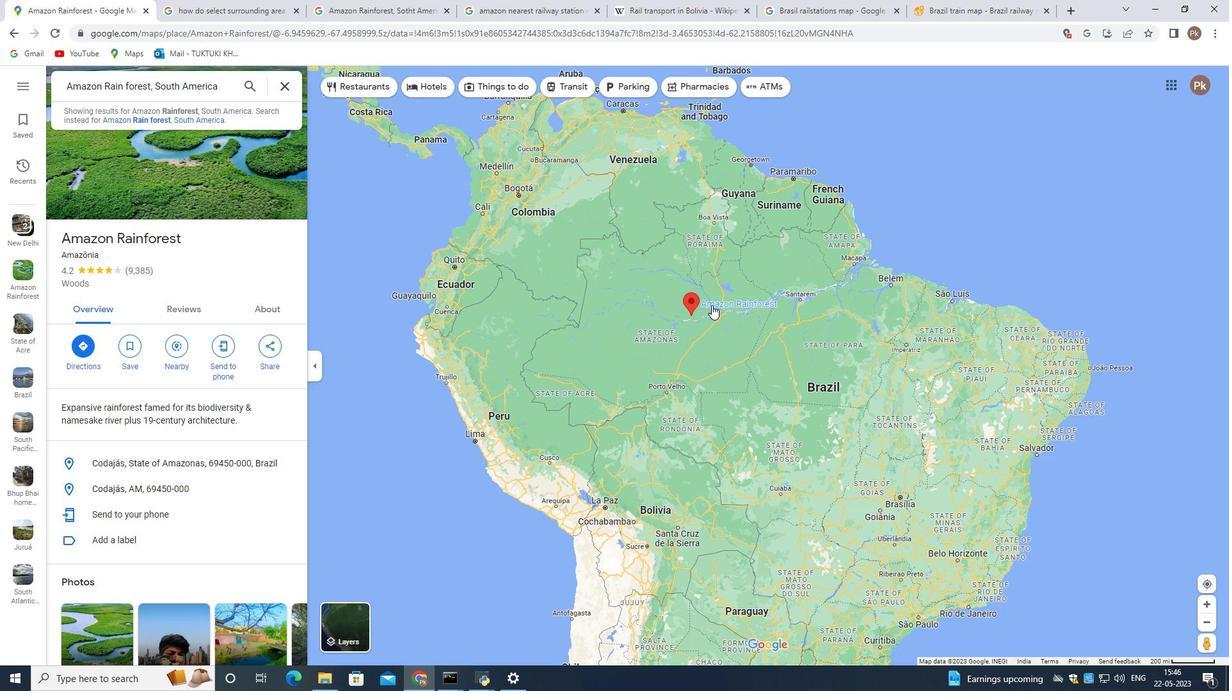 
Action: Mouse moved to (162, 78)
Screenshot: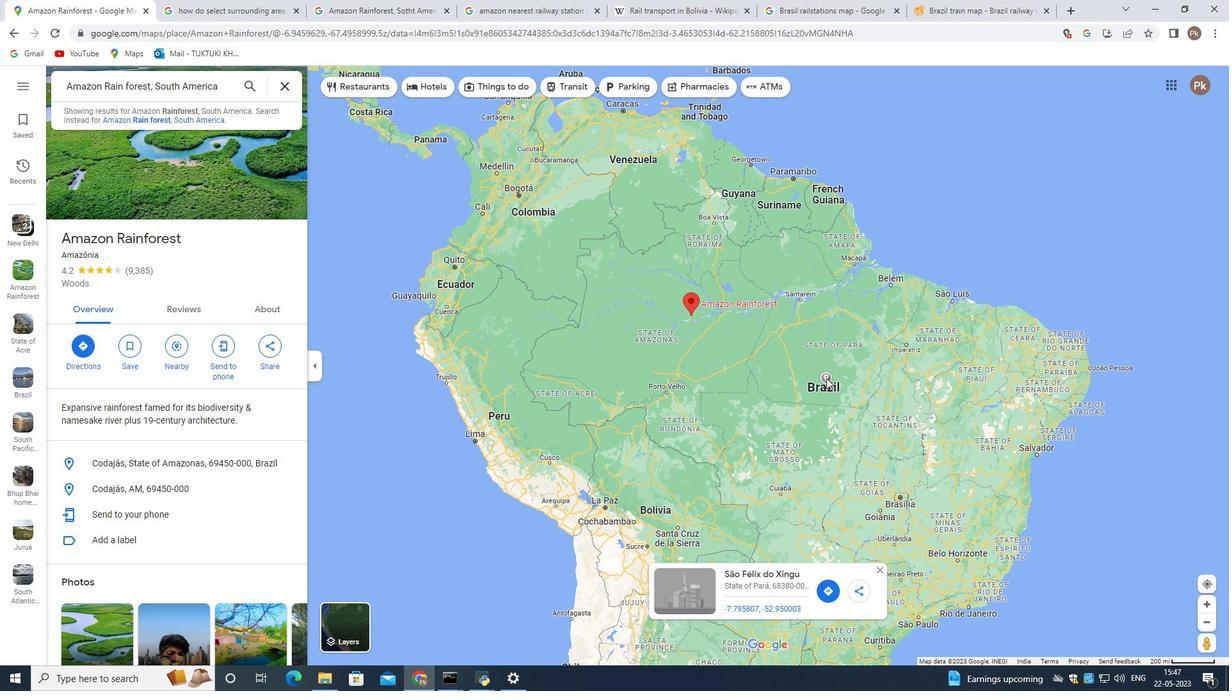 
Action: Mouse pressed left at (162, 78)
Screenshot: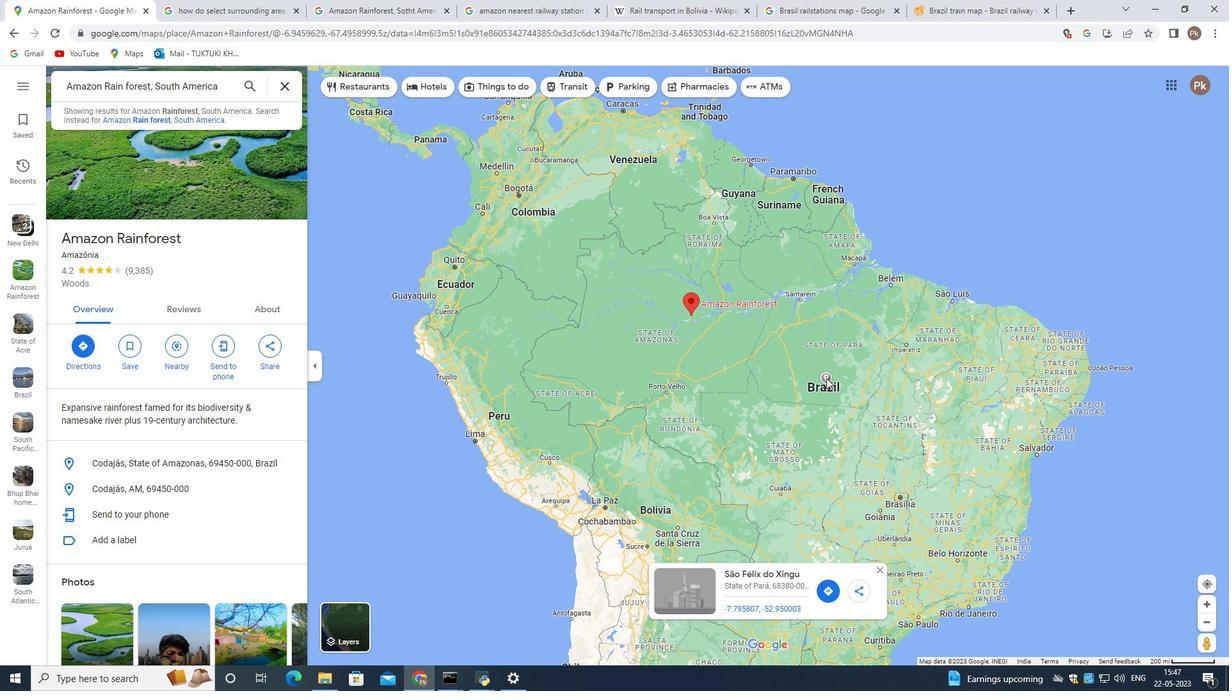 
Action: Mouse moved to (498, 243)
Screenshot: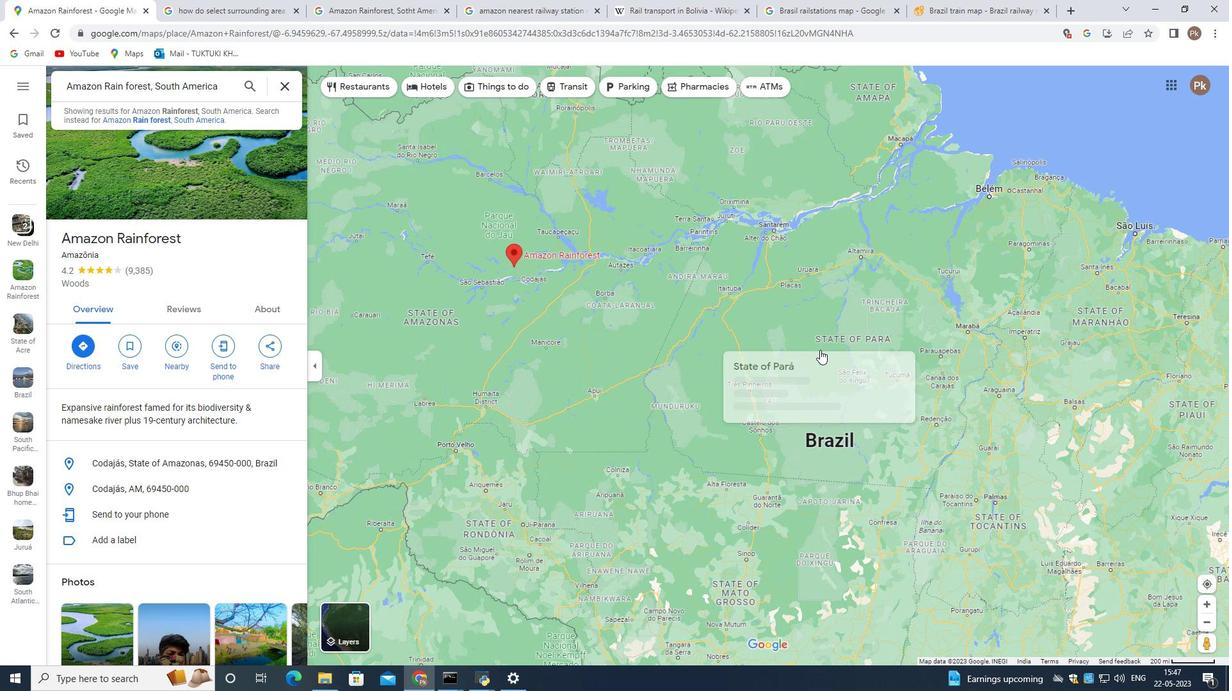 
Action: Mouse scrolled (498, 243) with delta (0, 0)
Screenshot: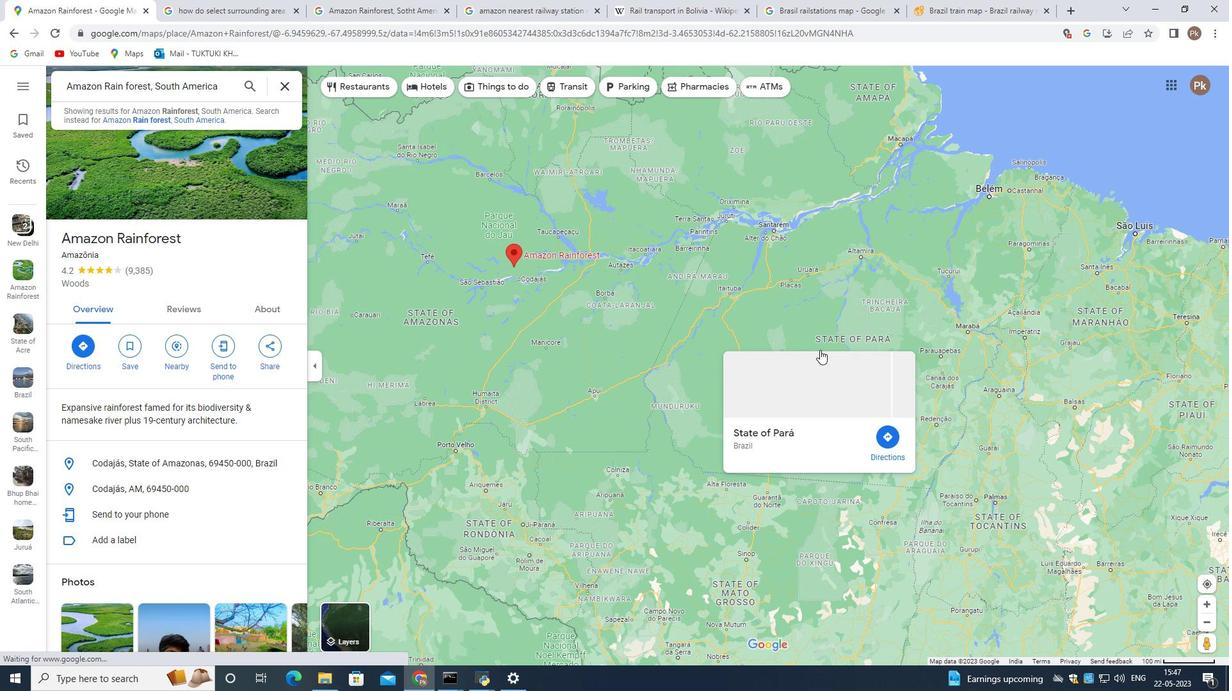 
Action: Mouse scrolled (498, 243) with delta (0, 0)
Screenshot: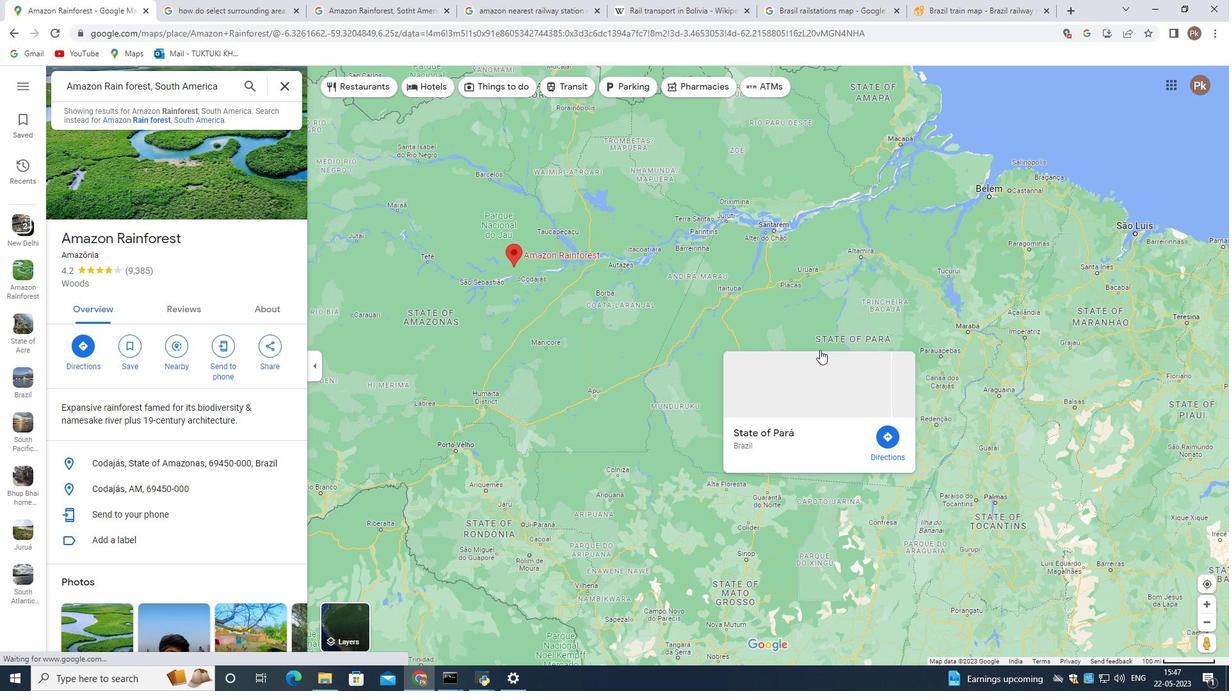 
Action: Mouse scrolled (498, 244) with delta (0, 0)
Screenshot: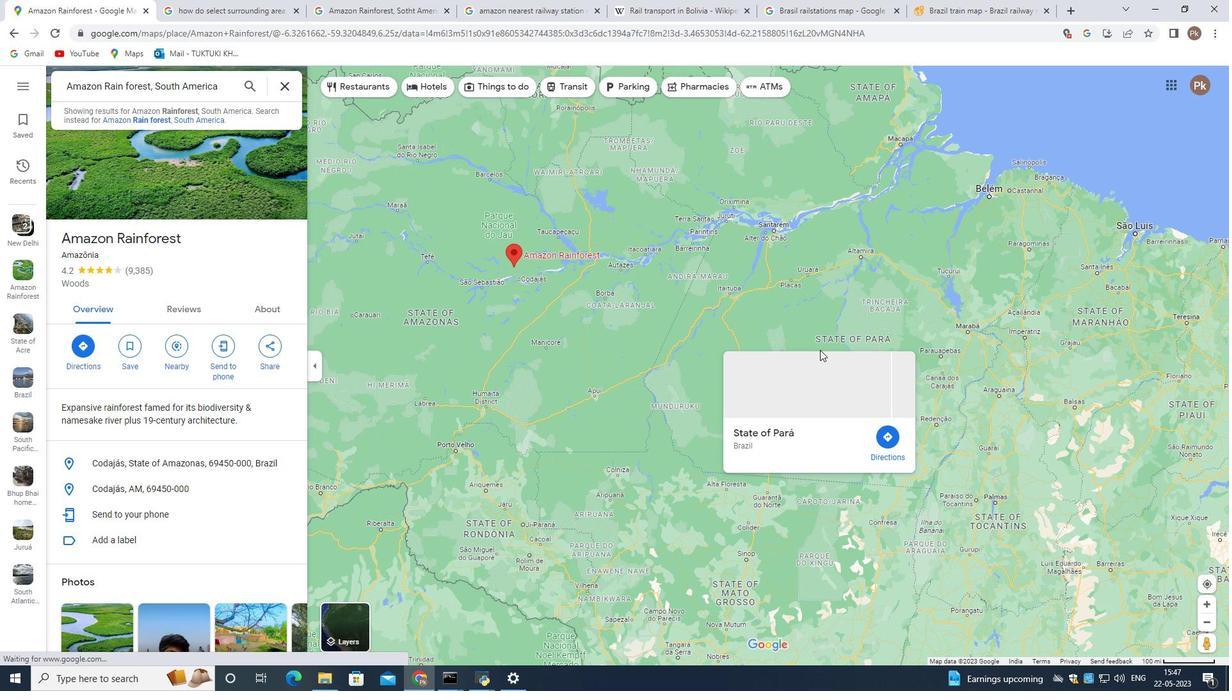 
Action: Mouse scrolled (498, 243) with delta (0, 0)
Screenshot: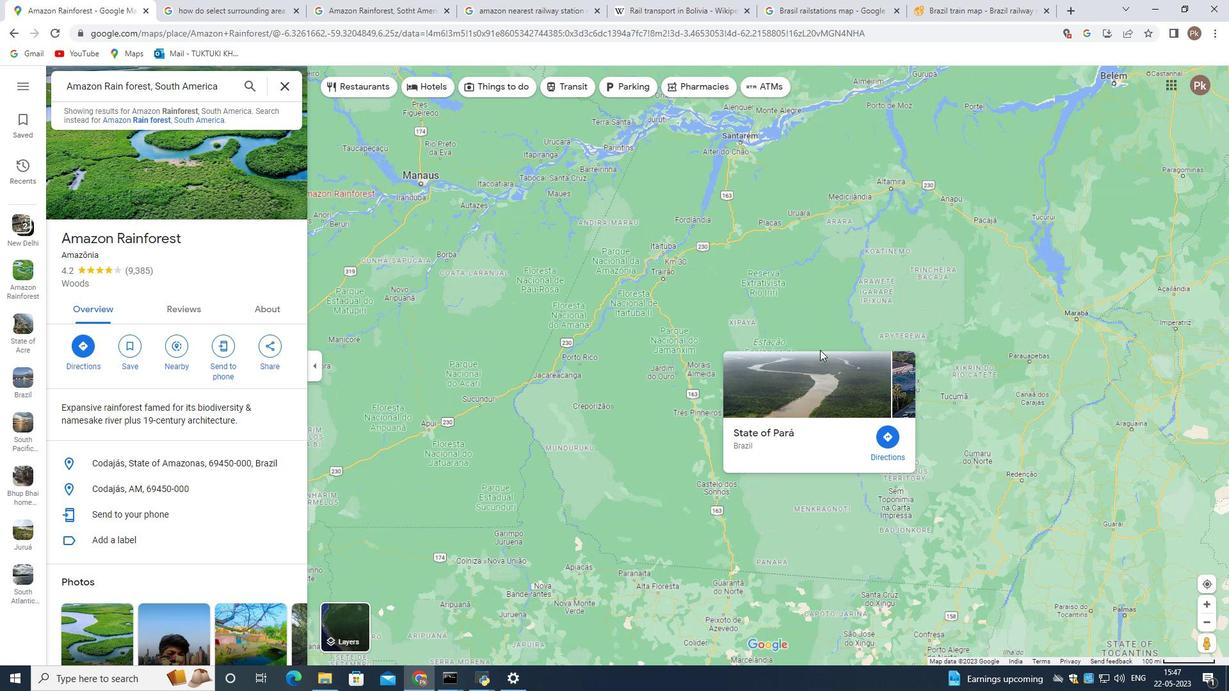 
Action: Mouse scrolled (498, 243) with delta (0, 0)
Screenshot: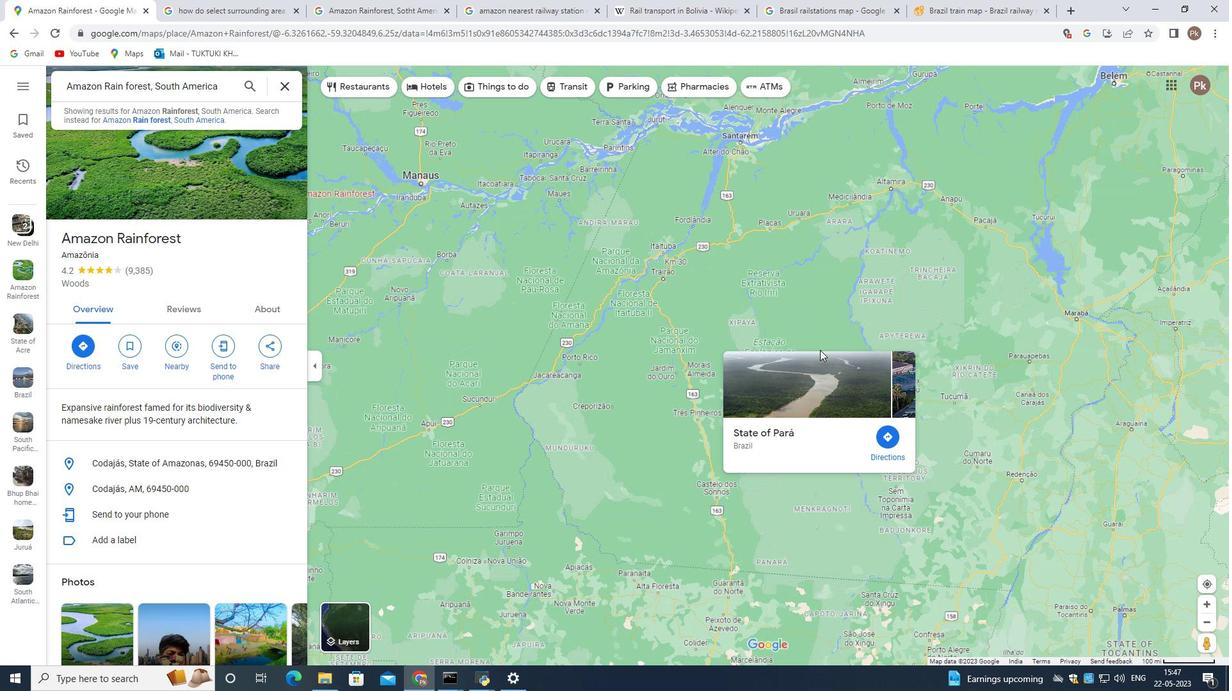 
Action: Mouse scrolled (498, 243) with delta (0, 0)
Screenshot: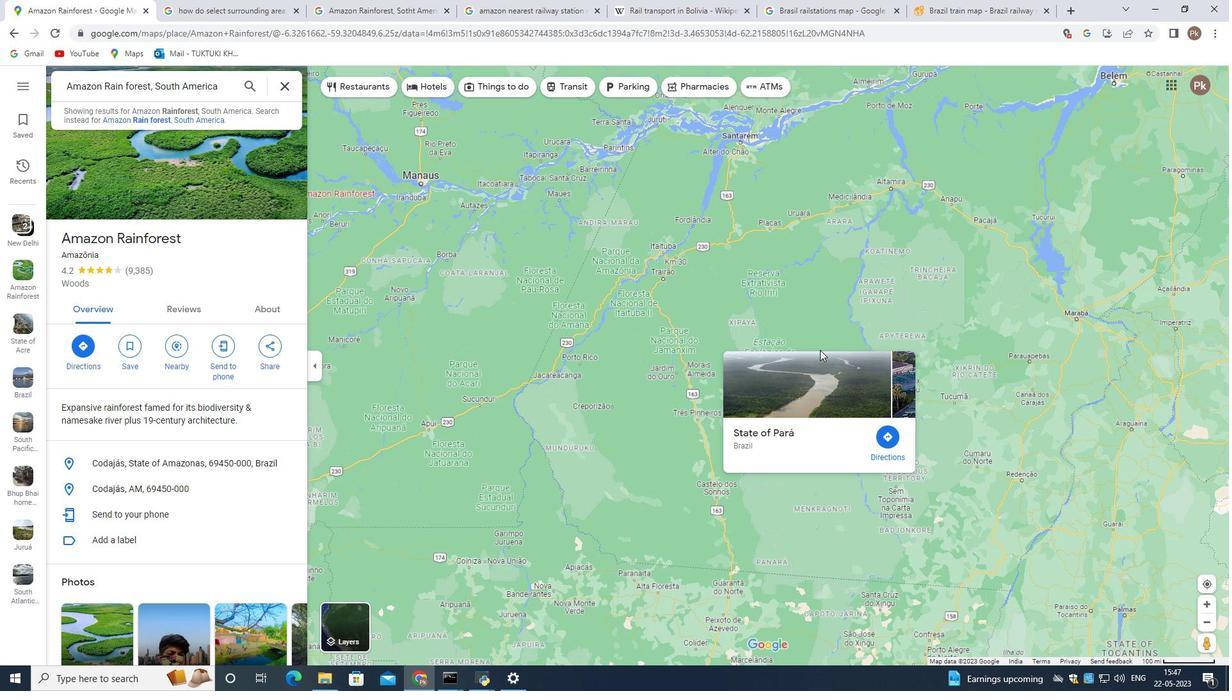
Action: Mouse scrolled (498, 243) with delta (0, 0)
Screenshot: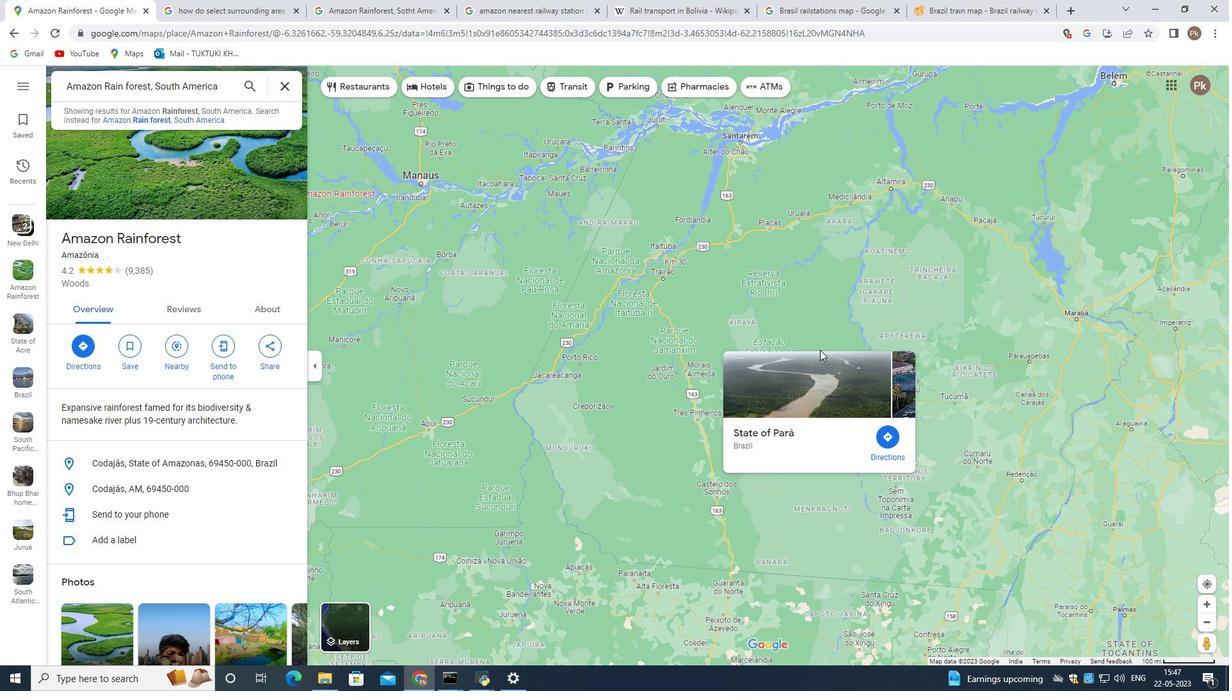 
Action: Mouse scrolled (498, 243) with delta (0, 0)
Screenshot: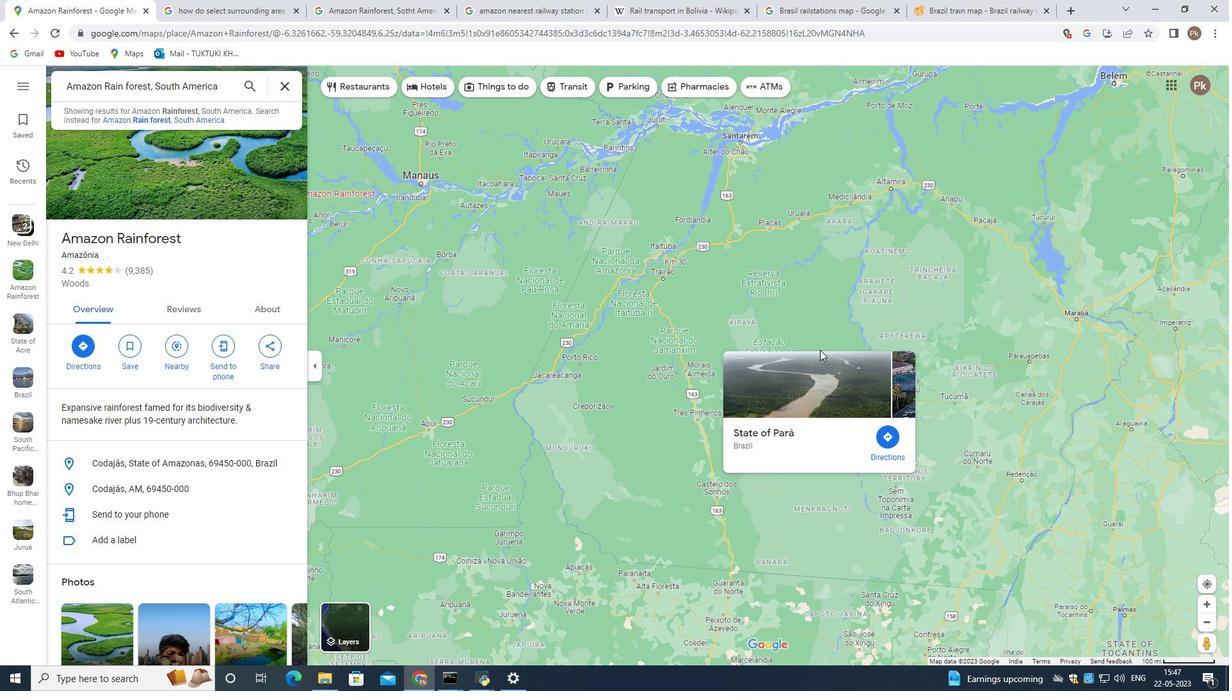 
Action: Mouse scrolled (498, 243) with delta (0, 0)
Screenshot: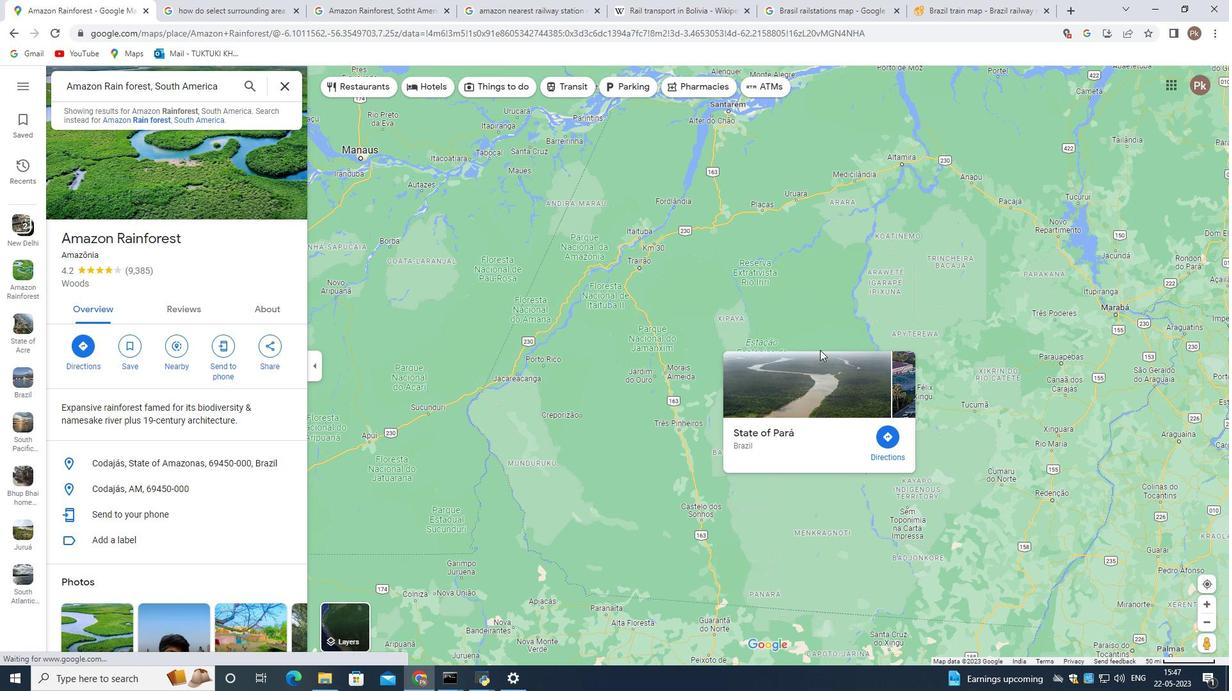 
Action: Mouse moved to (498, 243)
Screenshot: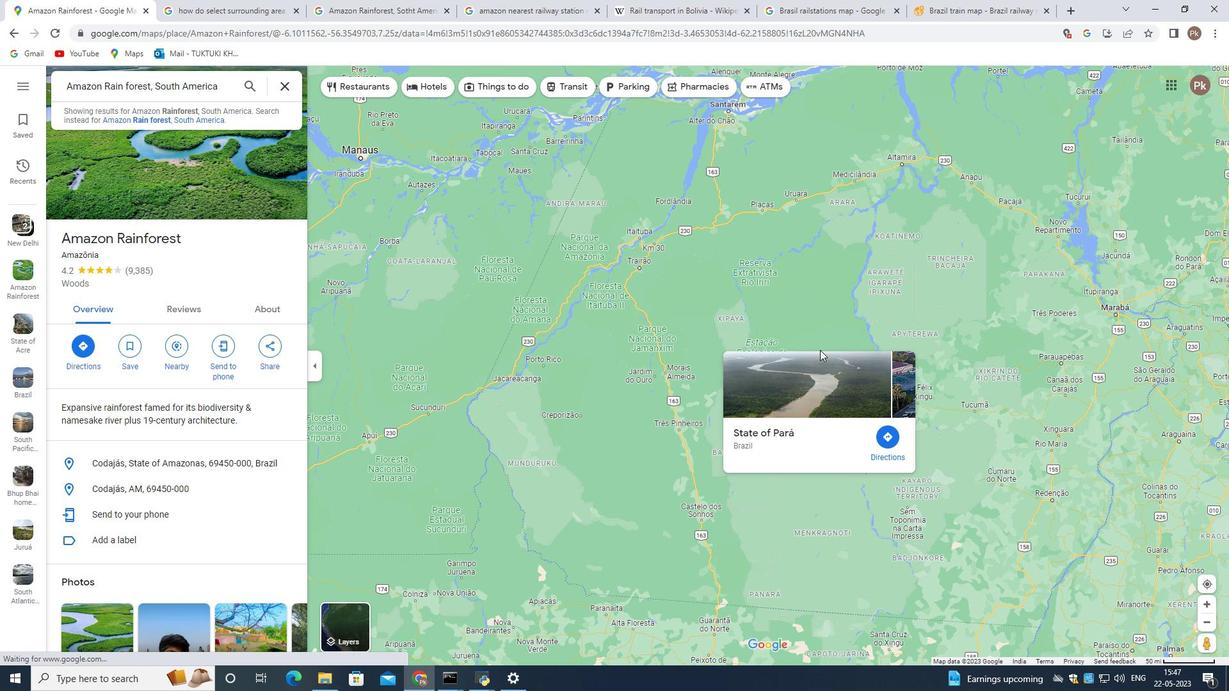 
Action: Mouse scrolled (498, 243) with delta (0, 0)
Screenshot: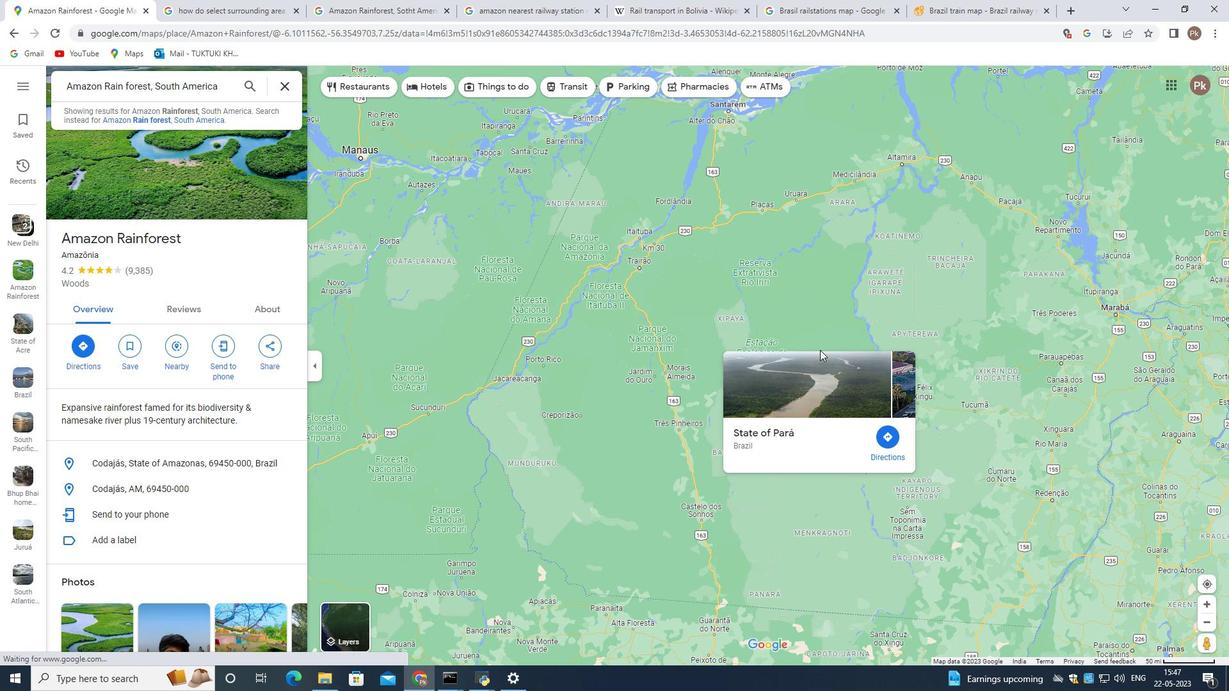 
Action: Mouse scrolled (498, 243) with delta (0, 0)
Screenshot: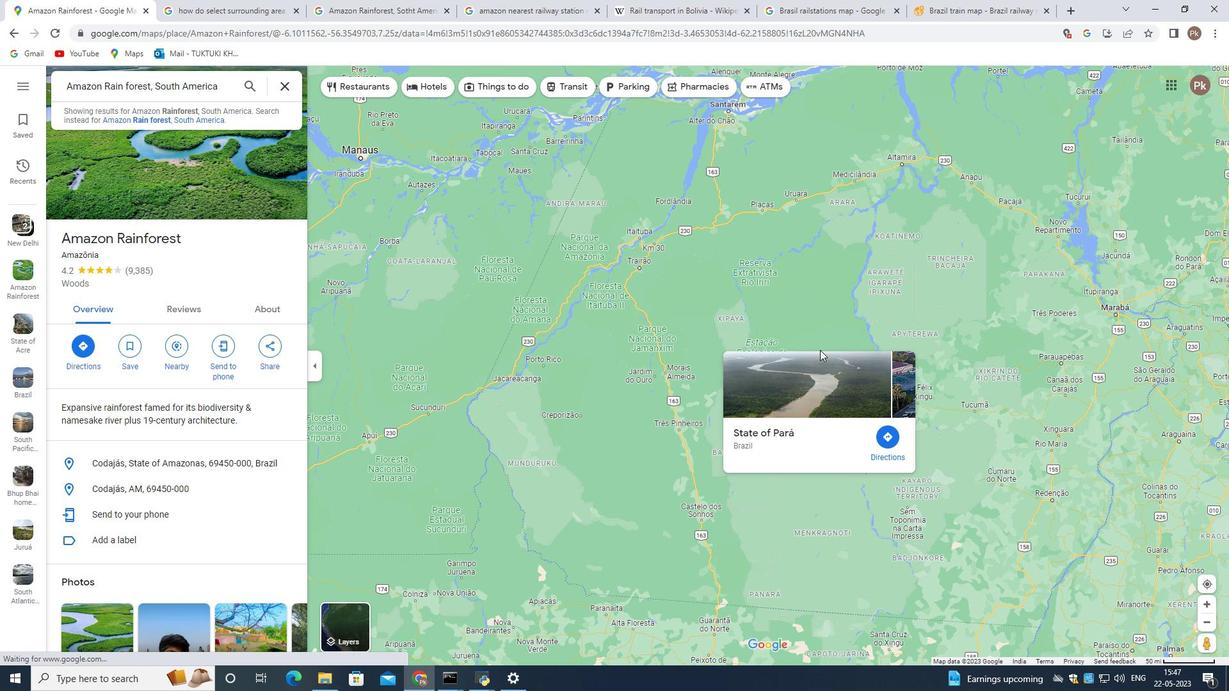 
Action: Mouse scrolled (498, 243) with delta (0, 0)
Screenshot: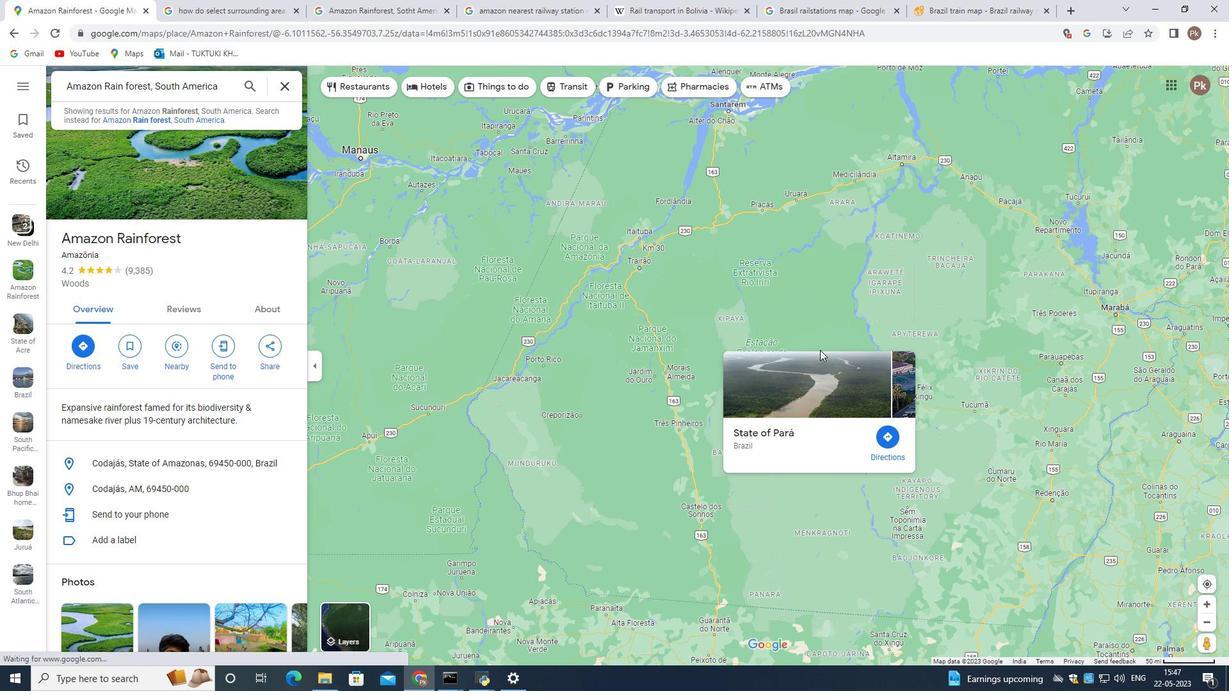 
Action: Mouse scrolled (498, 243) with delta (0, 0)
Screenshot: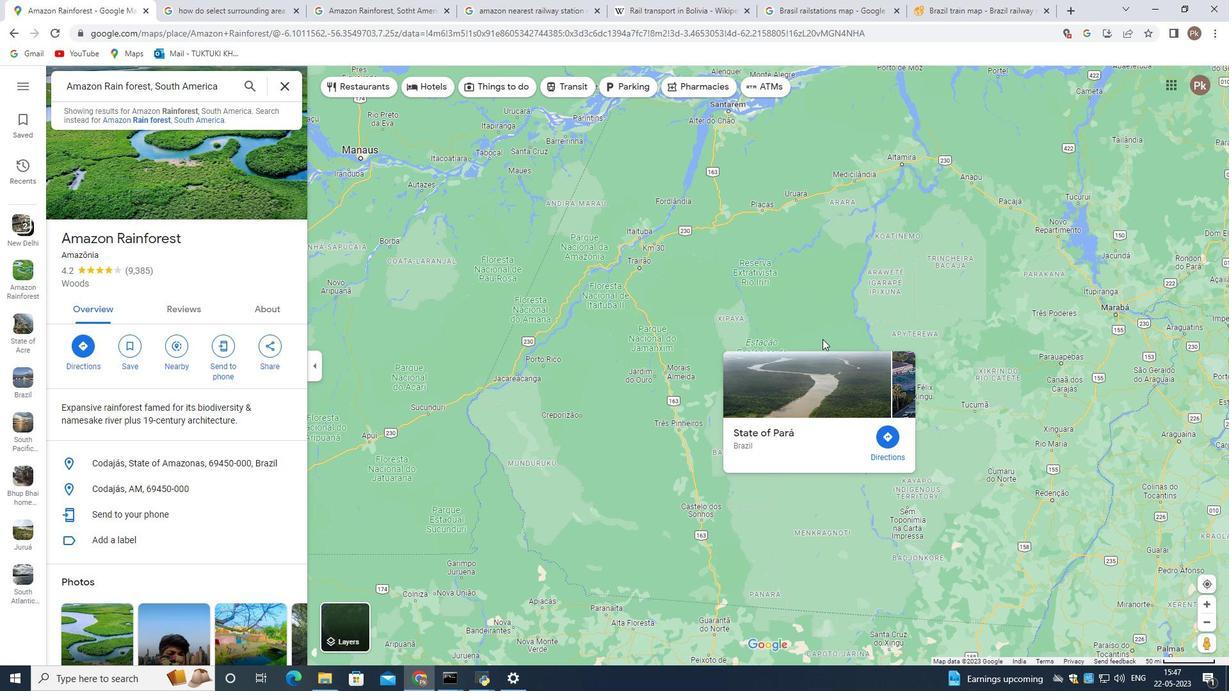 
Action: Mouse scrolled (498, 243) with delta (0, 0)
Screenshot: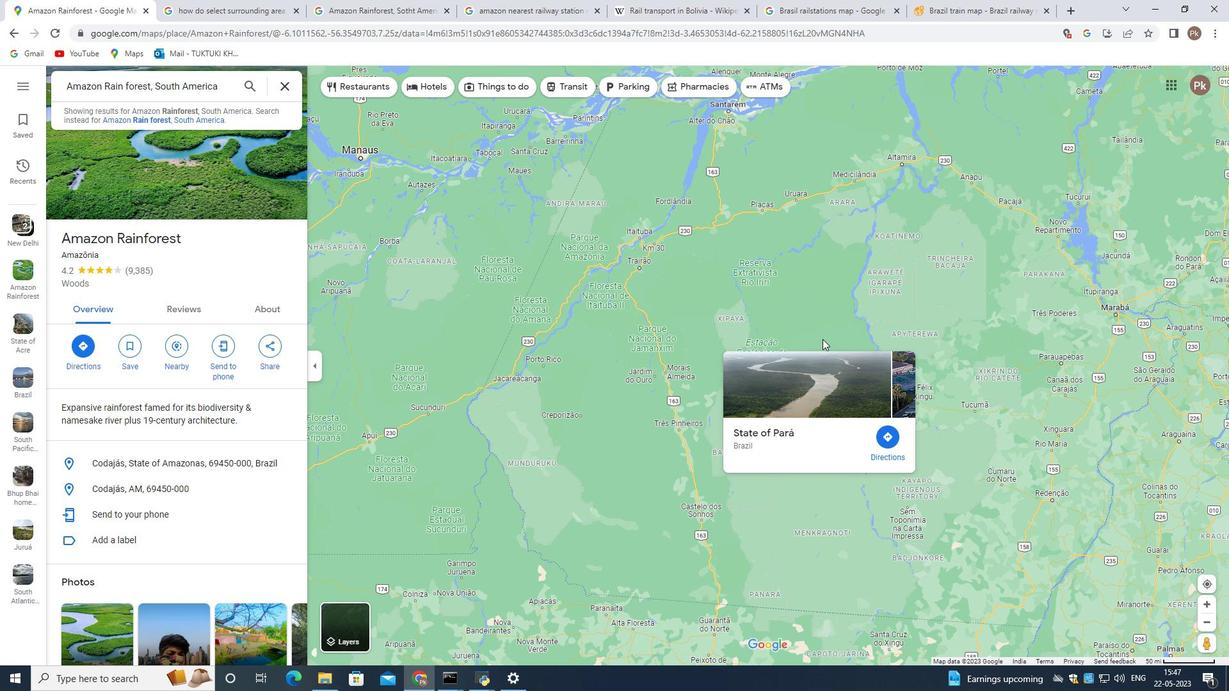 
Action: Mouse moved to (544, 271)
Screenshot: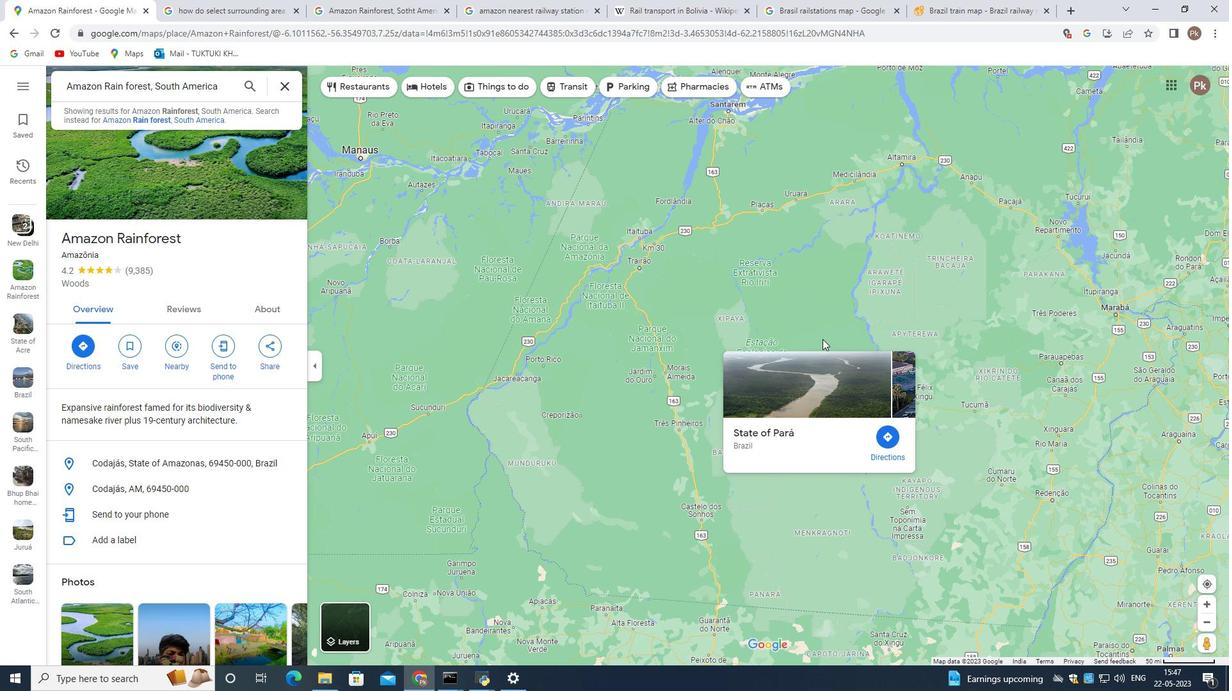 
Action: Mouse scrolled (544, 272) with delta (0, 0)
Screenshot: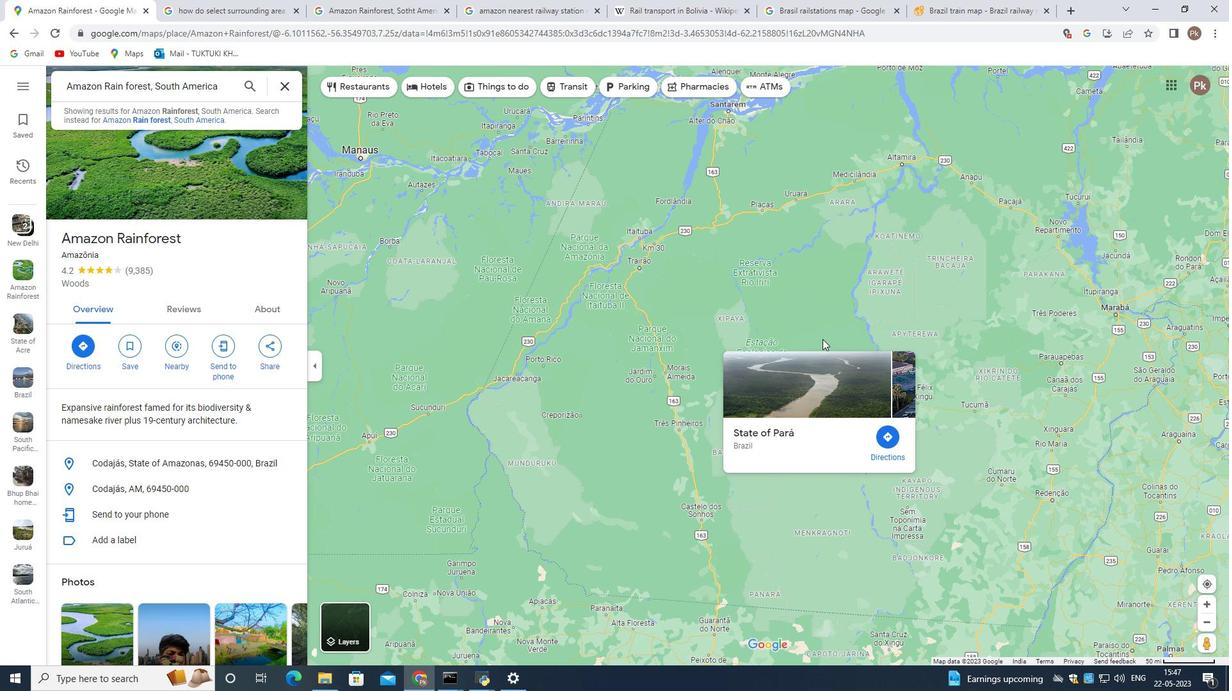 
Action: Mouse scrolled (544, 270) with delta (0, 0)
Screenshot: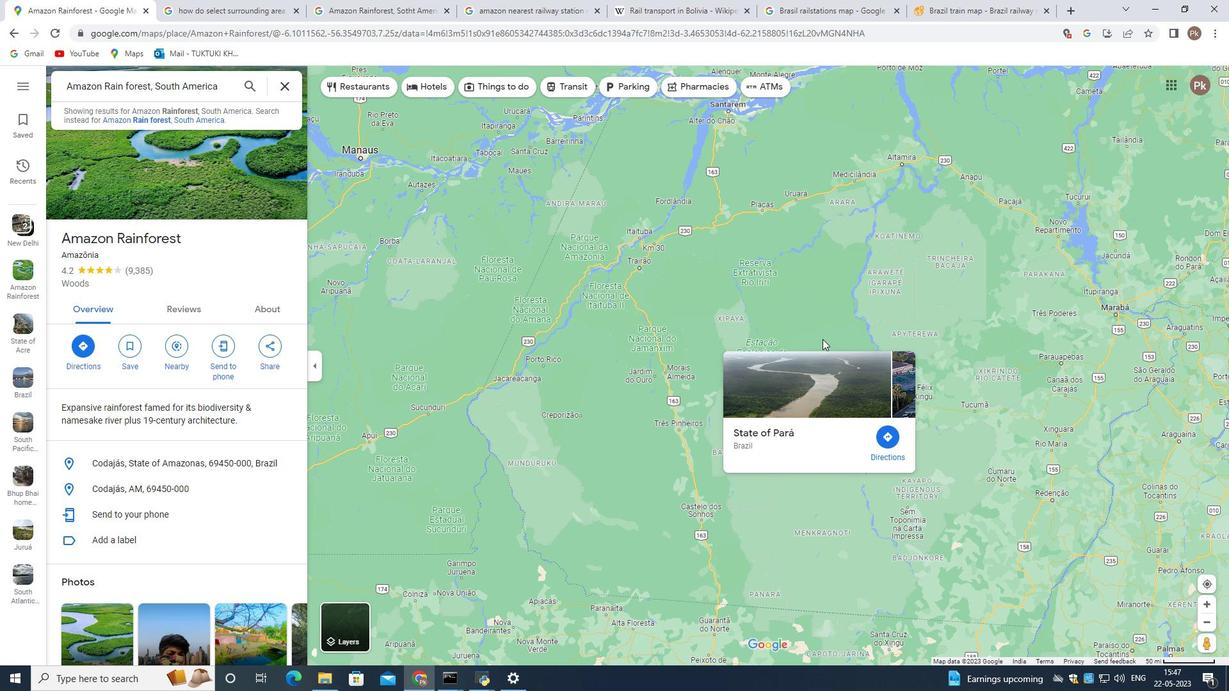 
Action: Mouse moved to (544, 273)
Screenshot: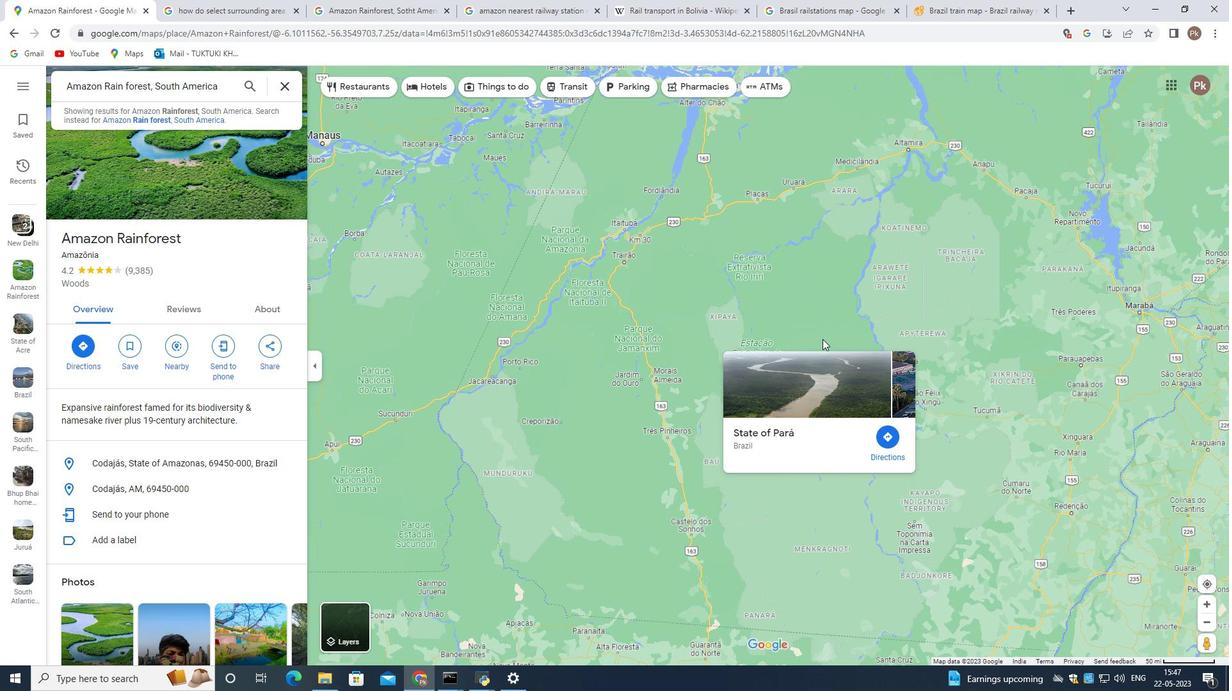
Action: Mouse scrolled (544, 272) with delta (0, 0)
Screenshot: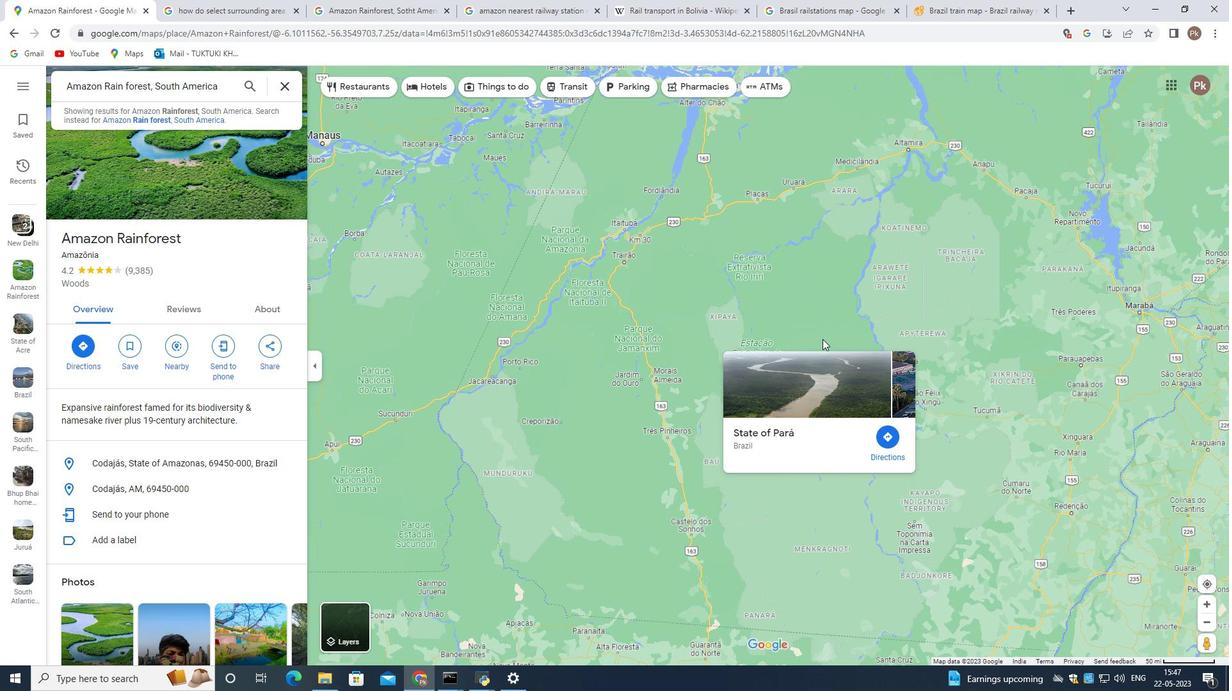 
Action: Mouse moved to (544, 276)
Screenshot: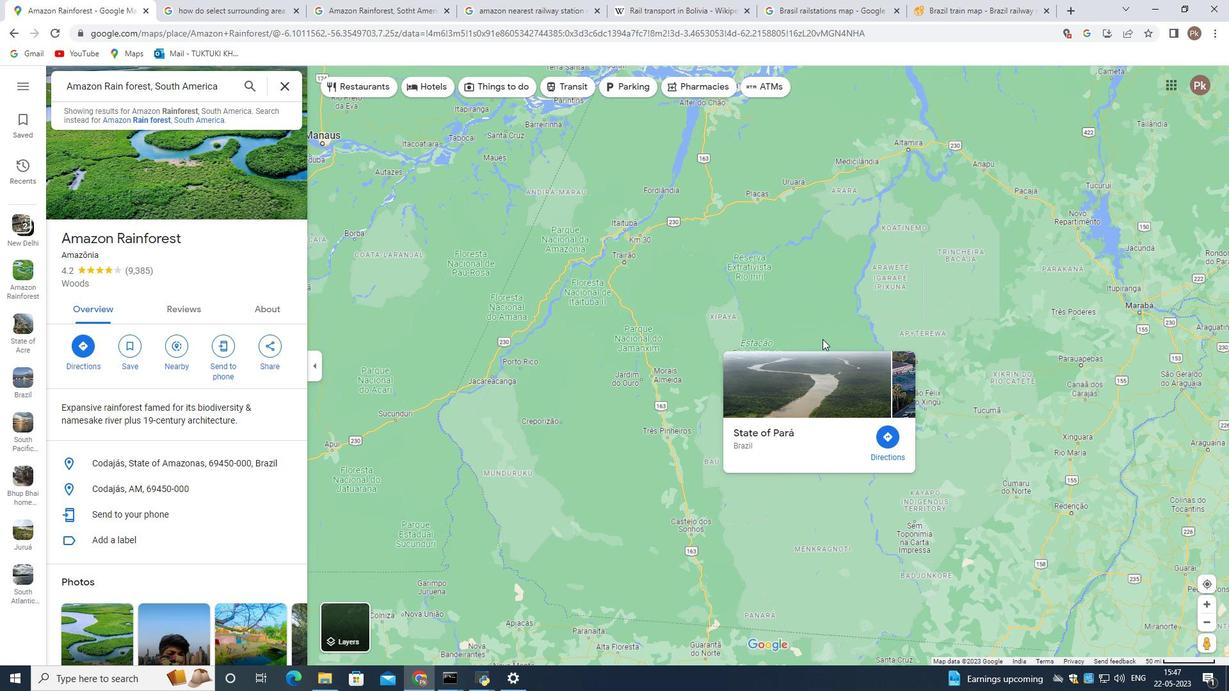 
Action: Mouse scrolled (544, 274) with delta (0, 0)
Screenshot: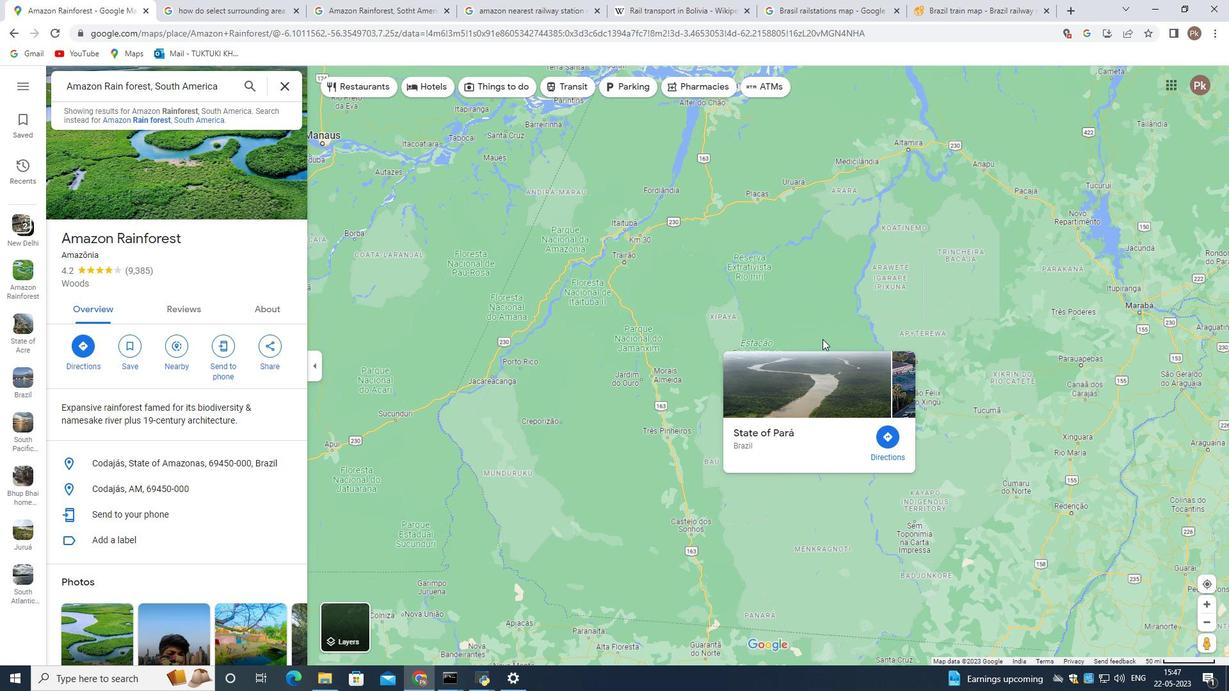 
Action: Mouse moved to (544, 281)
Screenshot: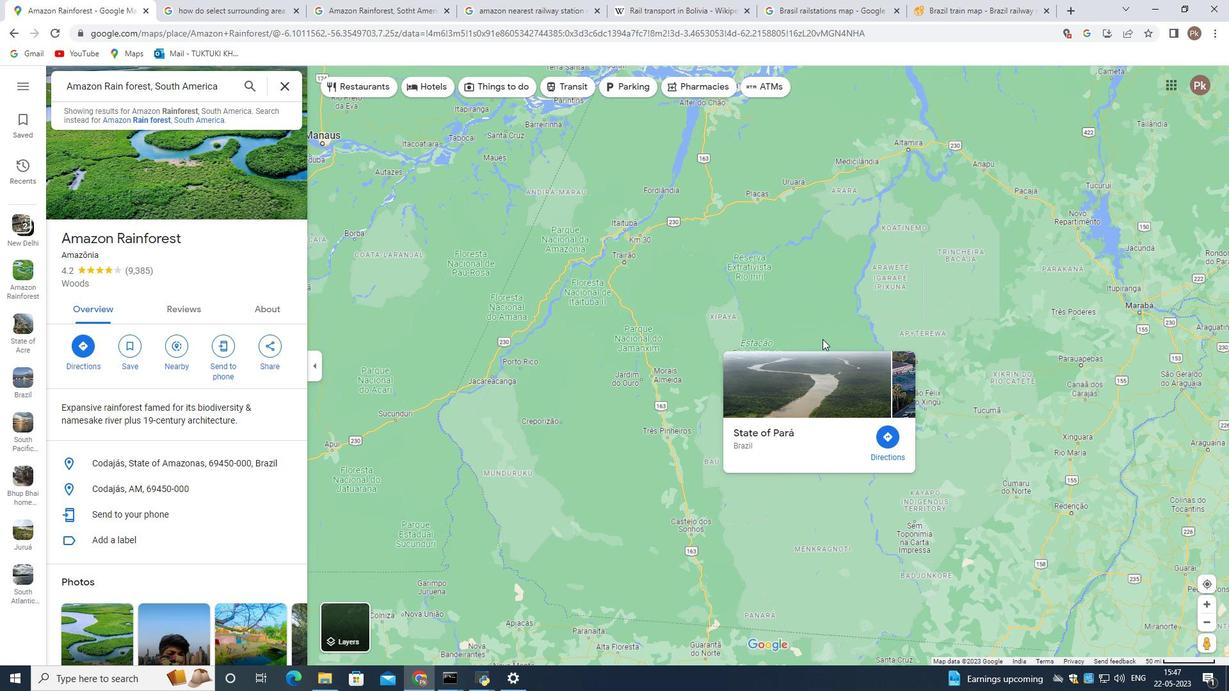 
Action: Mouse scrolled (544, 279) with delta (0, 0)
Screenshot: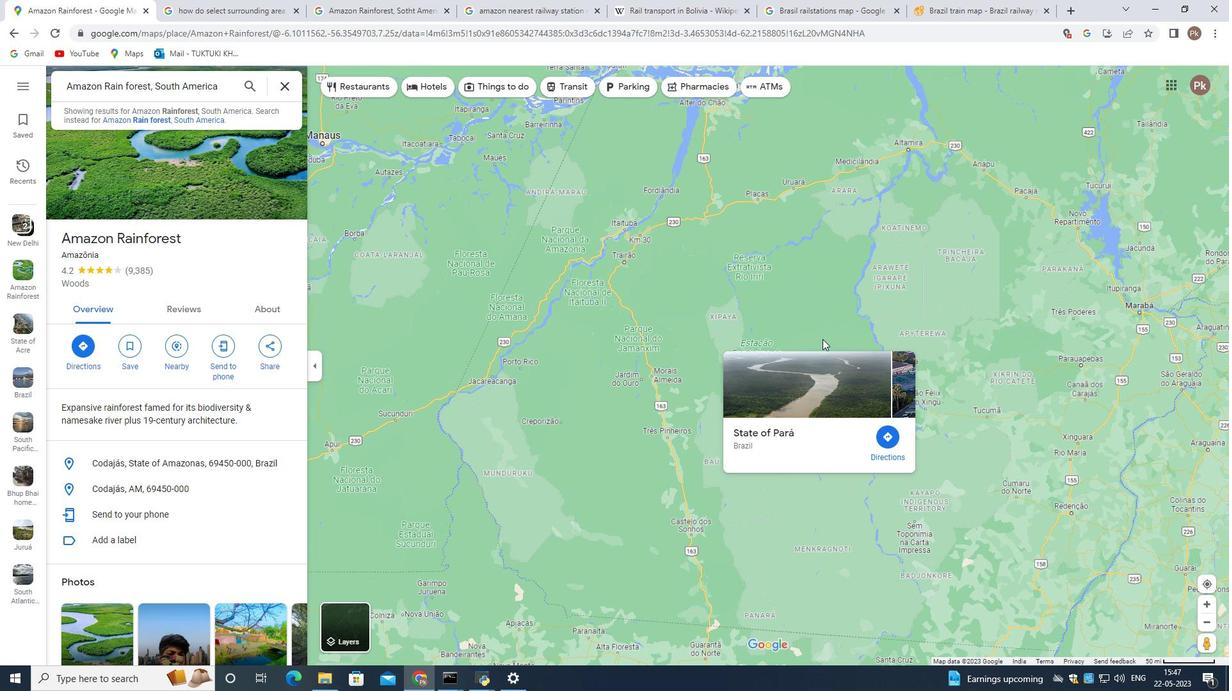 
Action: Mouse moved to (602, 313)
Screenshot: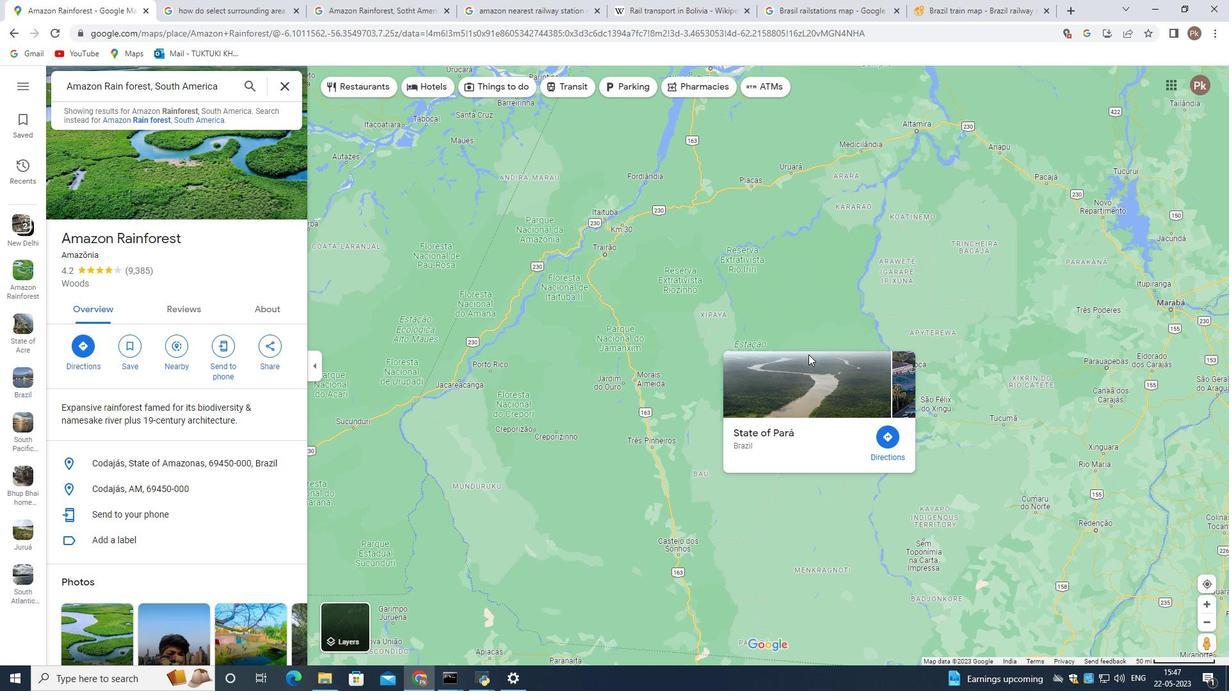 
Action: Mouse scrolled (602, 312) with delta (0, 0)
Screenshot: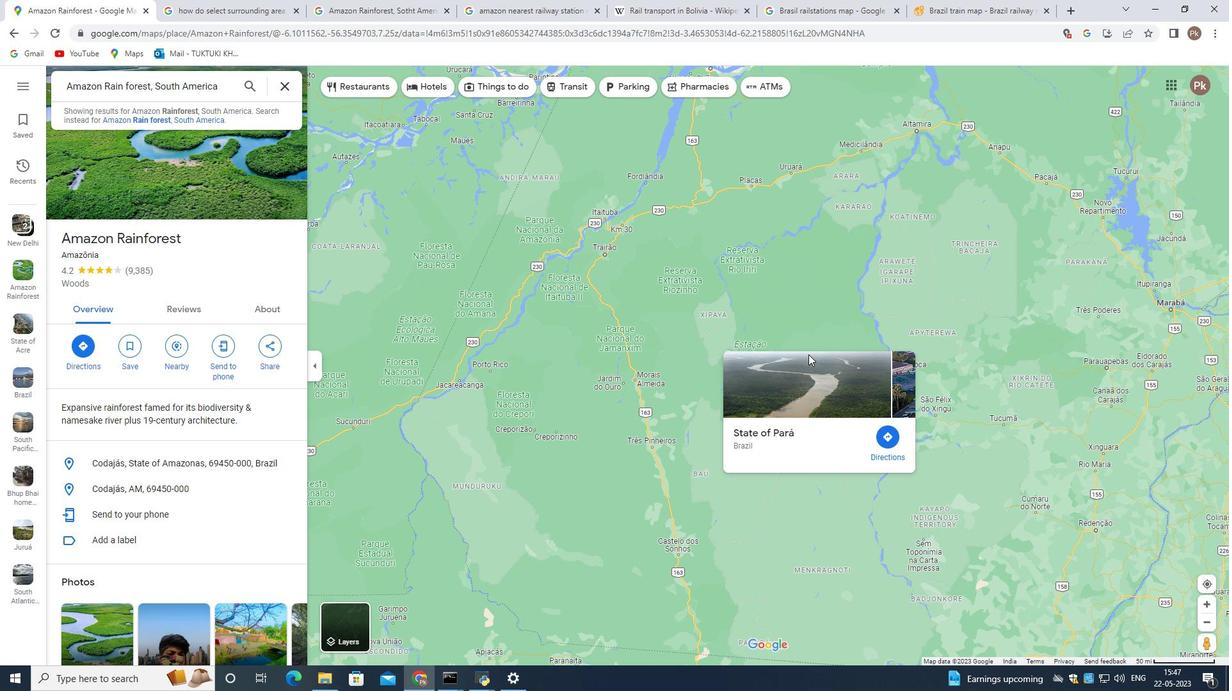 
Action: Mouse scrolled (602, 312) with delta (0, 0)
Screenshot: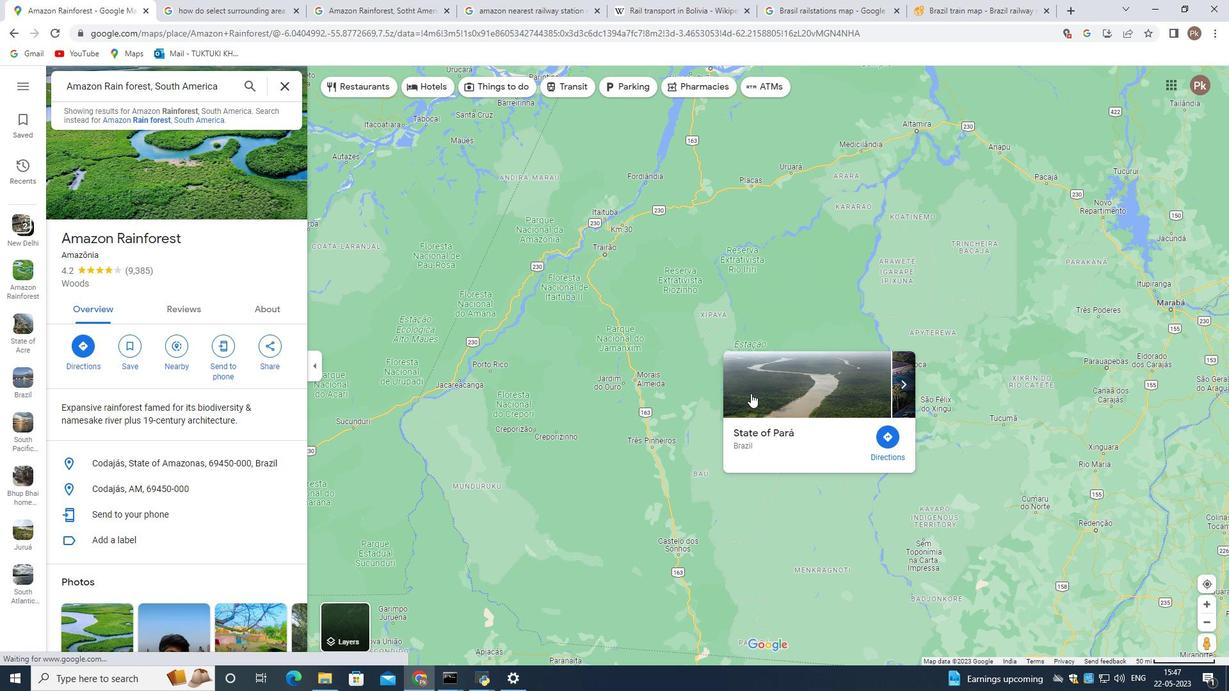 
Action: Mouse scrolled (602, 312) with delta (0, 0)
Screenshot: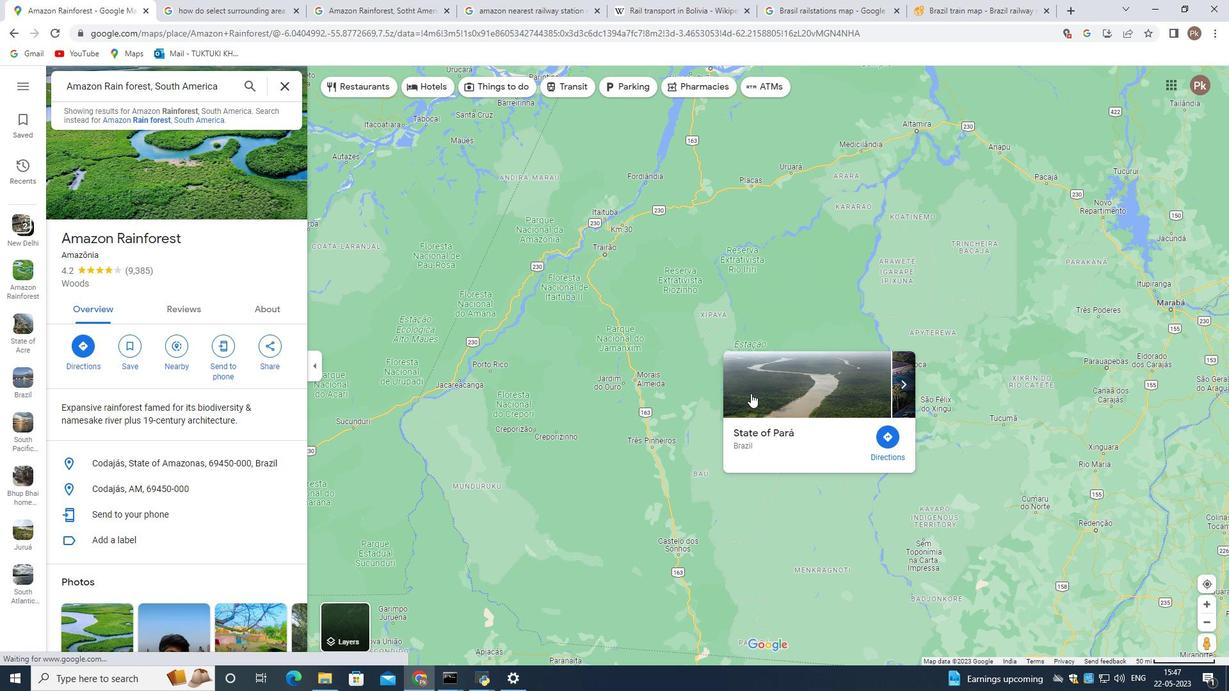 
Action: Mouse moved to (601, 313)
Screenshot: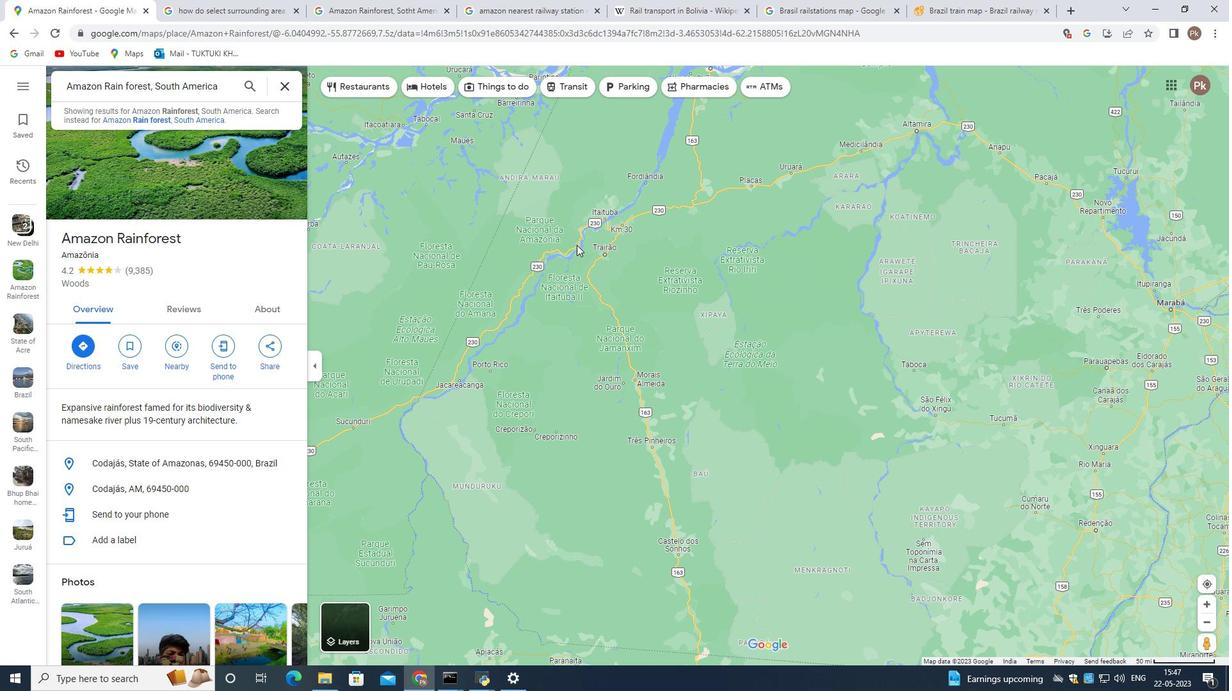 
Action: Mouse scrolled (601, 313) with delta (0, 0)
Screenshot: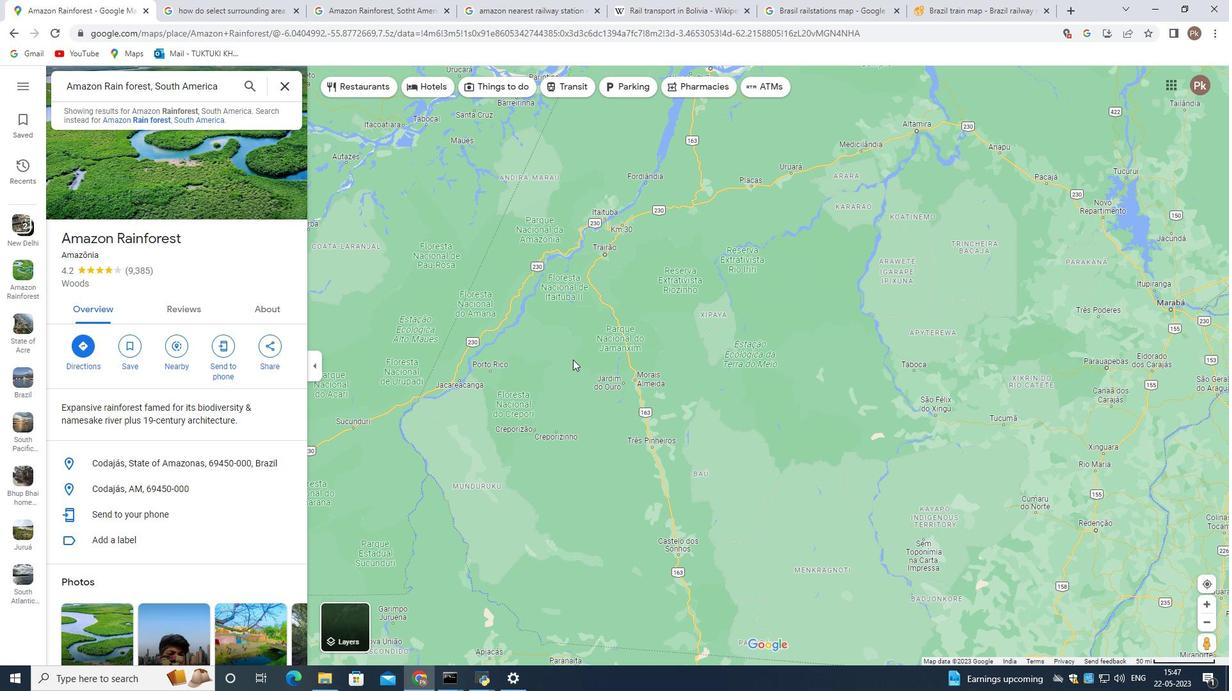 
Action: Mouse scrolled (601, 313) with delta (0, 0)
Screenshot: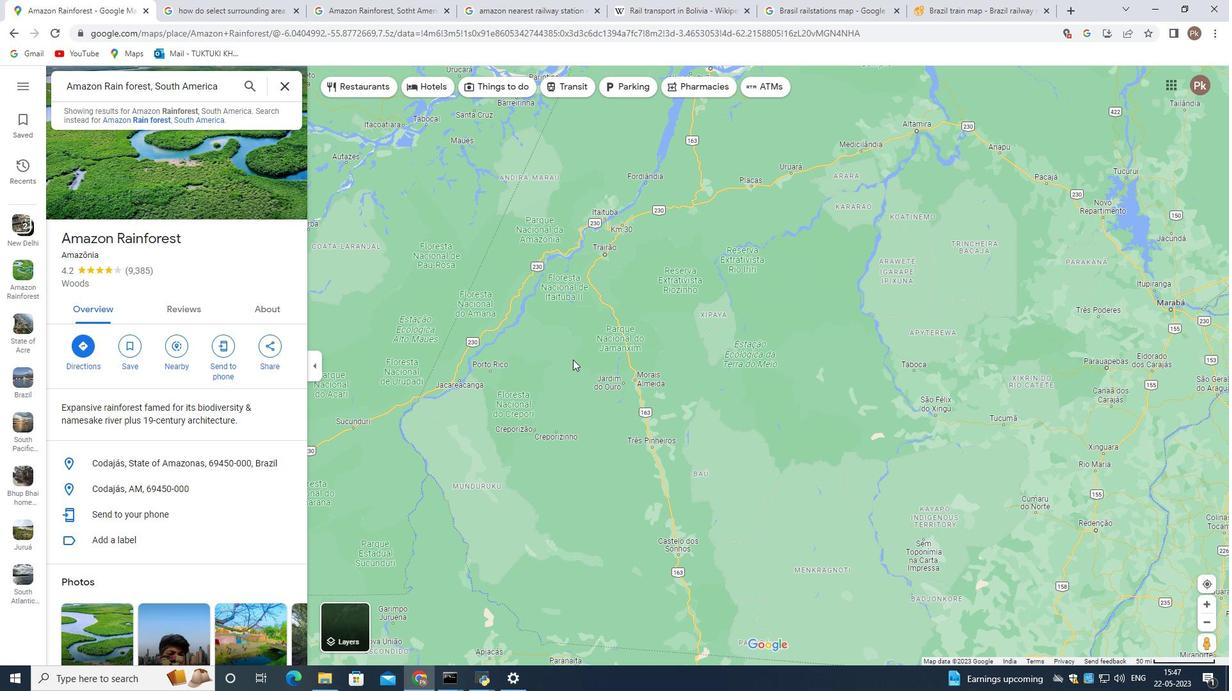 
Action: Mouse scrolled (601, 313) with delta (0, 0)
Screenshot: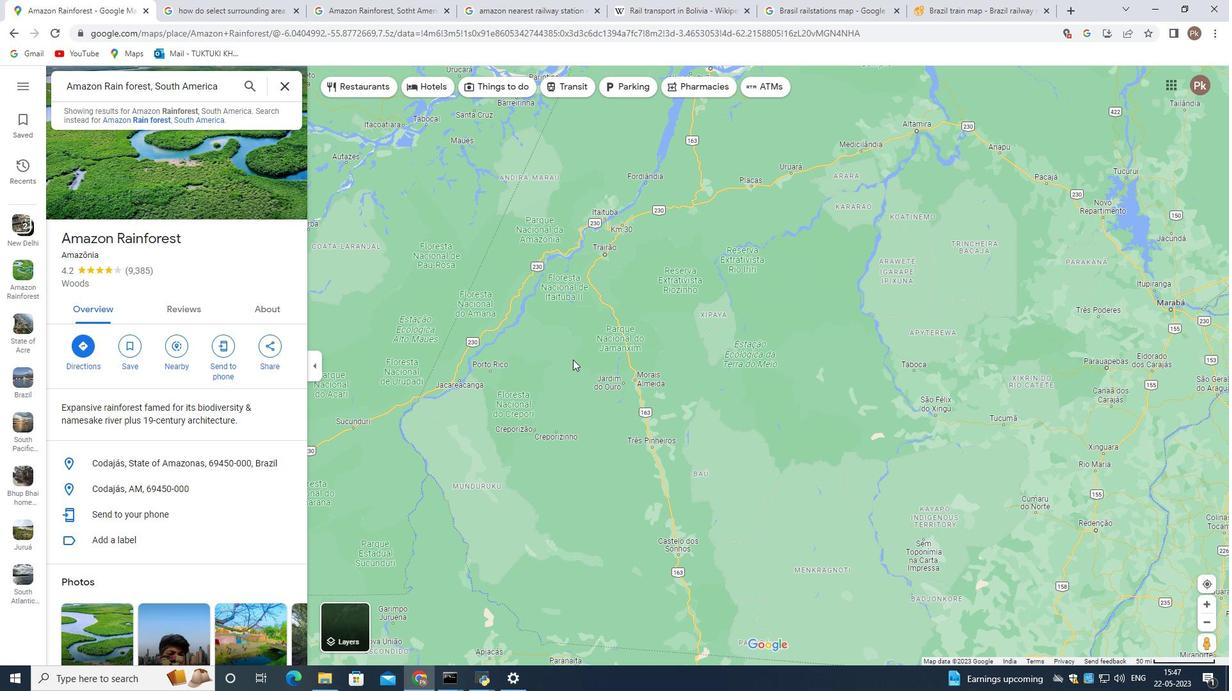 
Action: Mouse scrolled (601, 313) with delta (0, 0)
Screenshot: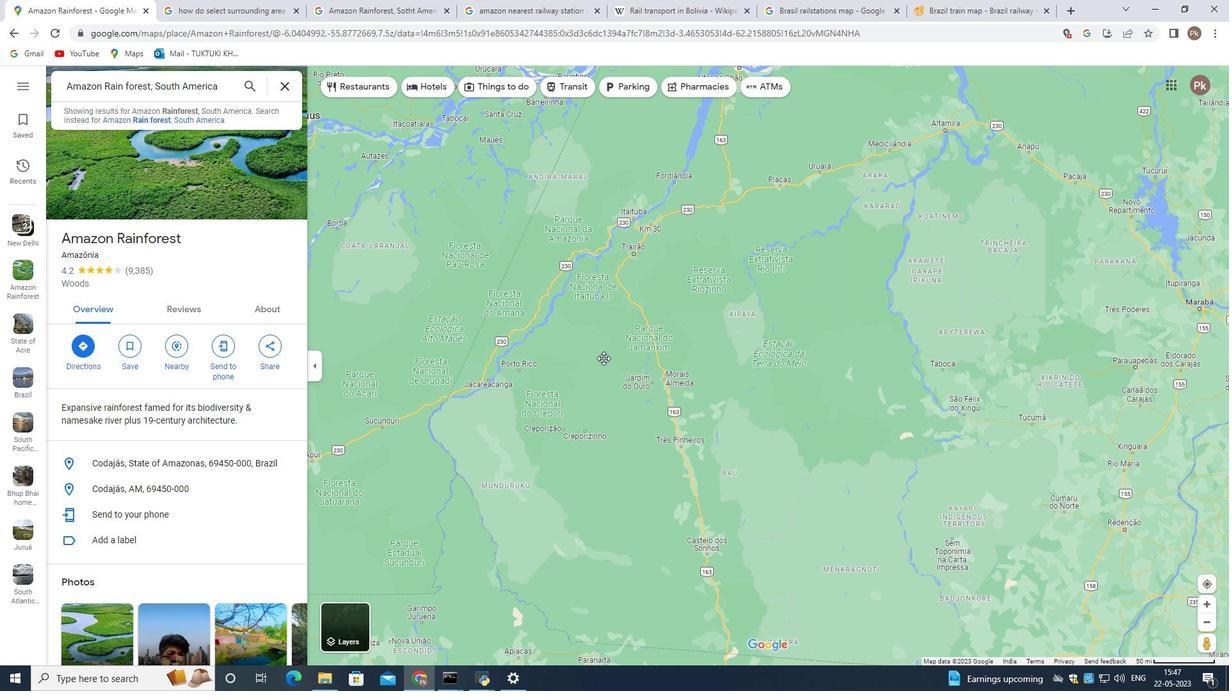 
Action: Mouse scrolled (601, 313) with delta (0, 0)
Screenshot: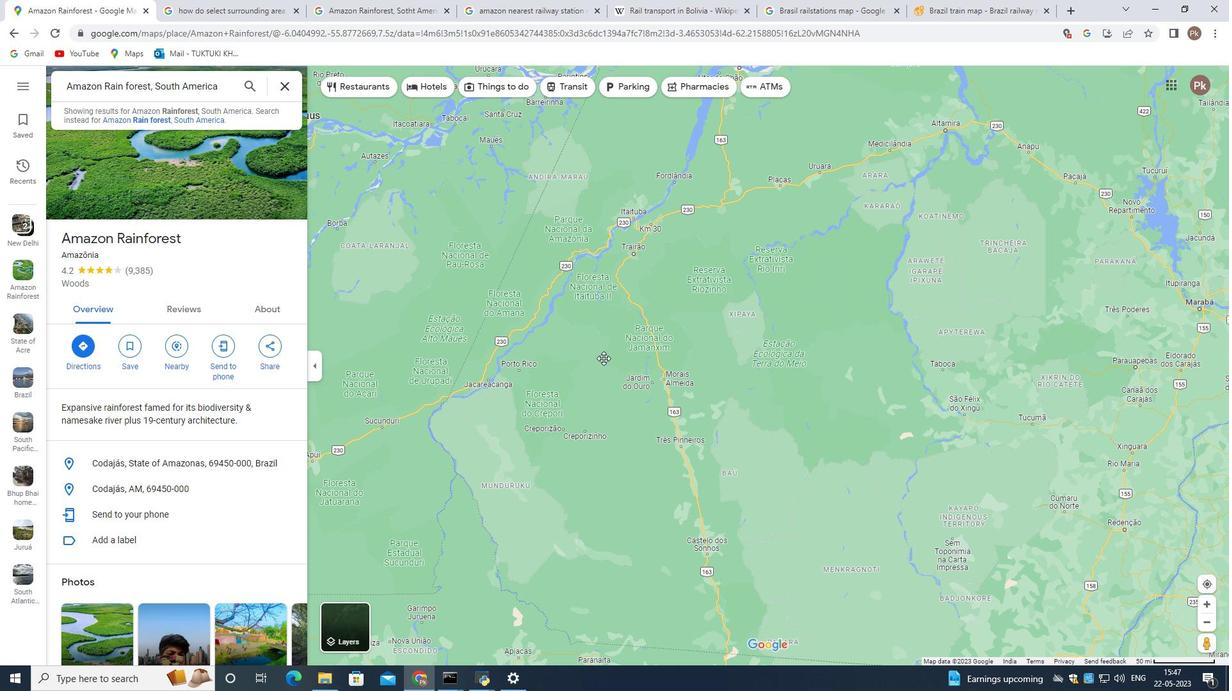 
Action: Mouse scrolled (601, 313) with delta (0, 0)
Screenshot: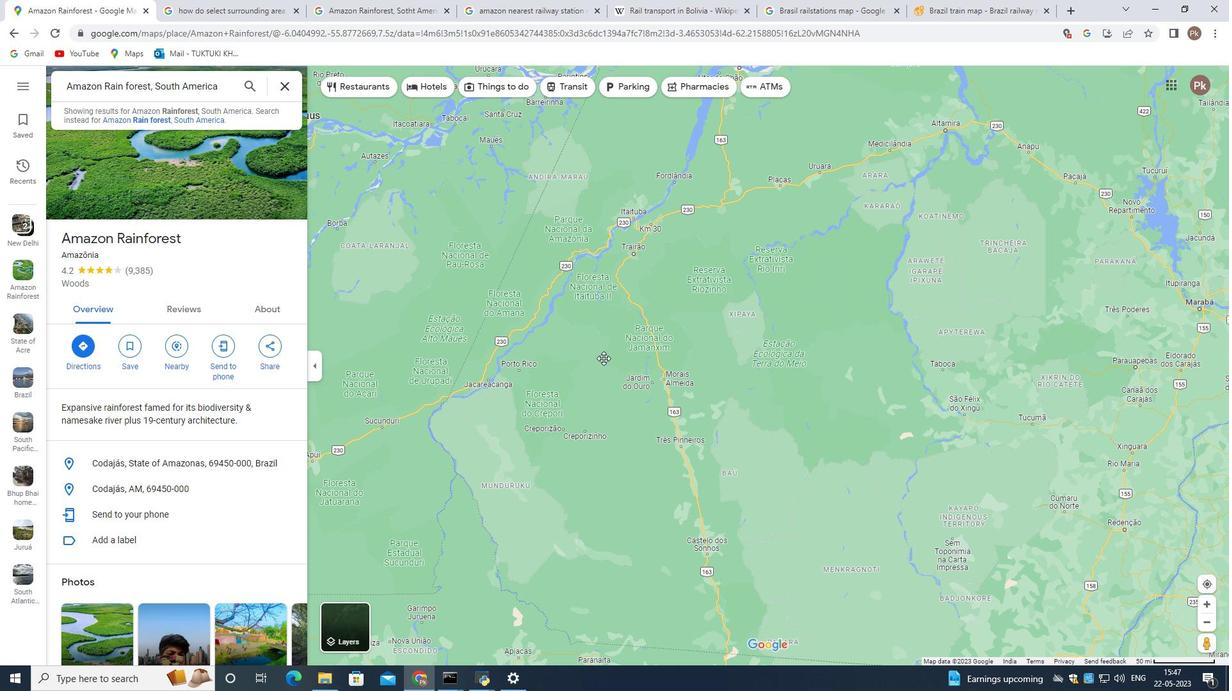 
Action: Mouse scrolled (601, 313) with delta (0, 0)
Screenshot: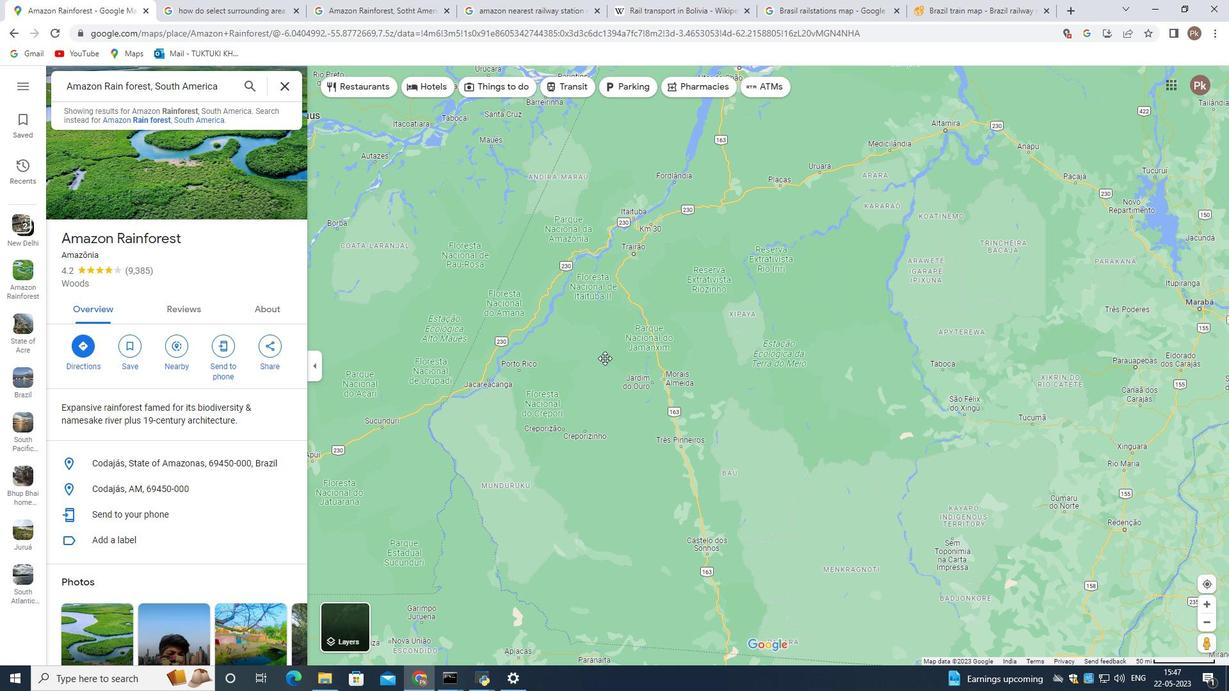 
Action: Mouse scrolled (601, 313) with delta (0, 0)
Screenshot: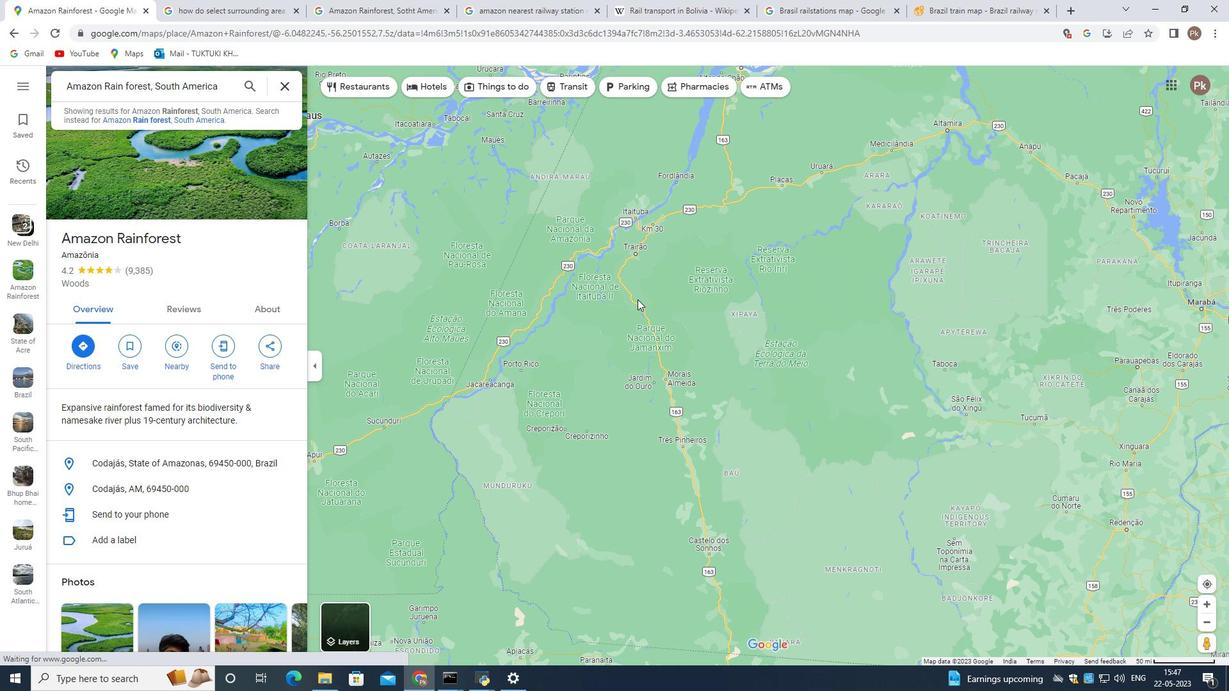 
Action: Mouse scrolled (601, 313) with delta (0, 0)
Screenshot: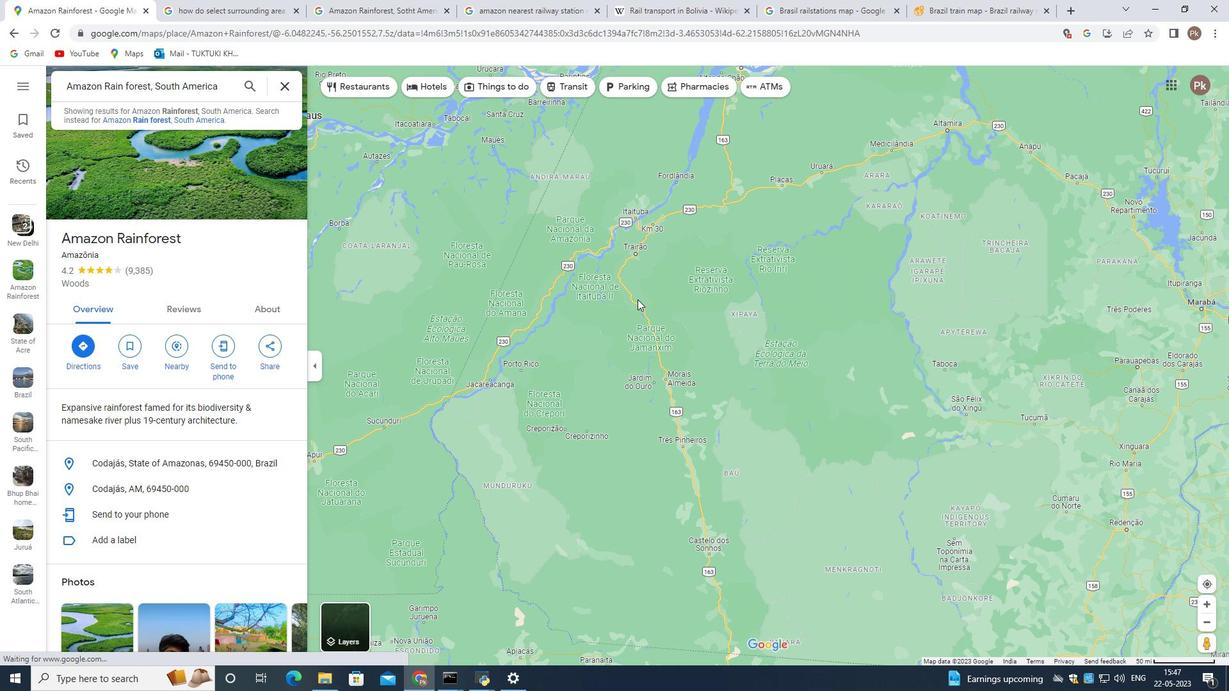 
Action: Mouse scrolled (601, 313) with delta (0, 0)
Screenshot: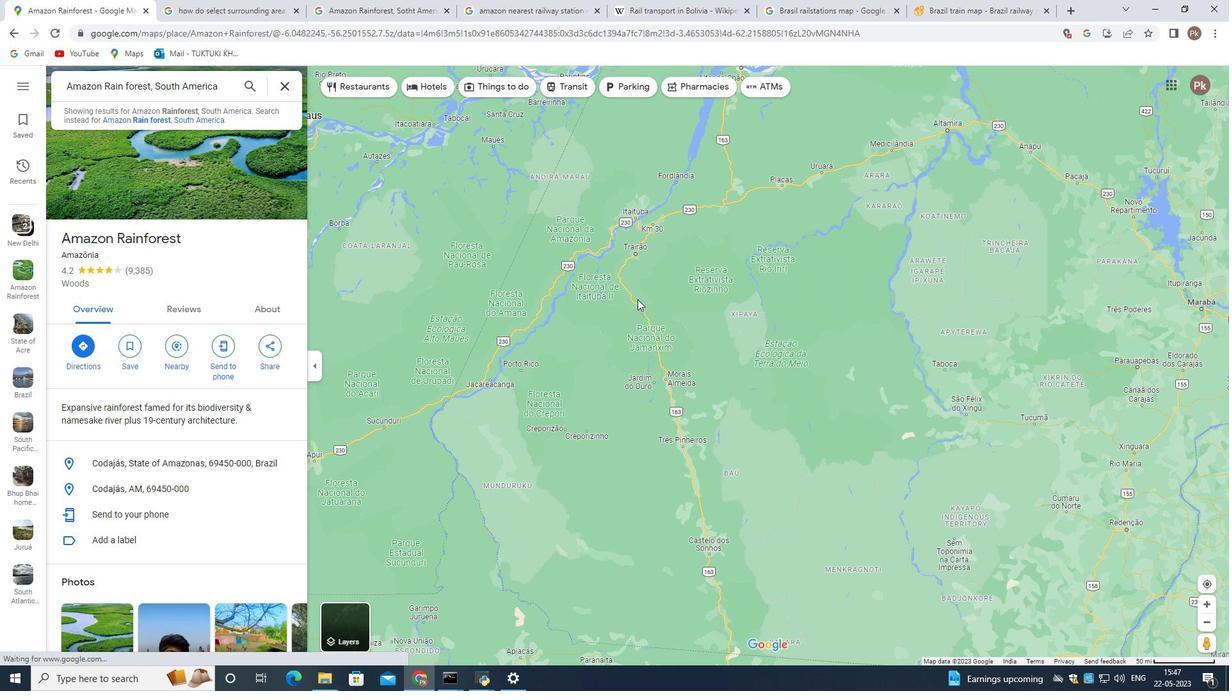 
Action: Mouse scrolled (601, 313) with delta (0, 0)
Screenshot: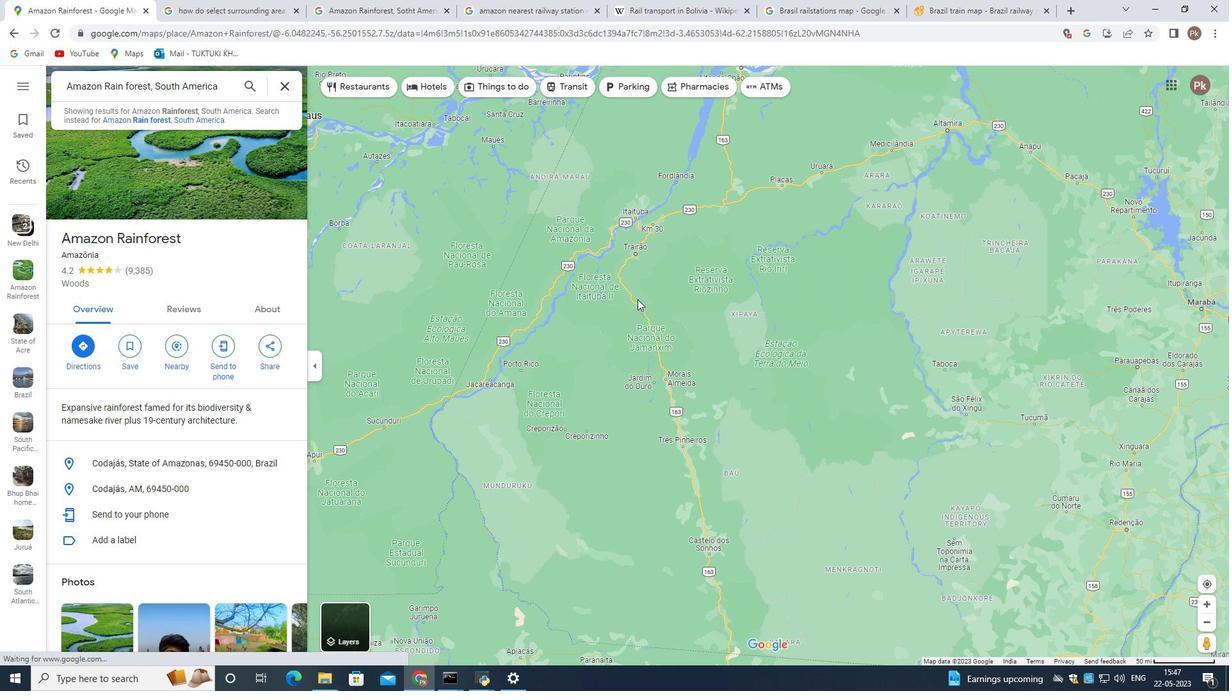 
Action: Mouse scrolled (601, 313) with delta (0, 0)
Screenshot: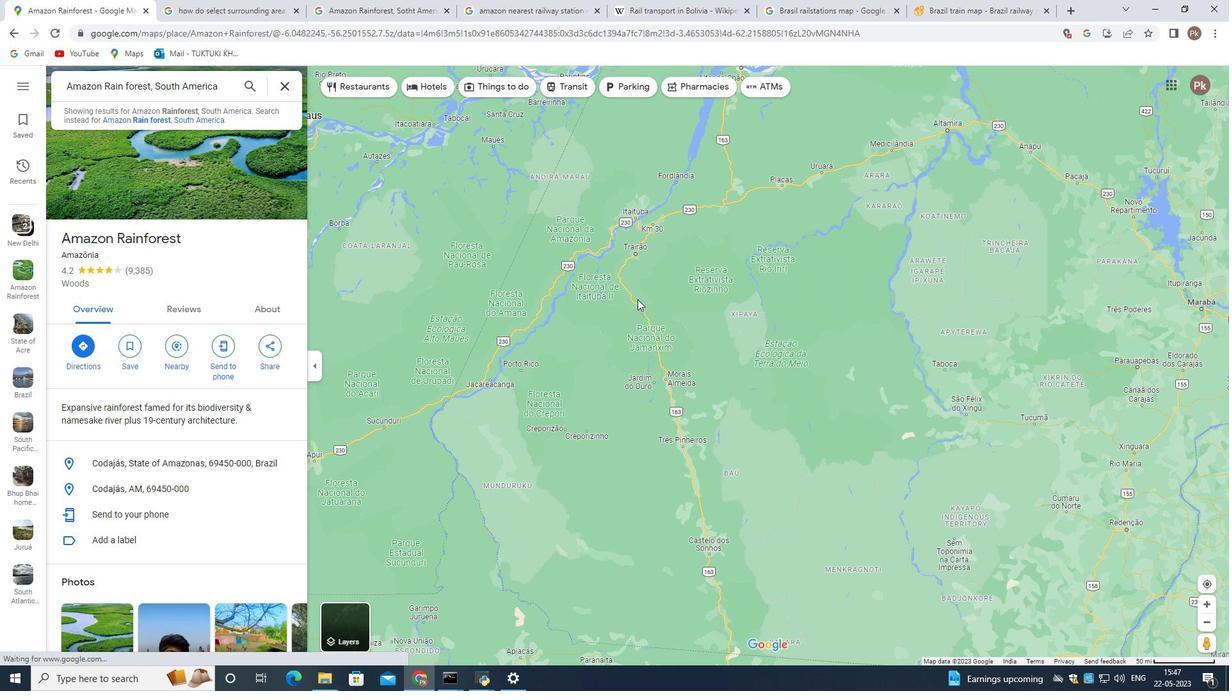 
Action: Mouse scrolled (601, 313) with delta (0, 0)
Screenshot: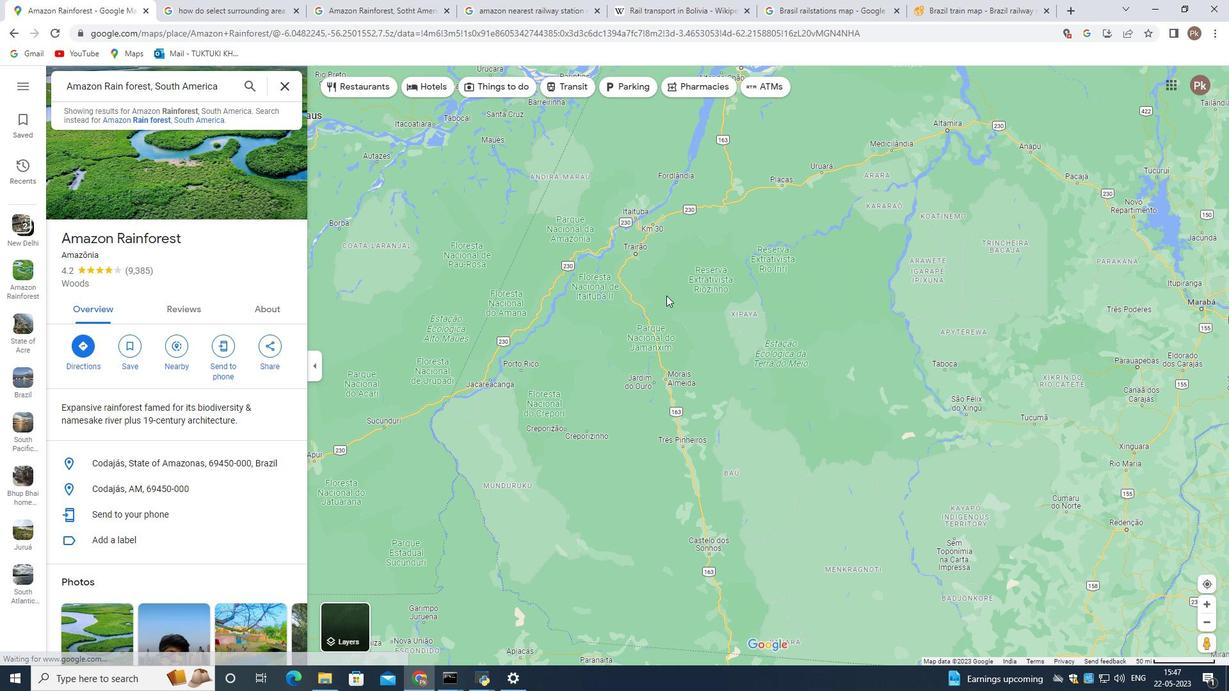 
Action: Mouse scrolled (601, 313) with delta (0, 0)
Screenshot: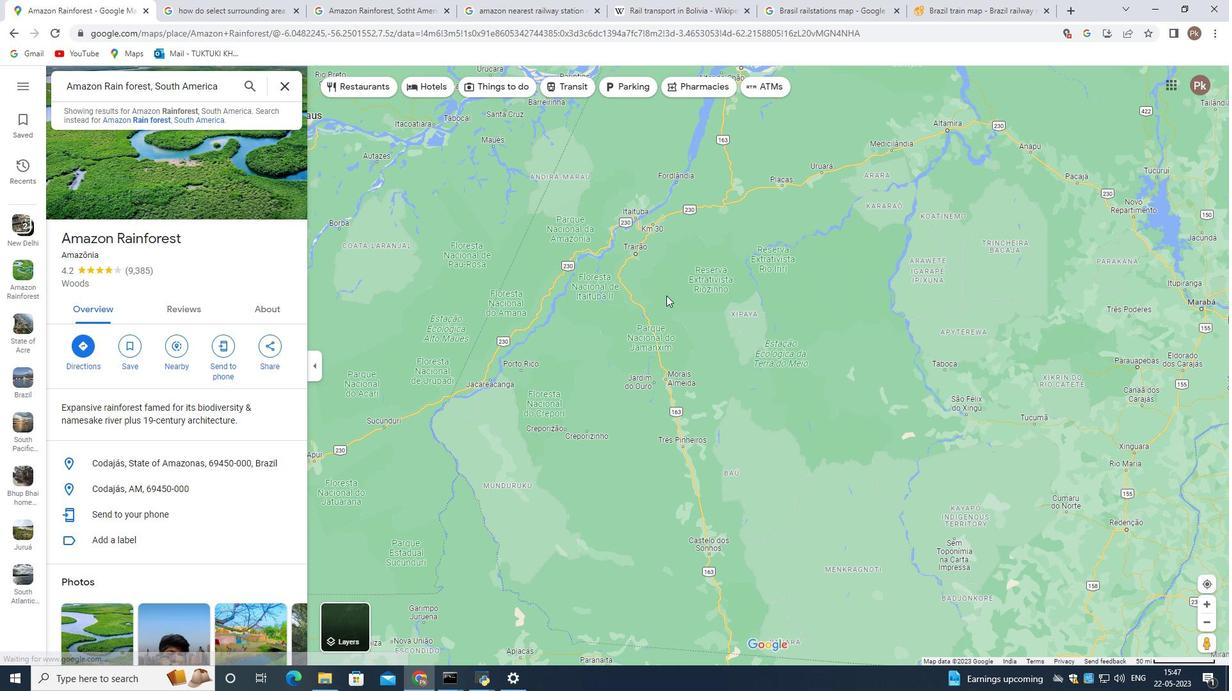 
Action: Mouse scrolled (601, 313) with delta (0, 0)
Screenshot: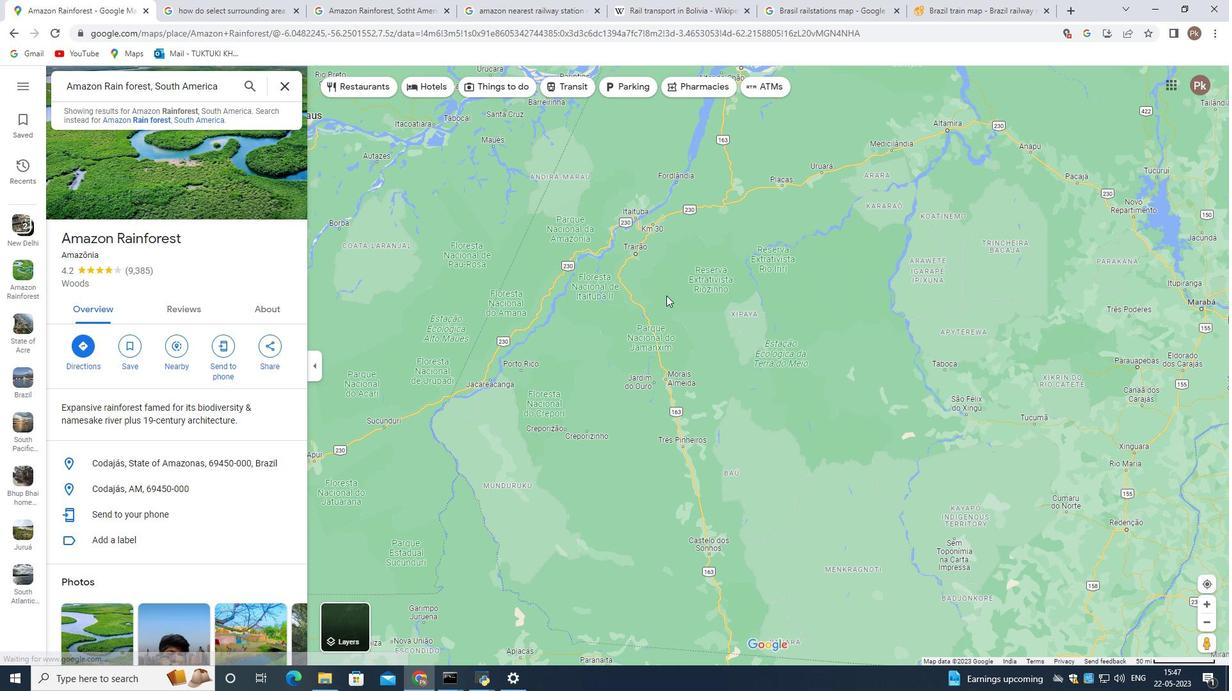 
Action: Mouse scrolled (601, 313) with delta (0, 0)
Screenshot: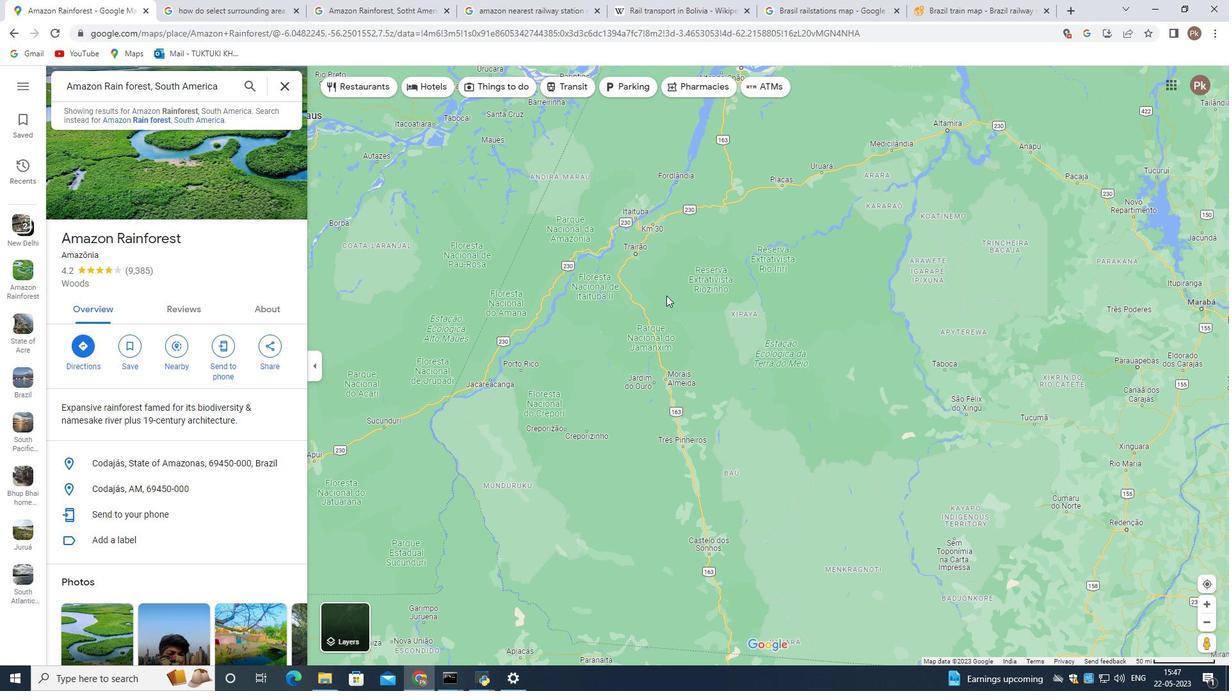 
Action: Mouse scrolled (601, 313) with delta (0, 0)
Screenshot: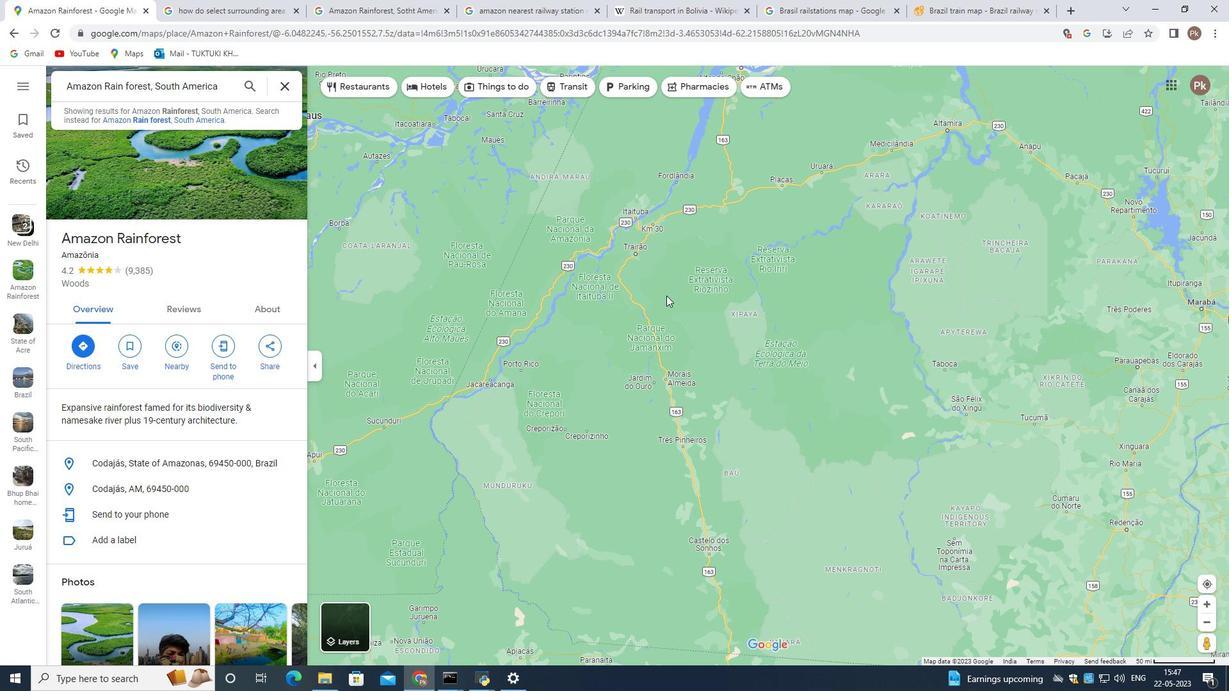 
Action: Mouse scrolled (601, 313) with delta (0, 0)
Screenshot: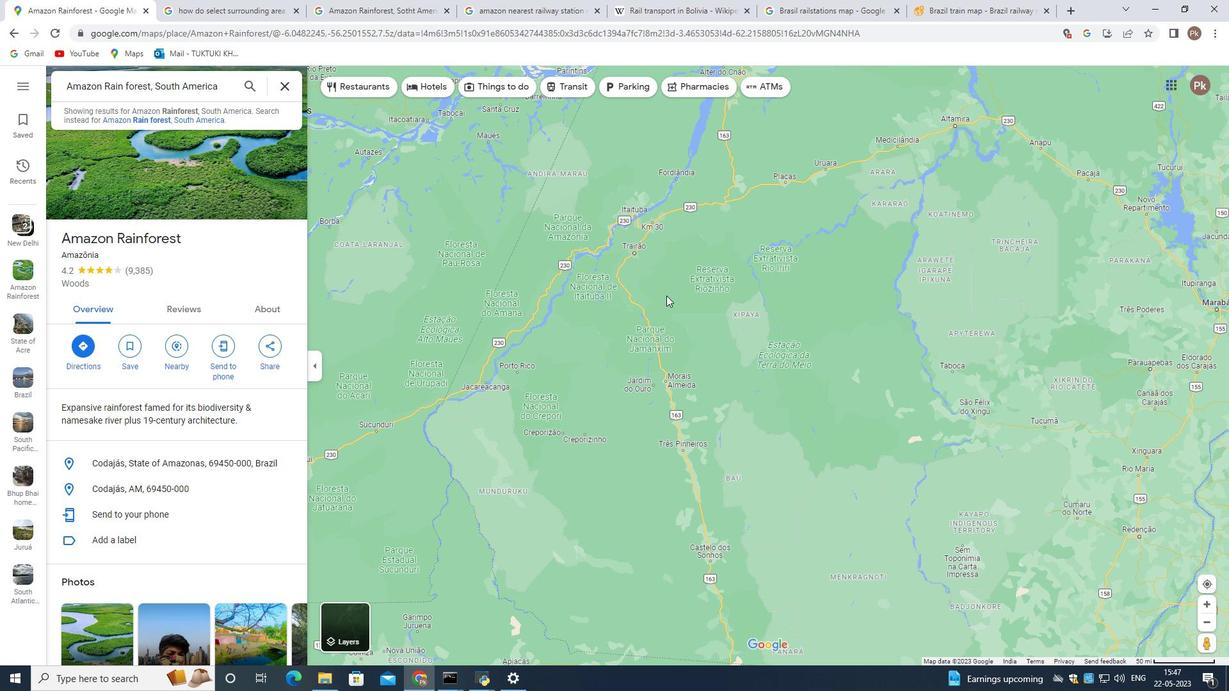 
Action: Mouse scrolled (601, 313) with delta (0, 0)
Screenshot: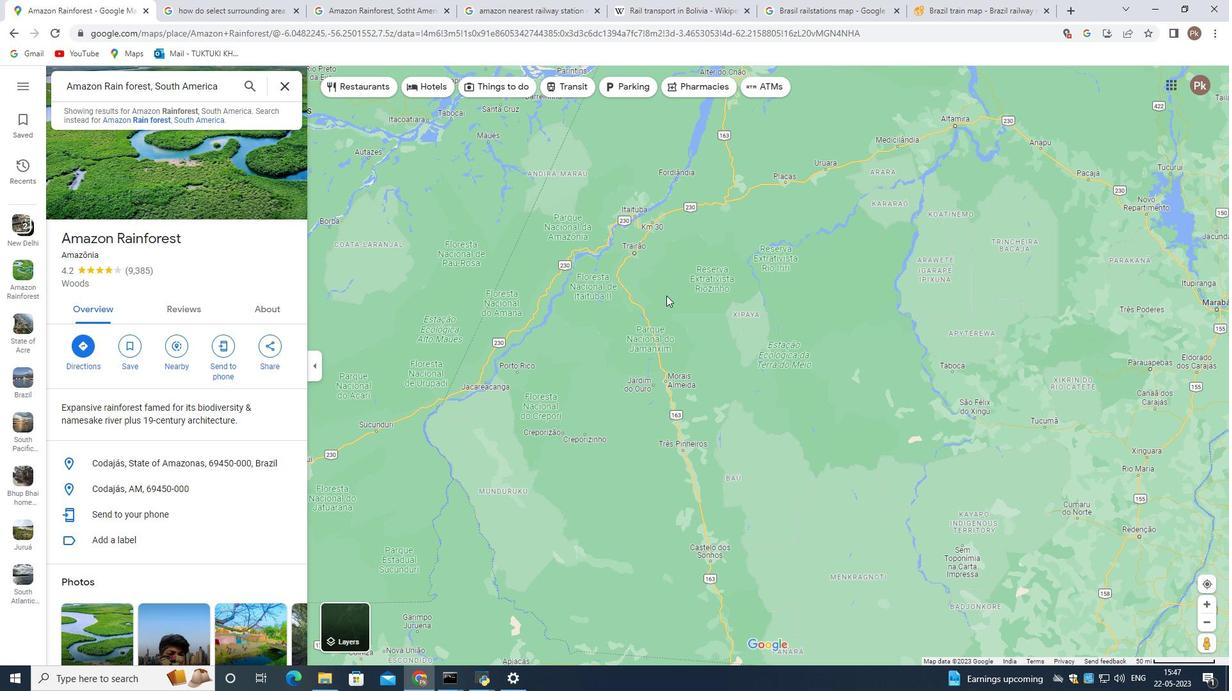 
Action: Mouse scrolled (601, 313) with delta (0, 0)
Screenshot: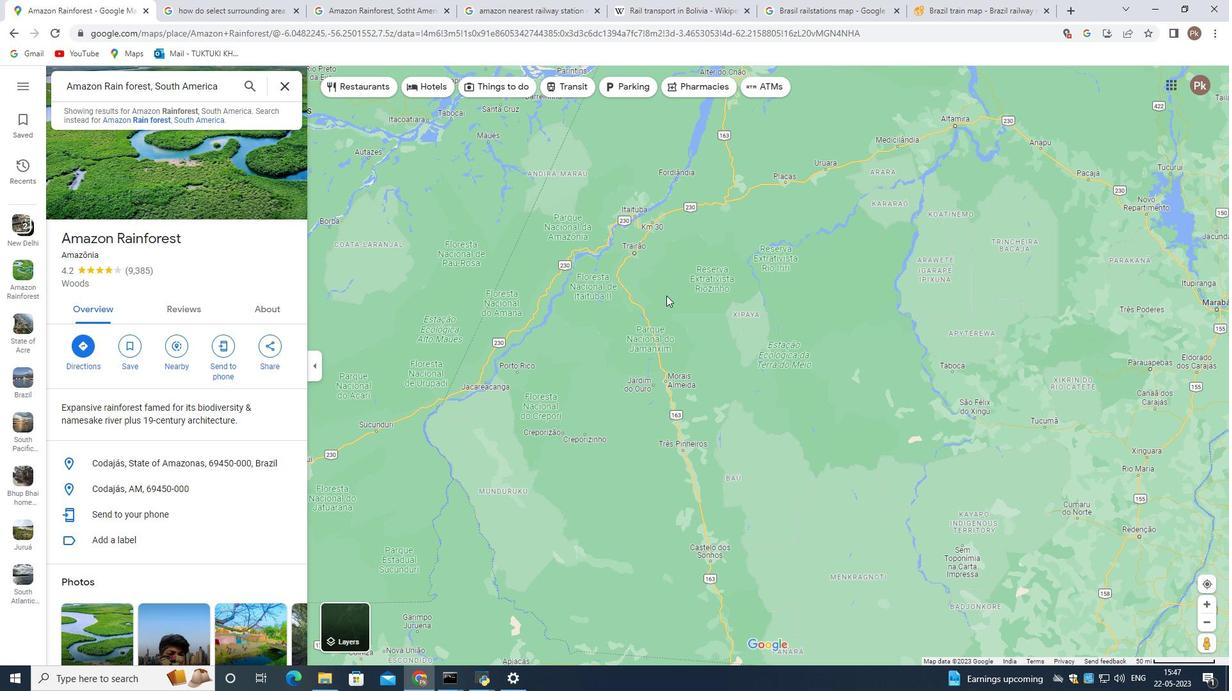 
Action: Mouse scrolled (601, 314) with delta (0, 0)
Screenshot: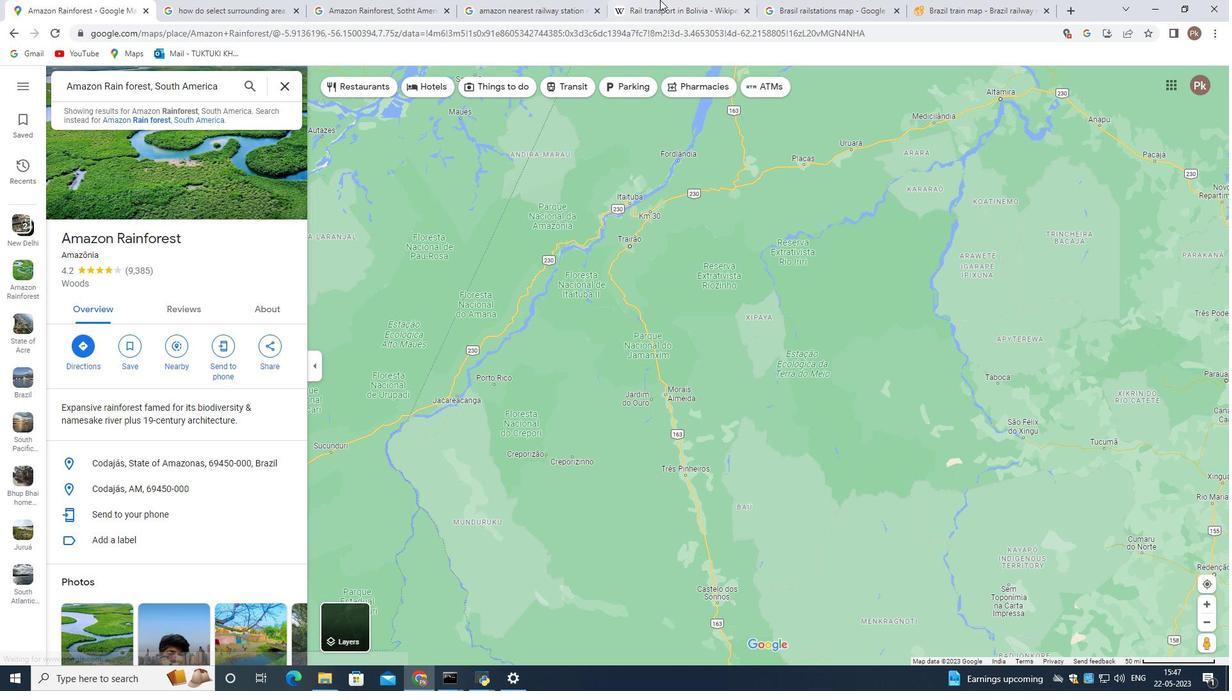 
Action: Mouse scrolled (601, 314) with delta (0, 0)
Screenshot: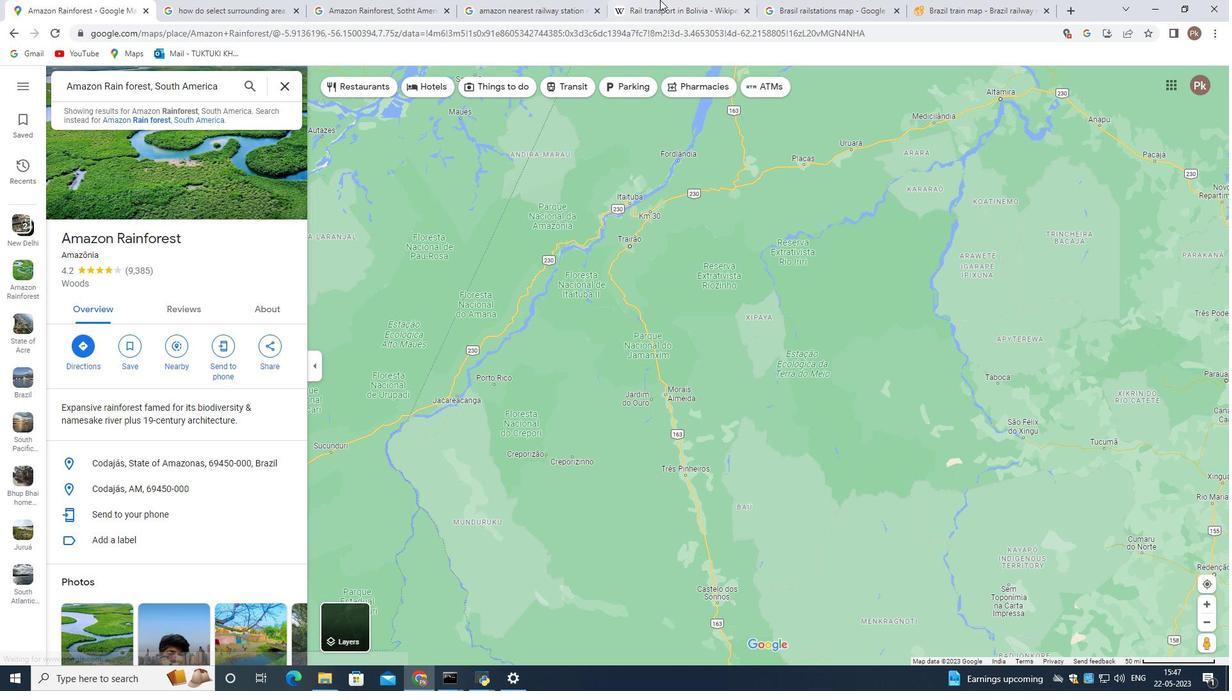 
Action: Mouse scrolled (601, 314) with delta (0, 0)
Screenshot: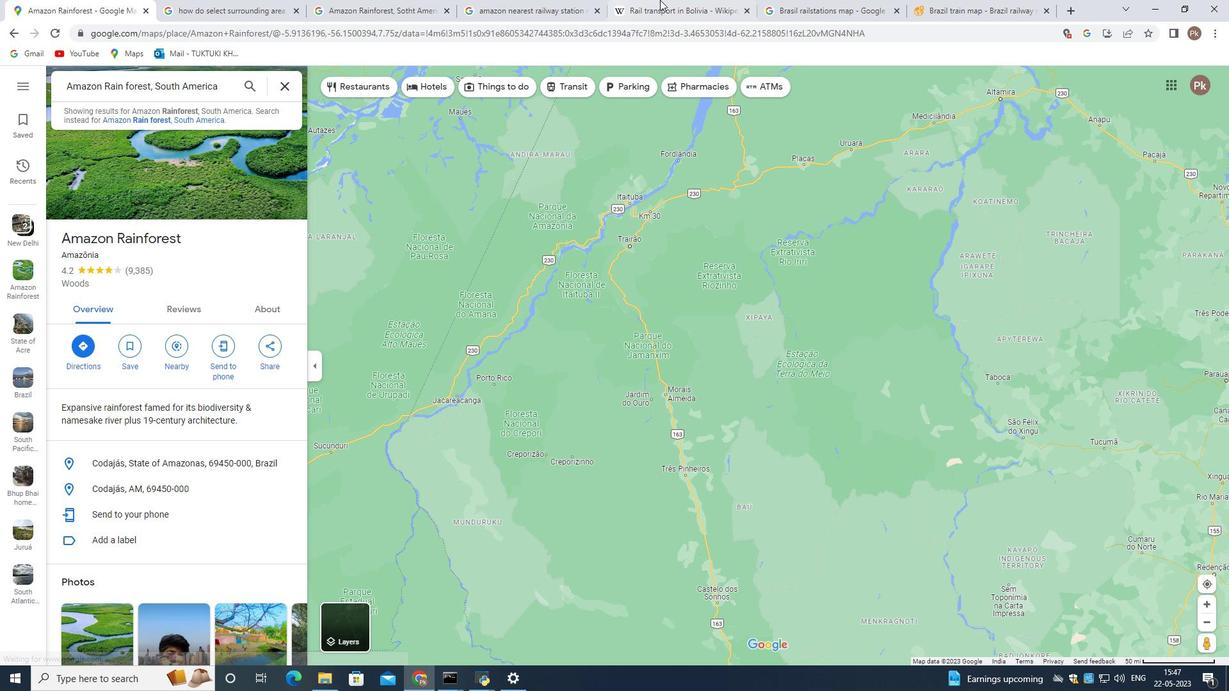 
Action: Mouse scrolled (601, 314) with delta (0, 0)
Screenshot: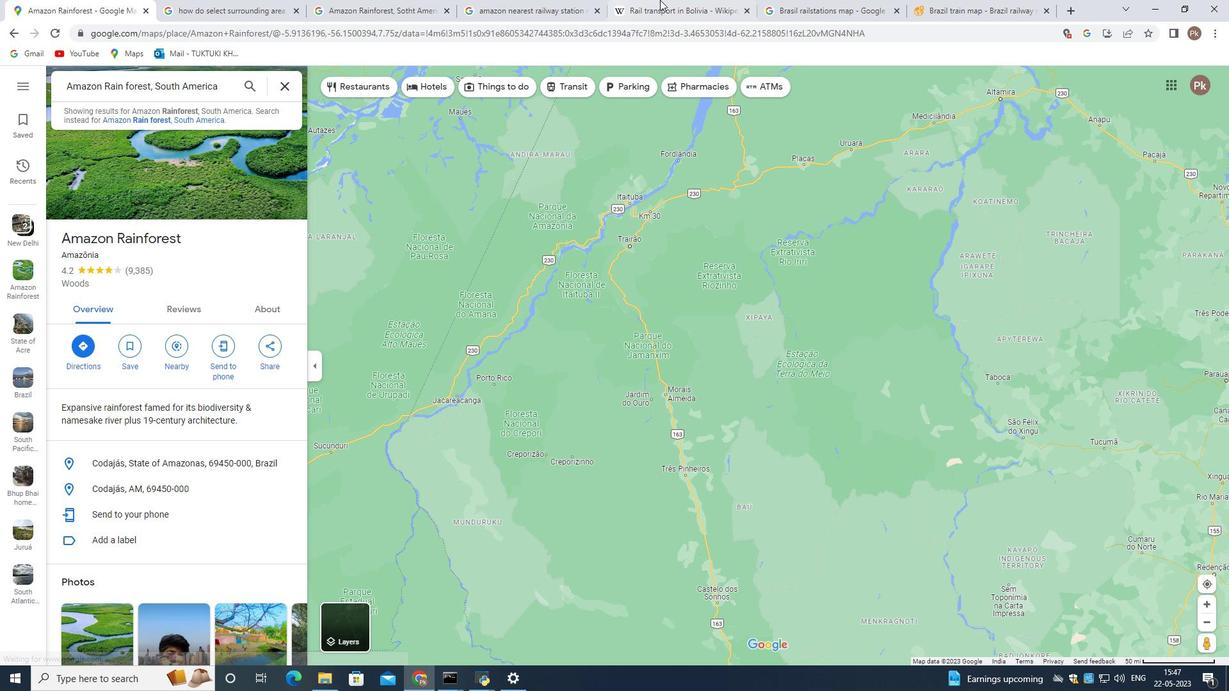 
Action: Mouse scrolled (601, 314) with delta (0, 0)
Screenshot: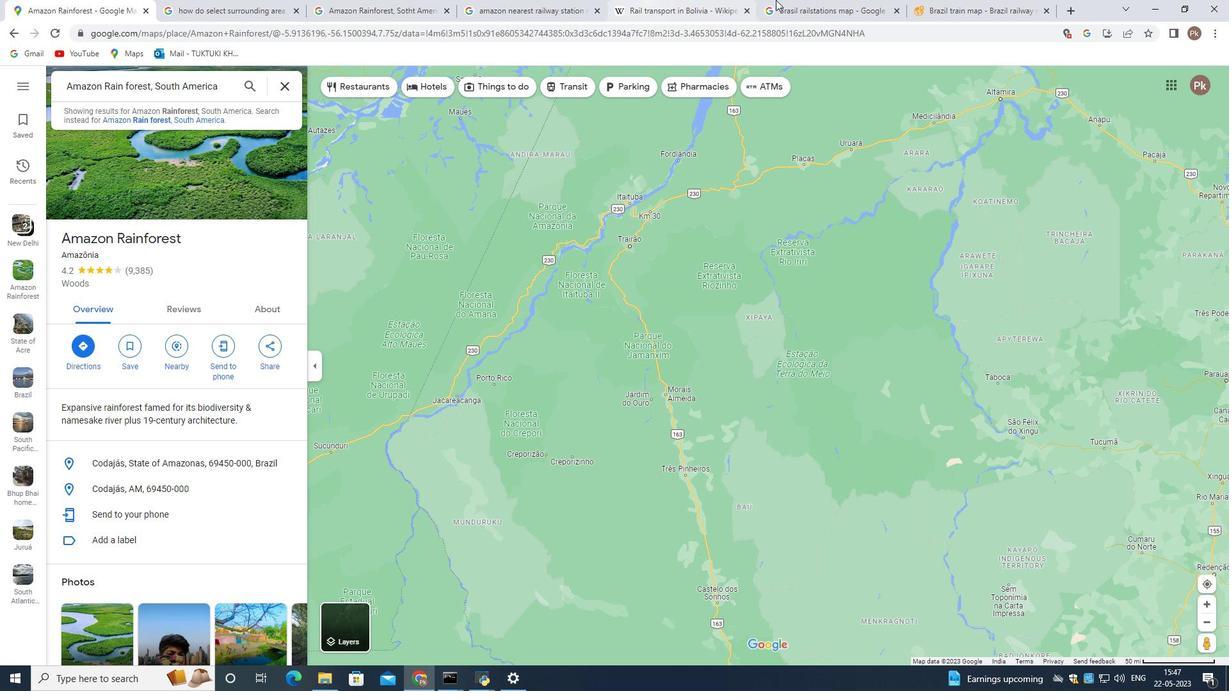 
Action: Mouse scrolled (601, 314) with delta (0, 0)
Screenshot: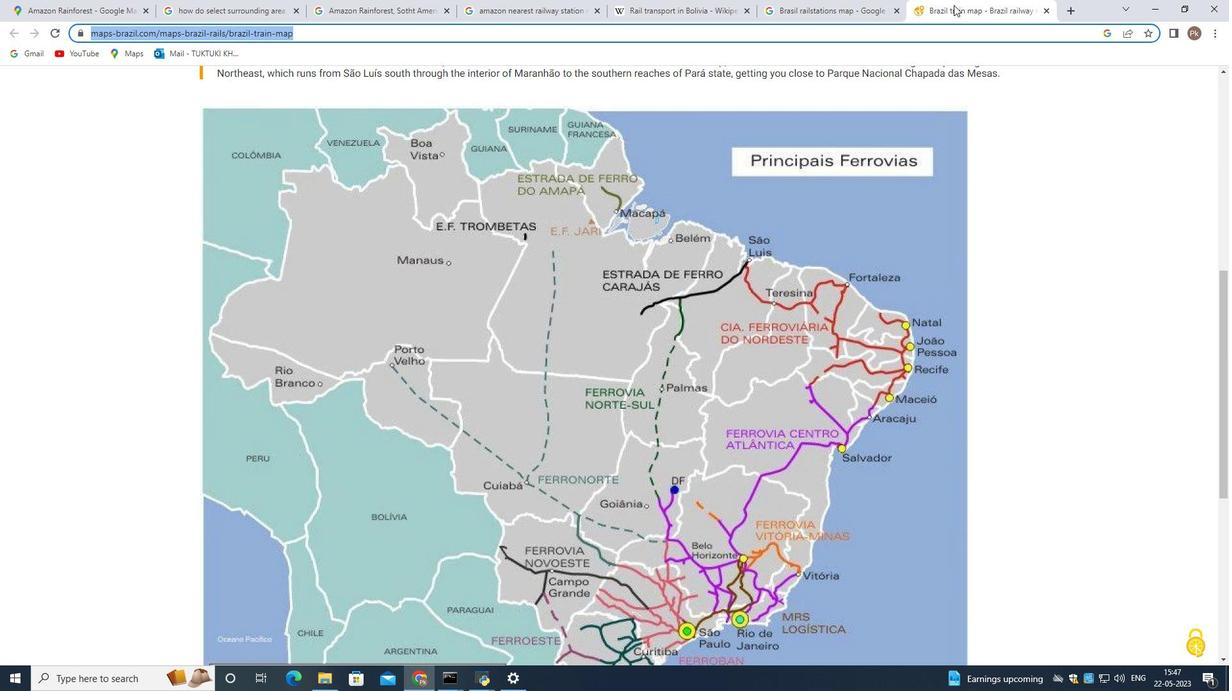 
Action: Mouse moved to (732, 9)
Screenshot: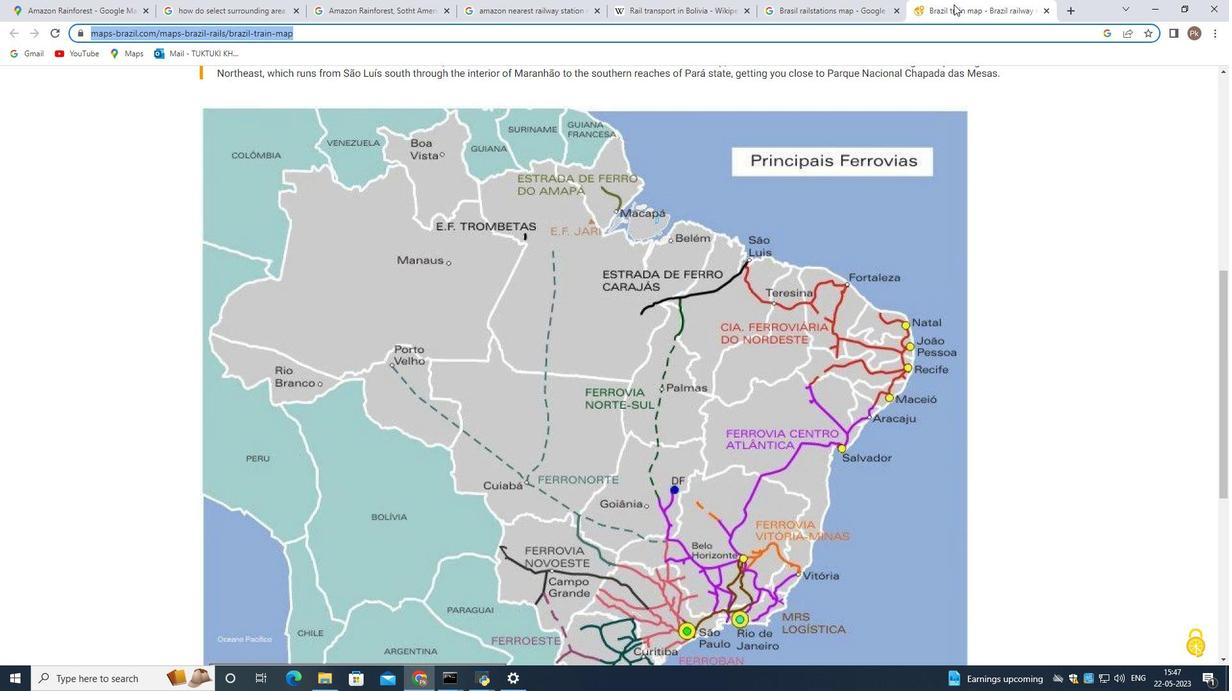 
Action: Mouse pressed left at (732, 9)
Screenshot: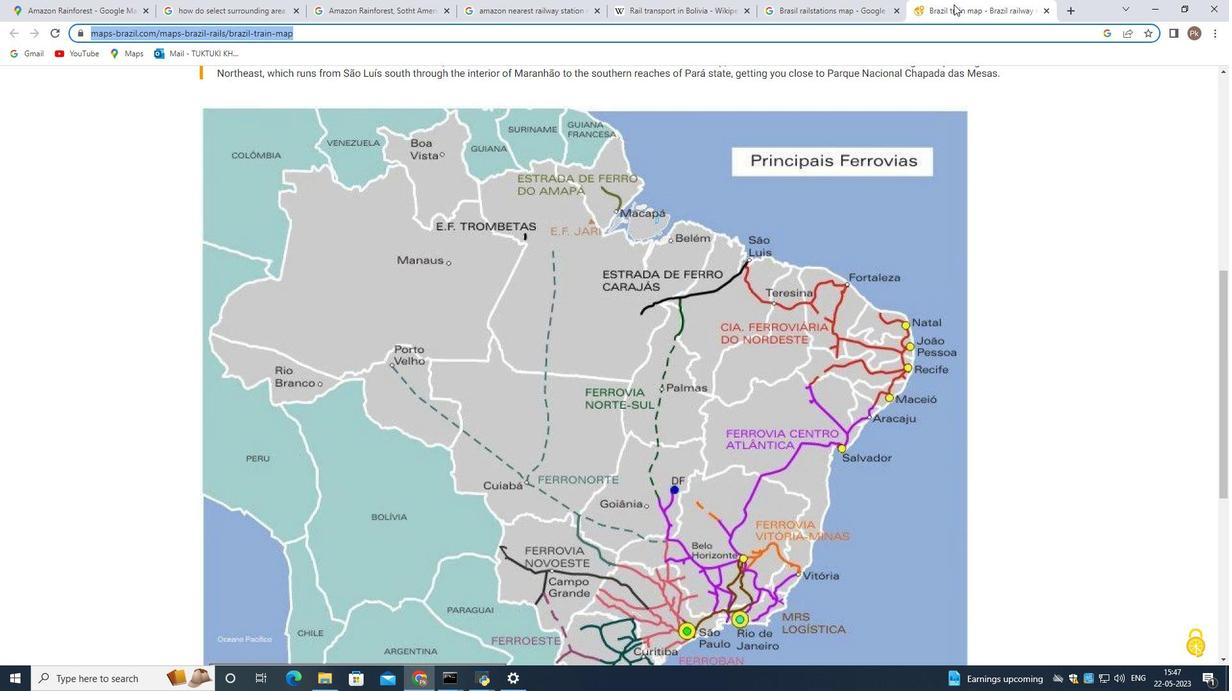 
Action: Mouse moved to (585, 264)
Screenshot: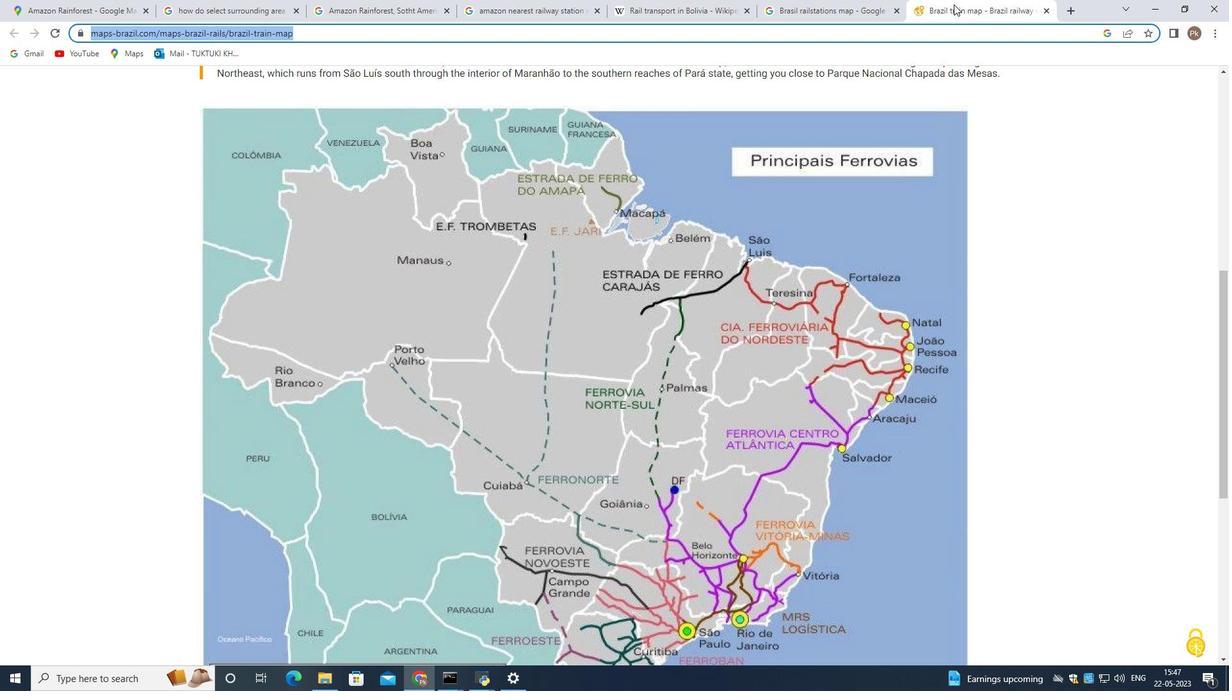 
Action: Key pressed <Key.shift><Key.shift><Key.shift><Key.shift><Key.shift><Key.shift><Key.shift><Key.shift><Key.shift><Key.shift><Key.shift><Key.shift><Key.shift><Key.shift><Key.shift><Key.shift><Key.shift><Key.shift><Key.shift><Key.shift><Key.shift><Key.shift><Key.shift><Key.shift>Amazon<Key.space>
Screenshot: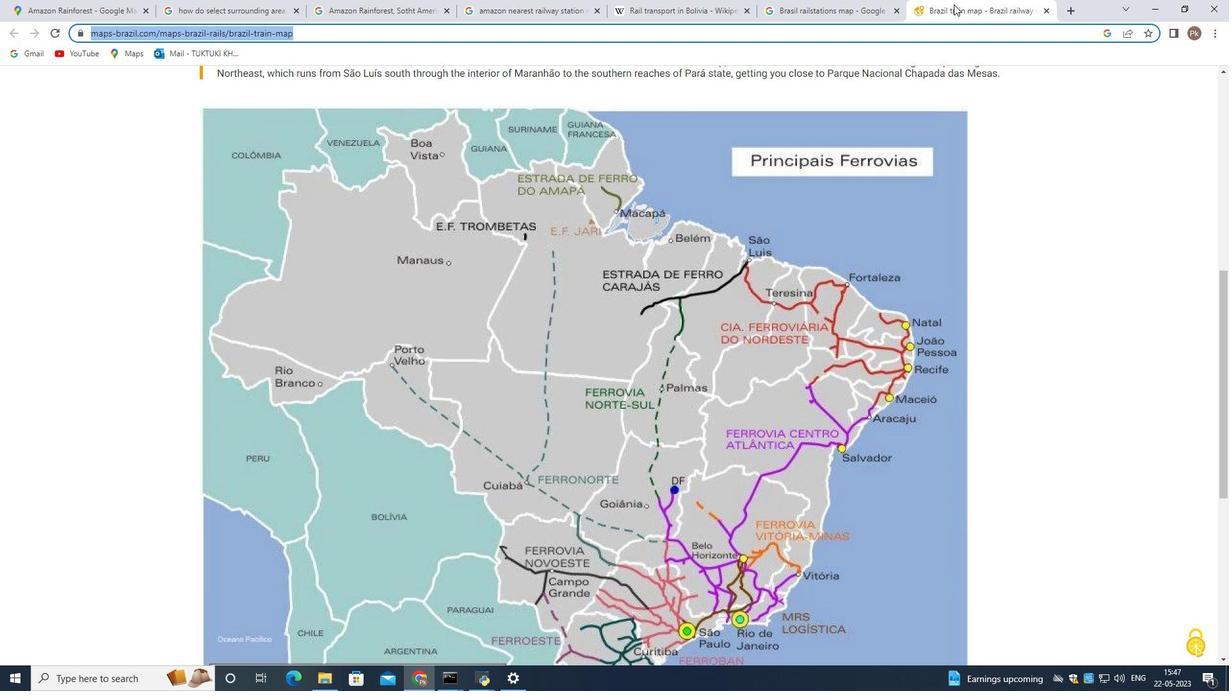 
Action: Mouse moved to (721, 261)
Screenshot: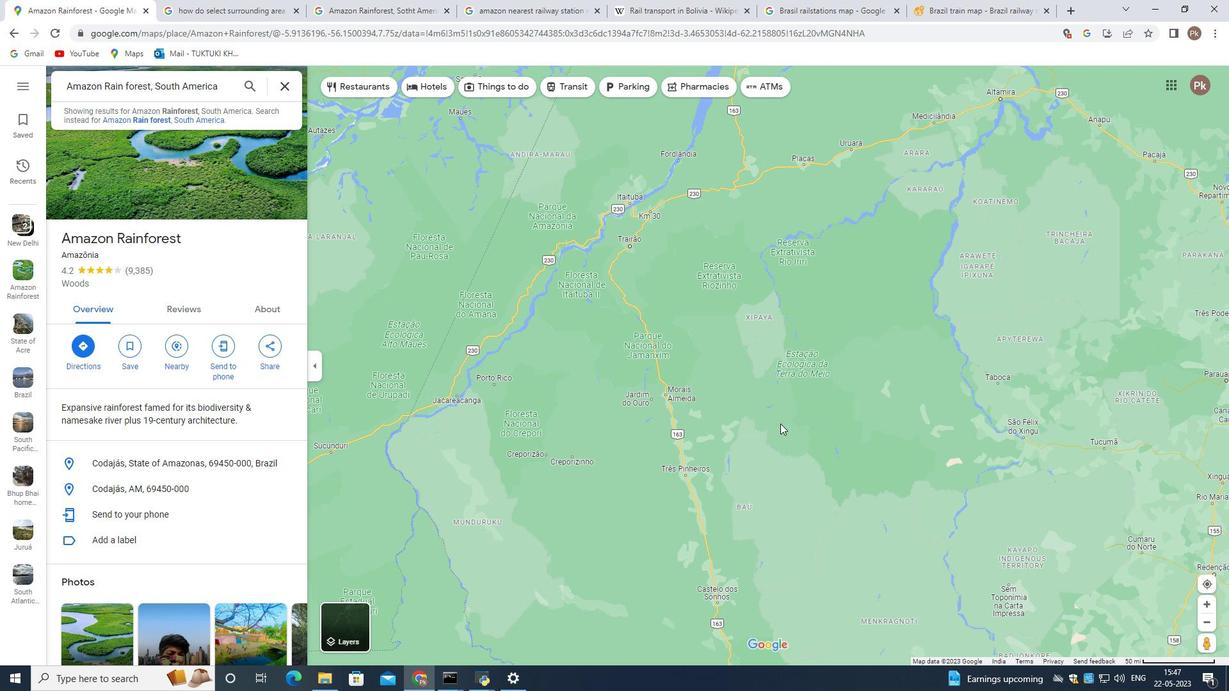 
Action: Mouse pressed left at (721, 261)
Screenshot: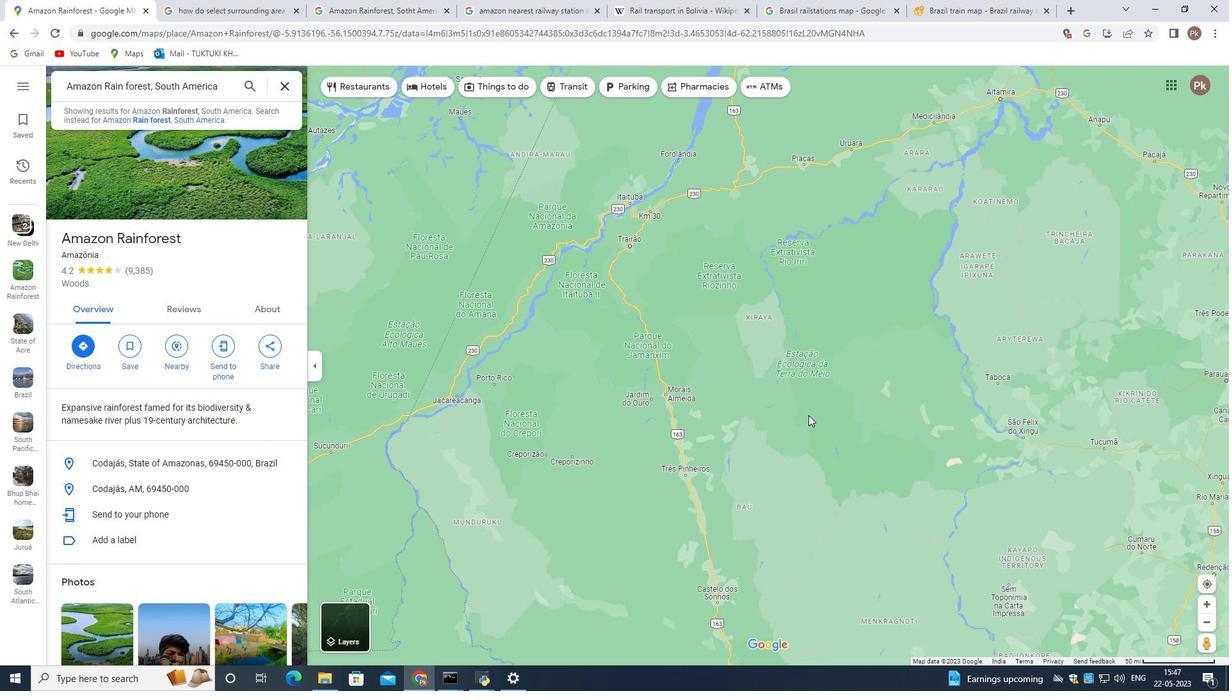 
Action: Key pressed <Key.backspace><Key.backspace><Key.backspace><Key.backspace><Key.backspace><Key.backspace><Key.backspace><Key.backspace><Key.backspace><Key.backspace><Key.backspace><Key.backspace><Key.backspace><Key.backspace><Key.backspace><Key.backspace><Key.backspace><Key.backspace><Key.backspace><Key.backspace>ca<Key.space>nearest<Key.space>
Screenshot: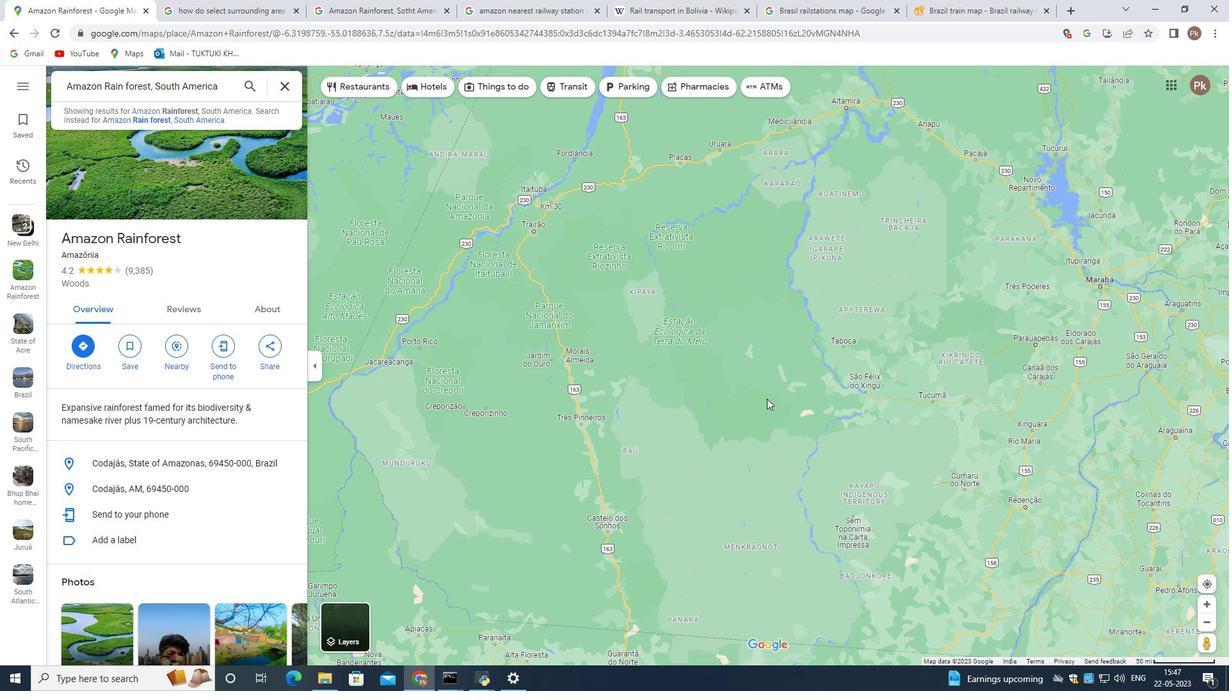 
Action: Mouse moved to (1001, 158)
Screenshot: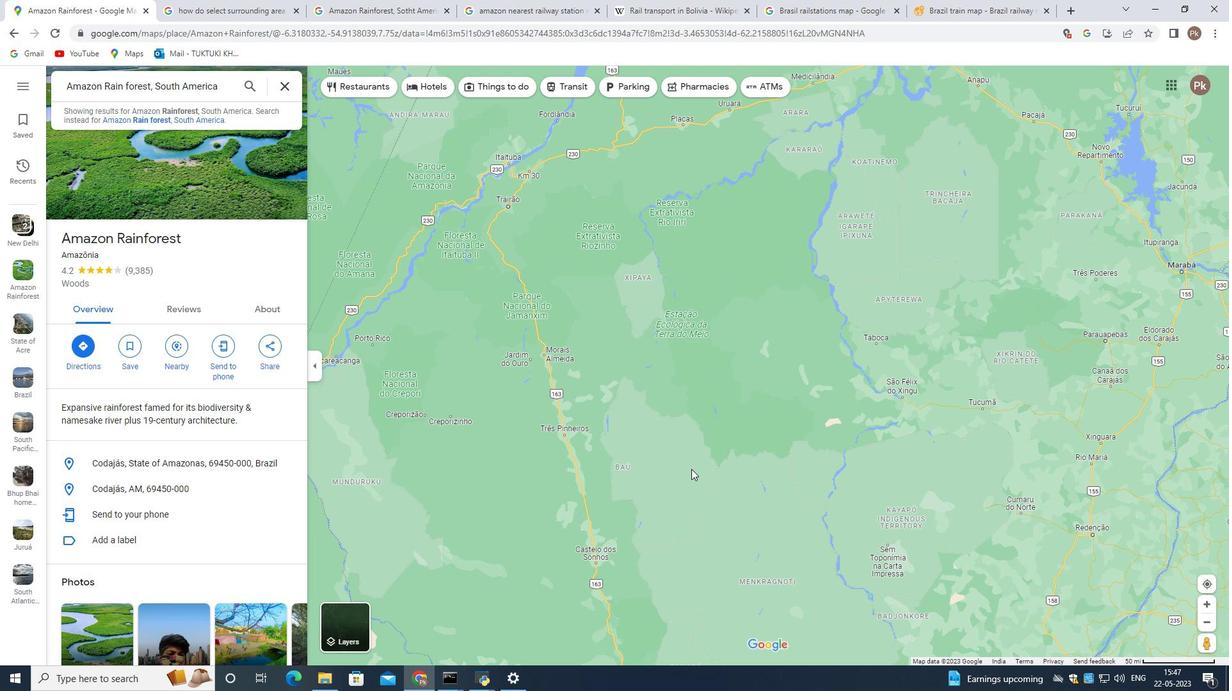 
Action: Key pressed railstation<Key.enter>
Screenshot: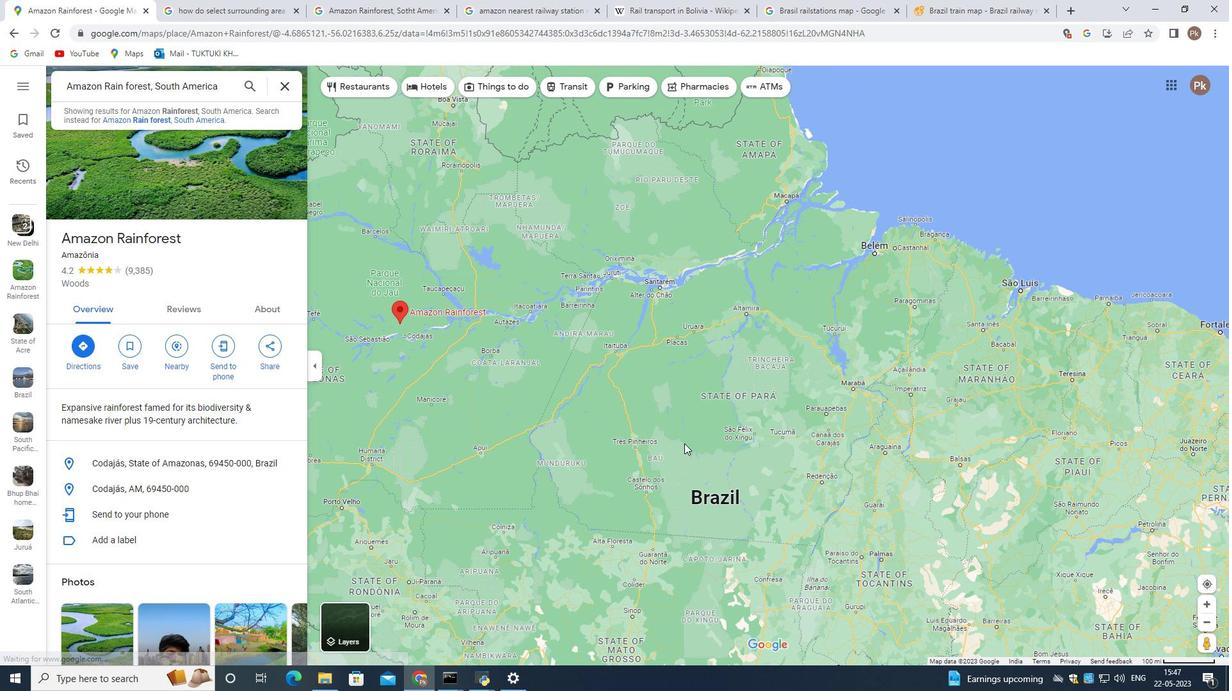 
Action: Mouse moved to (265, 458)
Screenshot: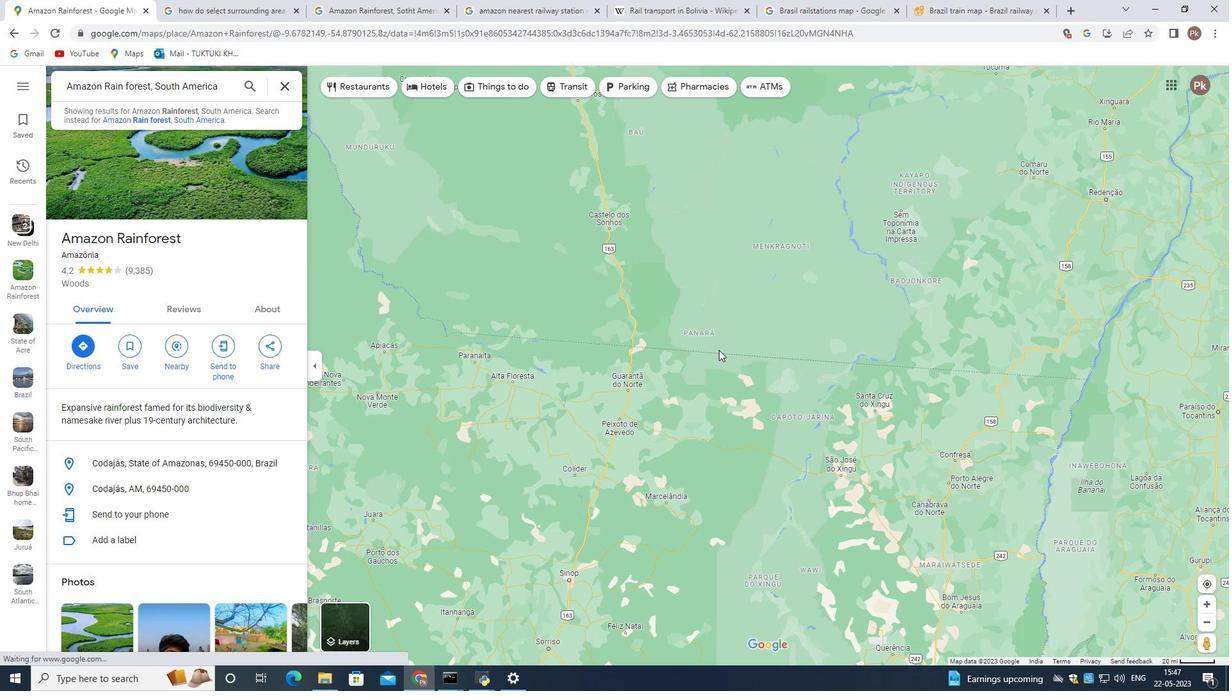 
Action: Mouse pressed left at (265, 458)
Screenshot: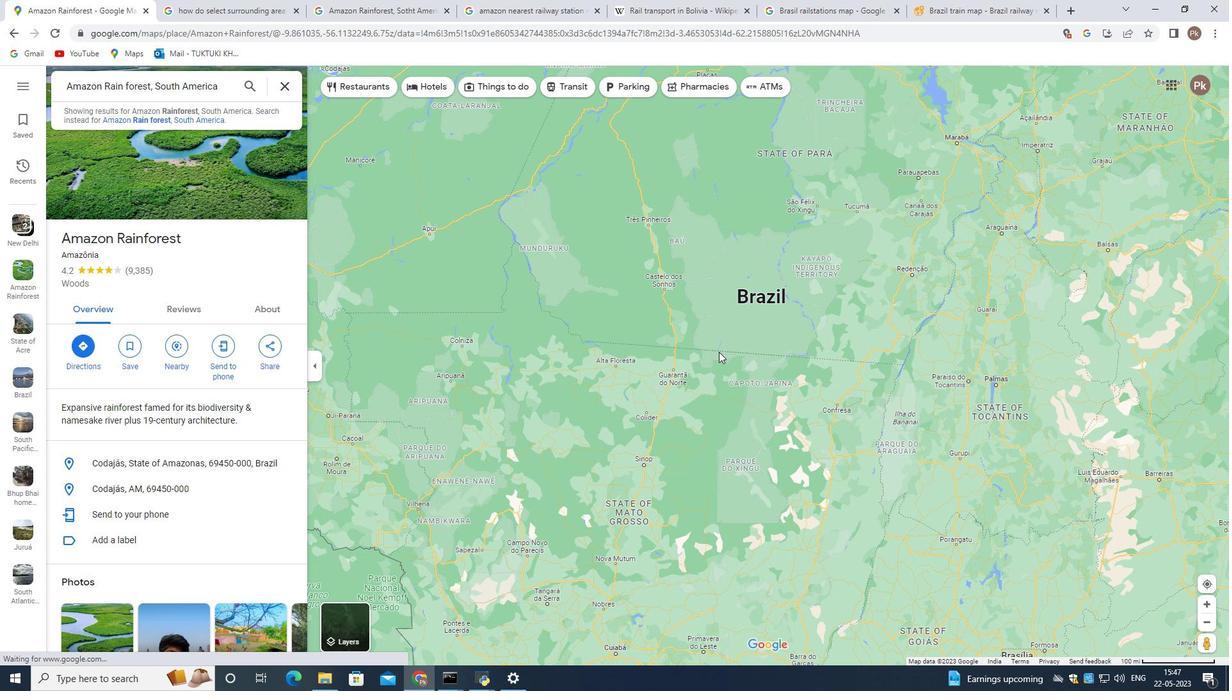 
Action: Mouse moved to (391, 97)
Screenshot: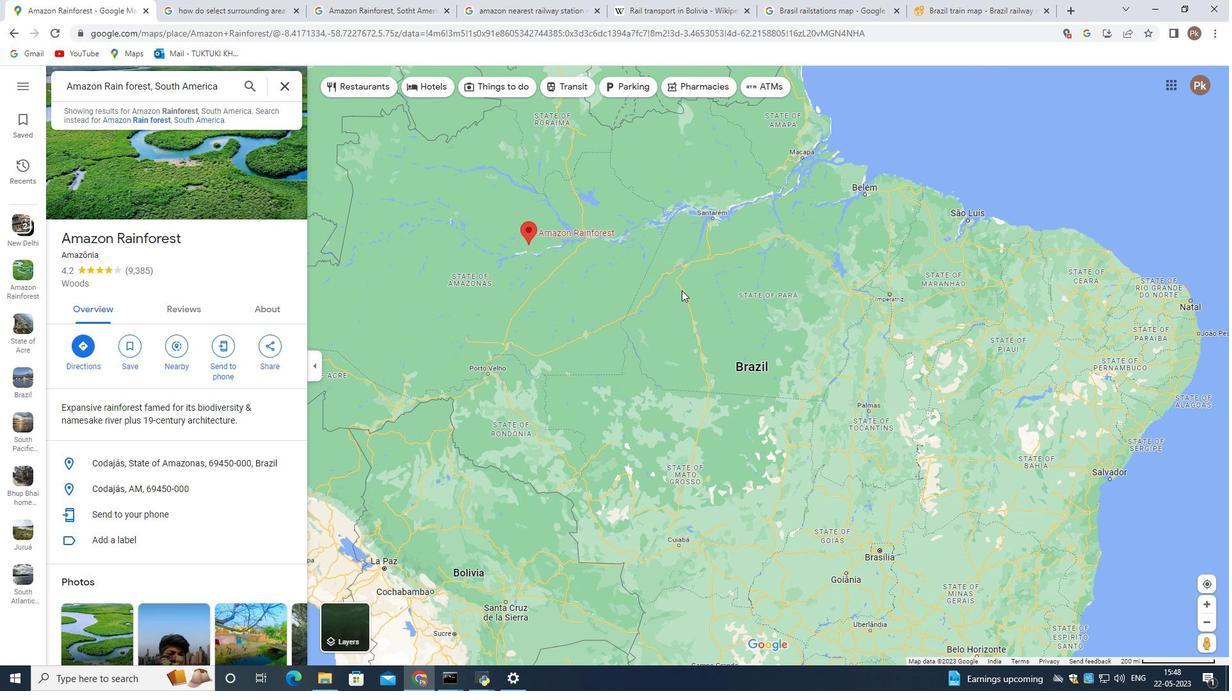 
Action: Mouse pressed left at (391, 97)
Screenshot: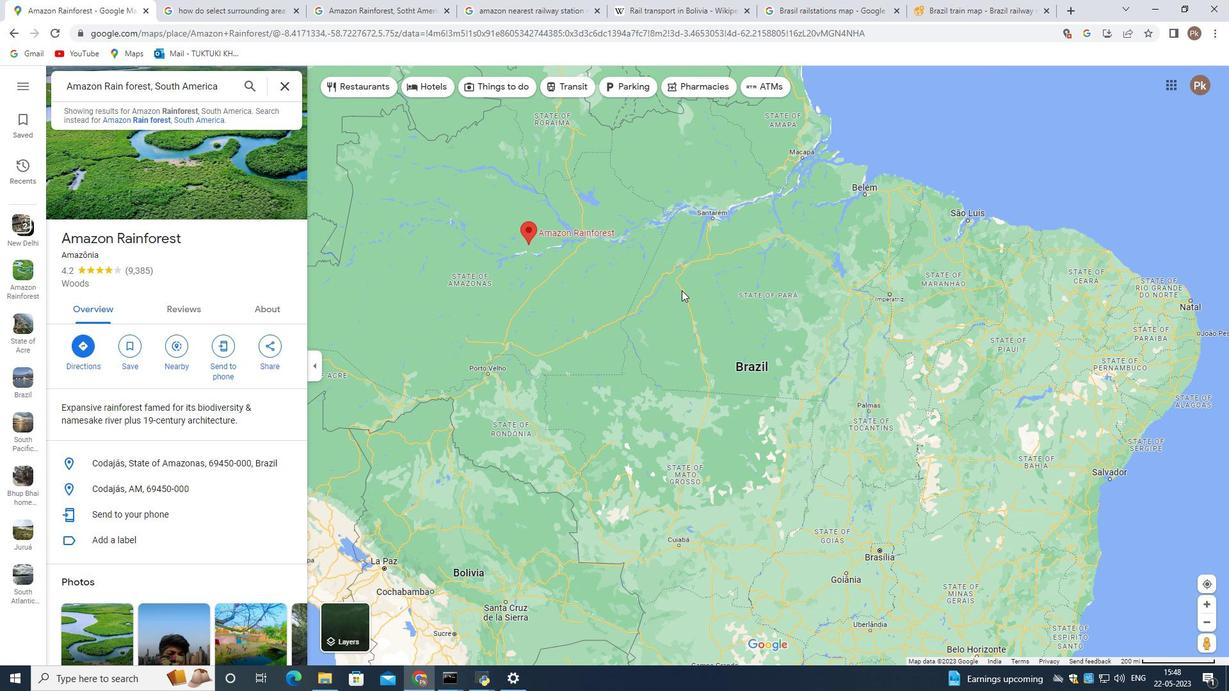 
Action: Mouse moved to (392, 97)
Screenshot: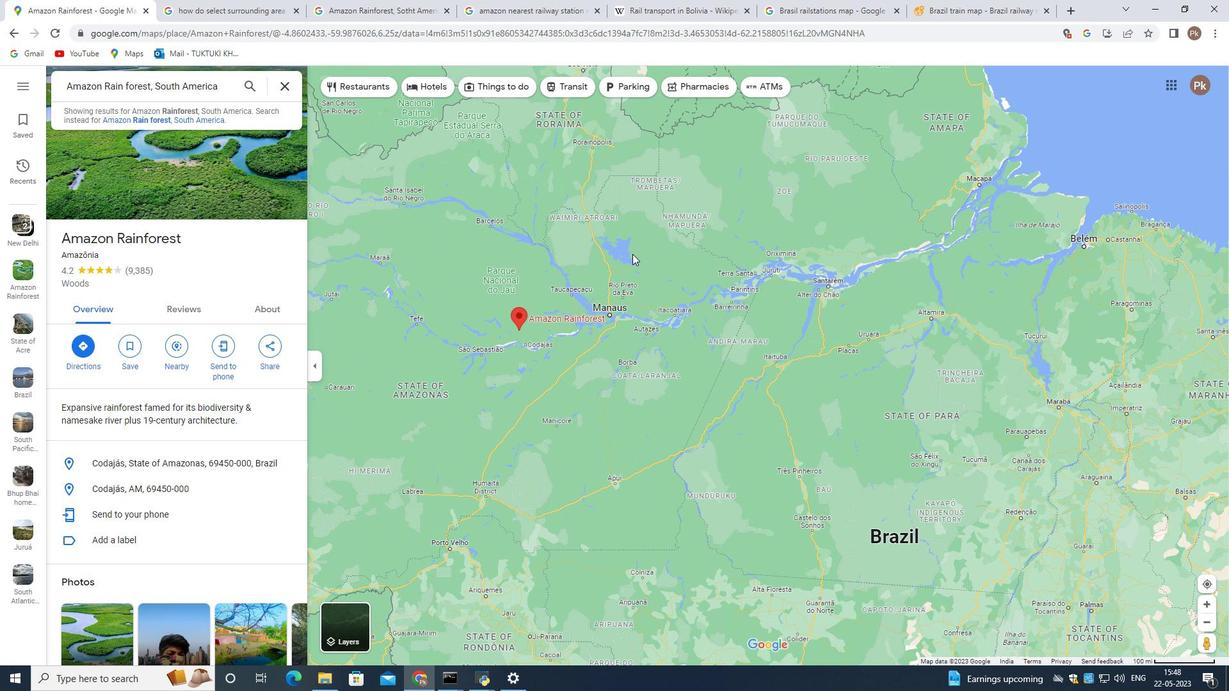 
Action: Key pressed <Key.backspace><Key.backspace><Key.backspace><Key.backspace><Key.backspace><Key.backspace><Key.backspace><Key.backspace><Key.backspace><Key.backspace><Key.backspace><Key.backspace><Key.backspace><Key.backspace><Key.backspace><Key.backspace><Key.backspace><Key.backspace><Key.backspace>railstation<Key.enter>
Screenshot: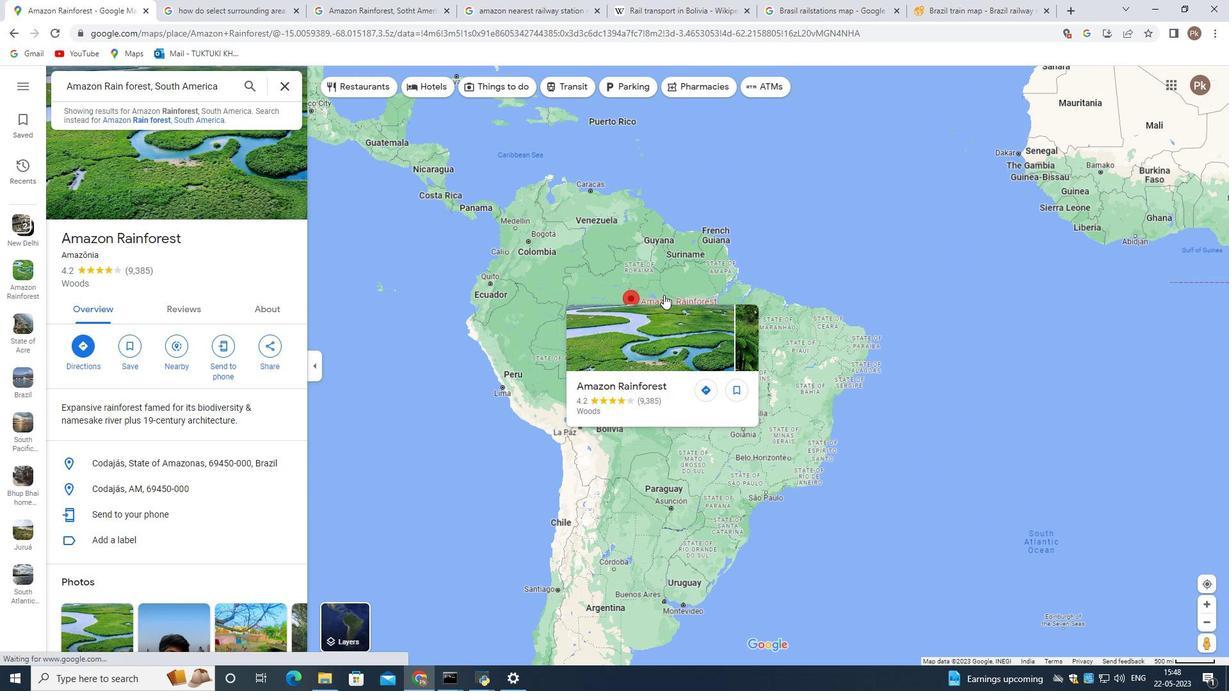 
Action: Mouse moved to (298, 270)
Screenshot: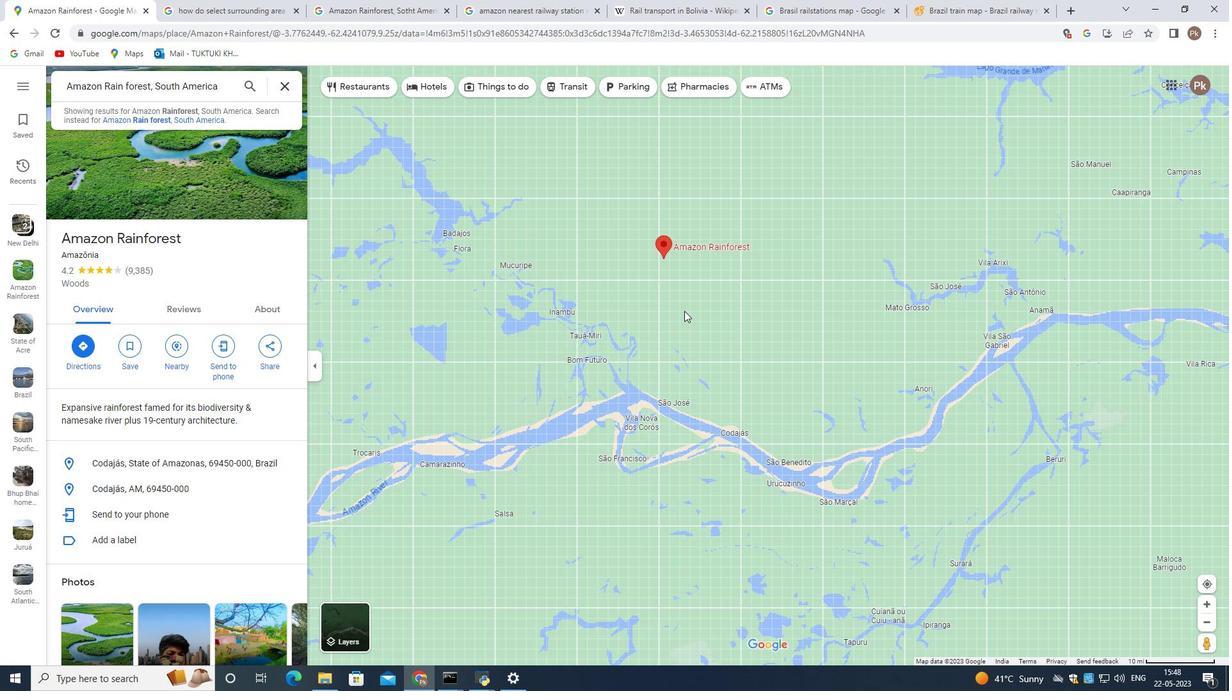 
Action: Mouse pressed left at (298, 270)
Screenshot: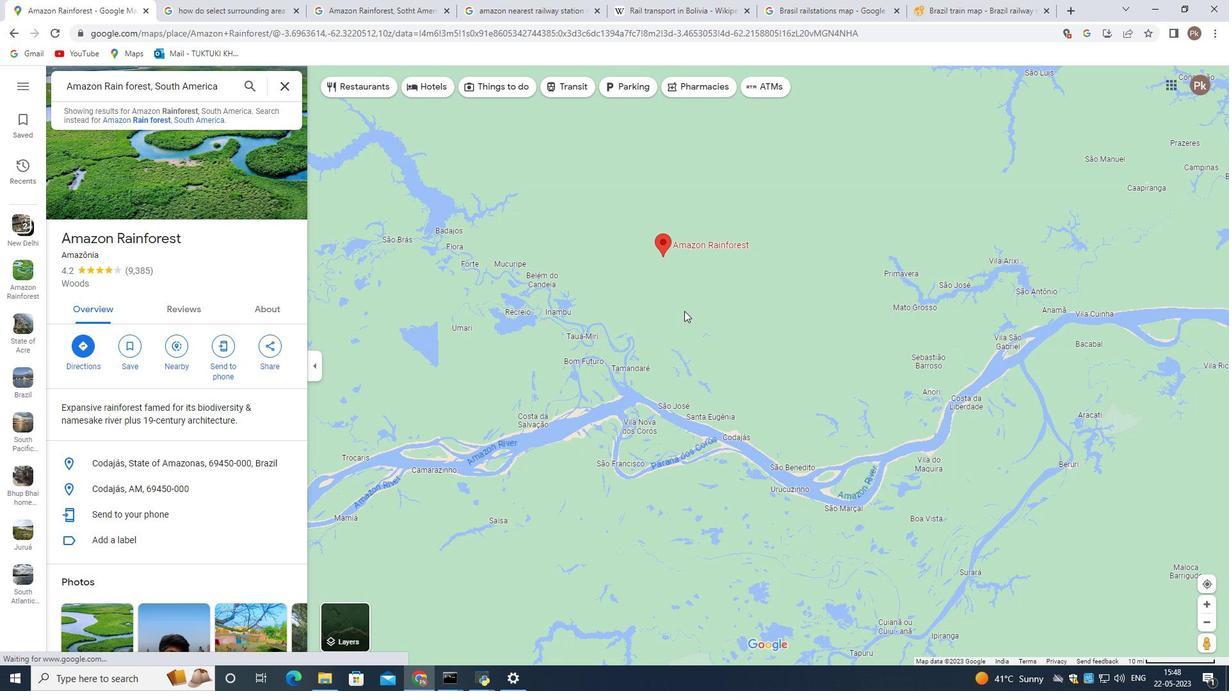 
Action: Mouse moved to (550, 381)
Screenshot: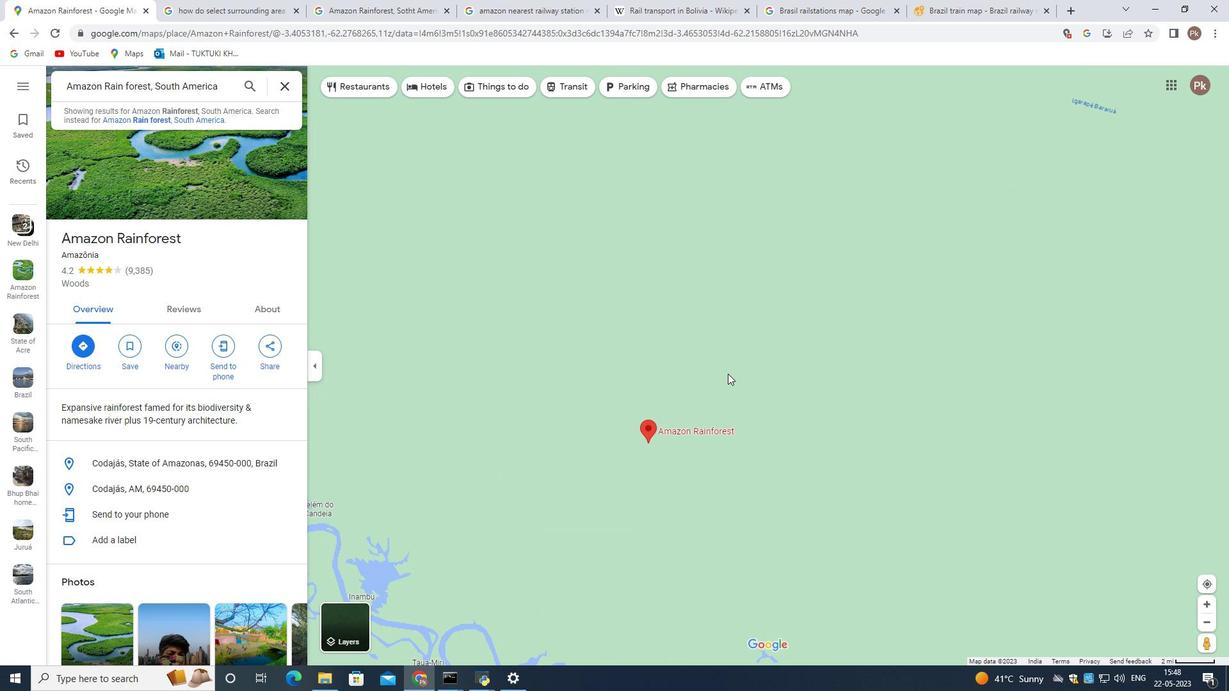 
Action: Mouse scrolled (550, 381) with delta (0, 0)
Screenshot: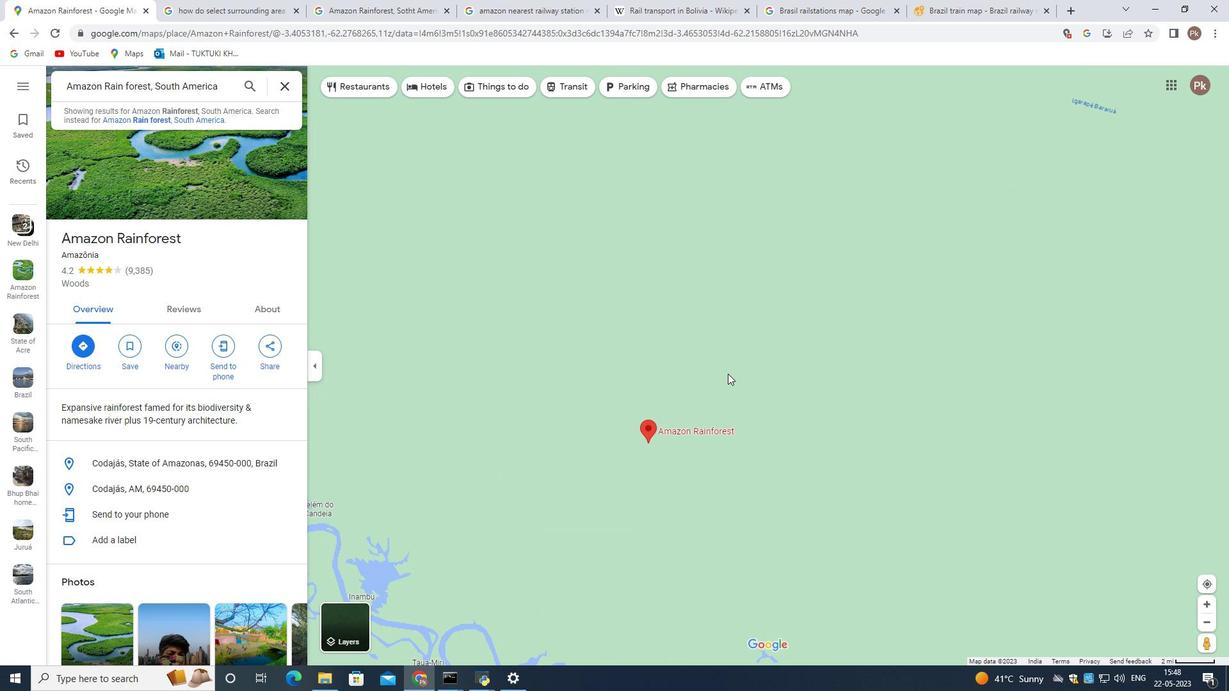 
Action: Mouse moved to (554, 391)
Screenshot: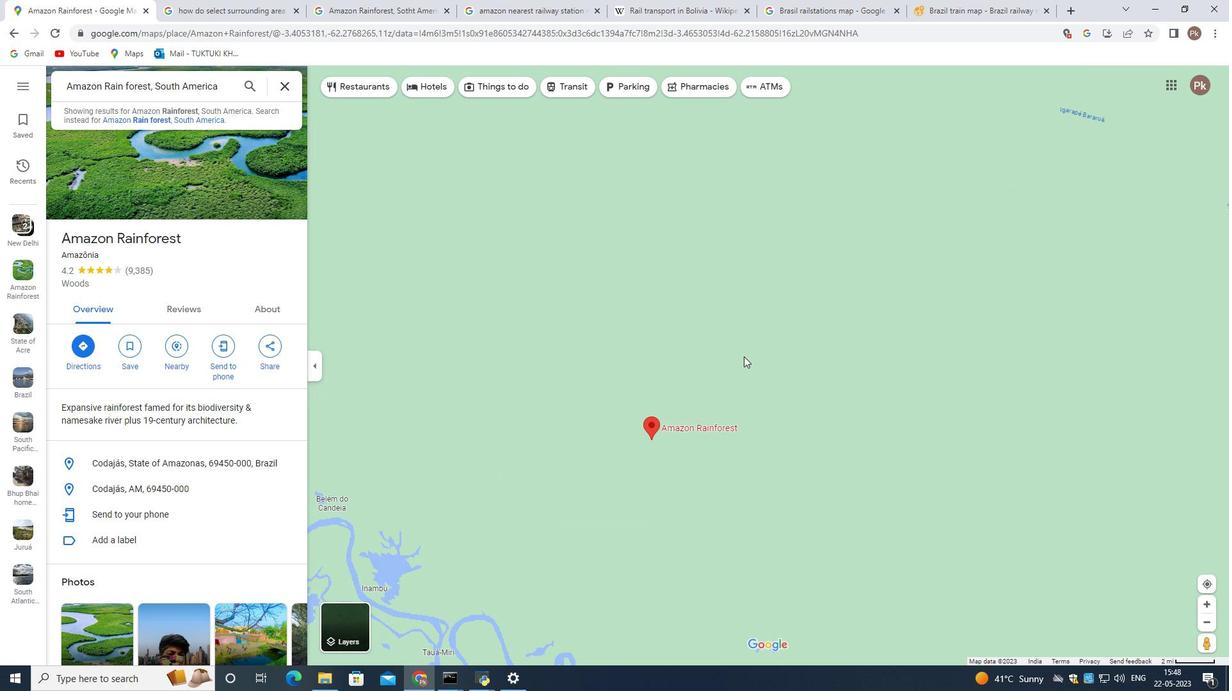 
Action: Mouse scrolled (554, 391) with delta (0, 0)
Screenshot: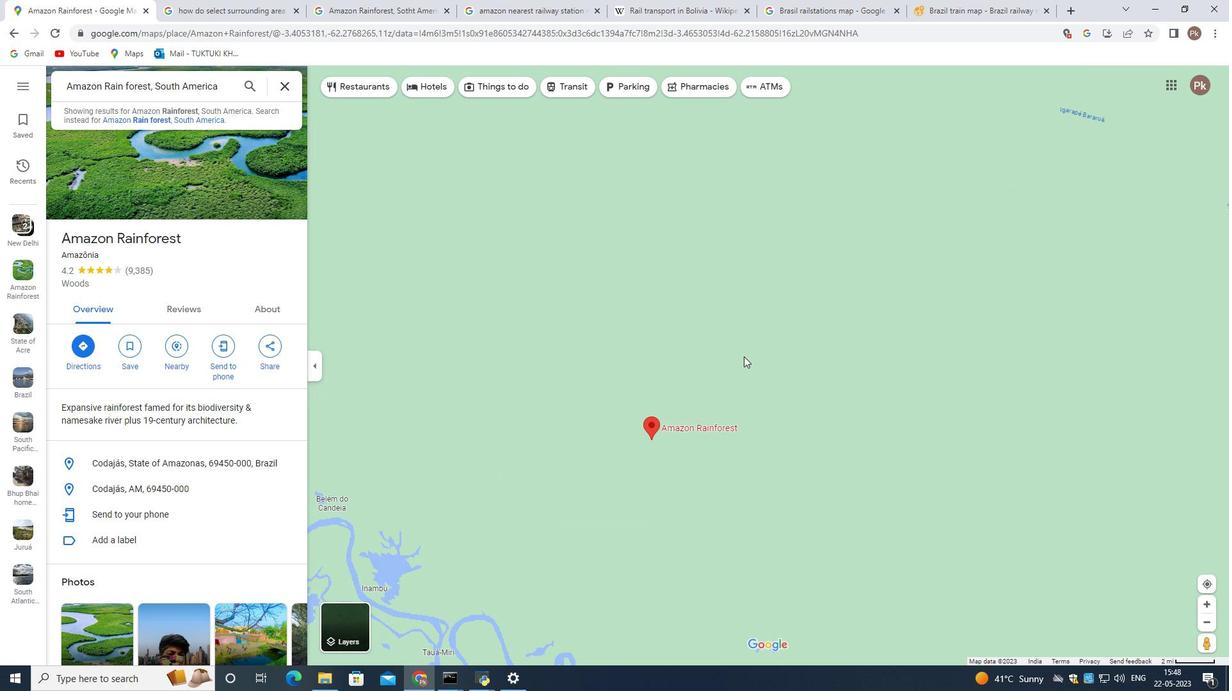 
Action: Mouse scrolled (554, 391) with delta (0, 0)
Screenshot: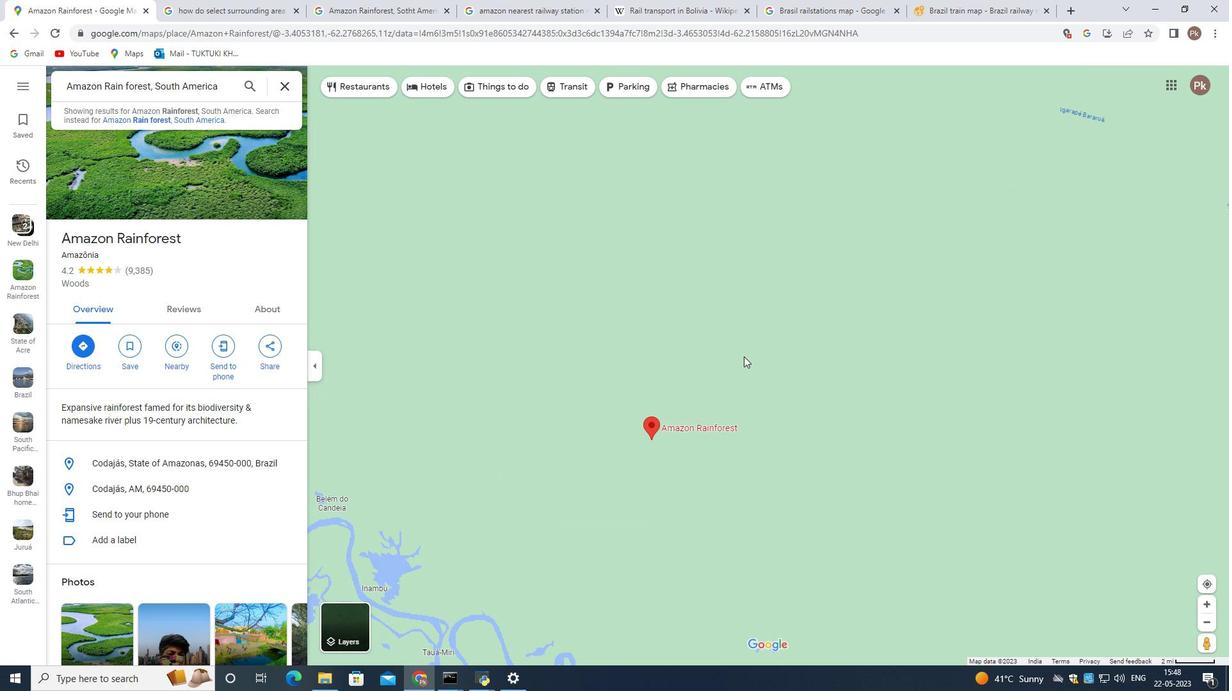 
Action: Mouse moved to (755, 350)
Screenshot: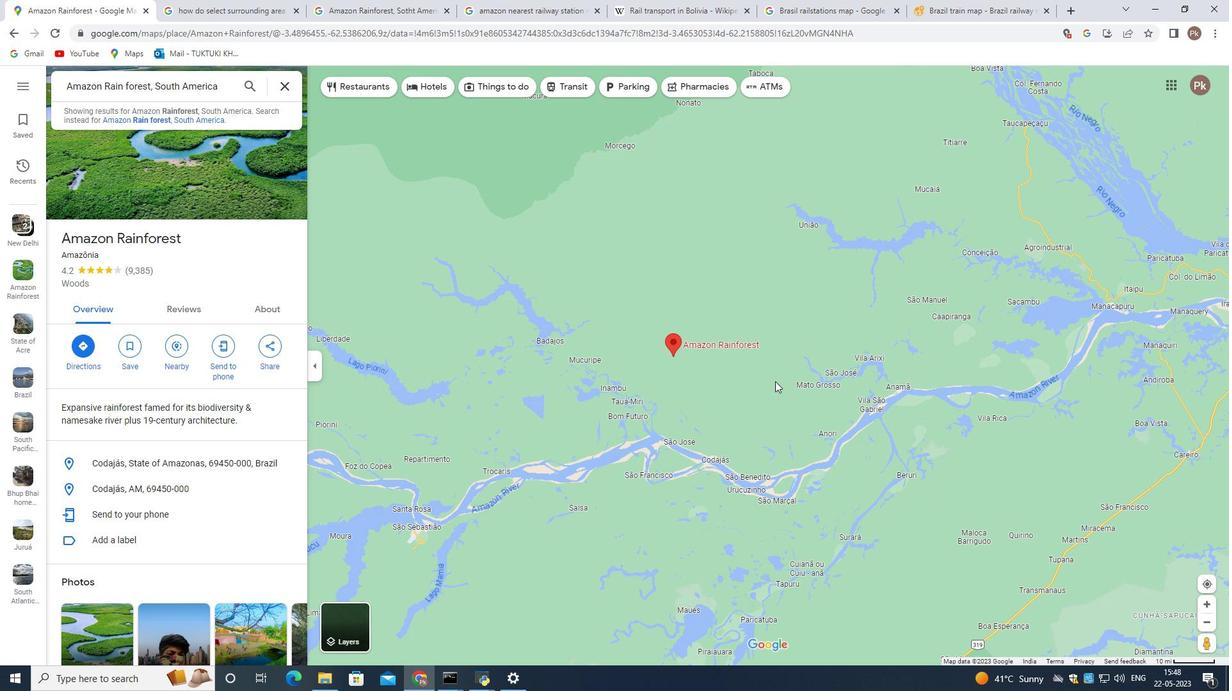 
Action: Mouse scrolled (755, 349) with delta (0, 0)
Screenshot: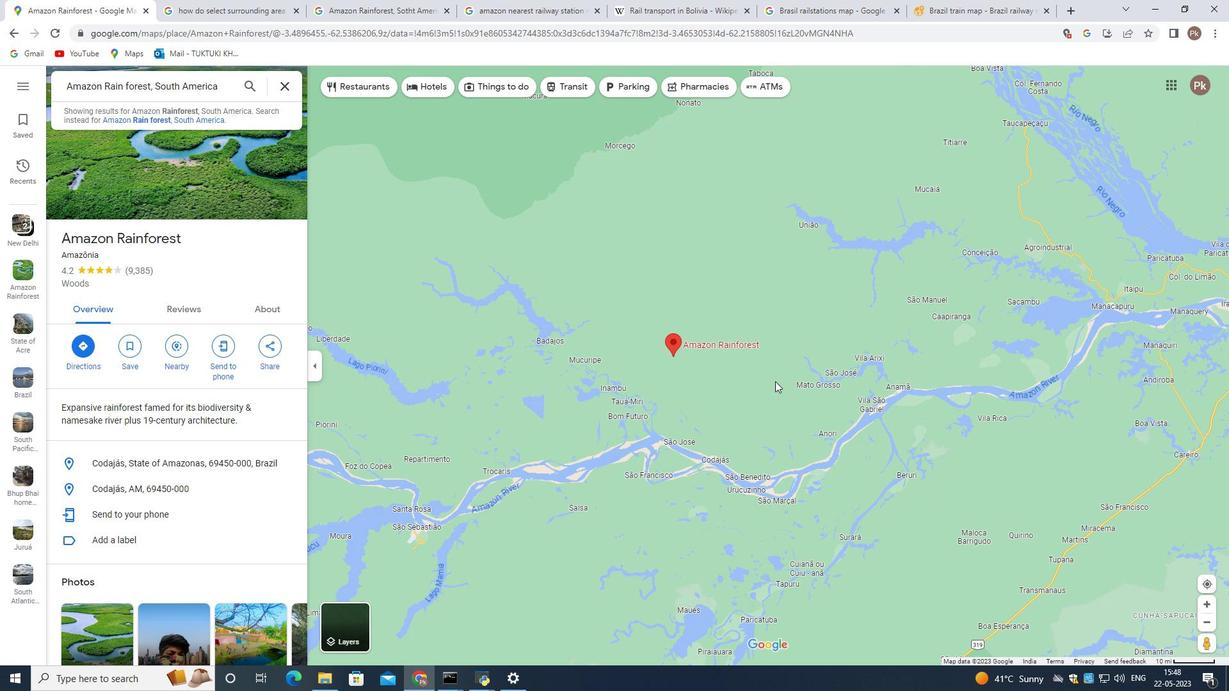 
Action: Mouse scrolled (755, 349) with delta (0, 0)
Screenshot: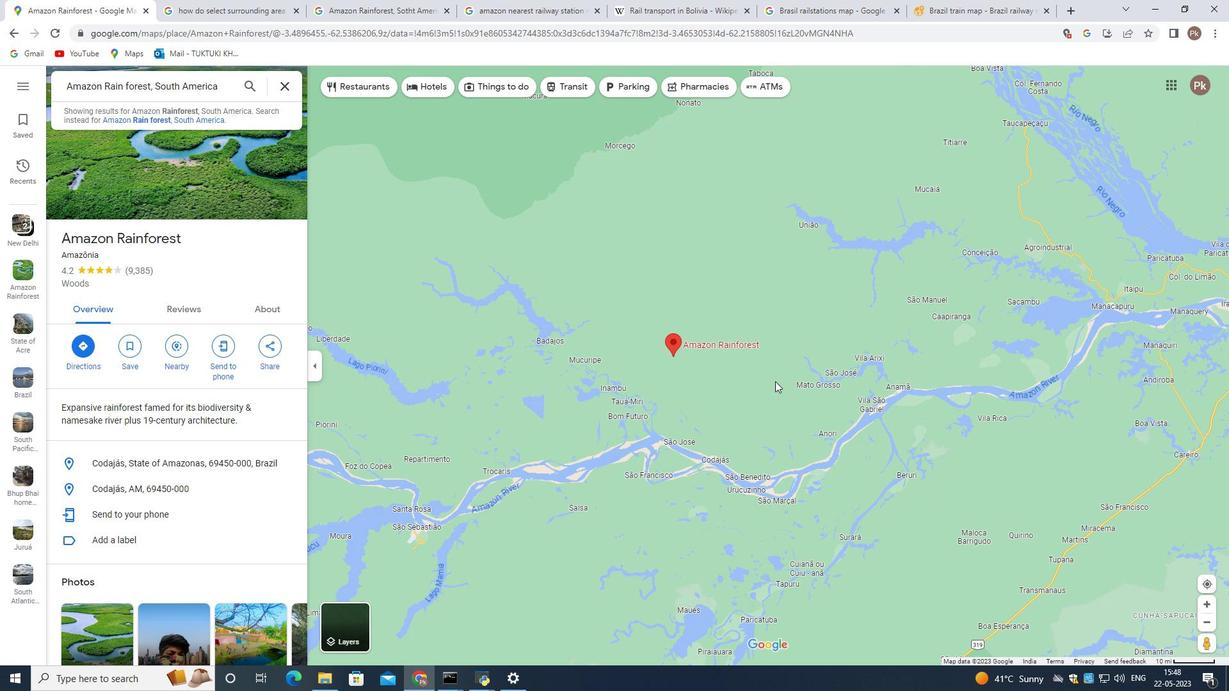 
Action: Mouse scrolled (755, 349) with delta (0, 0)
Screenshot: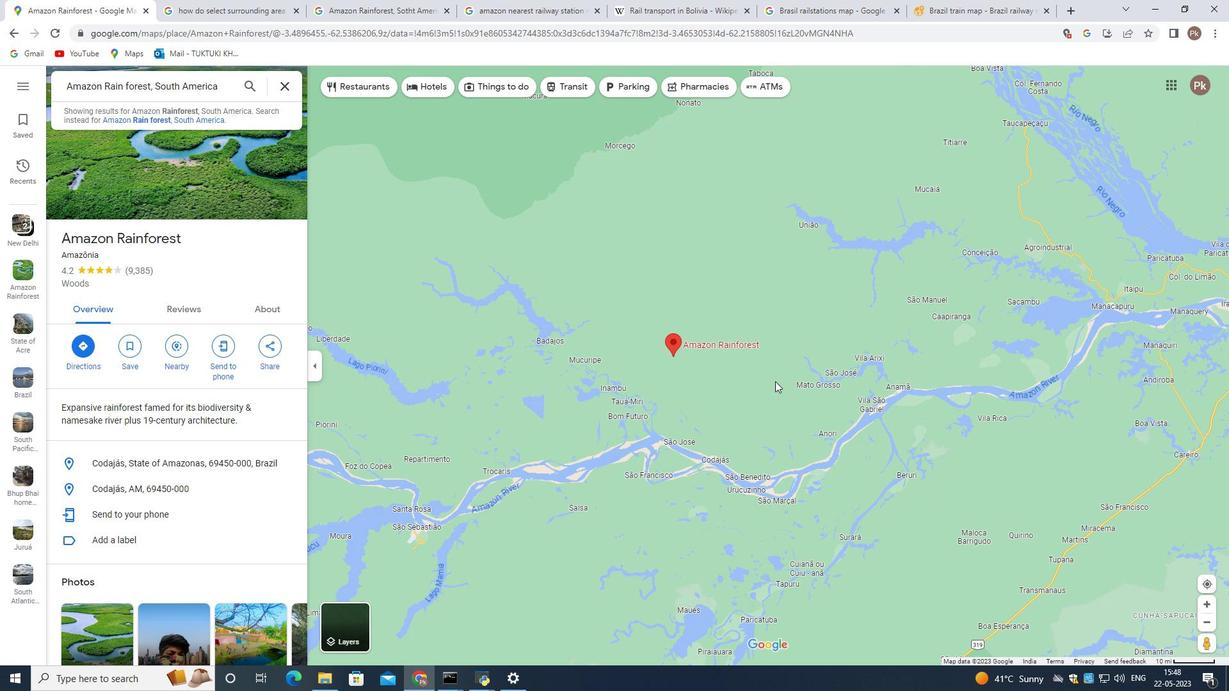 
Action: Mouse scrolled (755, 349) with delta (0, 0)
Screenshot: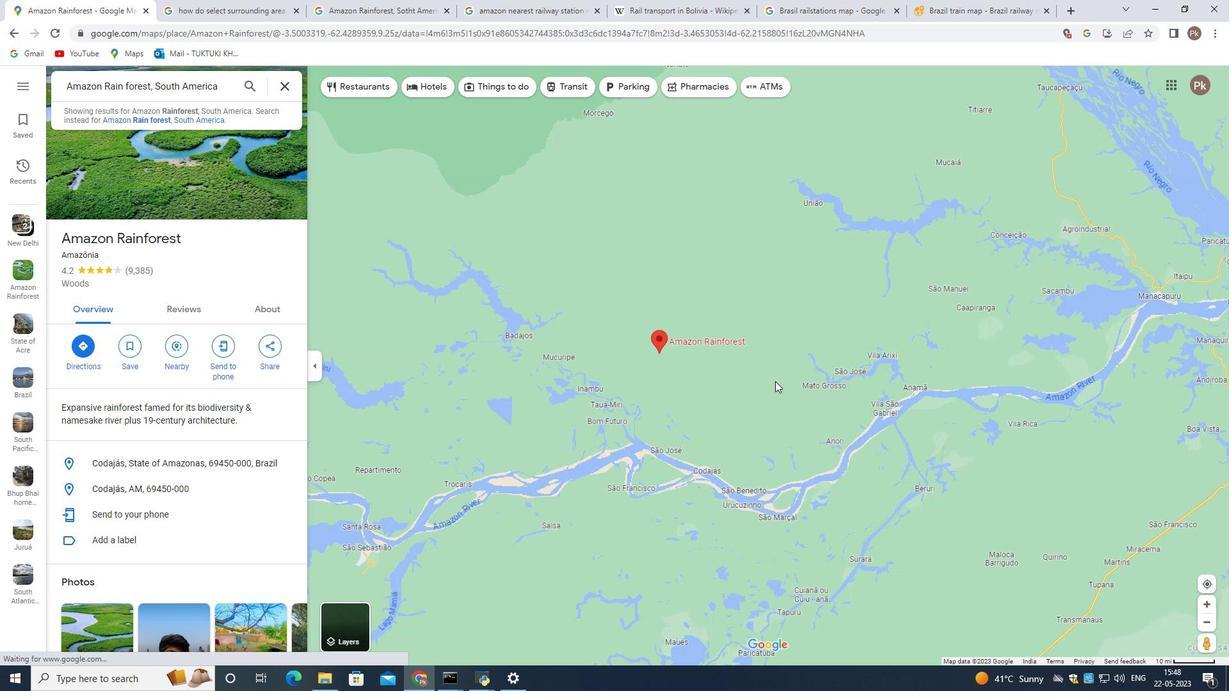 
Action: Mouse moved to (755, 350)
Screenshot: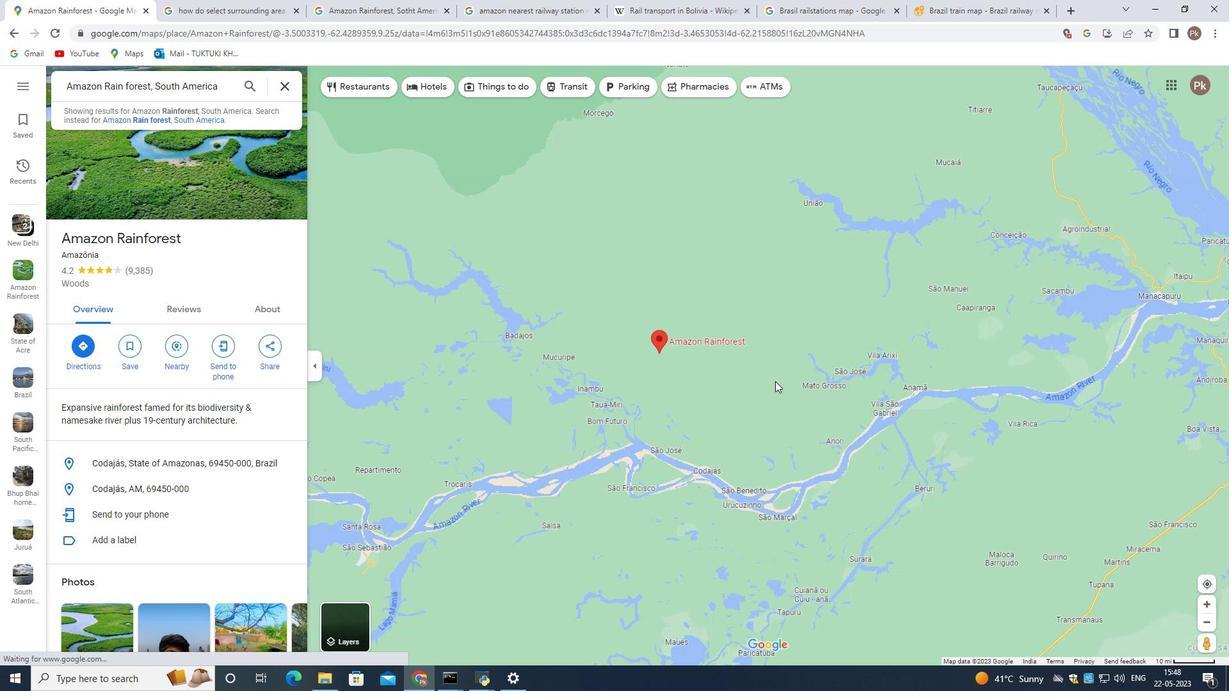 
Action: Mouse scrolled (755, 349) with delta (0, 0)
Screenshot: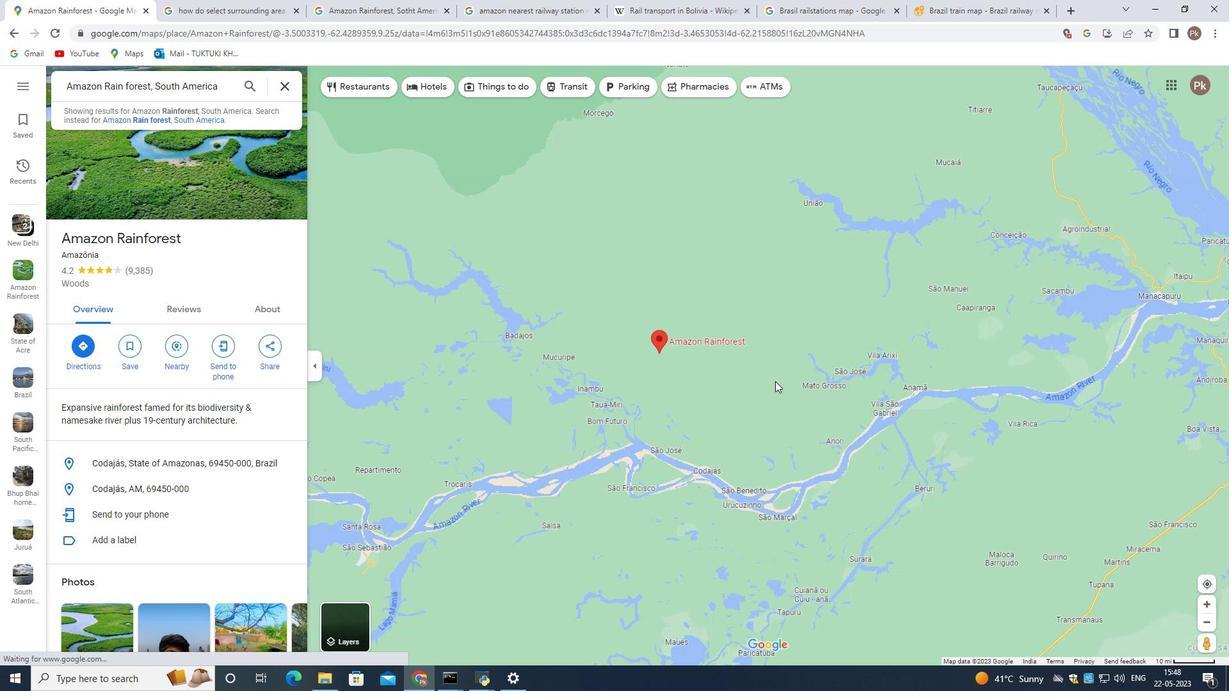 
Action: Mouse moved to (755, 365)
Screenshot: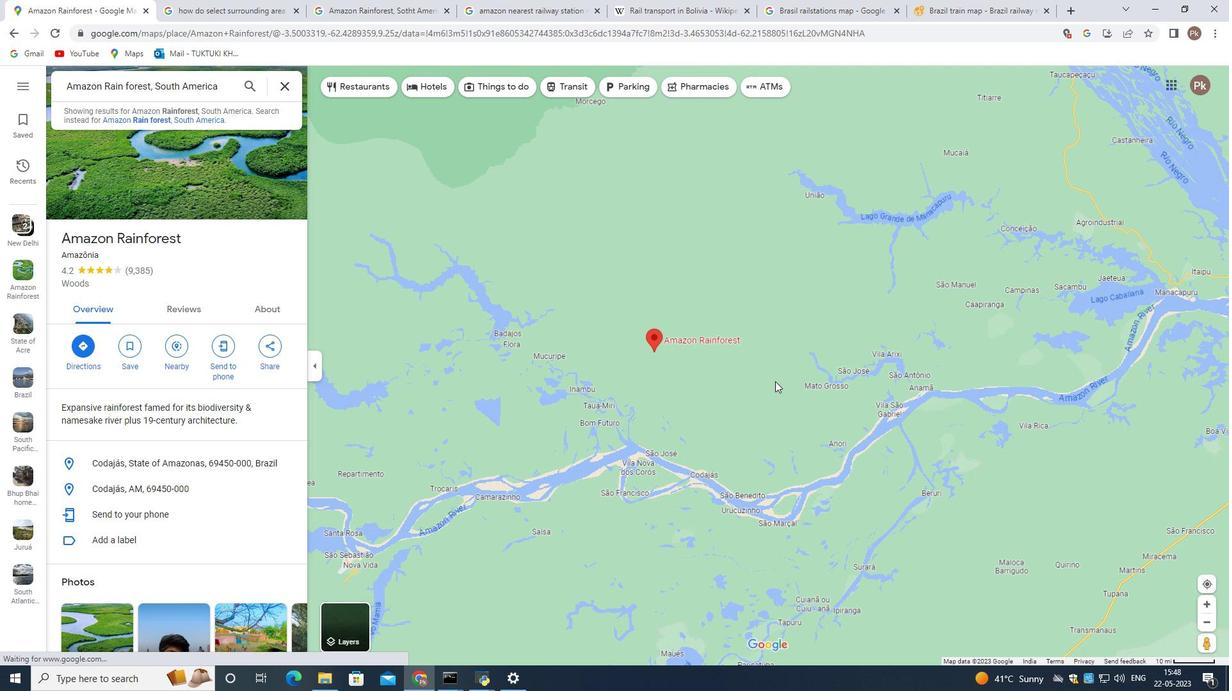 
Action: Mouse scrolled (755, 365) with delta (0, 0)
